 Task: Font style For heading Use Arabic Typesetting with dark grey 1 1 colour & bold. font size for heading '26 Pt. 'Change the font style of data to Arabic Typesettingand font size to  9 Pt. Change the alignment of both headline & data to   center vertically. In the sheet  BankTransactions logbookbook
Action: Mouse moved to (16, 29)
Screenshot: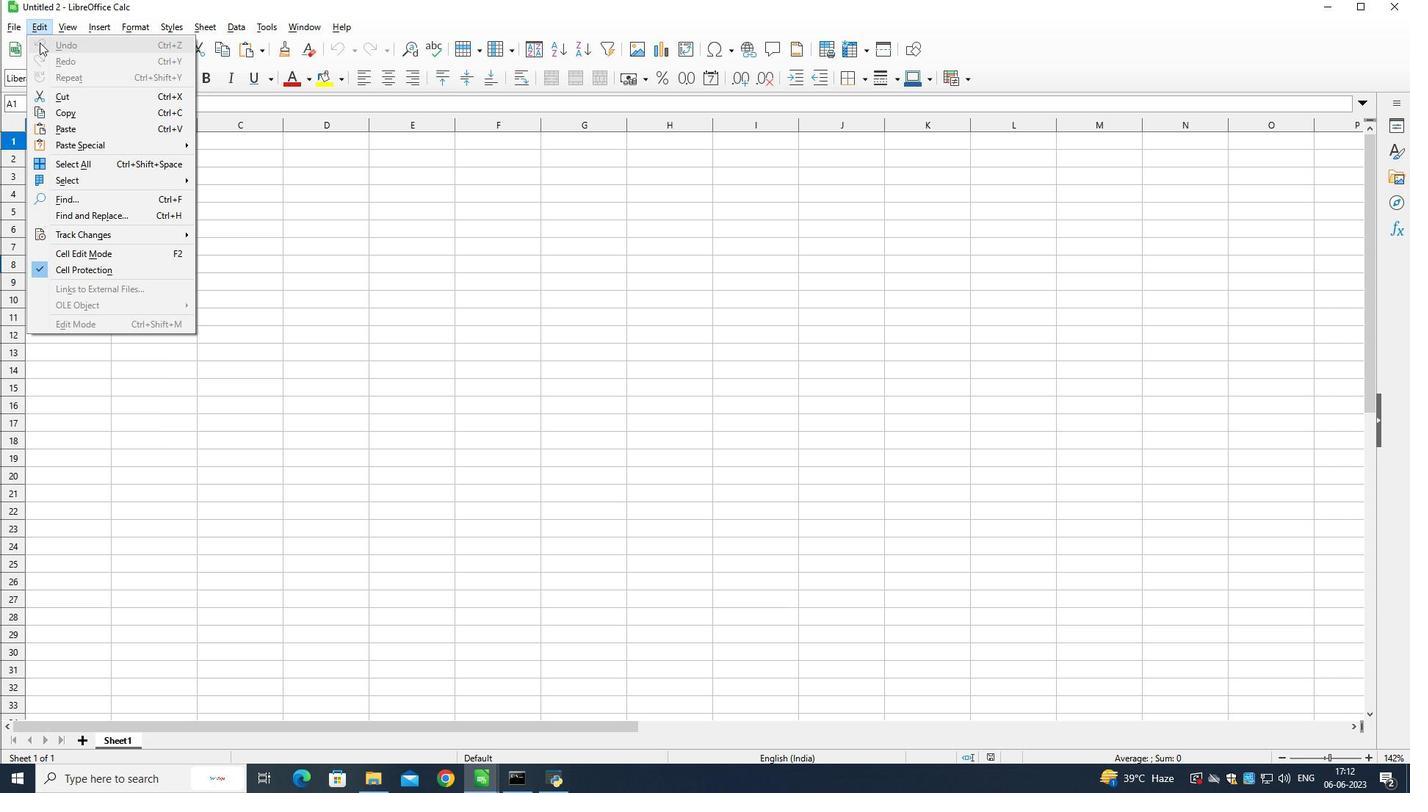 
Action: Mouse pressed left at (16, 29)
Screenshot: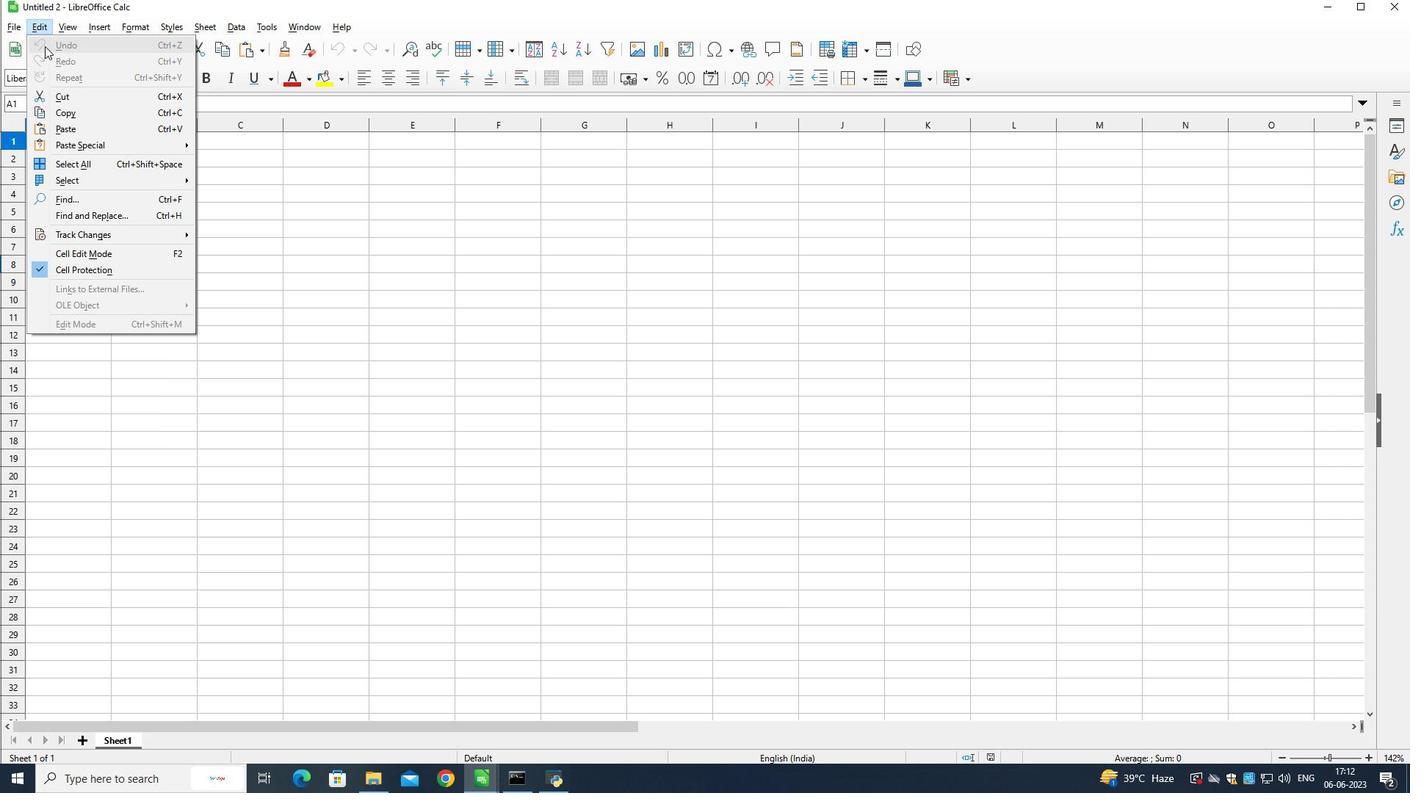 
Action: Mouse moved to (32, 63)
Screenshot: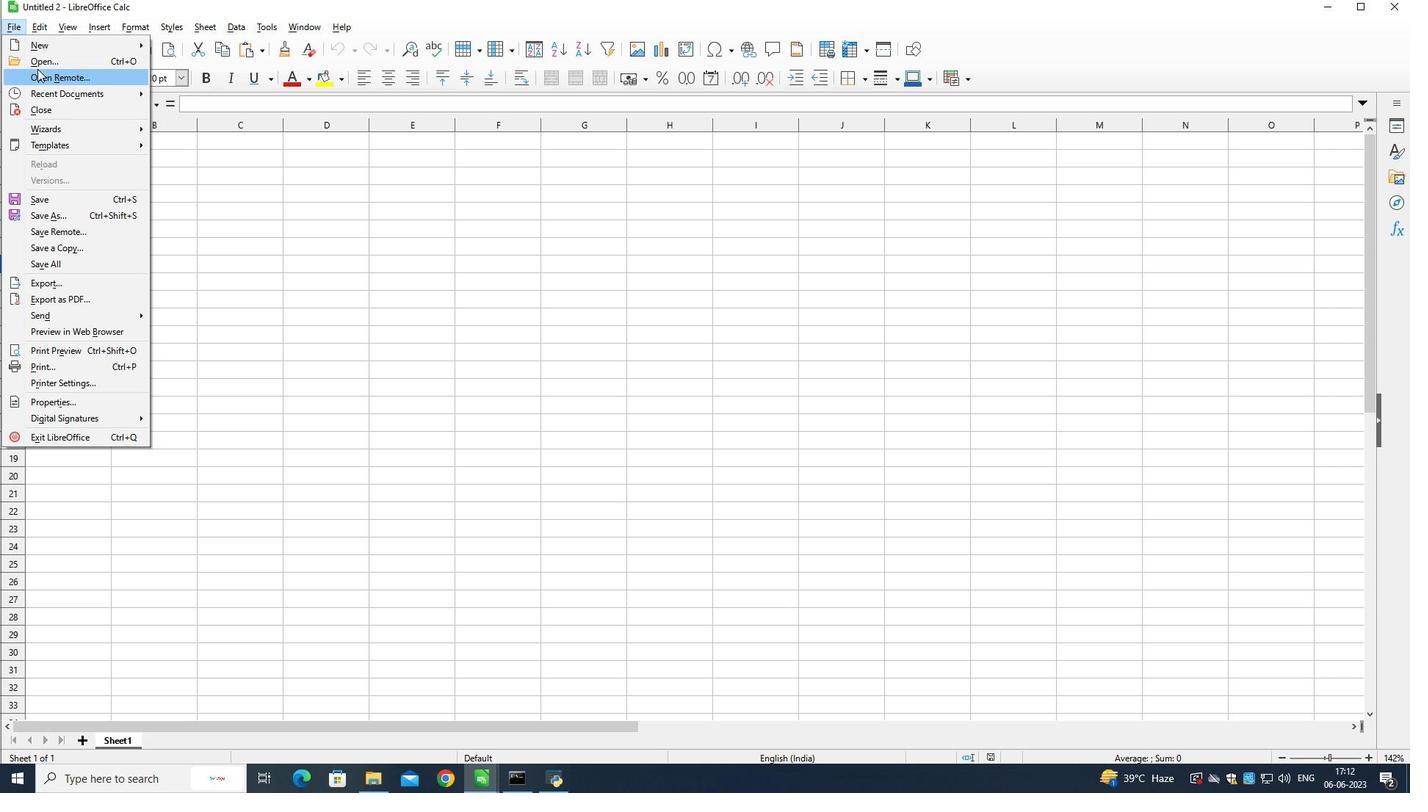 
Action: Mouse pressed left at (32, 63)
Screenshot: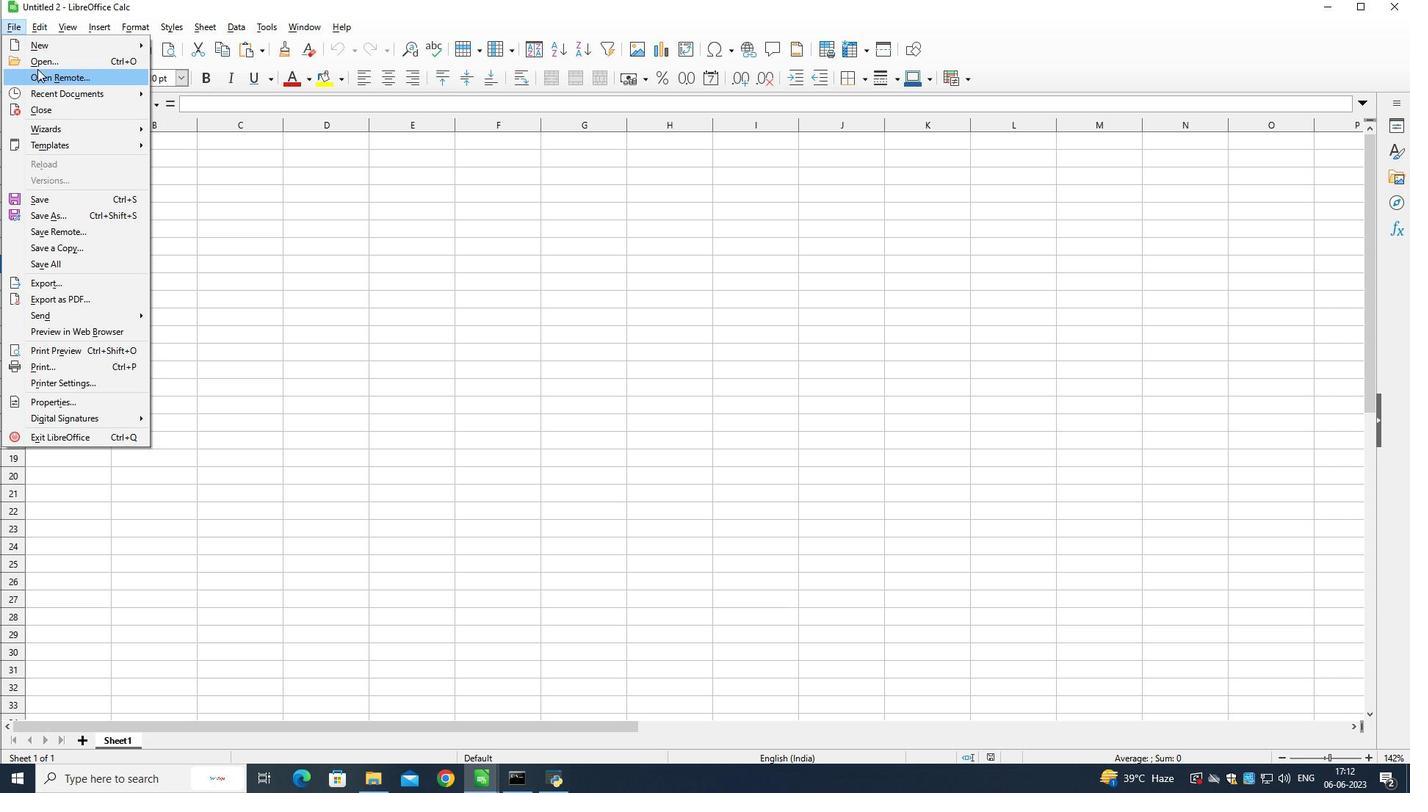 
Action: Mouse moved to (101, 172)
Screenshot: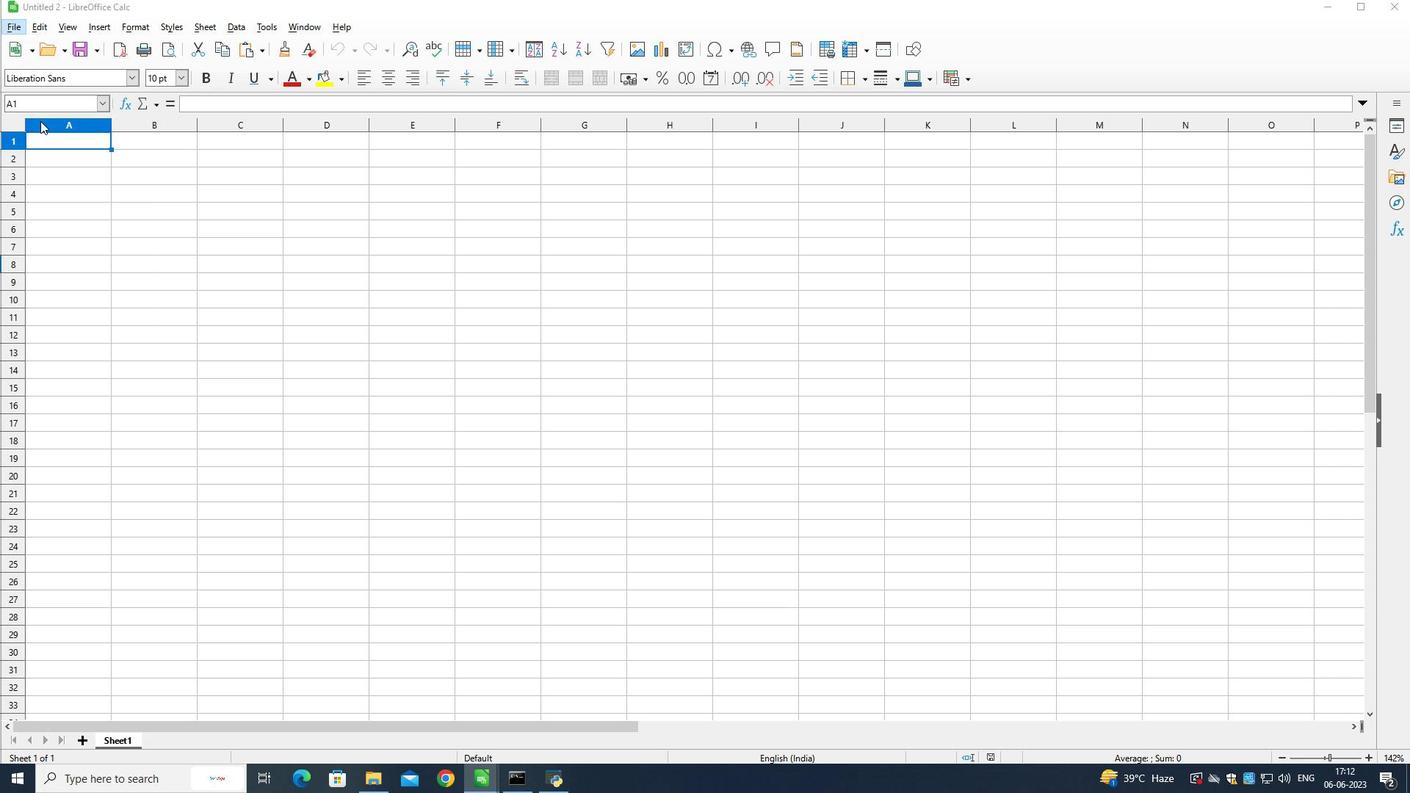 
Action: Mouse scrolled (101, 173) with delta (0, 0)
Screenshot: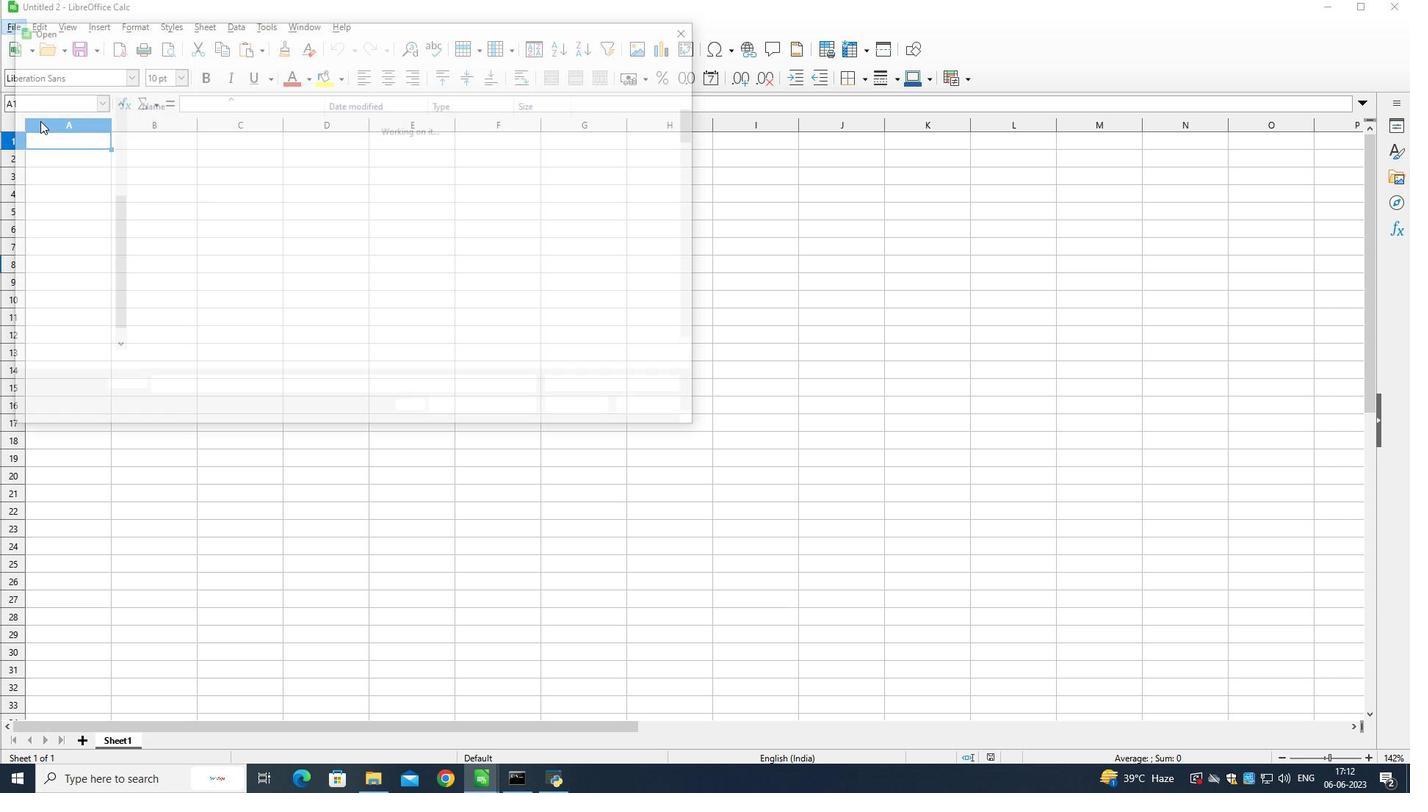 
Action: Mouse scrolled (101, 173) with delta (0, 0)
Screenshot: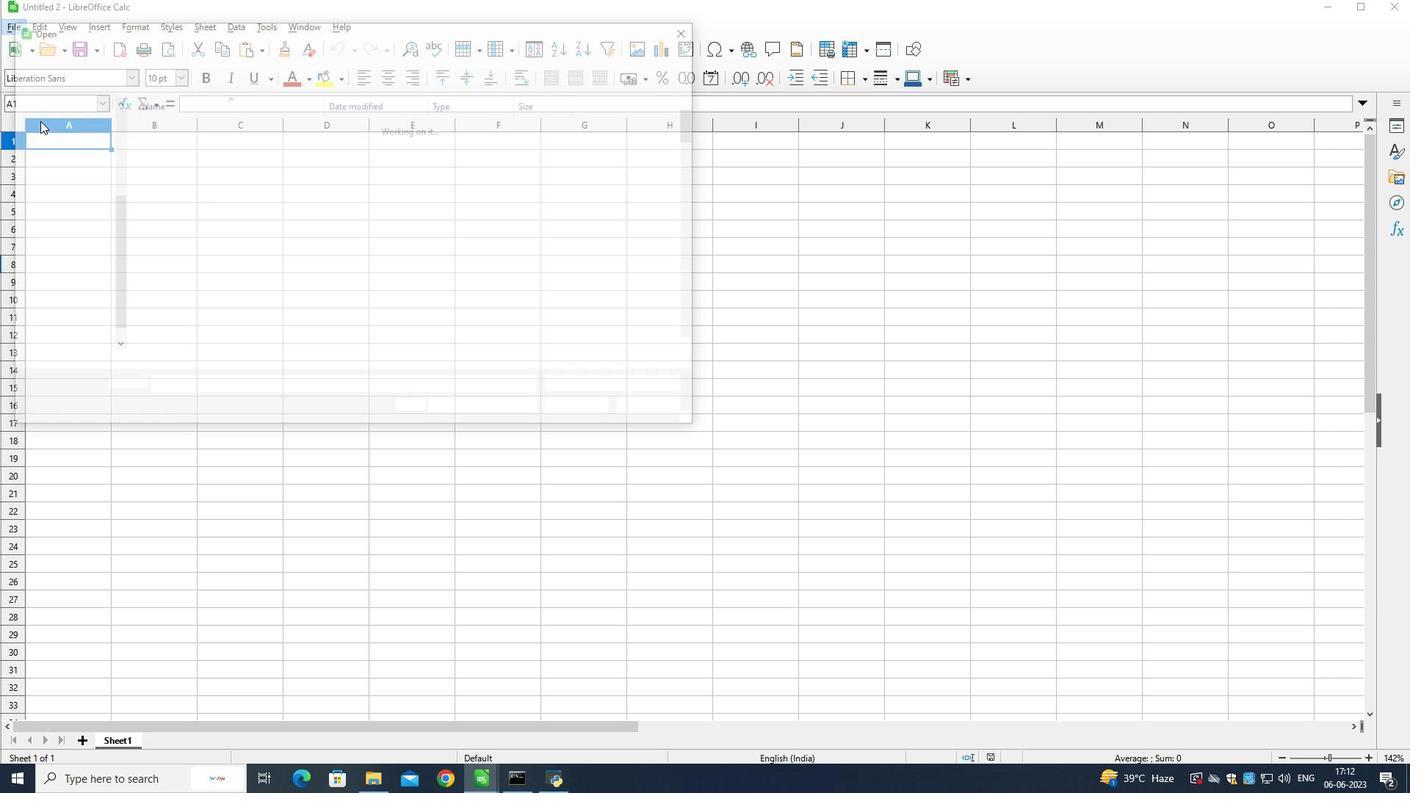 
Action: Mouse scrolled (101, 173) with delta (0, 0)
Screenshot: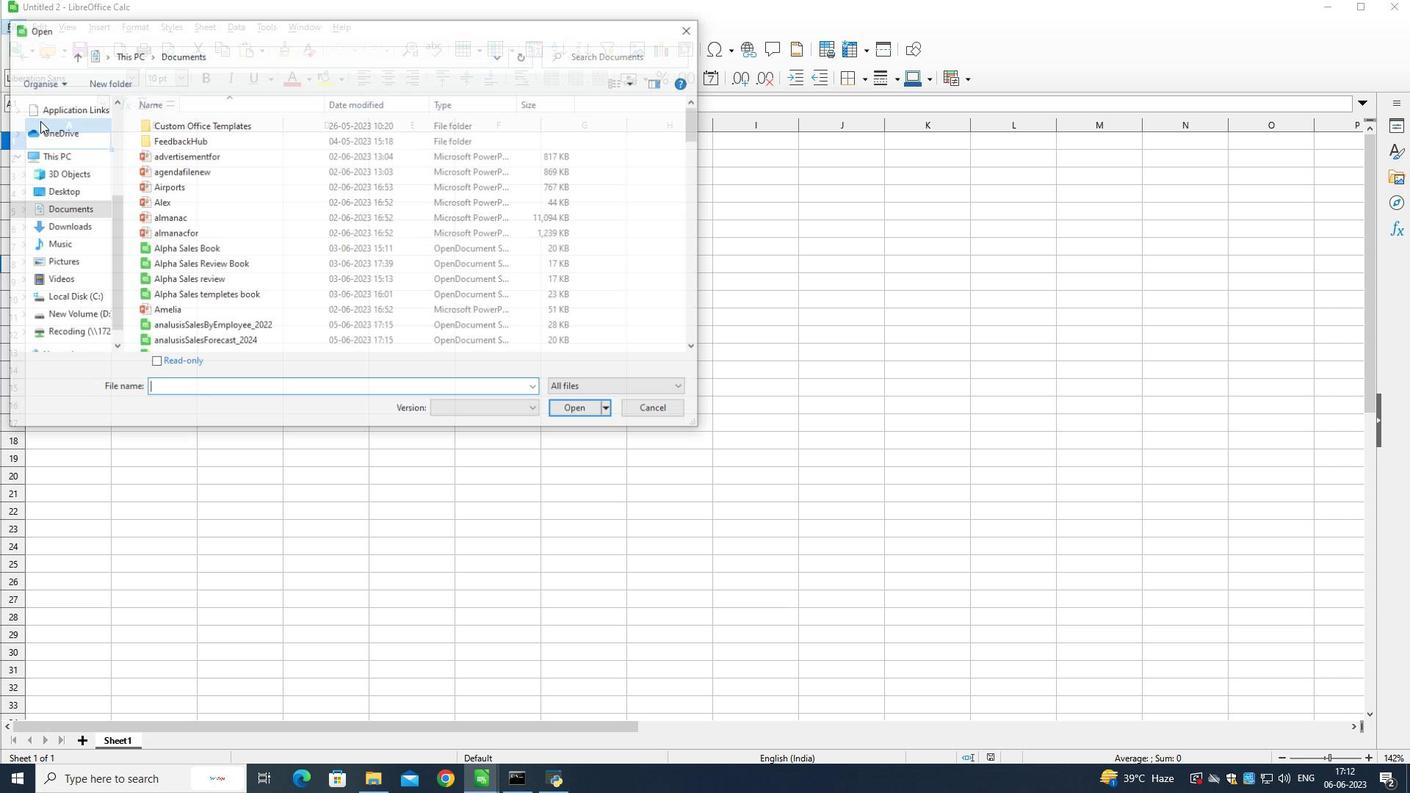 
Action: Mouse scrolled (101, 173) with delta (0, 0)
Screenshot: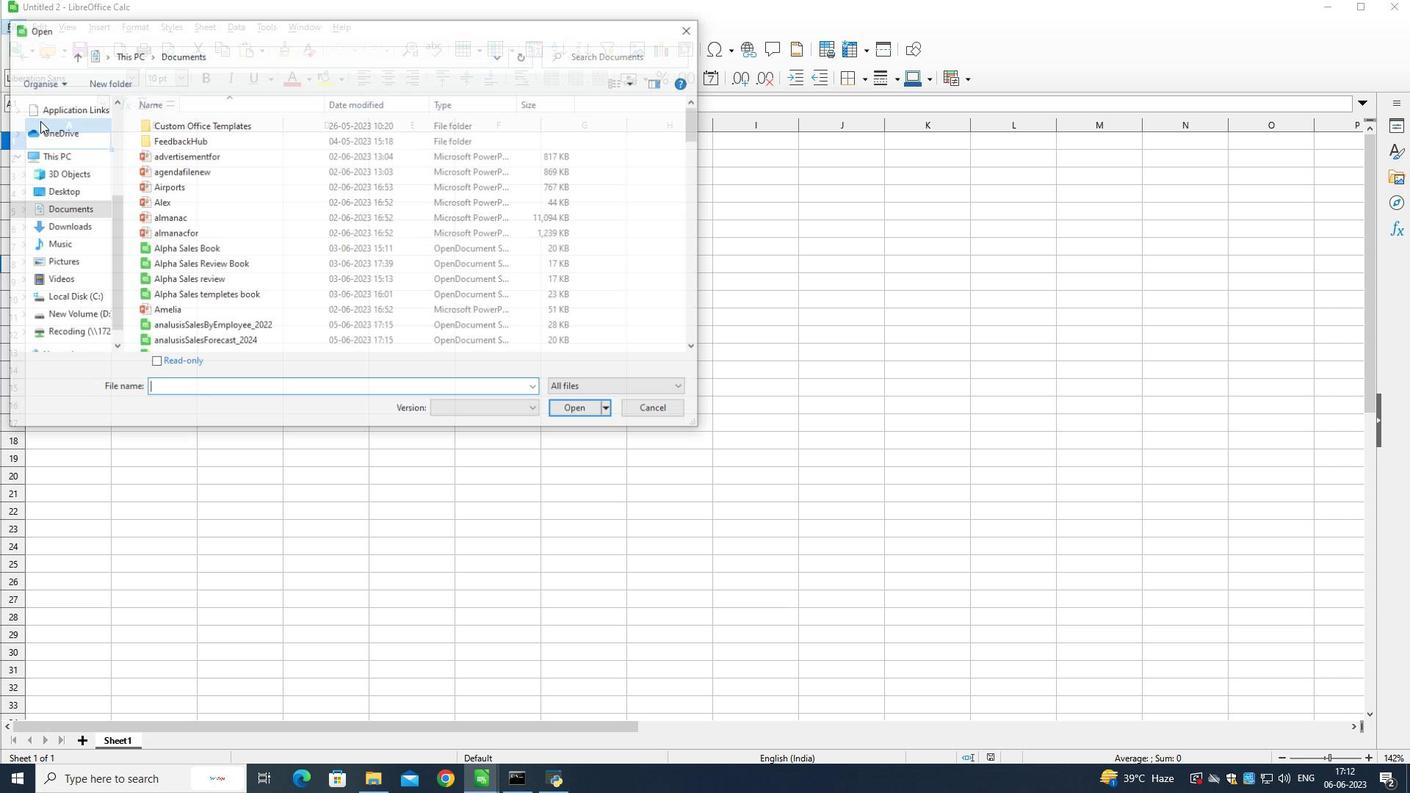 
Action: Mouse scrolled (101, 173) with delta (0, 0)
Screenshot: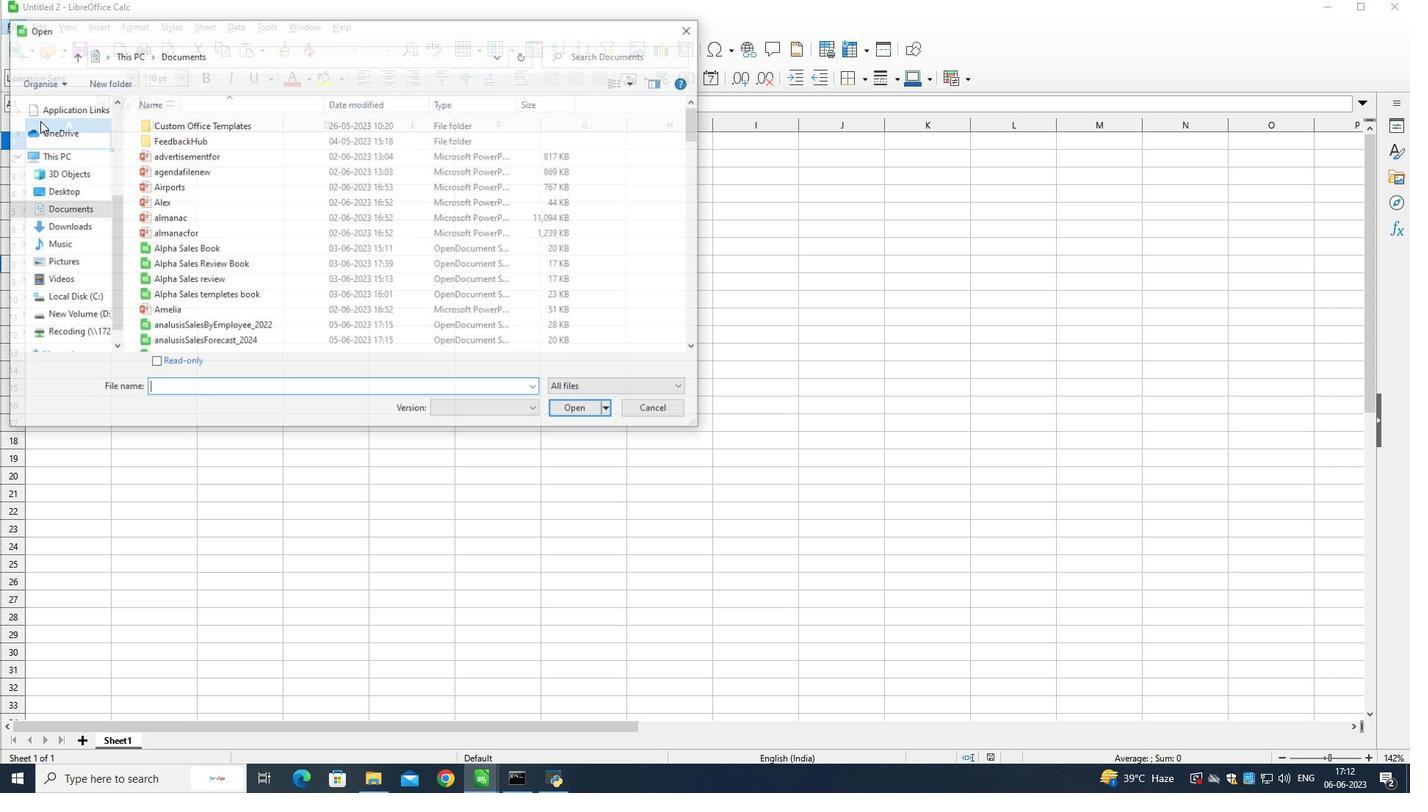 
Action: Mouse scrolled (101, 173) with delta (0, 0)
Screenshot: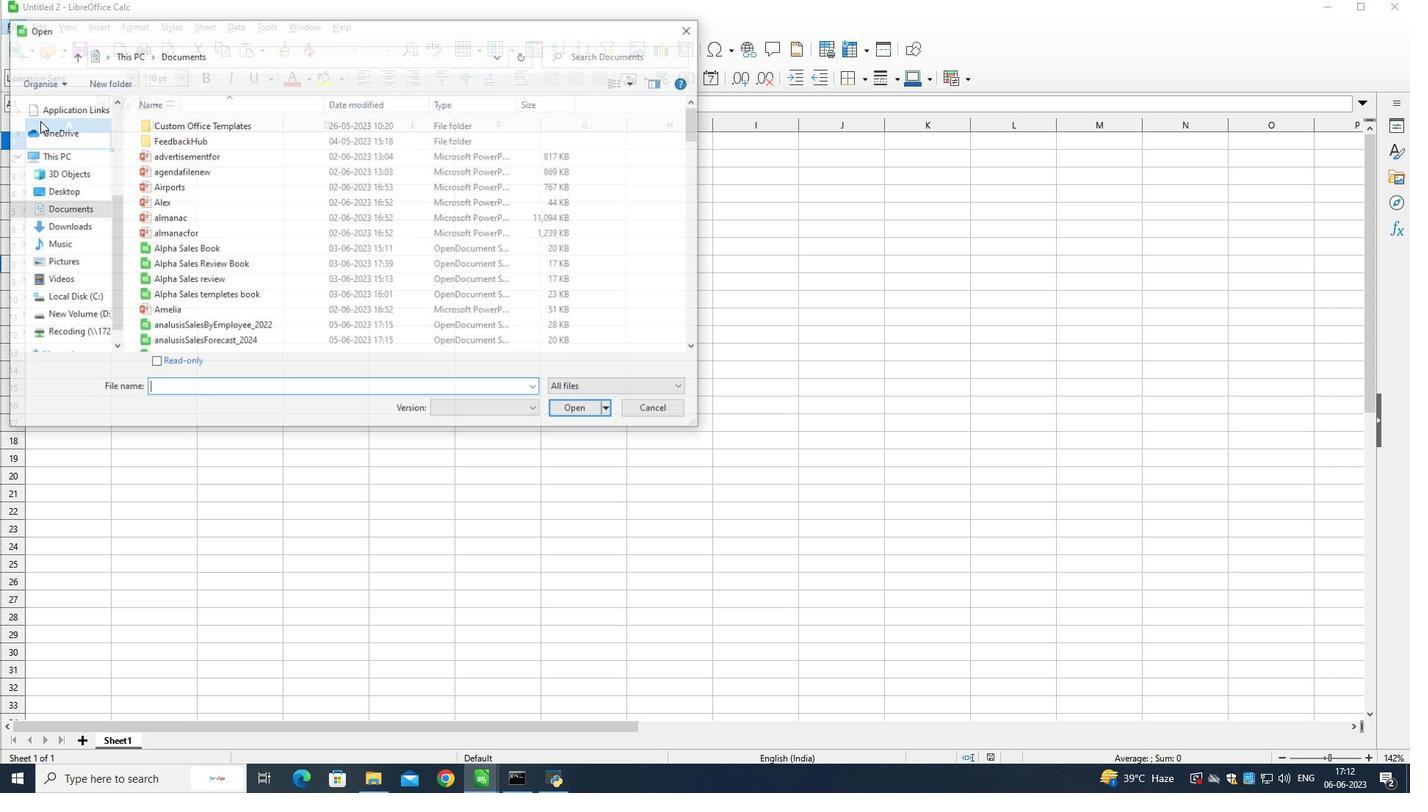 
Action: Mouse scrolled (101, 173) with delta (0, 0)
Screenshot: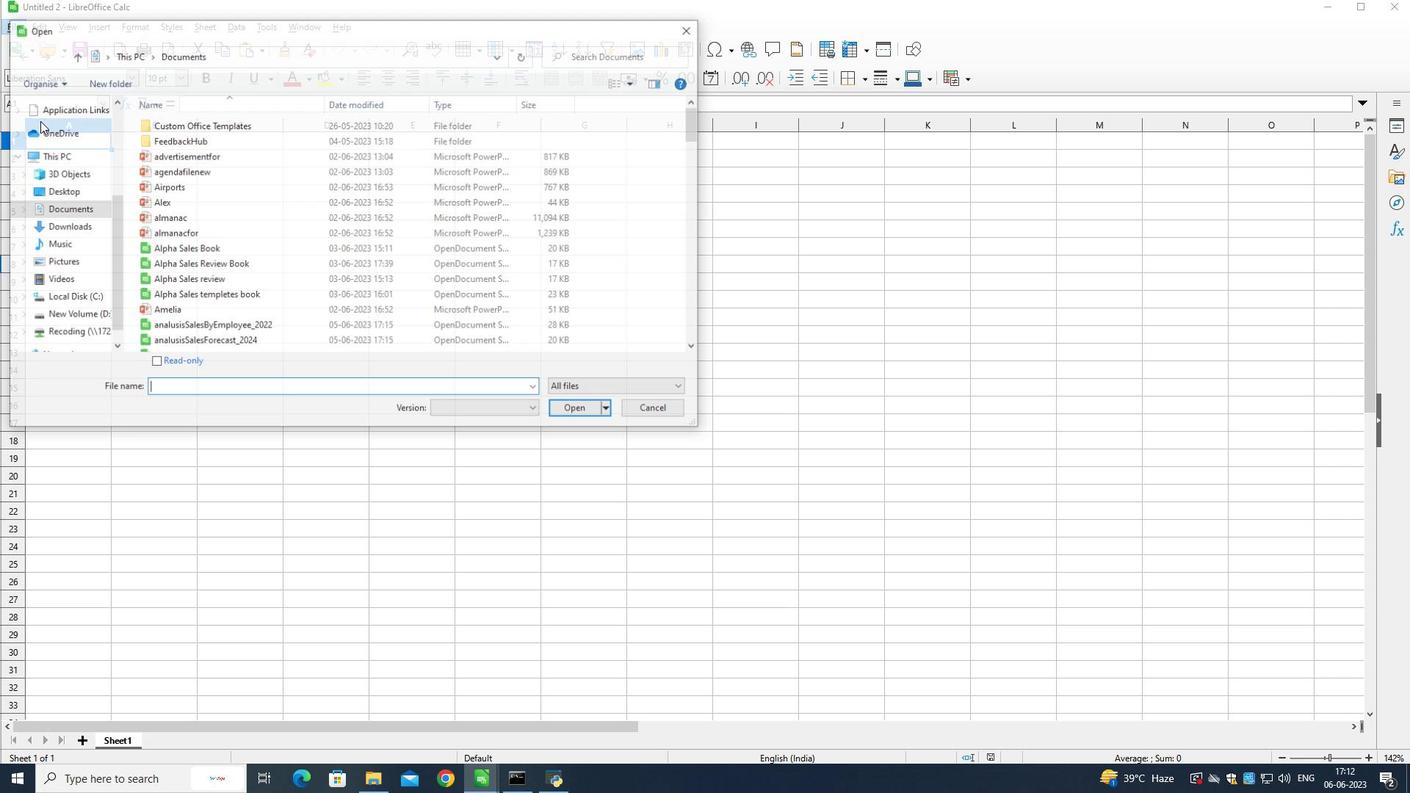 
Action: Mouse moved to (63, 115)
Screenshot: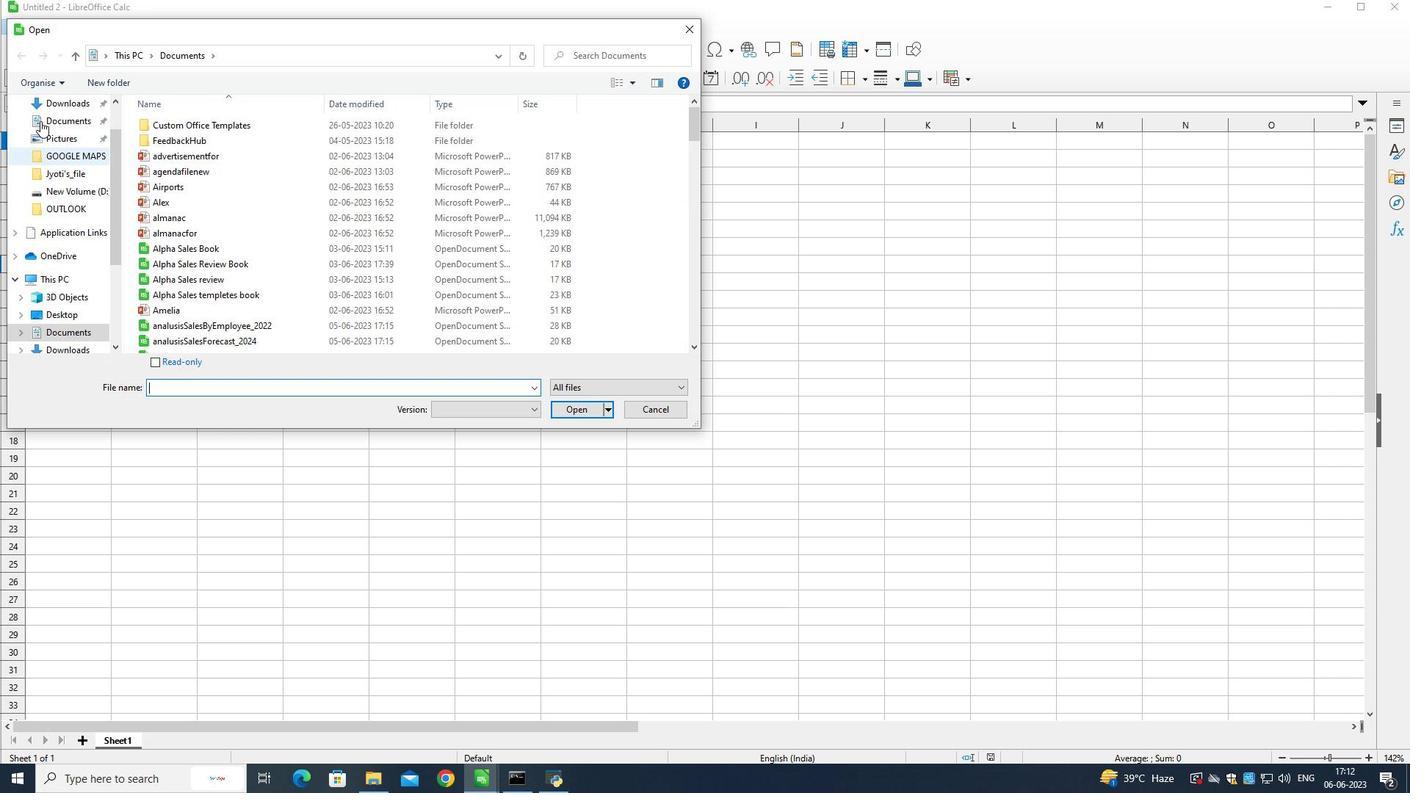 
Action: Mouse pressed left at (63, 115)
Screenshot: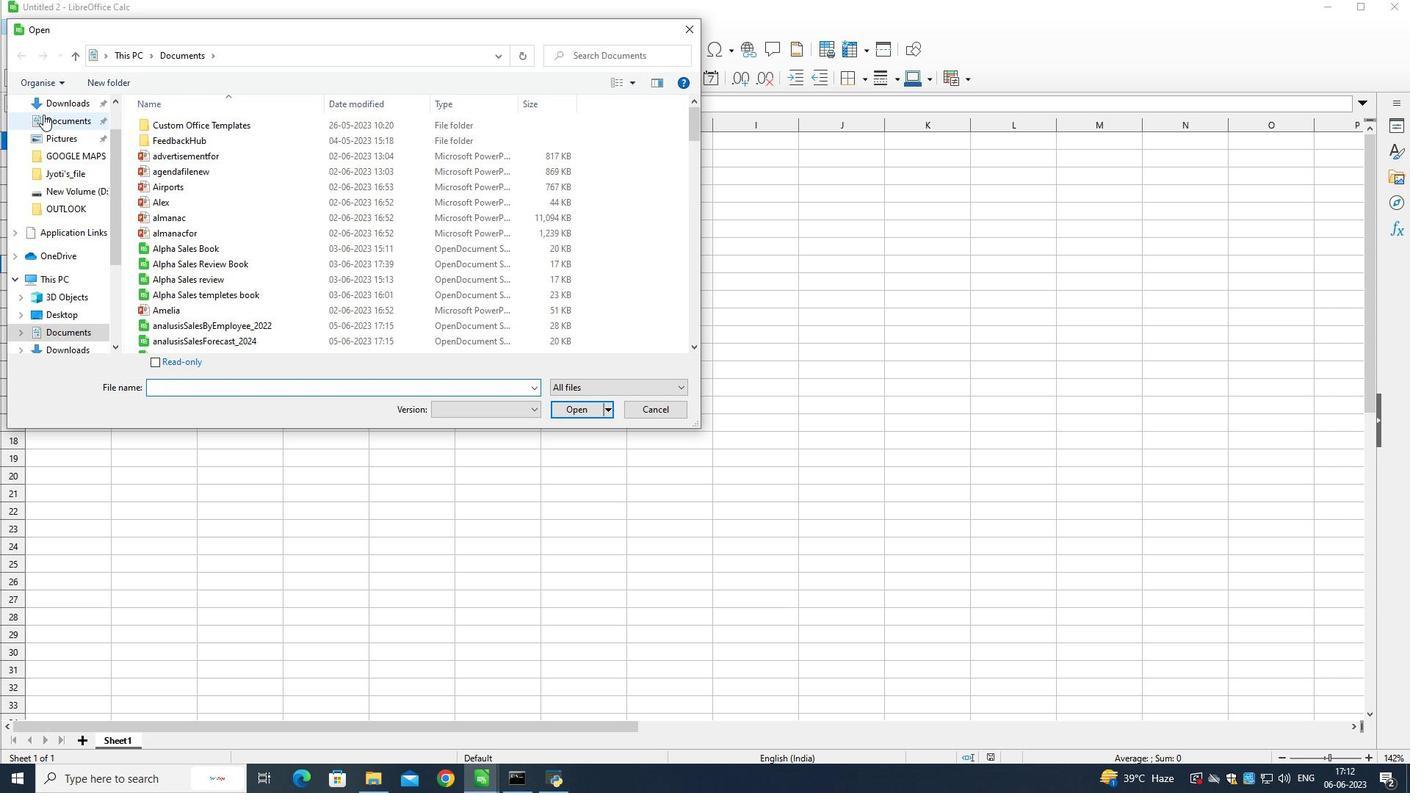 
Action: Mouse moved to (238, 310)
Screenshot: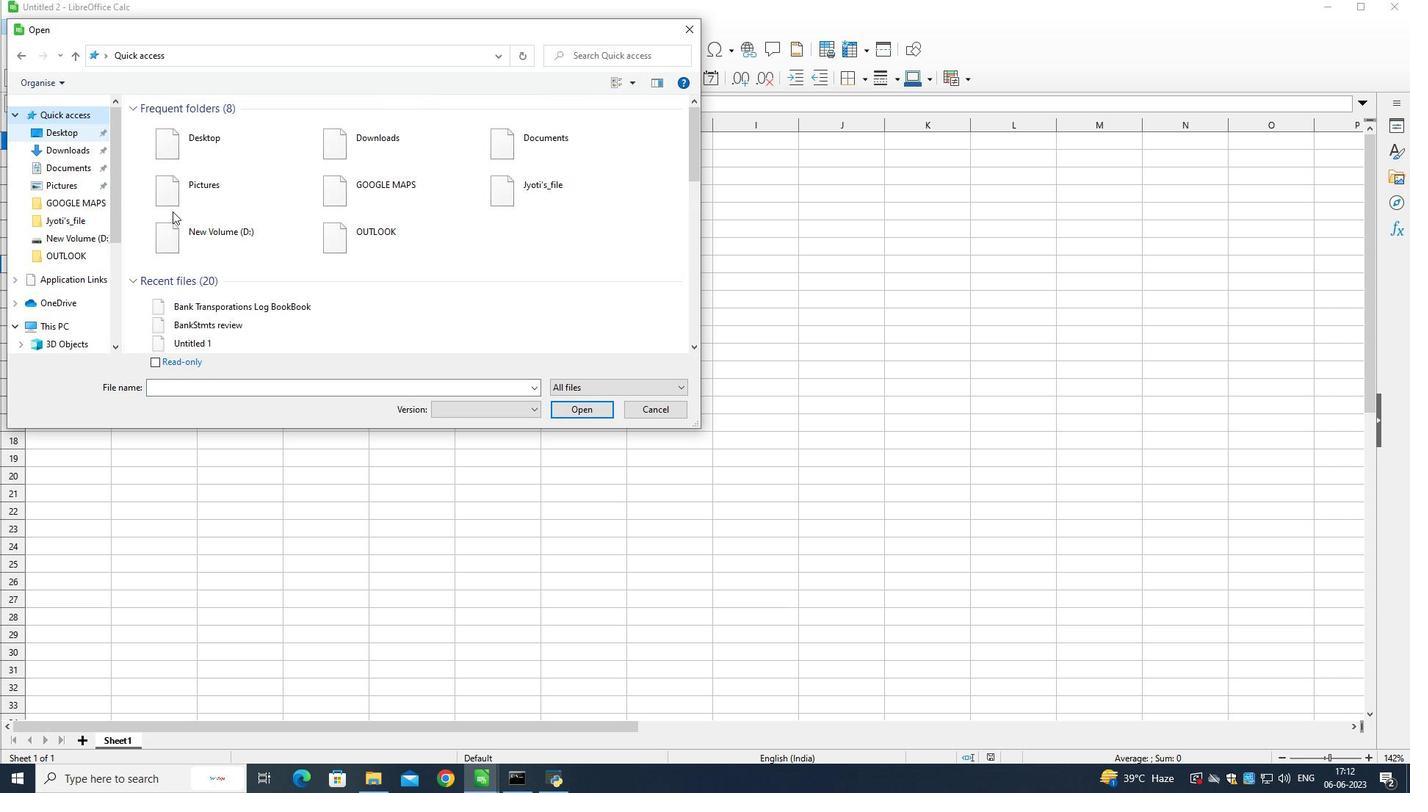 
Action: Mouse pressed left at (238, 310)
Screenshot: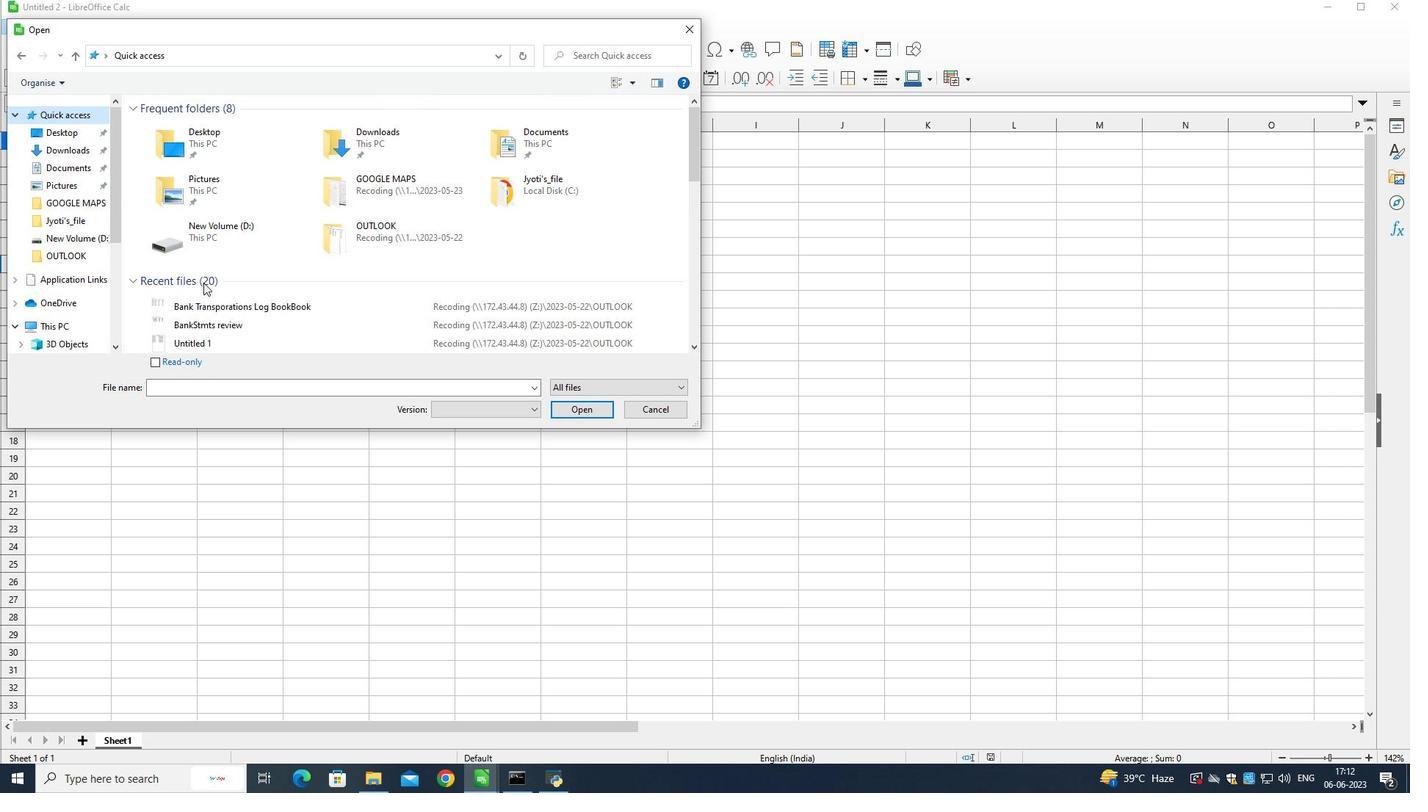 
Action: Mouse moved to (574, 410)
Screenshot: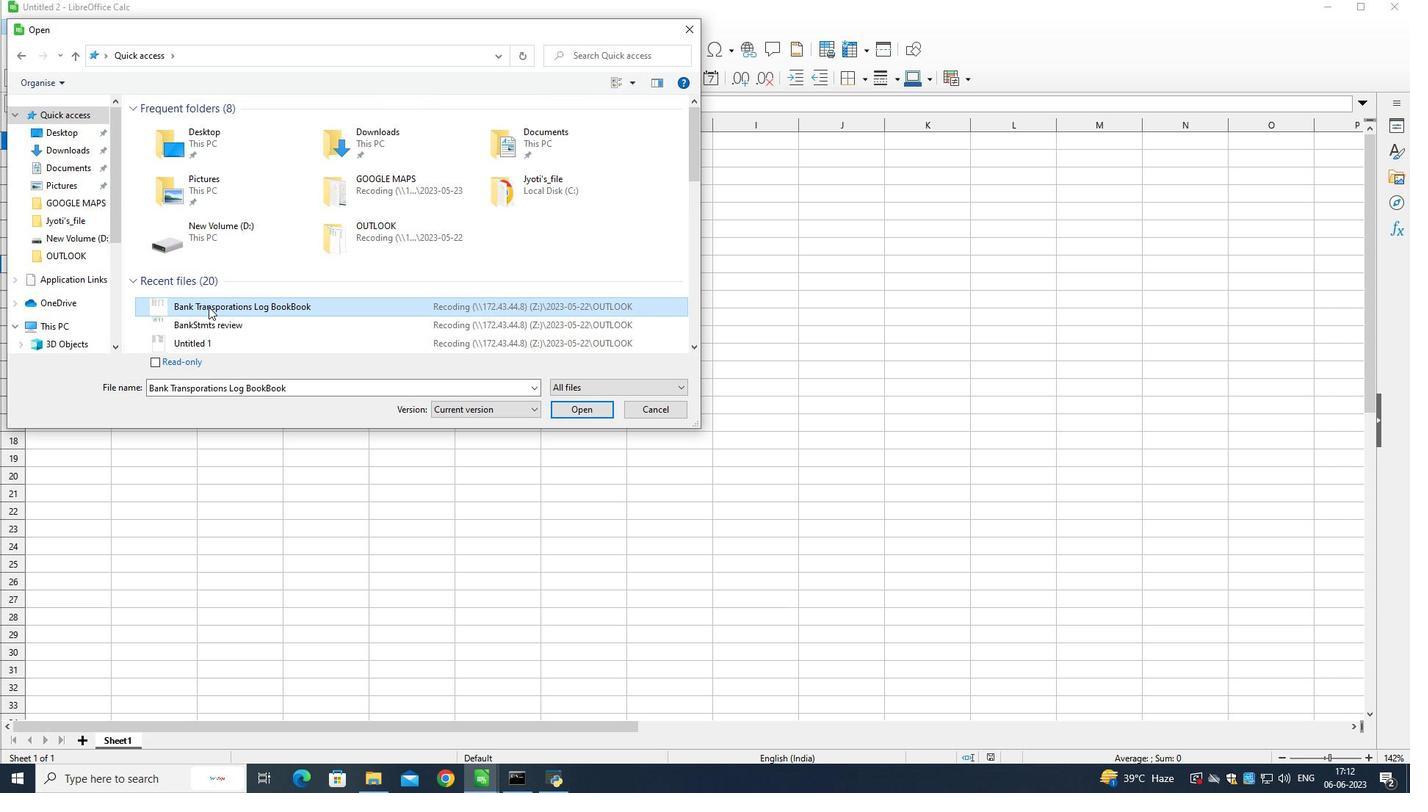 
Action: Mouse pressed left at (574, 410)
Screenshot: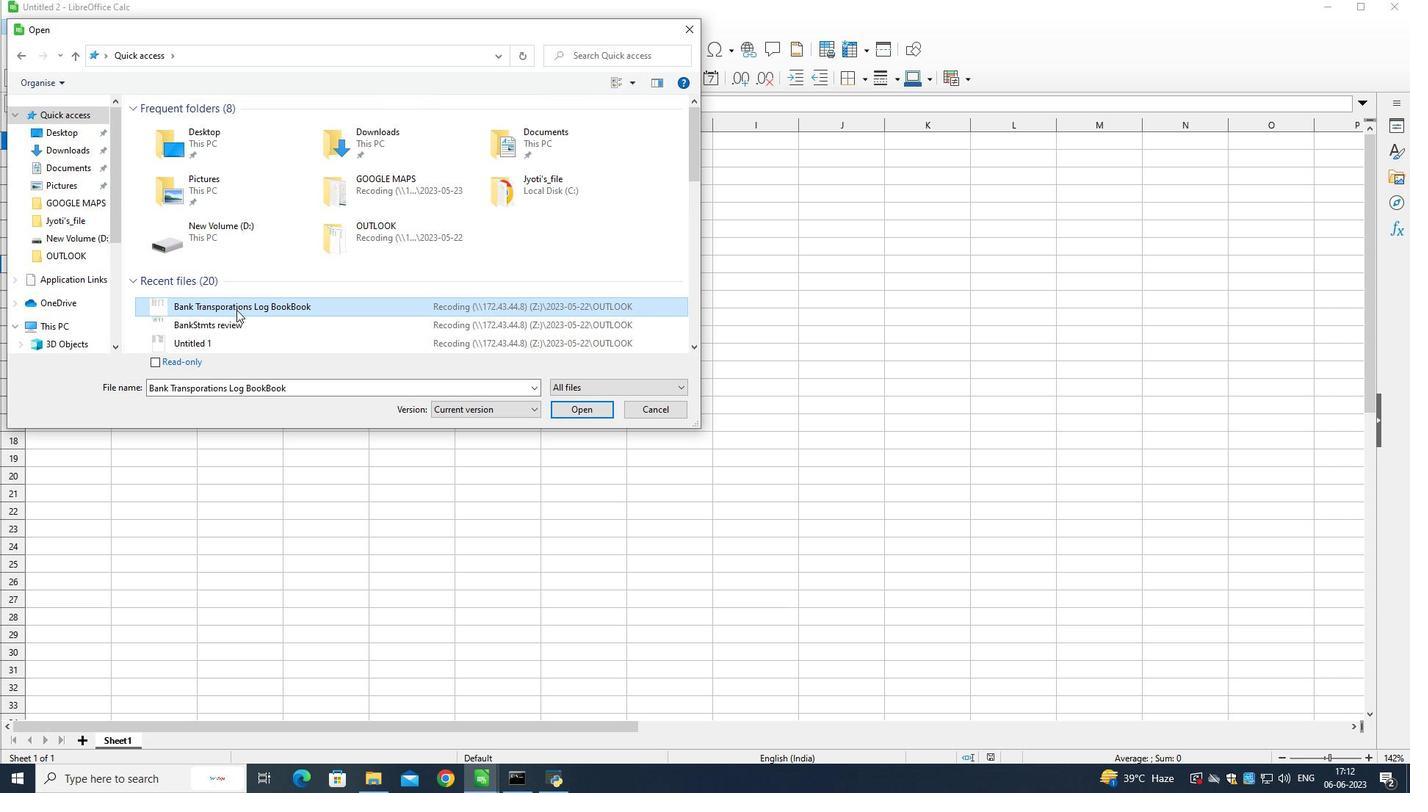 
Action: Mouse moved to (83, 143)
Screenshot: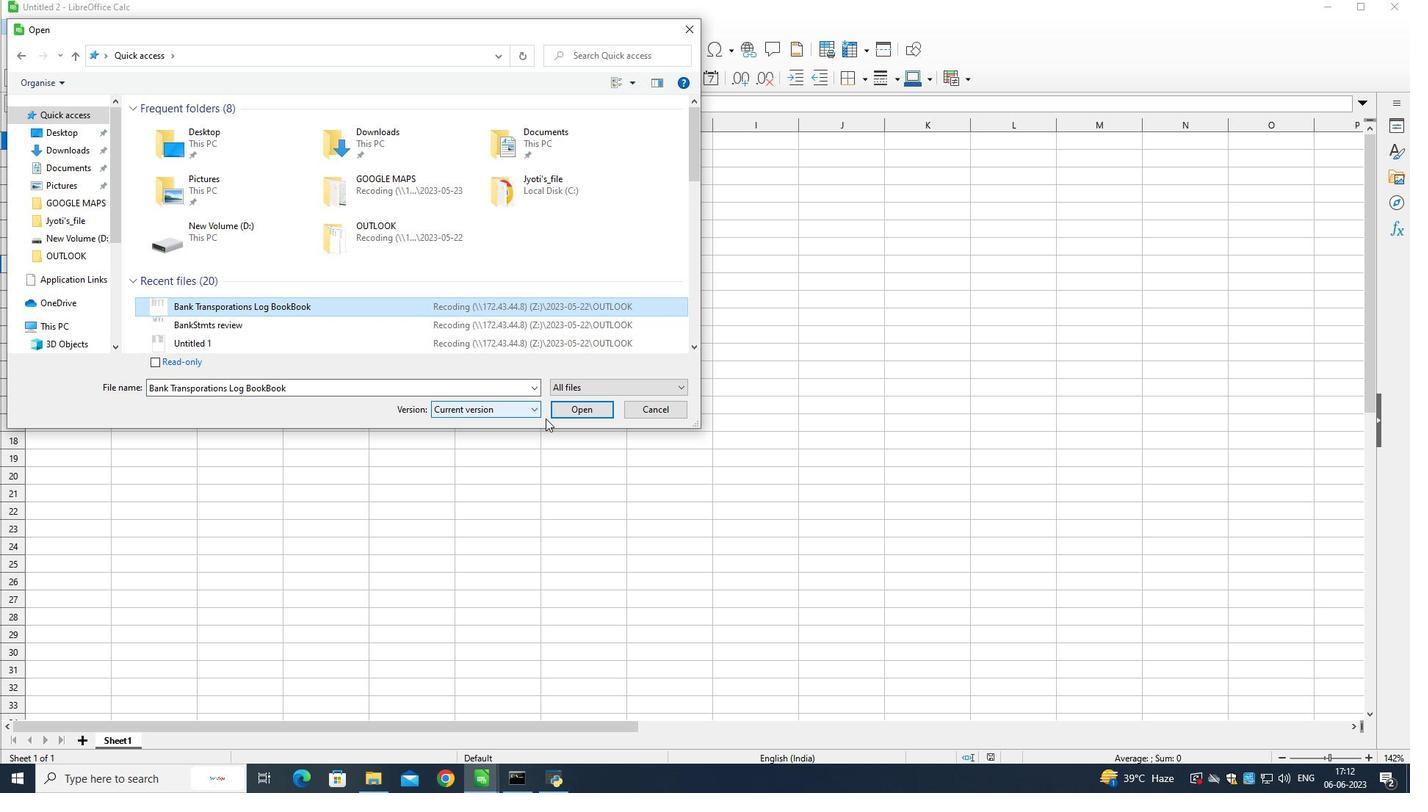 
Action: Mouse pressed left at (83, 143)
Screenshot: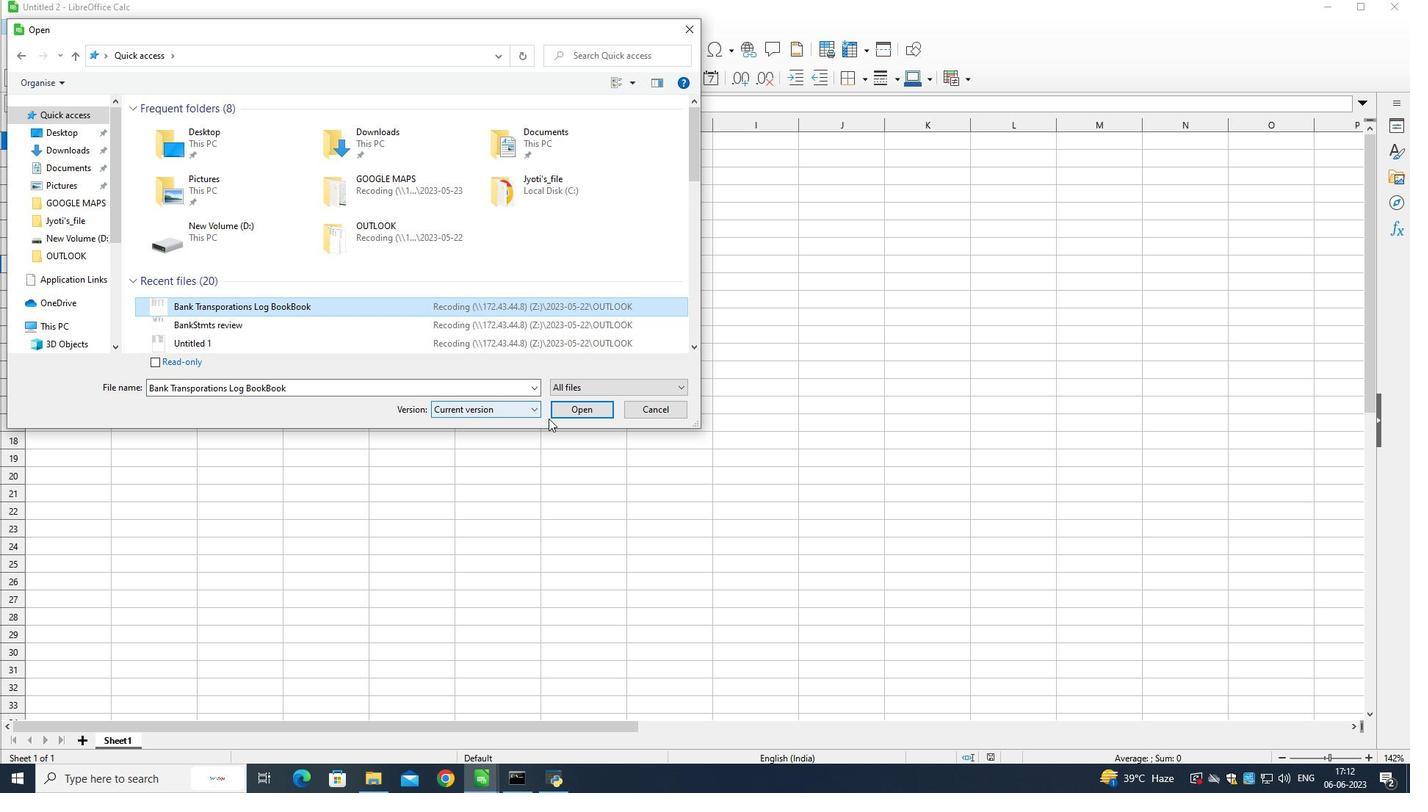 
Action: Mouse pressed left at (83, 143)
Screenshot: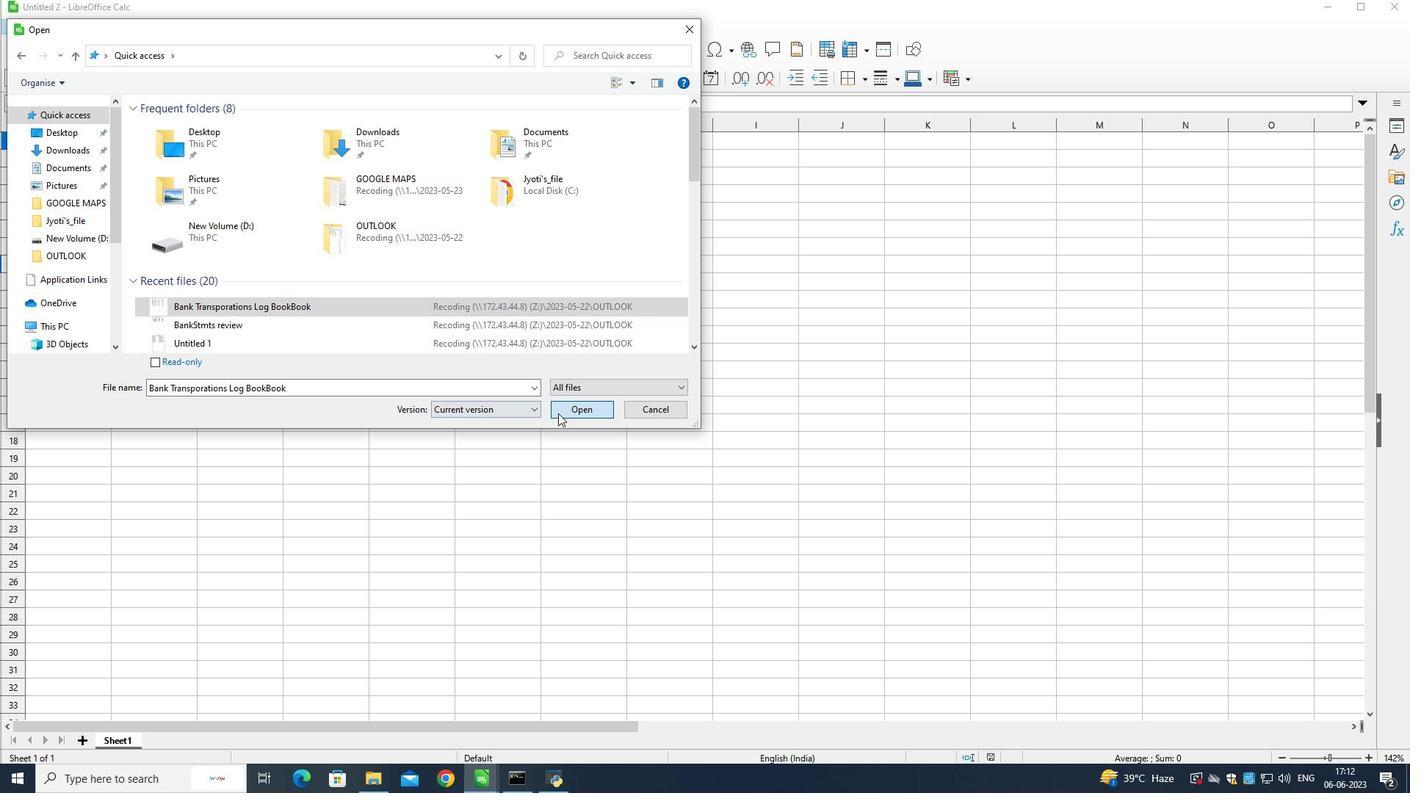 
Action: Mouse pressed left at (83, 143)
Screenshot: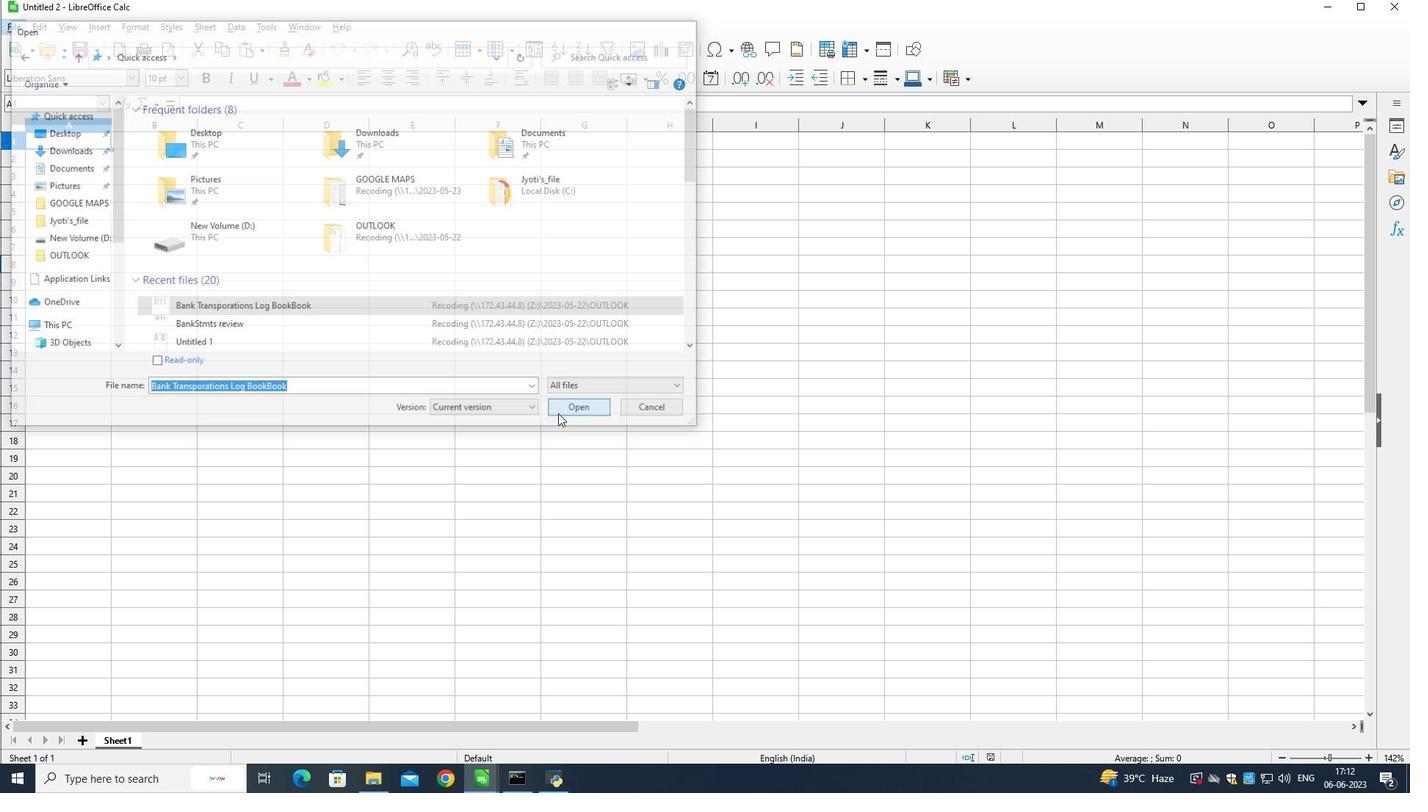 
Action: Mouse moved to (71, 78)
Screenshot: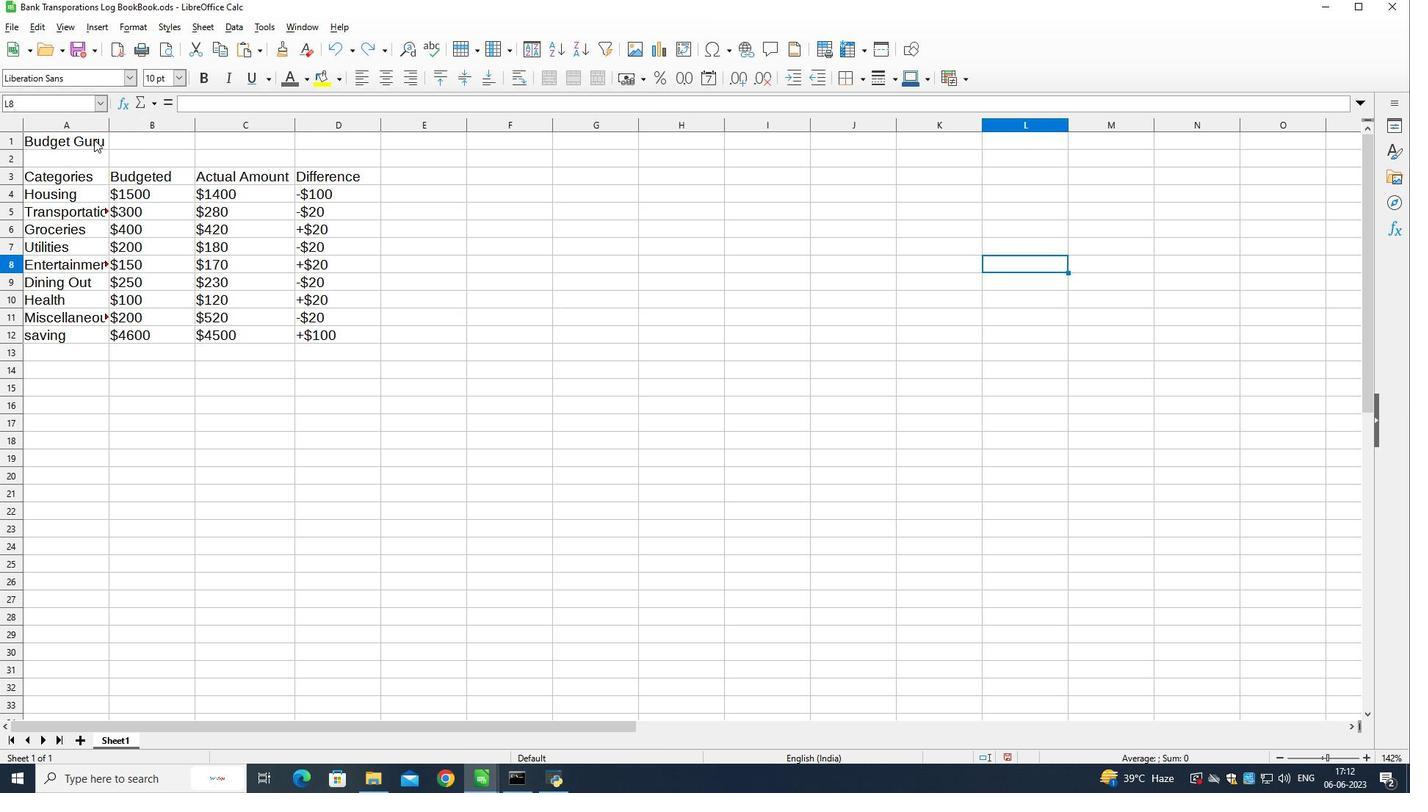 
Action: Mouse pressed left at (71, 78)
Screenshot: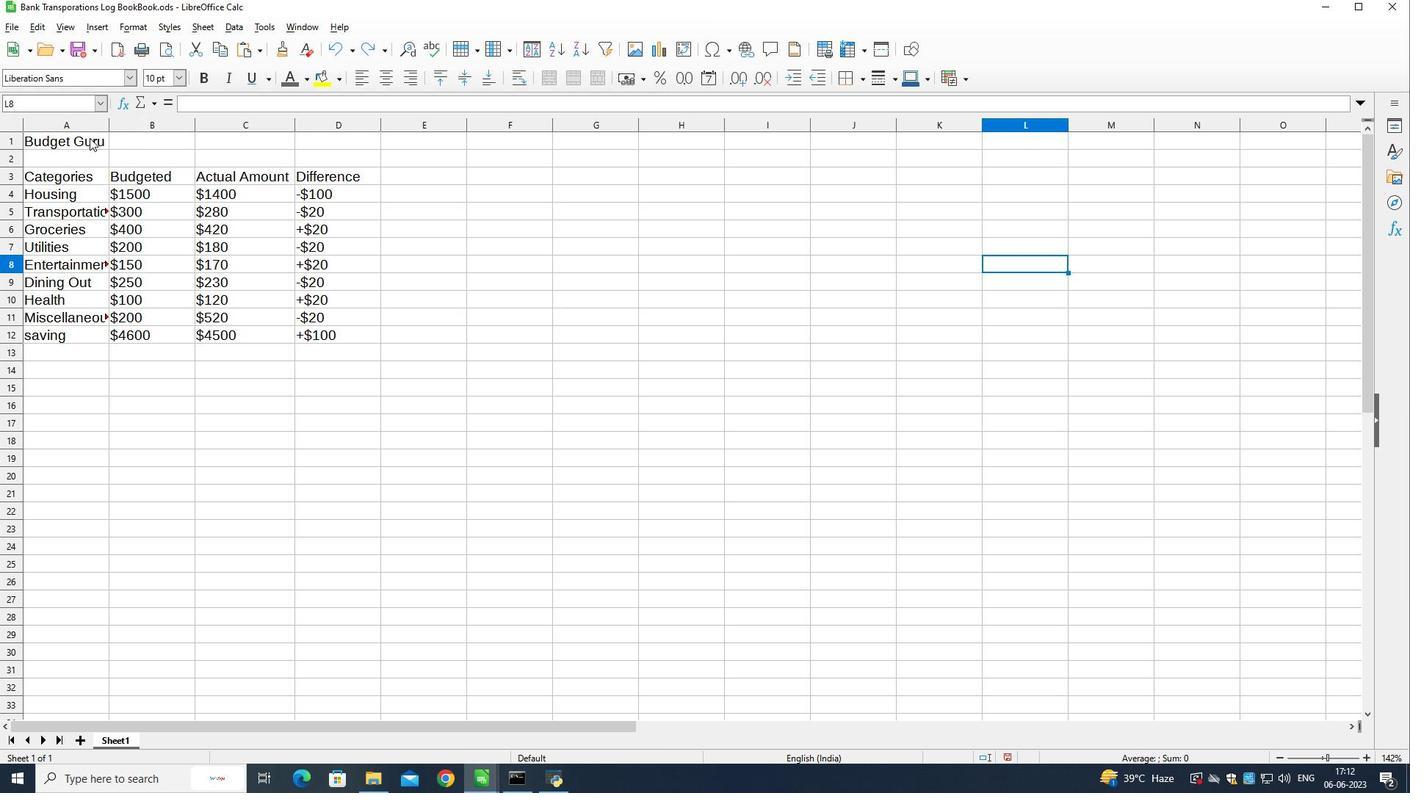 
Action: Mouse pressed left at (71, 78)
Screenshot: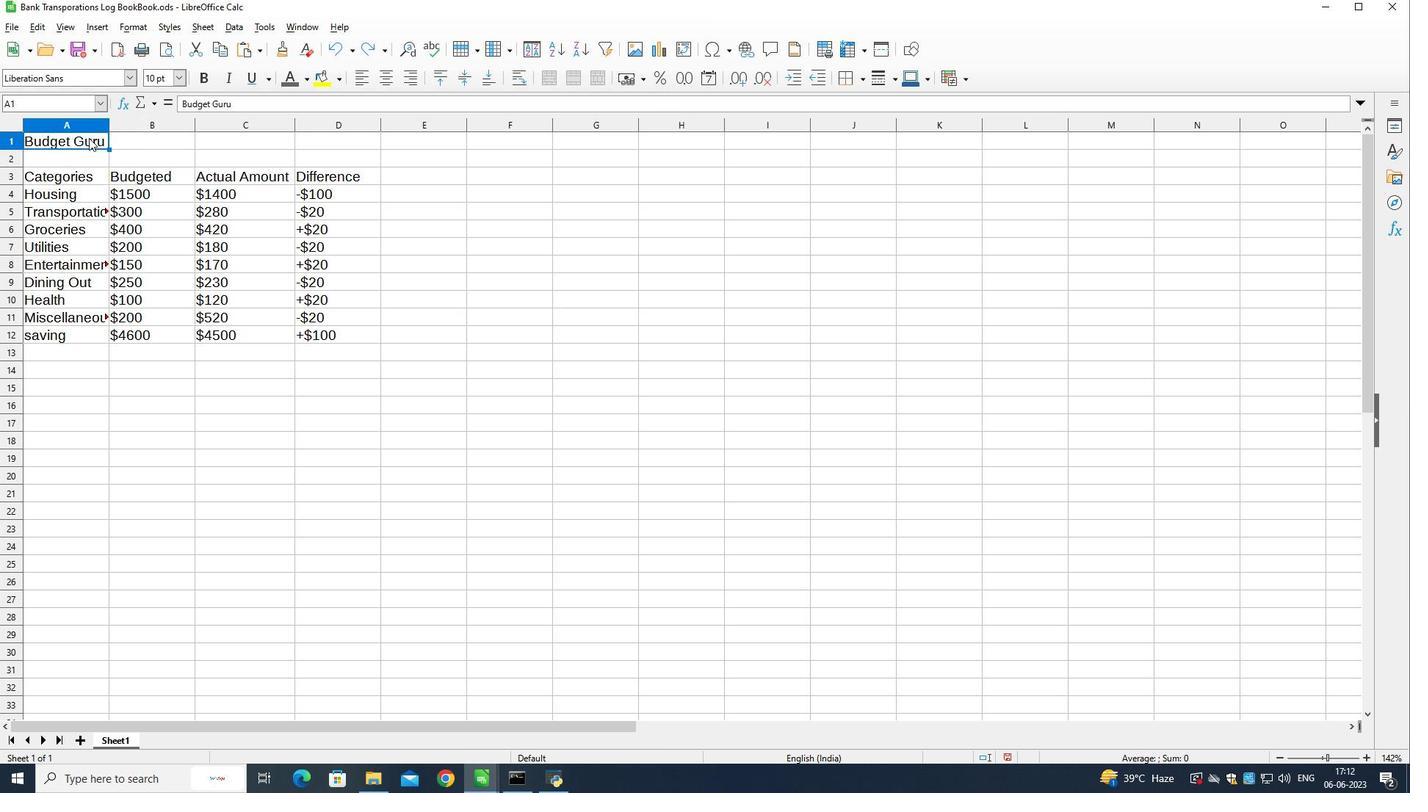 
Action: Mouse pressed left at (71, 78)
Screenshot: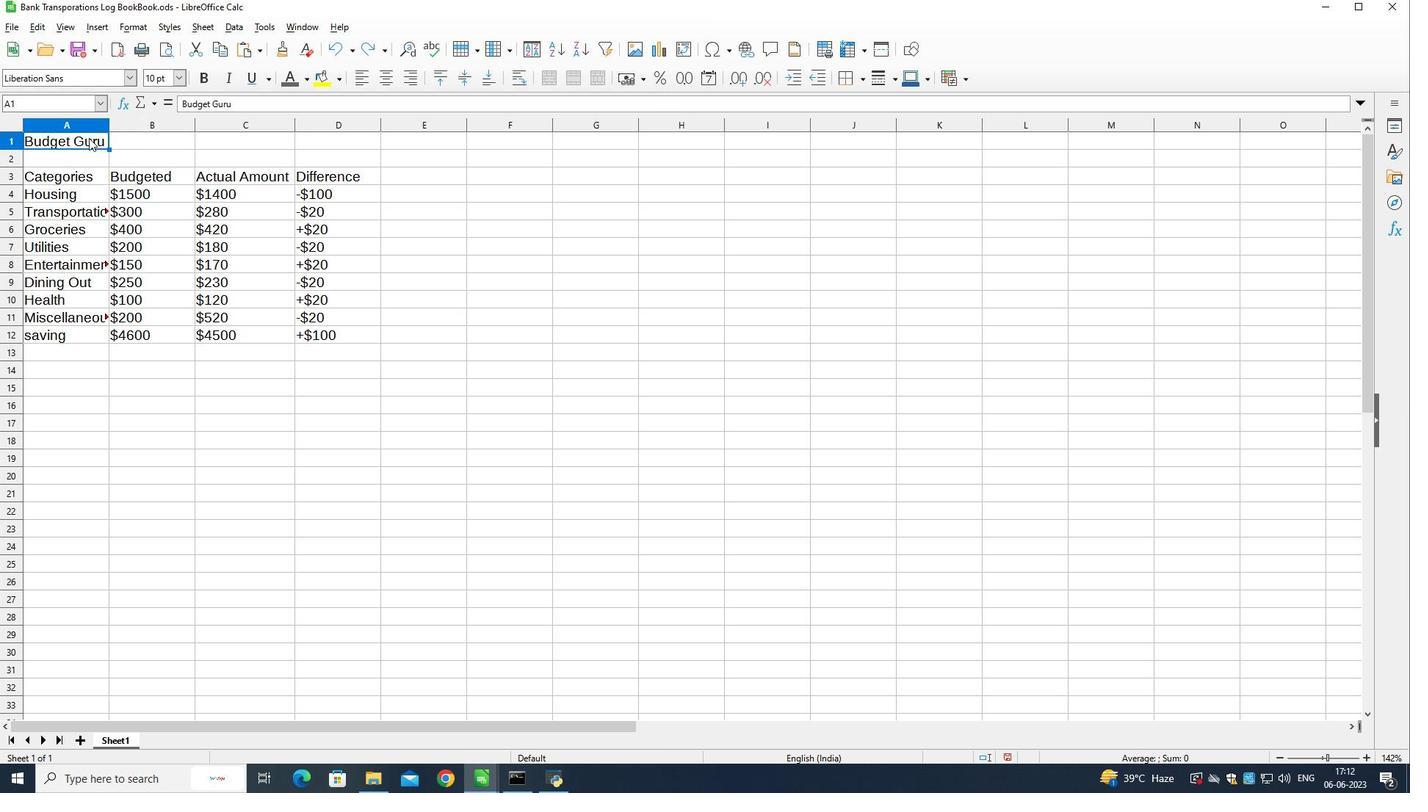 
Action: Key pressed <Key.shift>Arbic<Key.space>type<Key.enter>
Screenshot: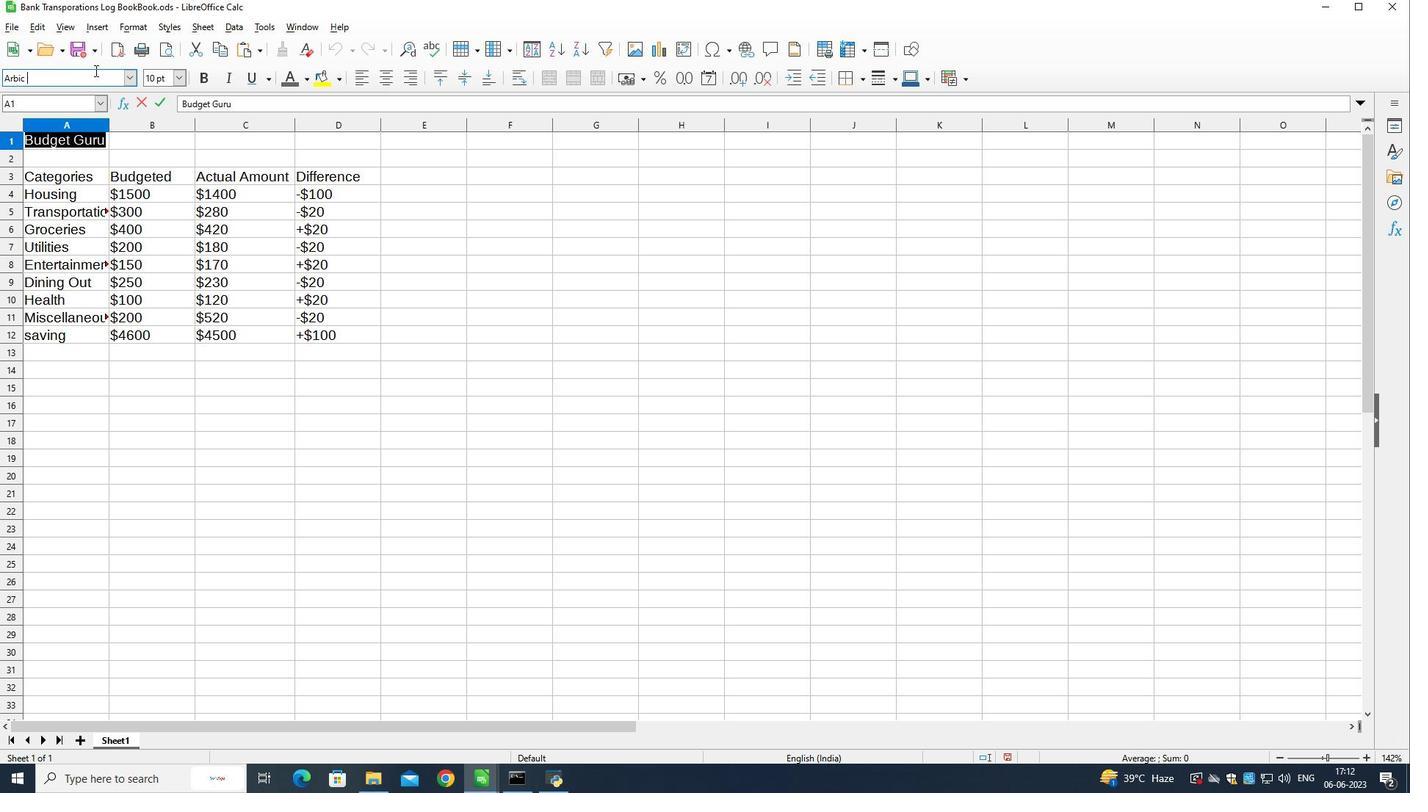 
Action: Mouse moved to (308, 78)
Screenshot: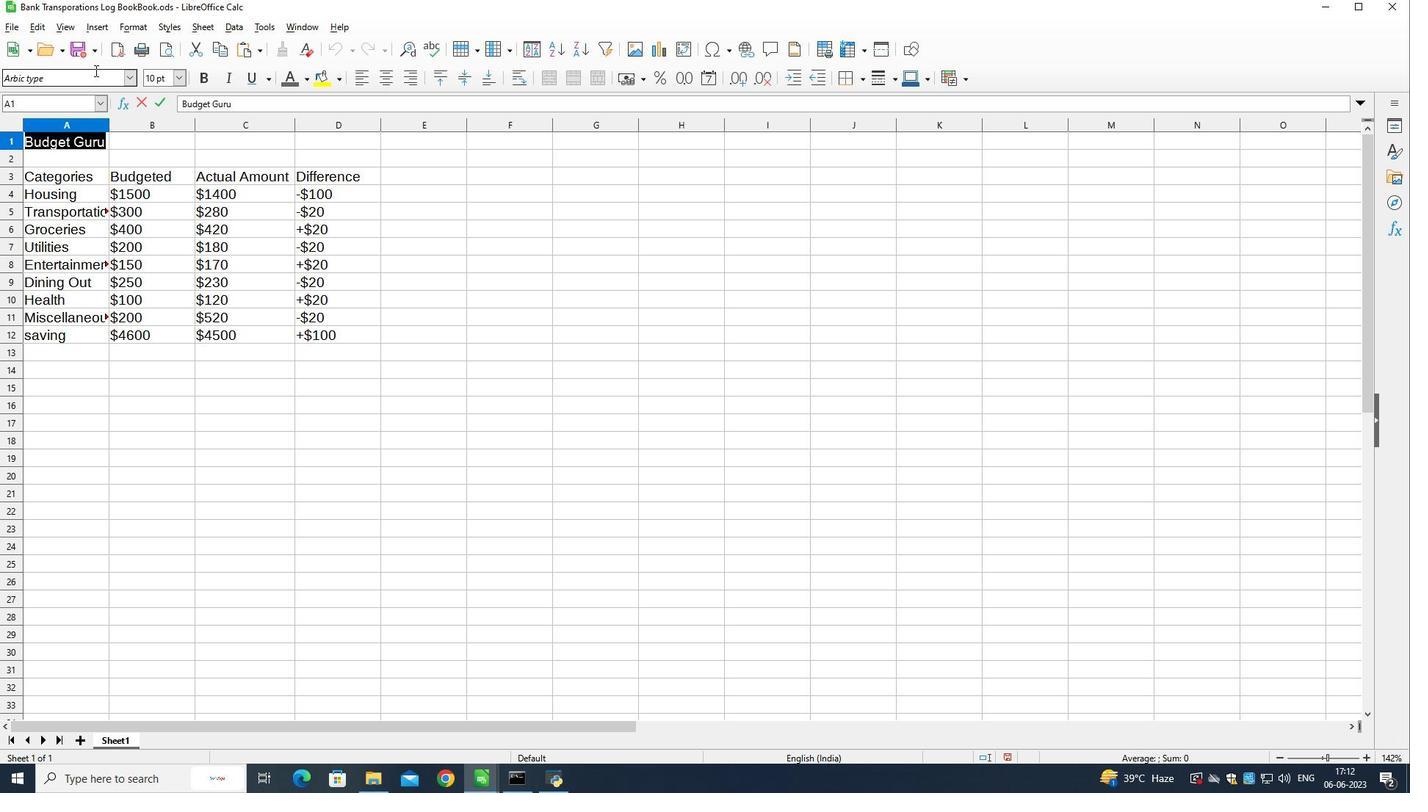 
Action: Mouse pressed left at (308, 78)
Screenshot: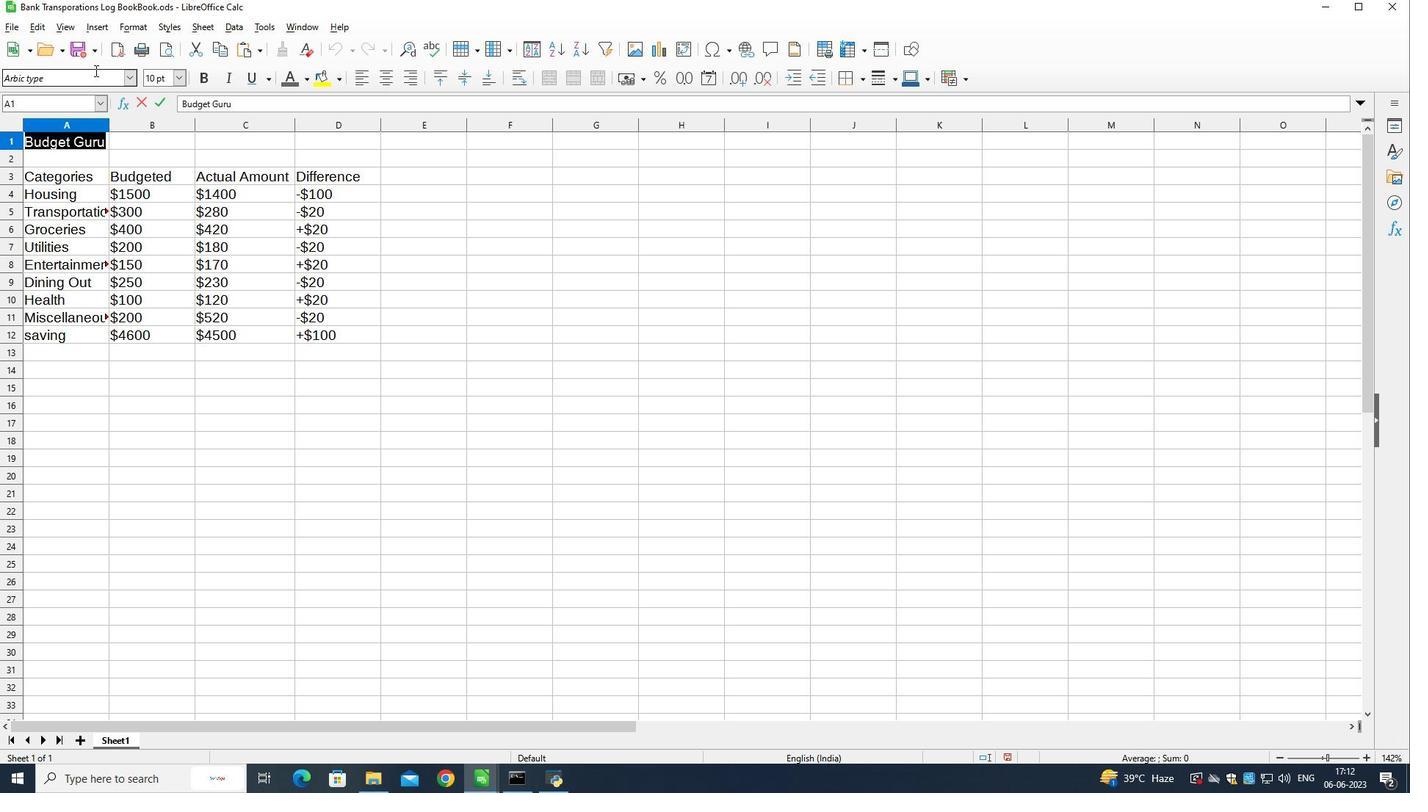 
Action: Mouse moved to (353, 346)
Screenshot: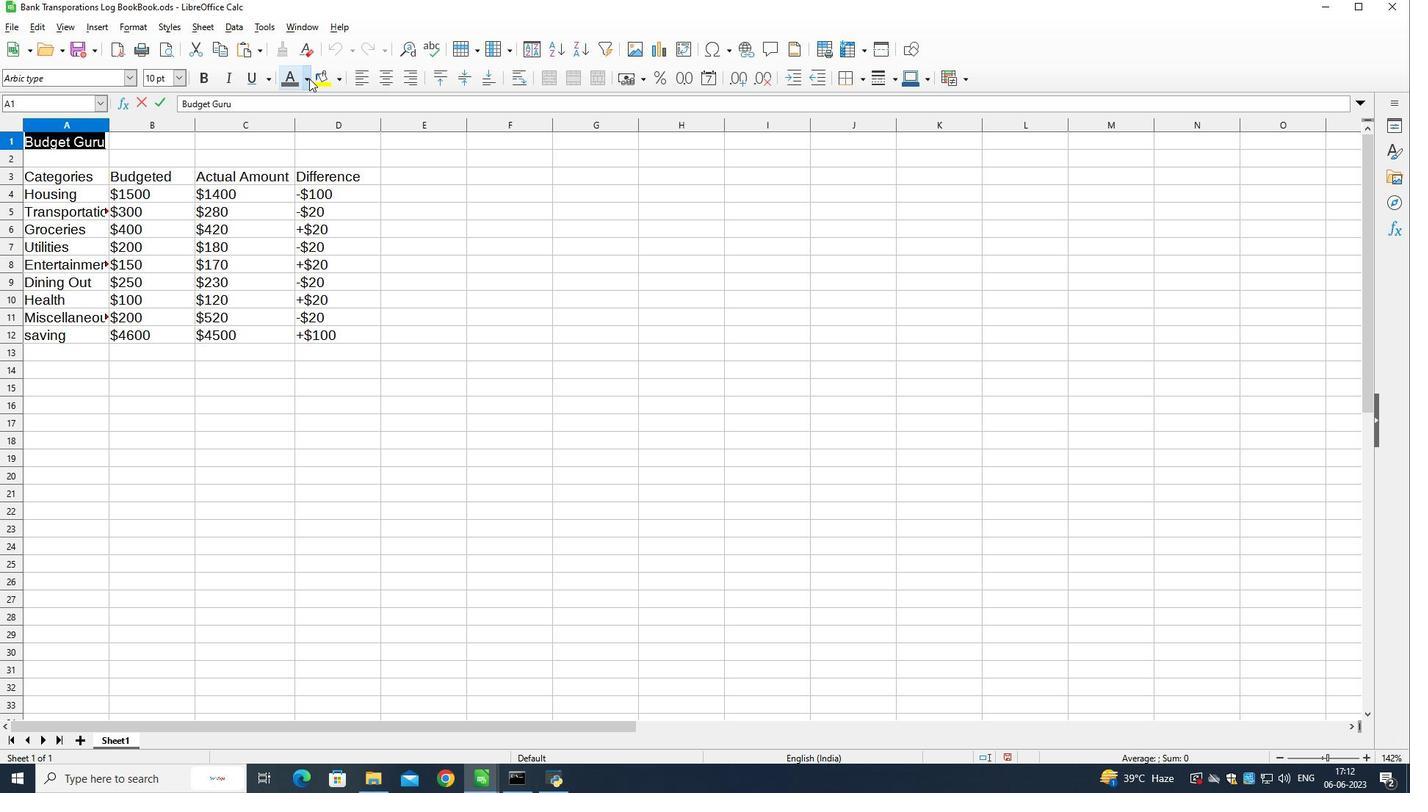 
Action: Mouse pressed left at (353, 346)
Screenshot: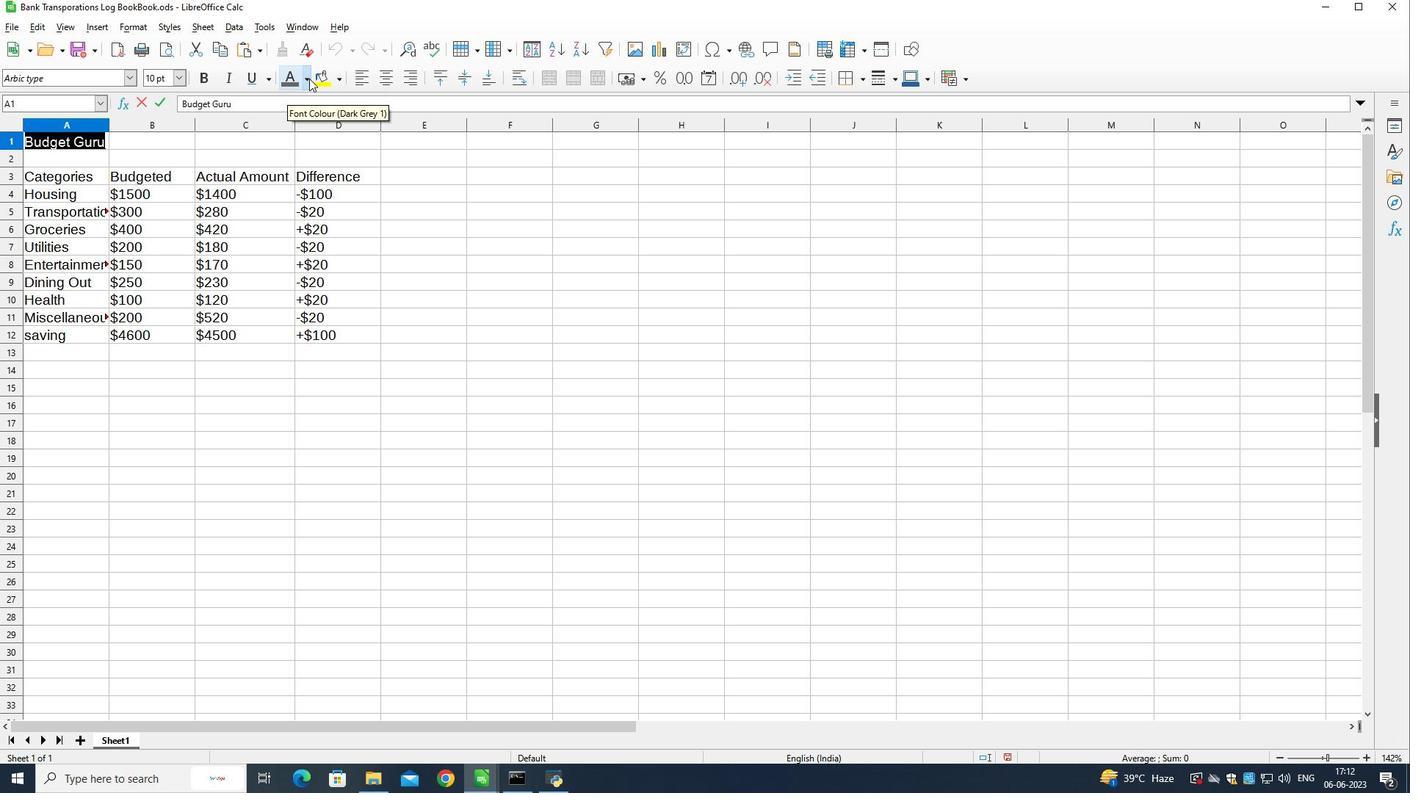 
Action: Mouse moved to (659, 413)
Screenshot: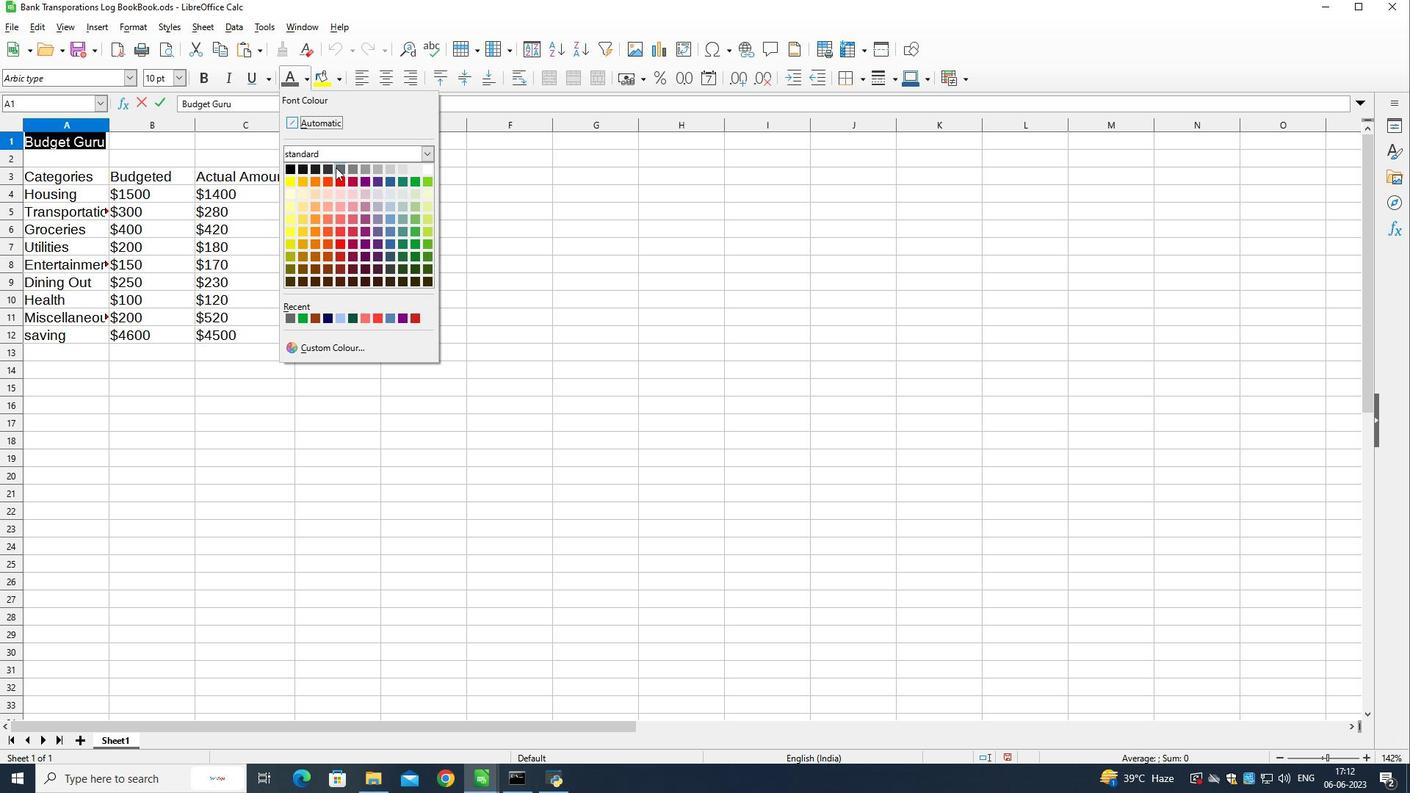 
Action: Mouse pressed left at (666, 402)
Screenshot: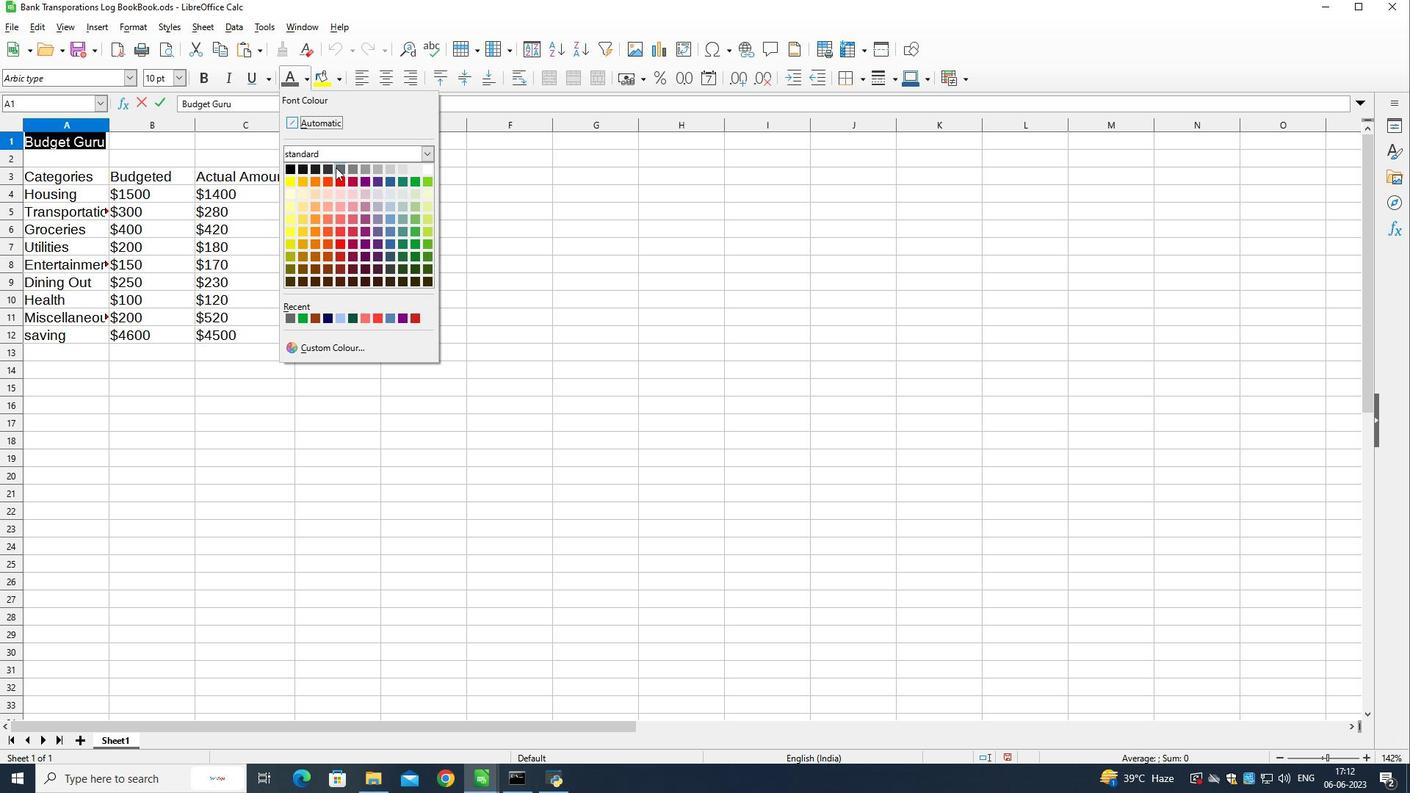 
Action: Mouse moved to (733, 301)
Screenshot: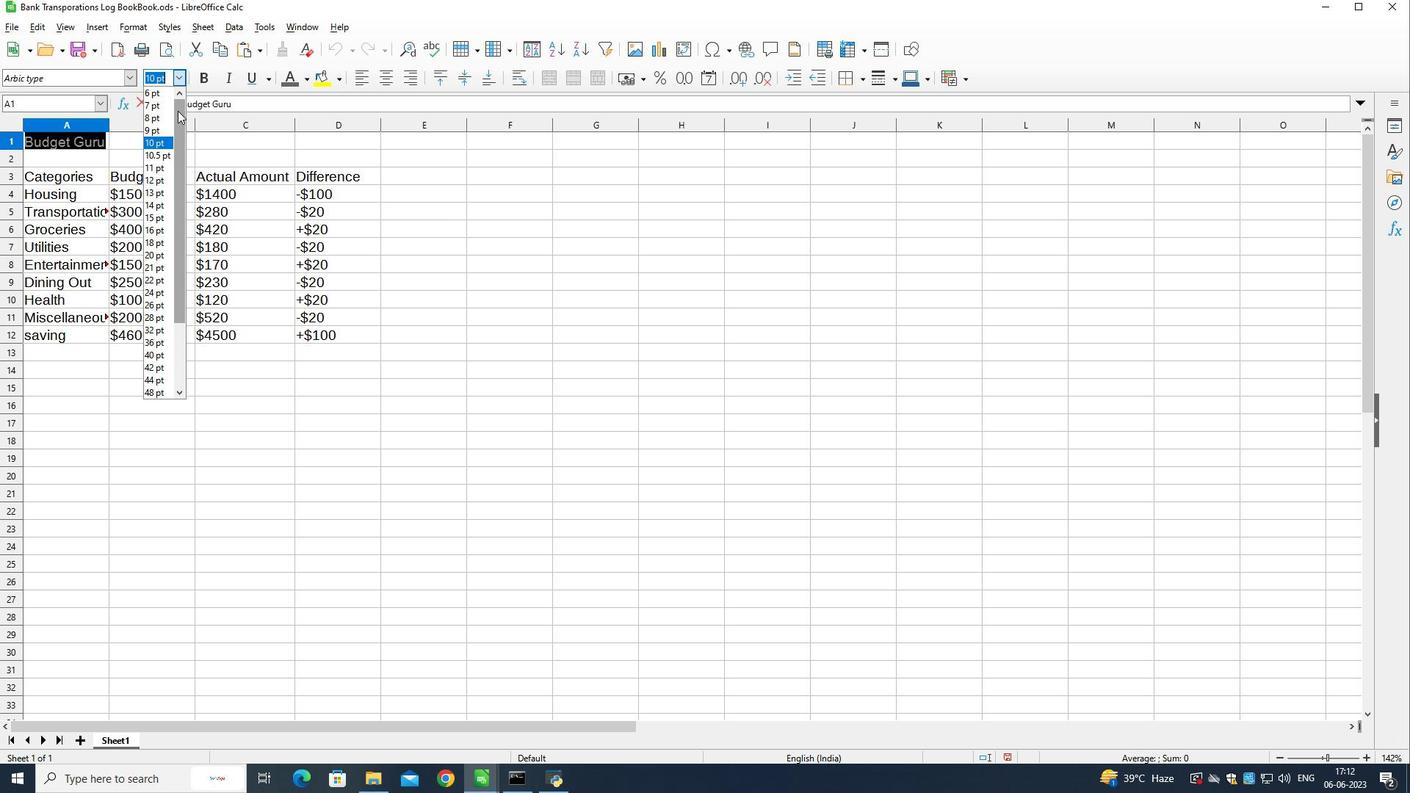 
Action: Mouse pressed left at (733, 301)
Screenshot: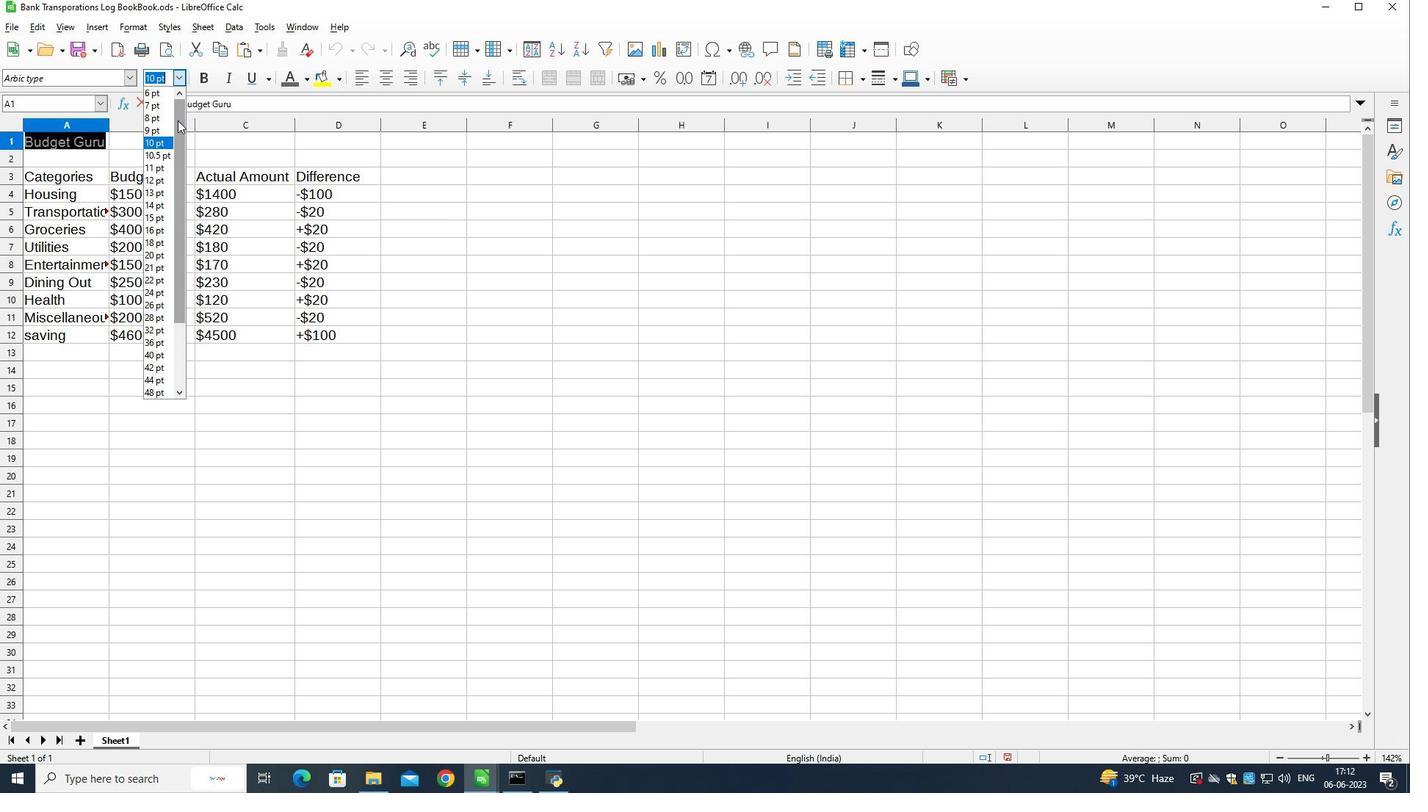 
Action: Mouse moved to (727, 316)
Screenshot: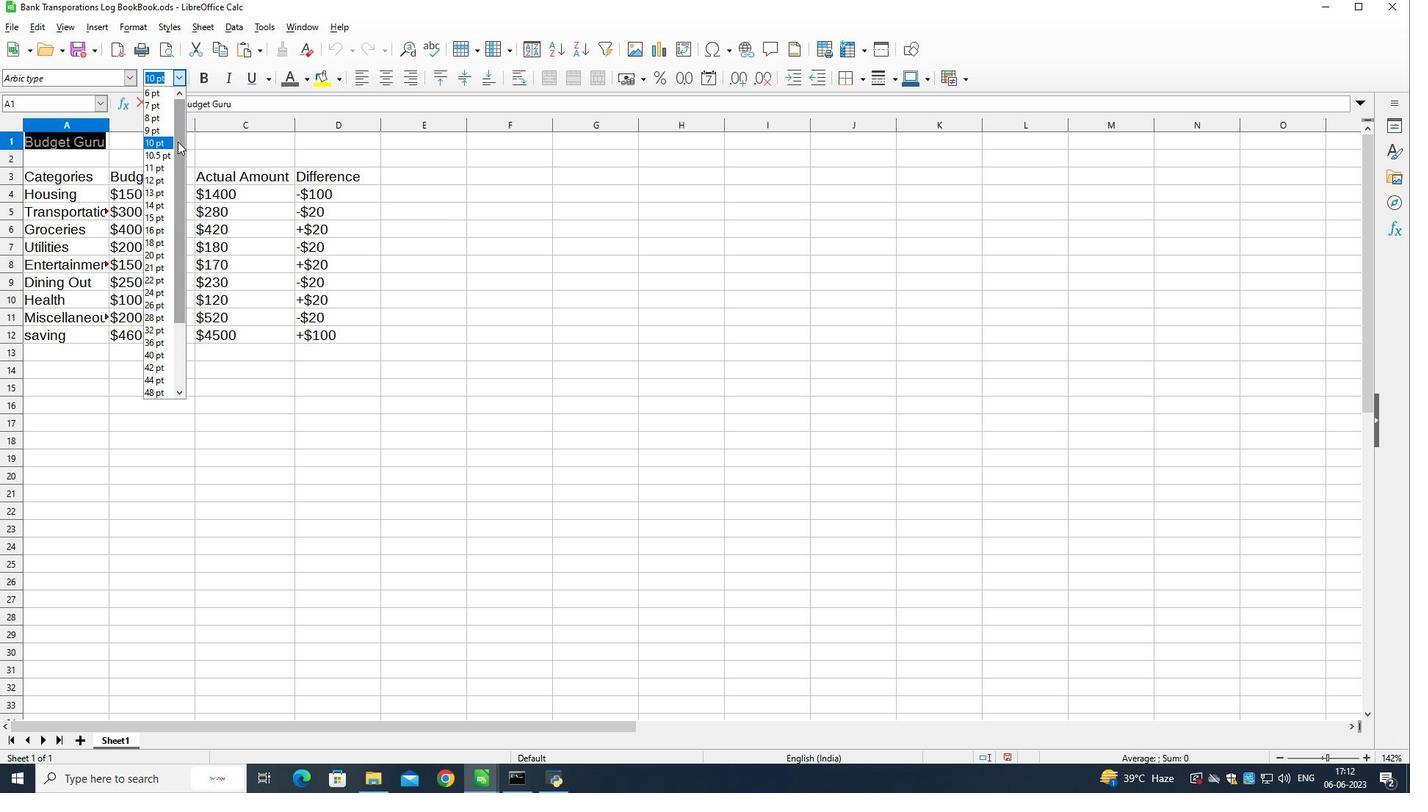 
Action: Mouse pressed left at (727, 316)
Screenshot: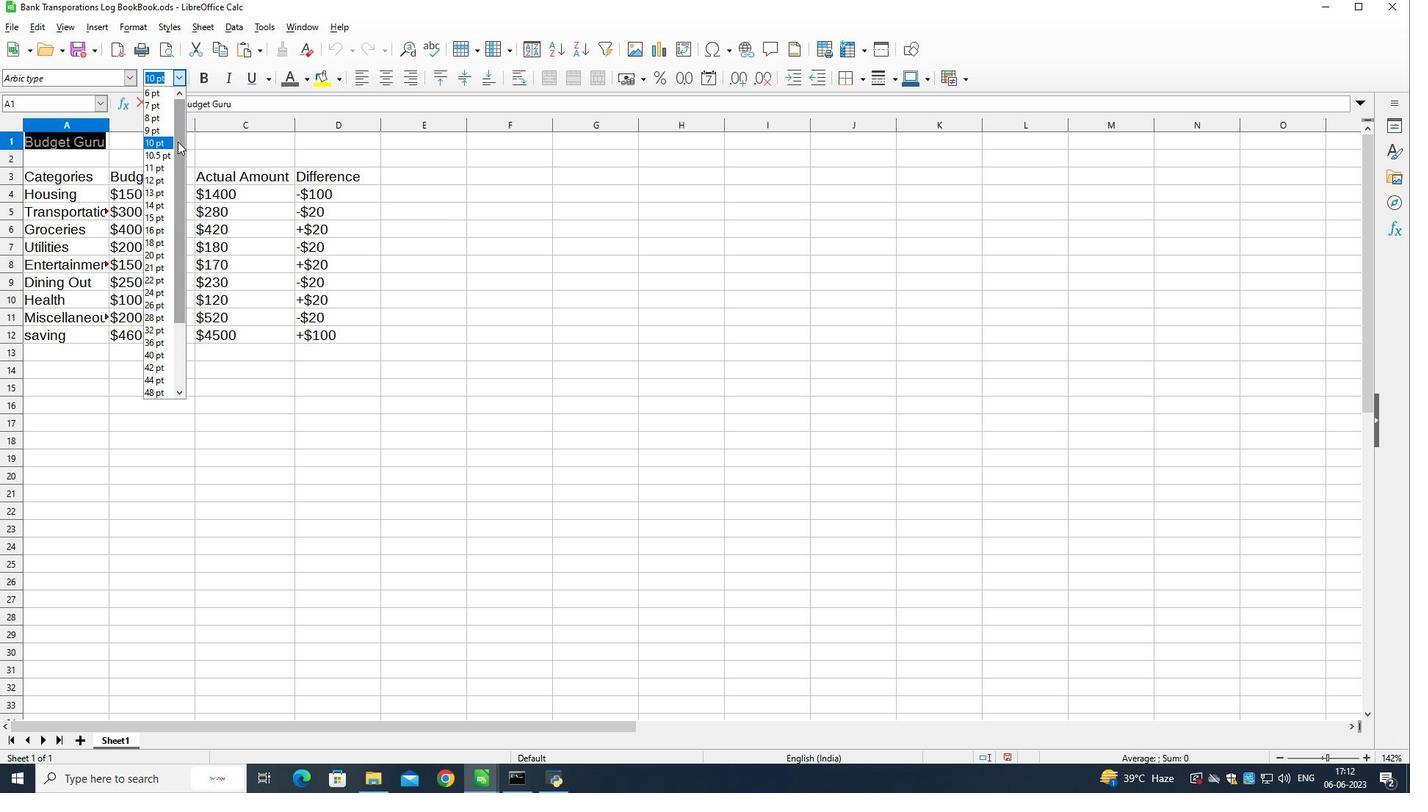 
Action: Mouse moved to (727, 331)
Screenshot: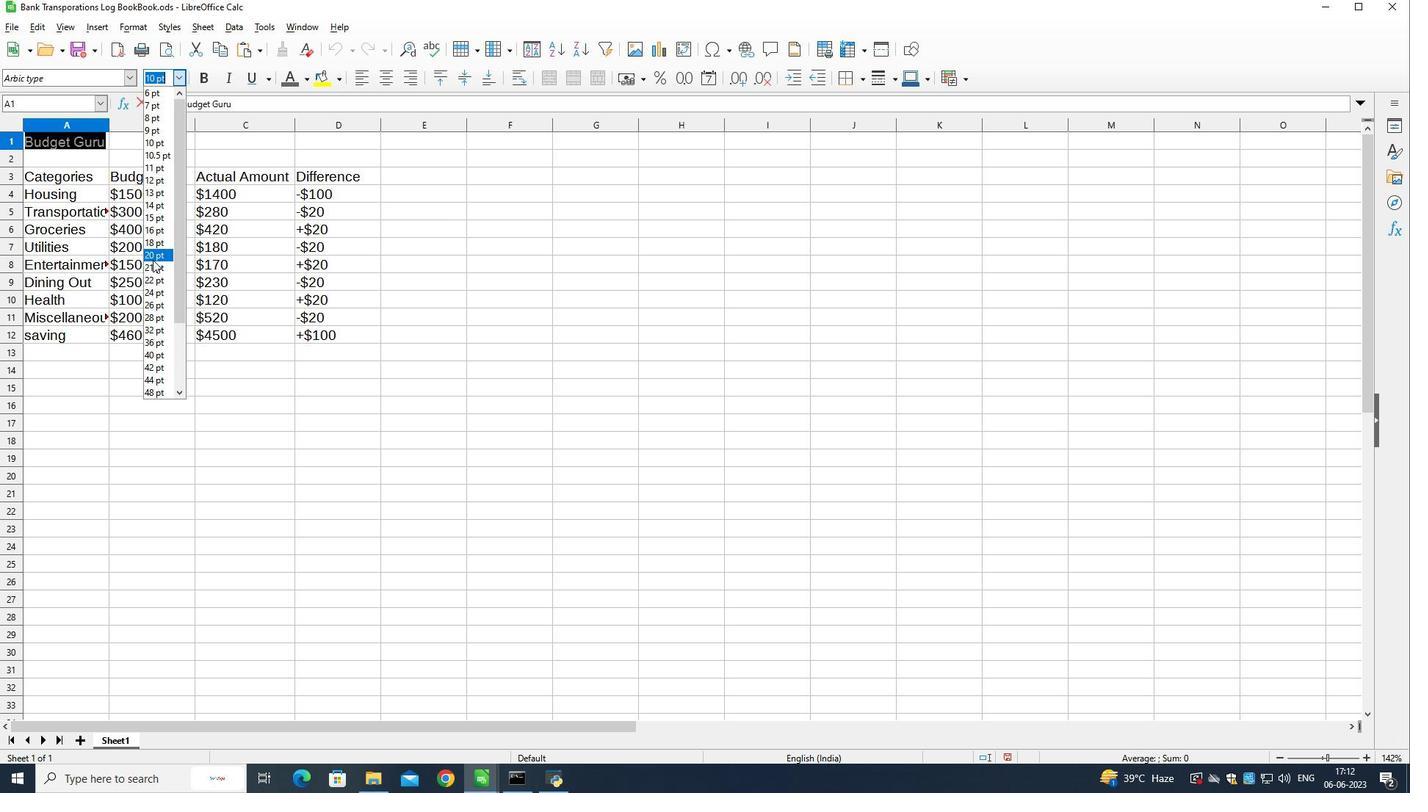 
Action: Mouse pressed left at (727, 331)
Screenshot: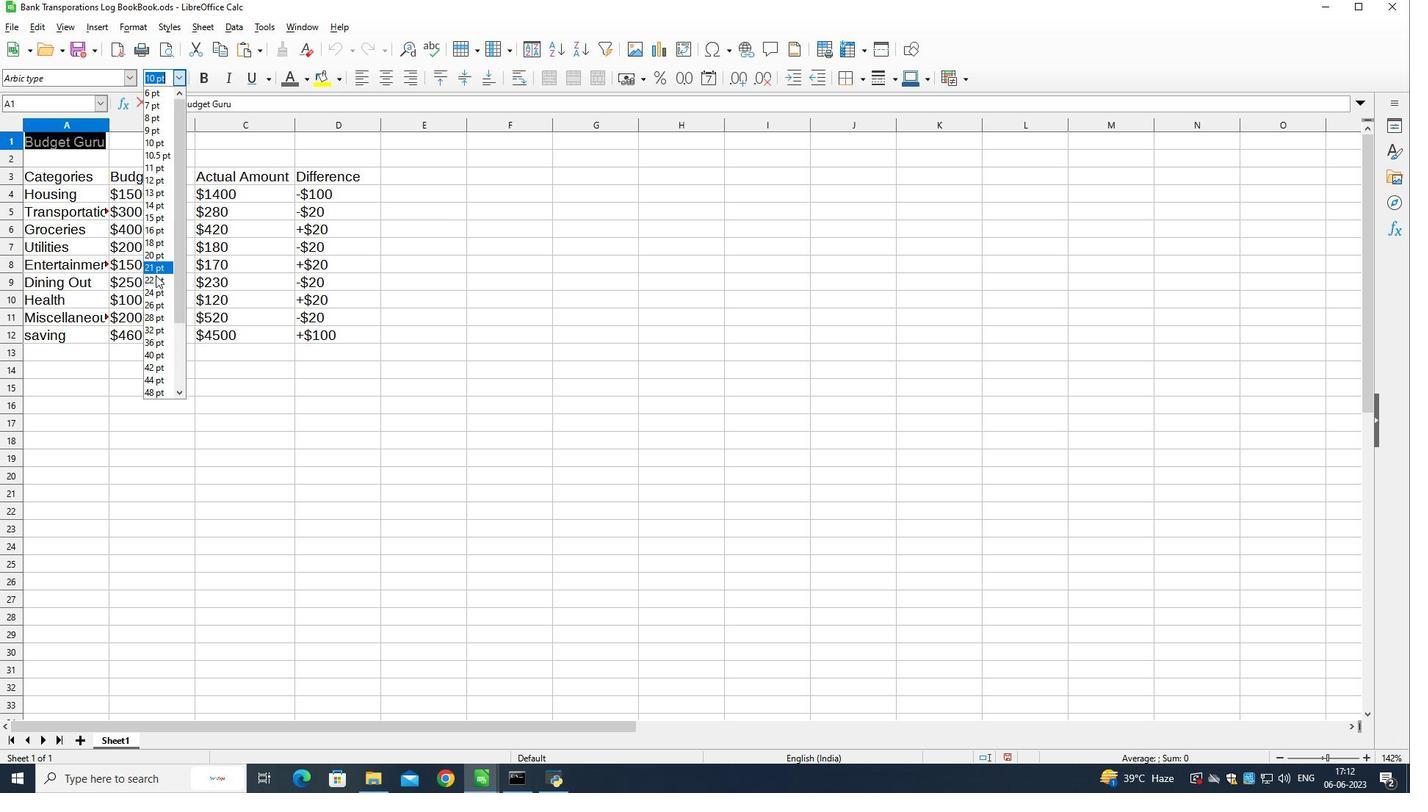 
Action: Mouse moved to (727, 345)
Screenshot: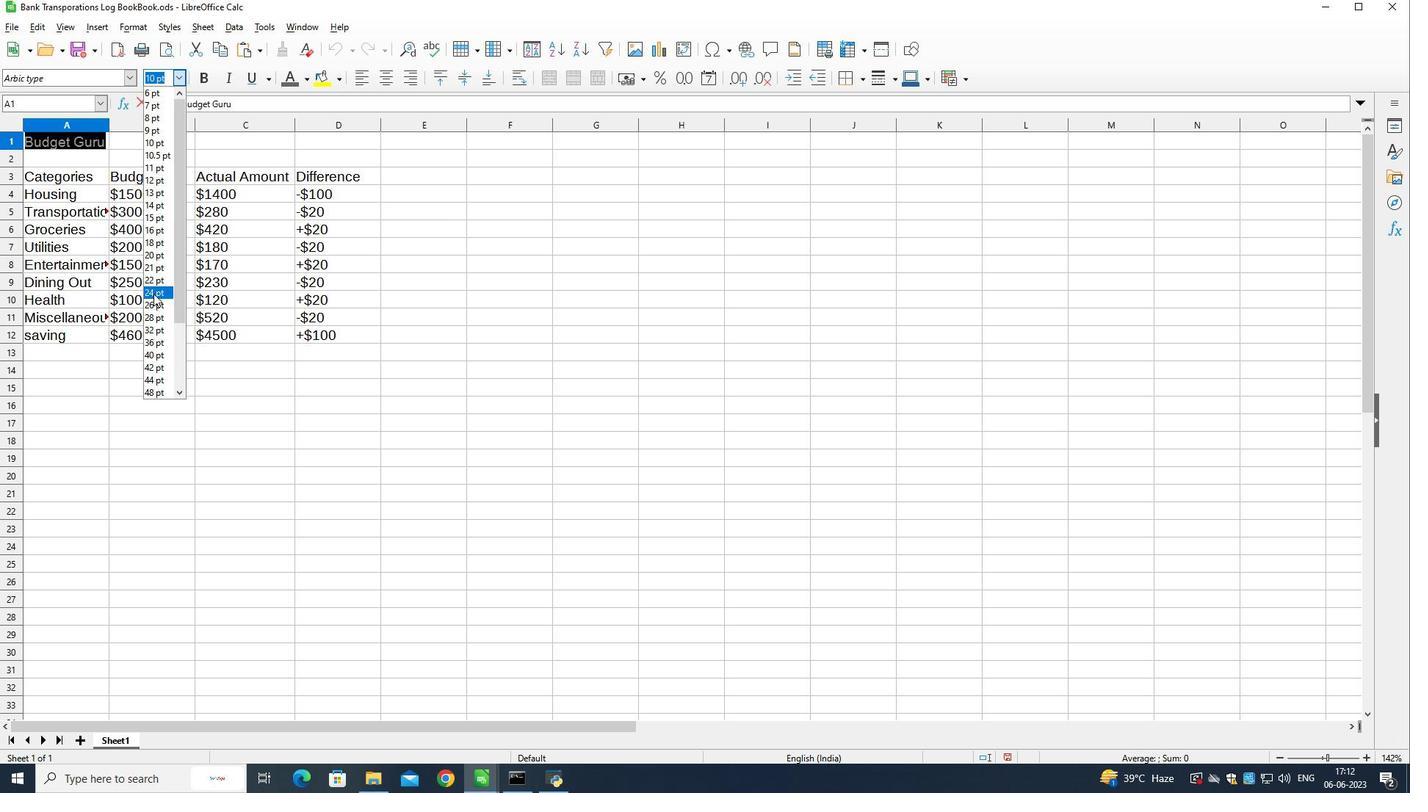 
Action: Mouse pressed left at (727, 345)
Screenshot: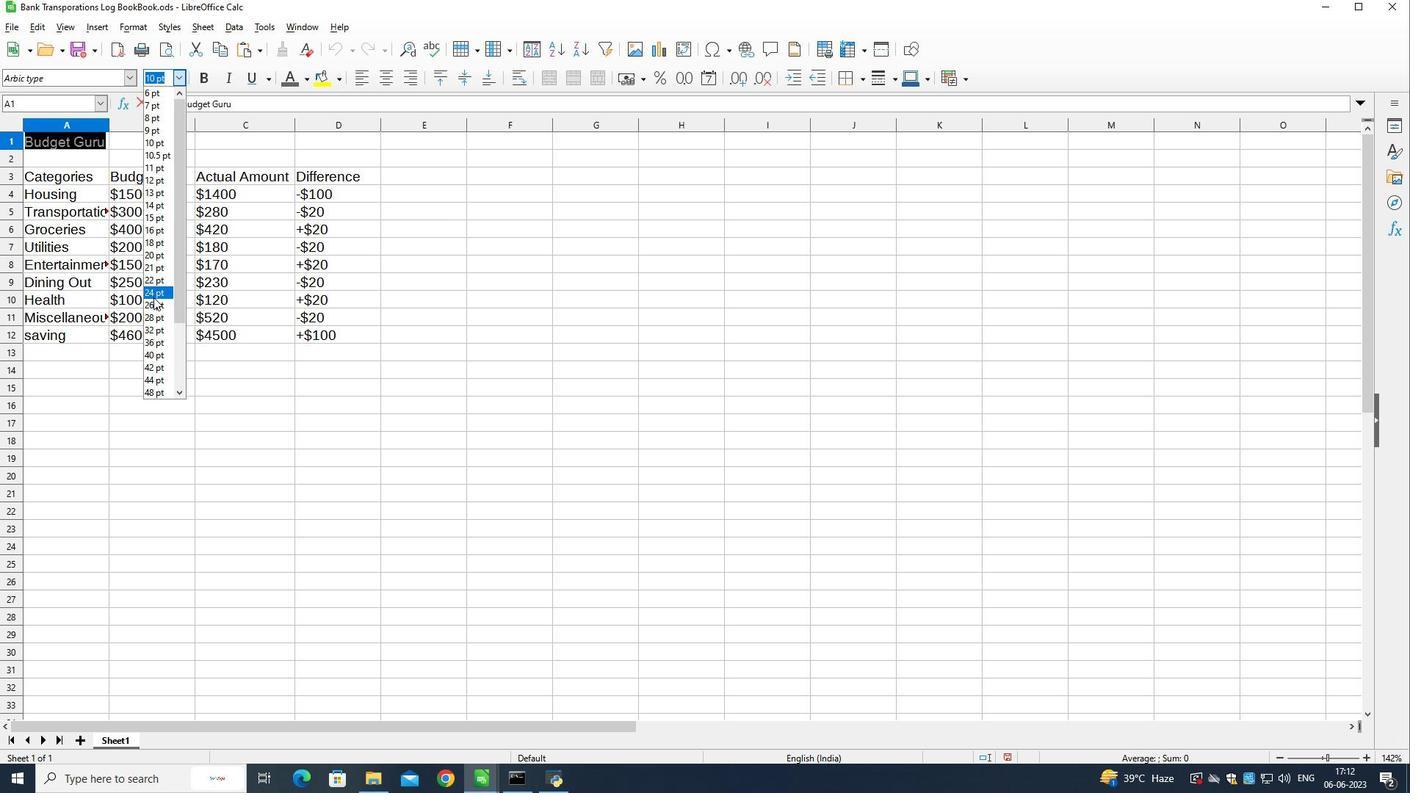 
Action: Mouse moved to (727, 354)
Screenshot: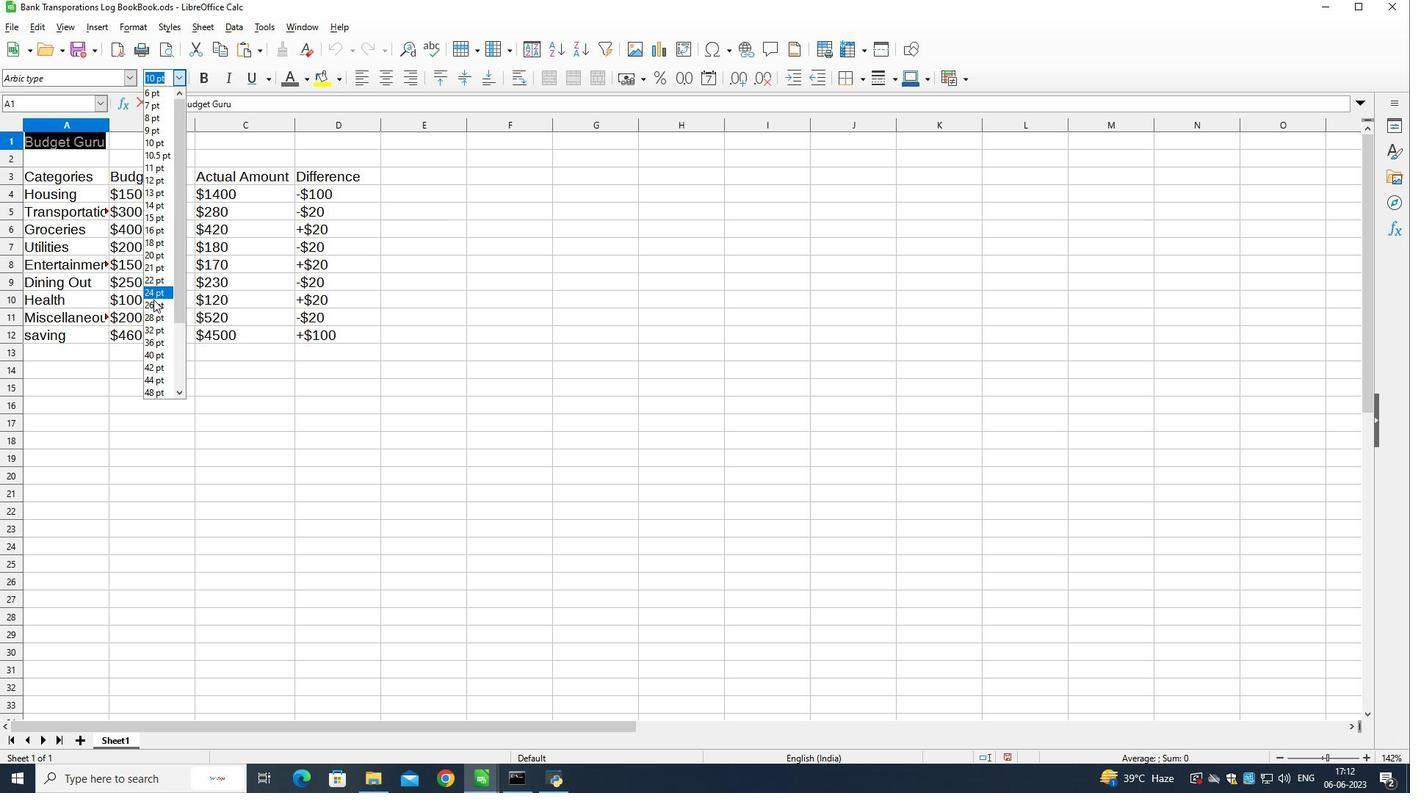 
Action: Mouse pressed left at (727, 354)
Screenshot: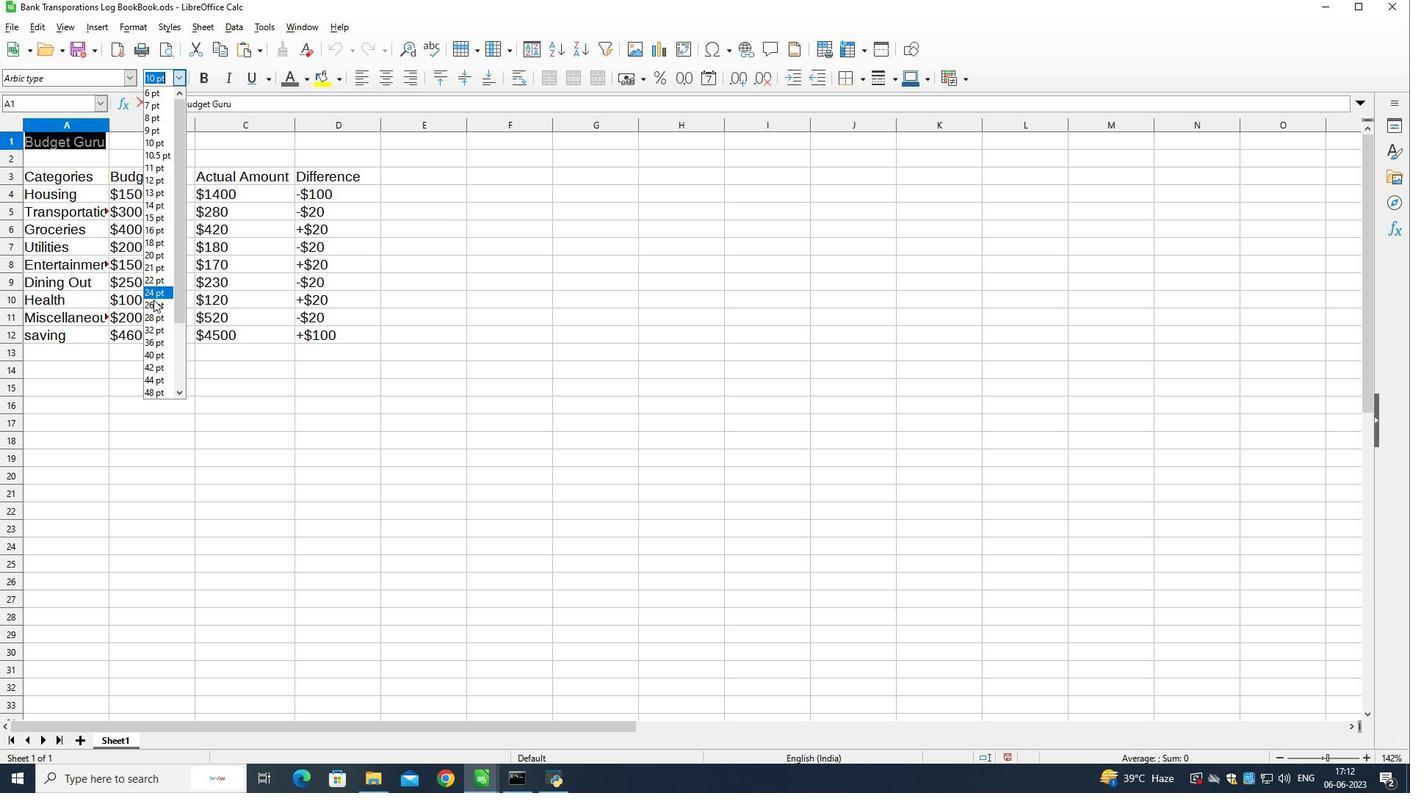 
Action: Mouse moved to (697, 440)
Screenshot: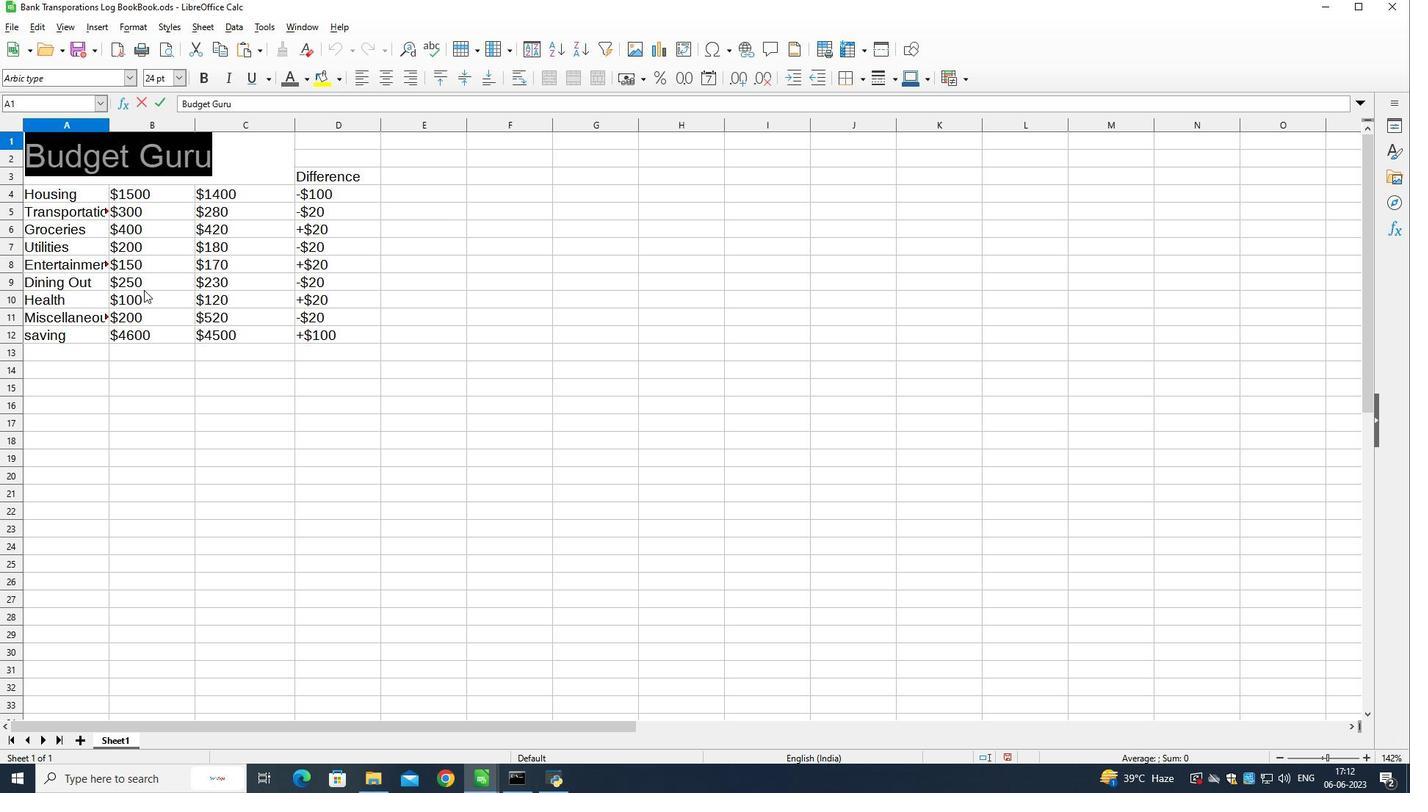 
Action: Mouse pressed left at (697, 440)
Screenshot: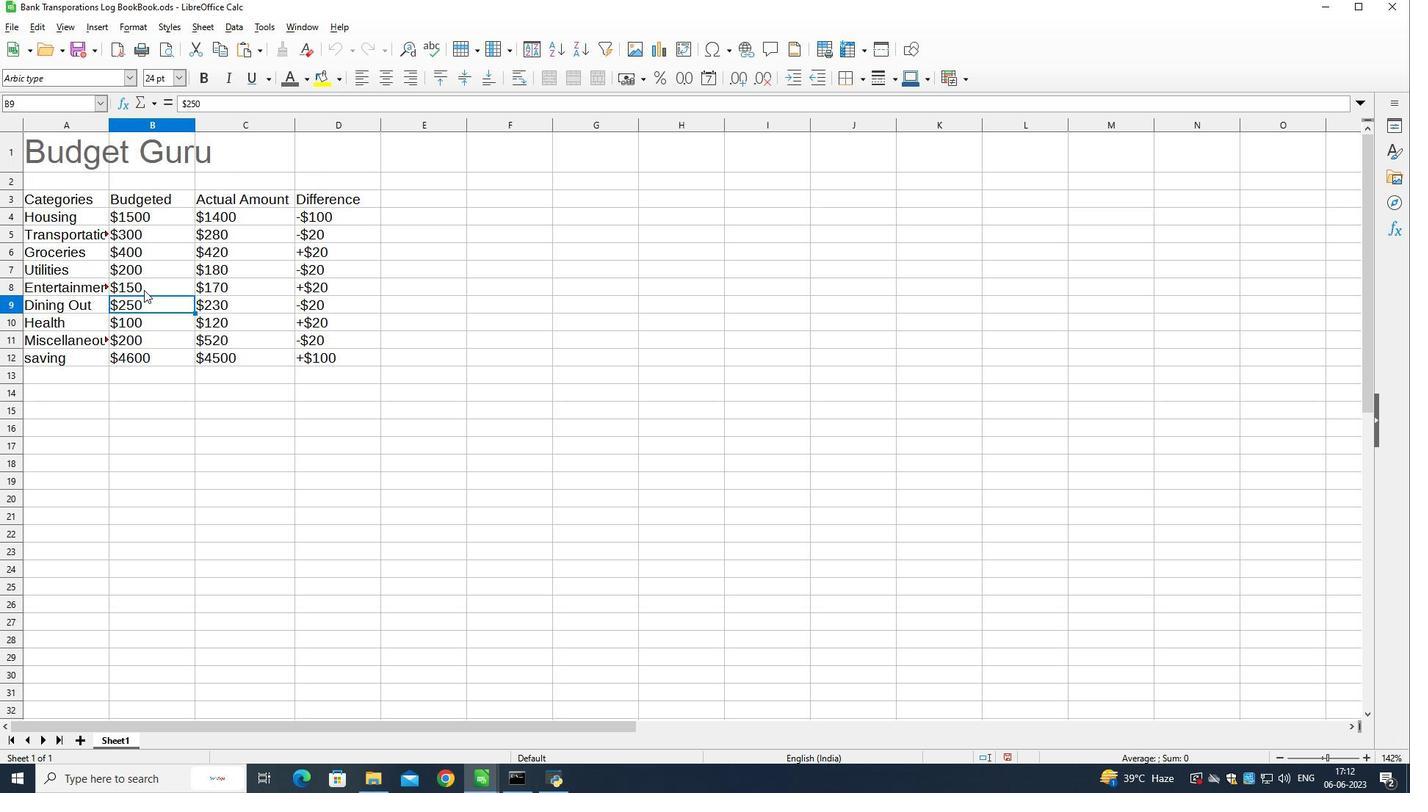 
Action: Mouse moved to (674, 448)
Screenshot: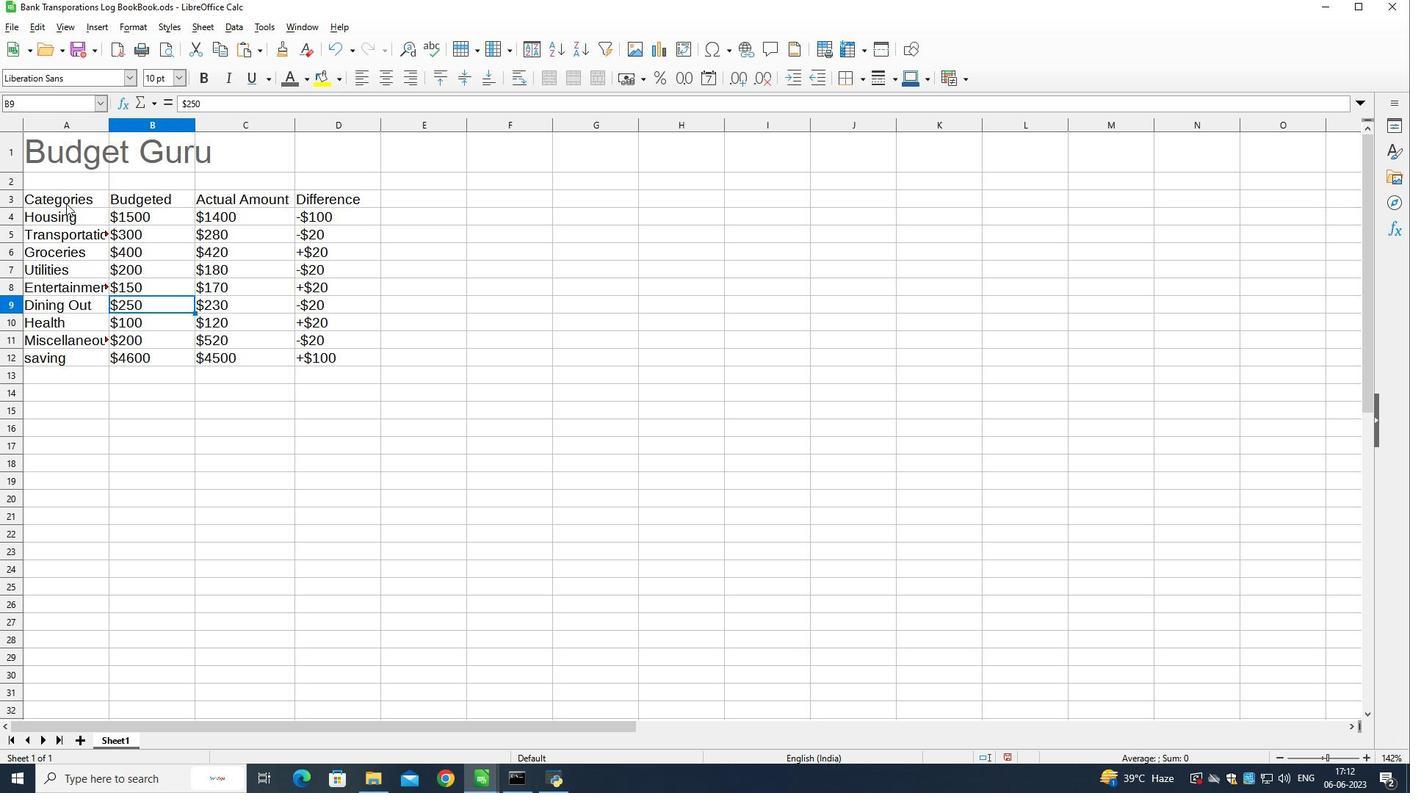 
Action: Mouse pressed left at (674, 448)
Screenshot: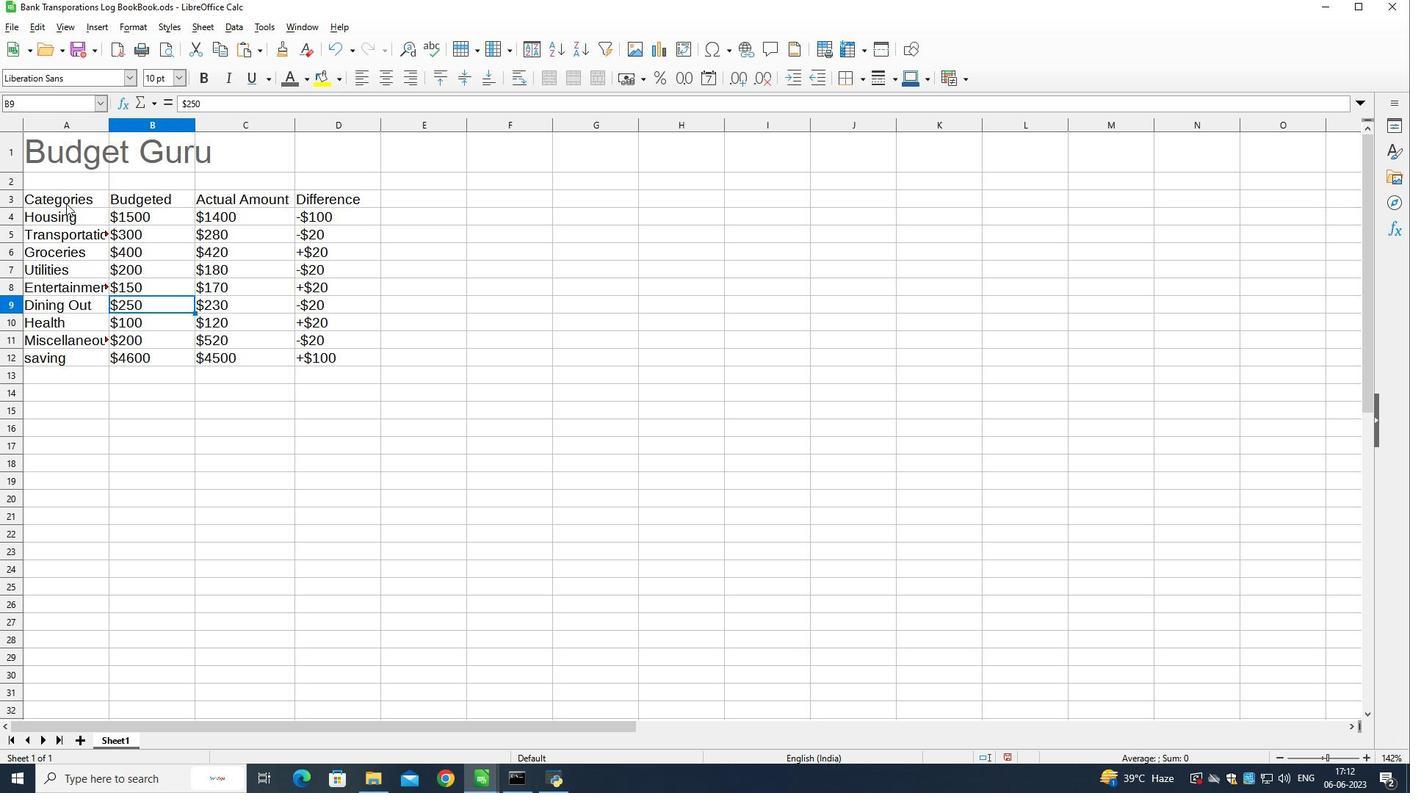 
Action: Mouse moved to (639, 458)
Screenshot: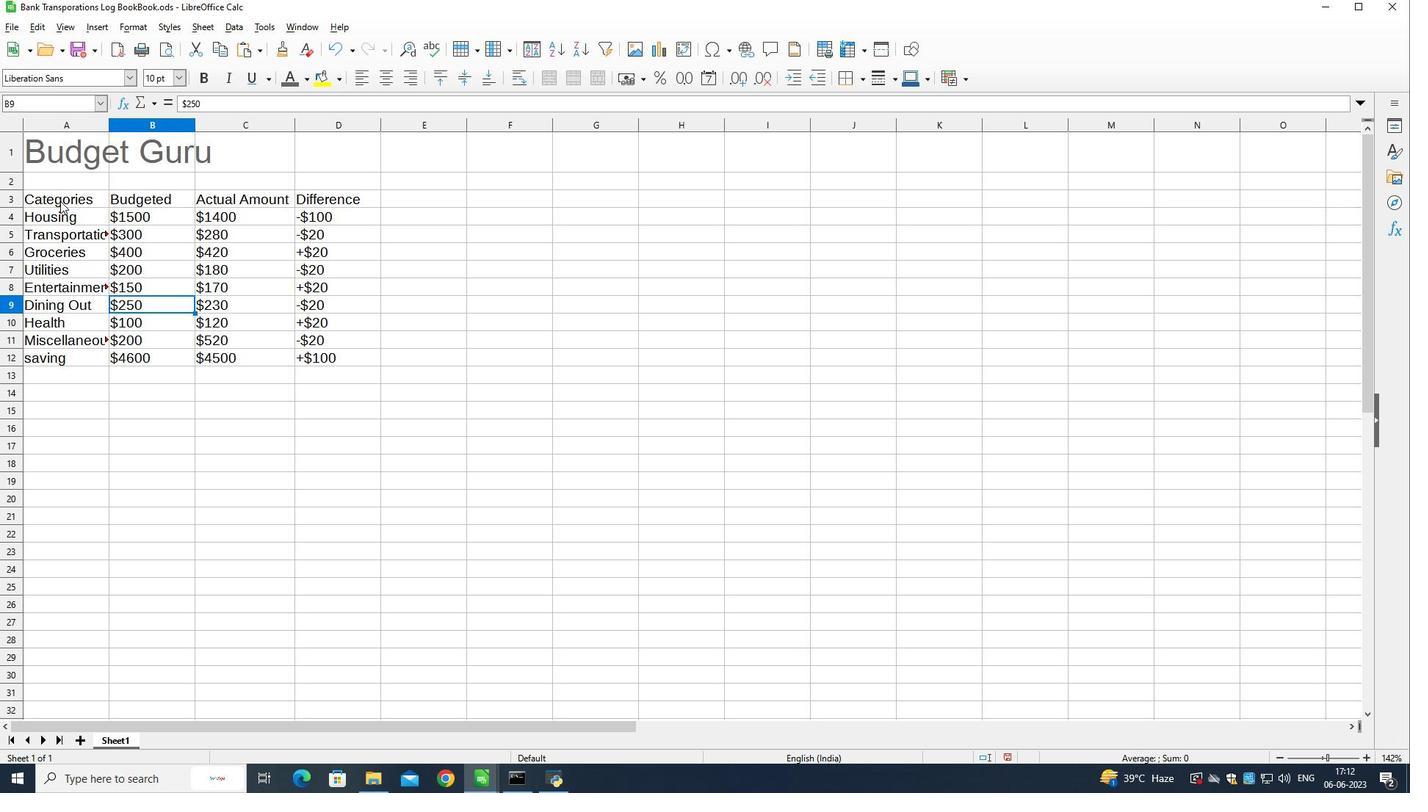 
Action: Mouse pressed left at (639, 458)
Screenshot: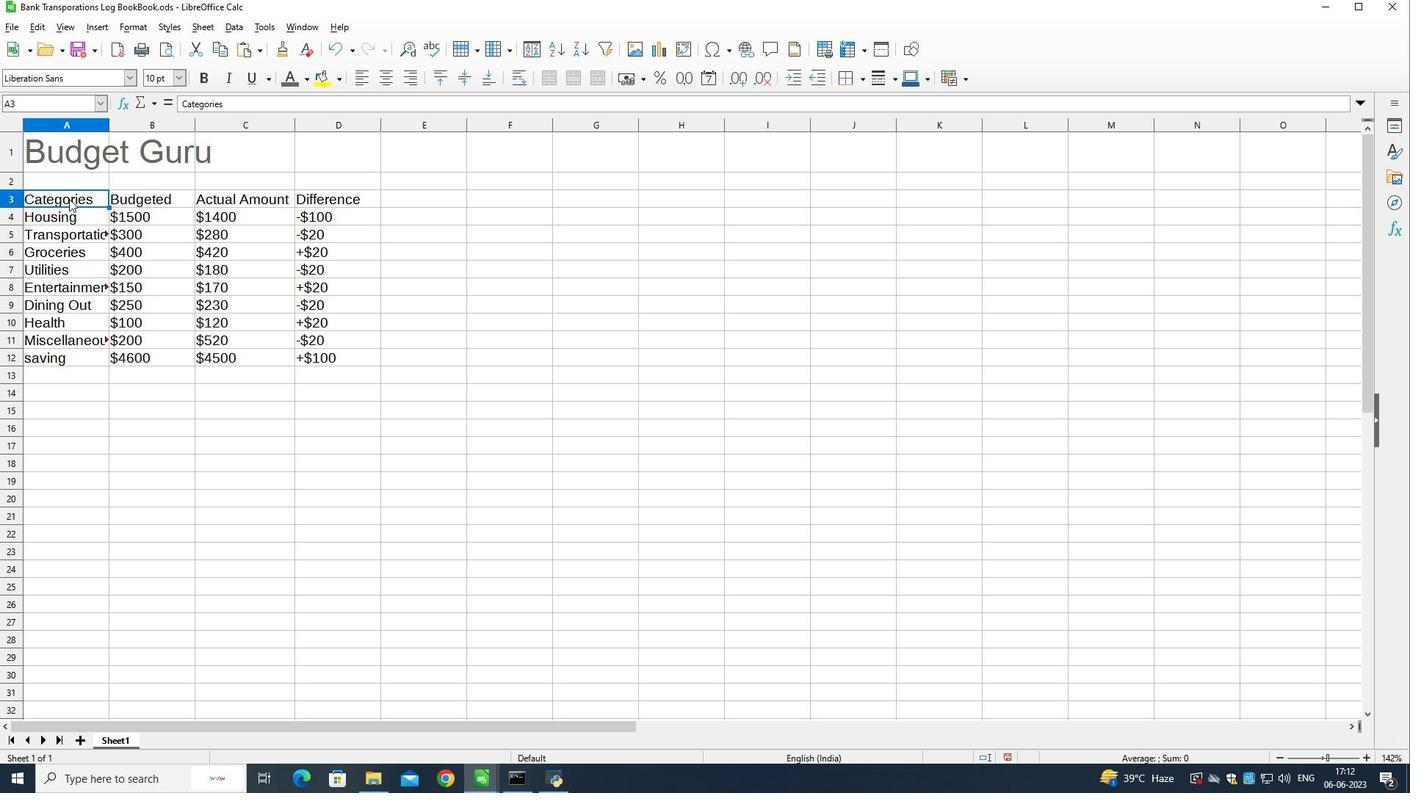 
Action: Mouse moved to (827, 529)
Screenshot: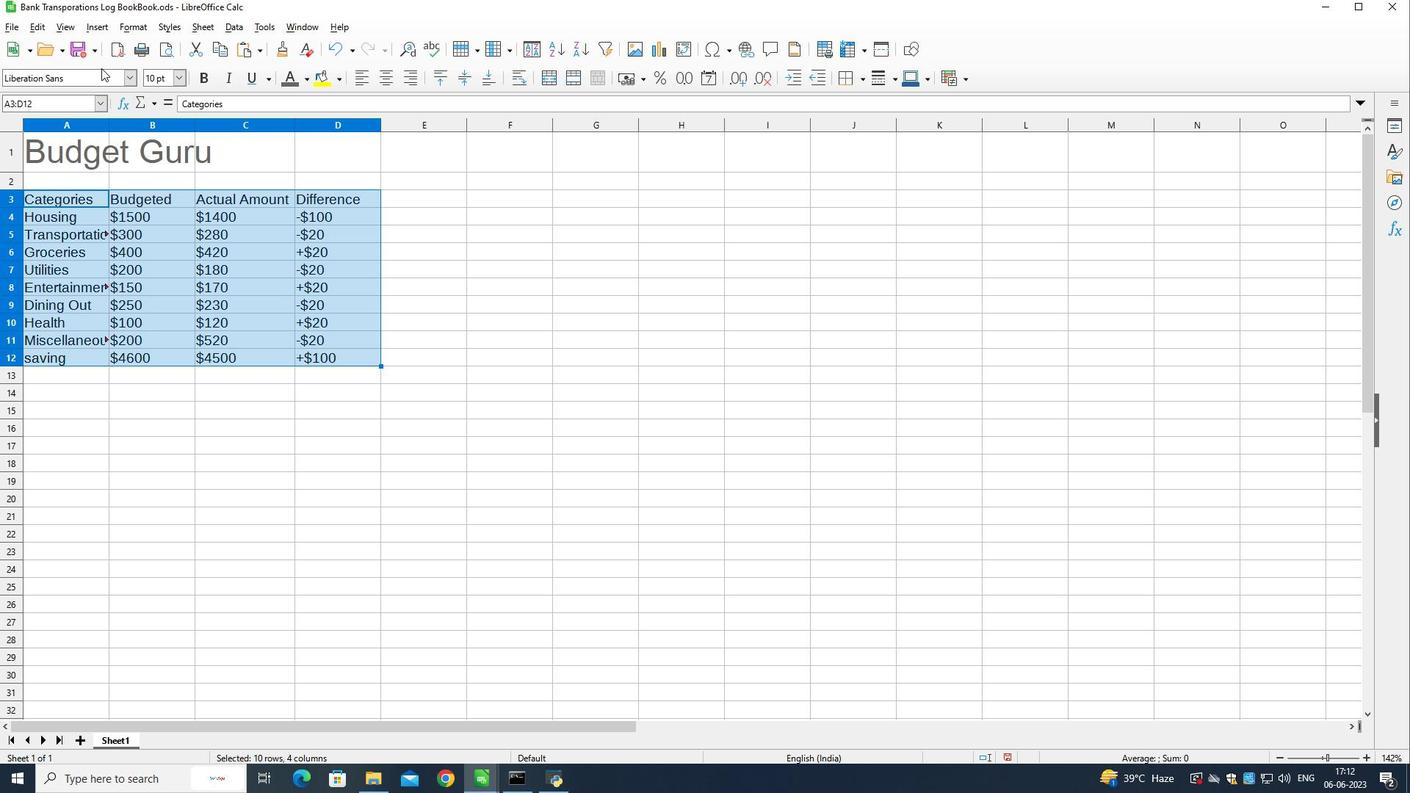 
Action: Mouse pressed left at (827, 529)
Screenshot: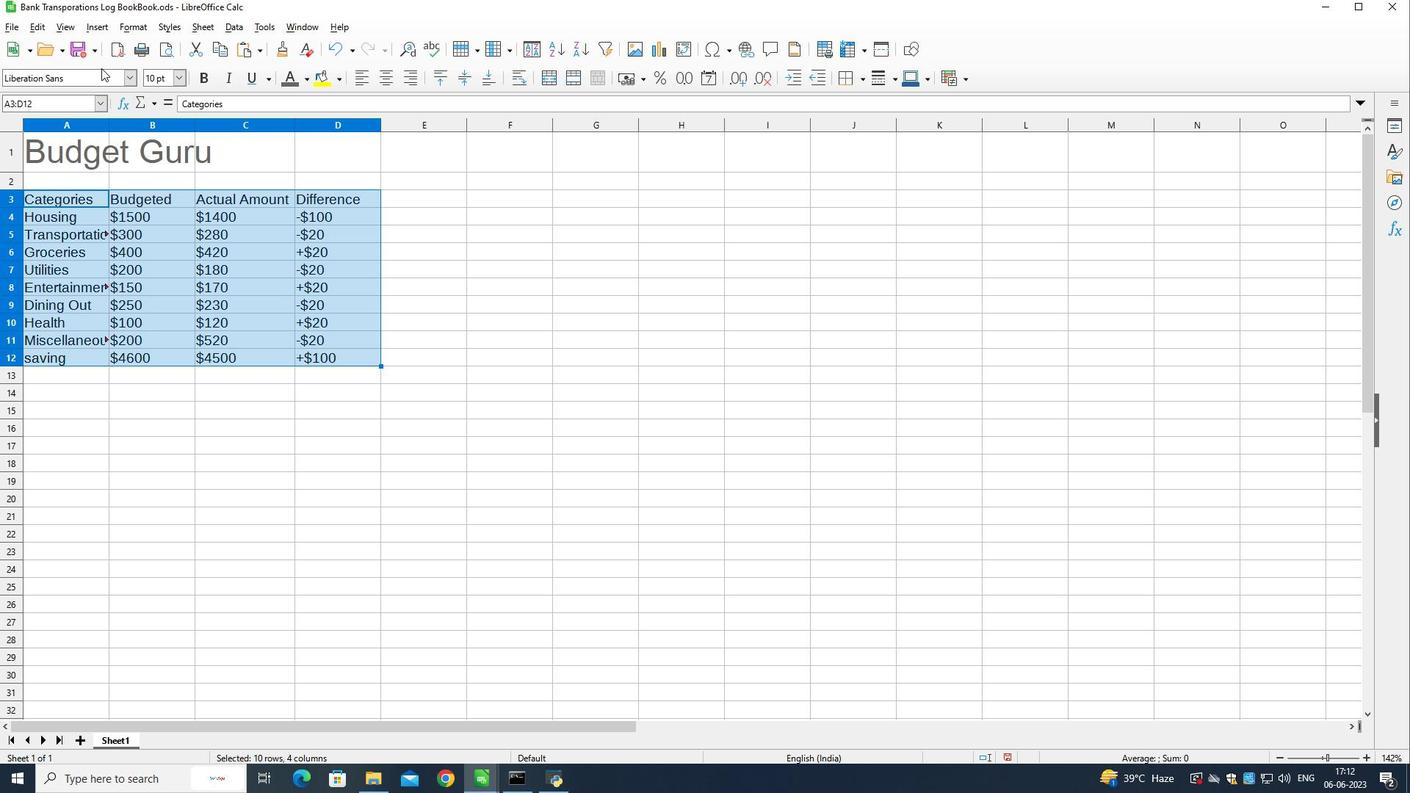 
Action: Mouse moved to (310, 85)
Screenshot: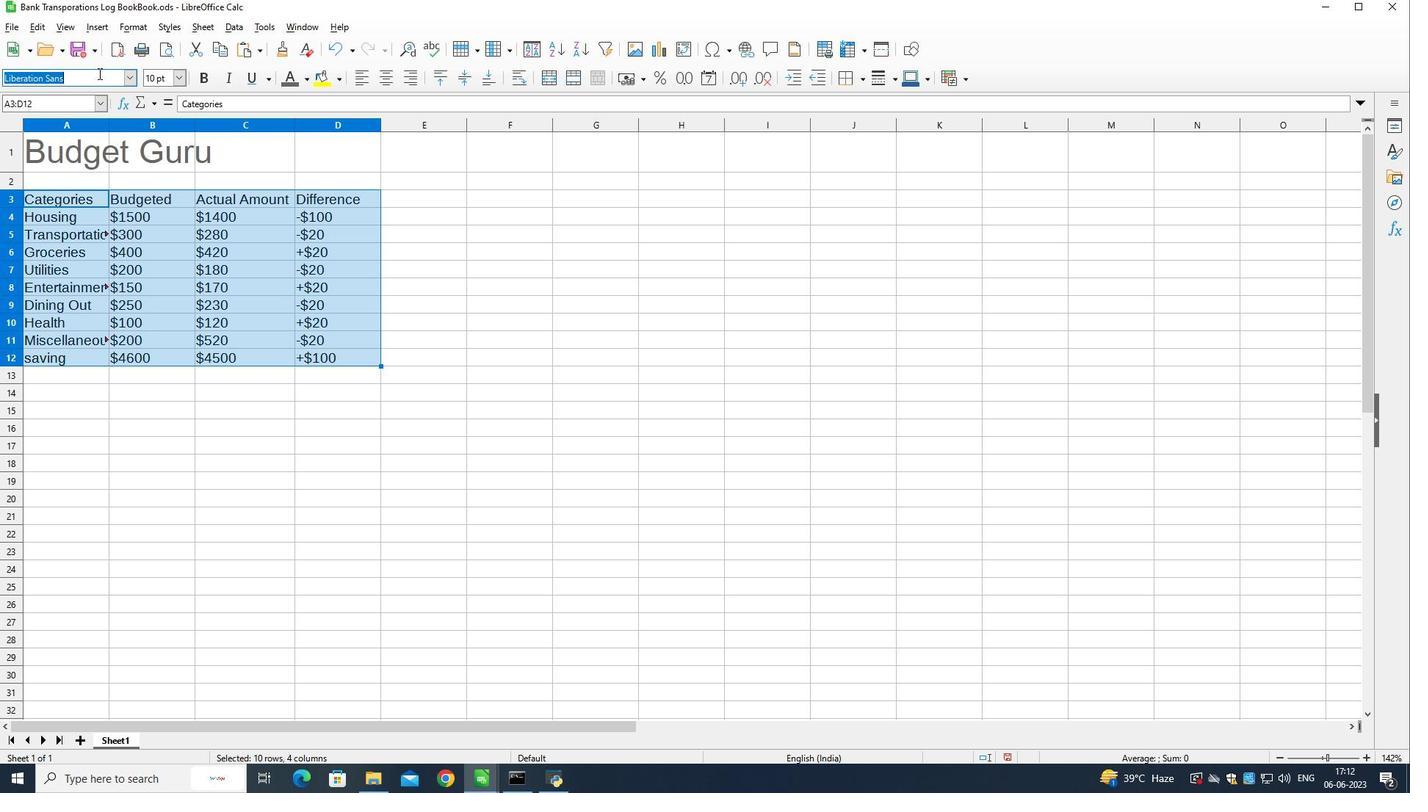 
Action: Mouse pressed left at (310, 85)
Screenshot: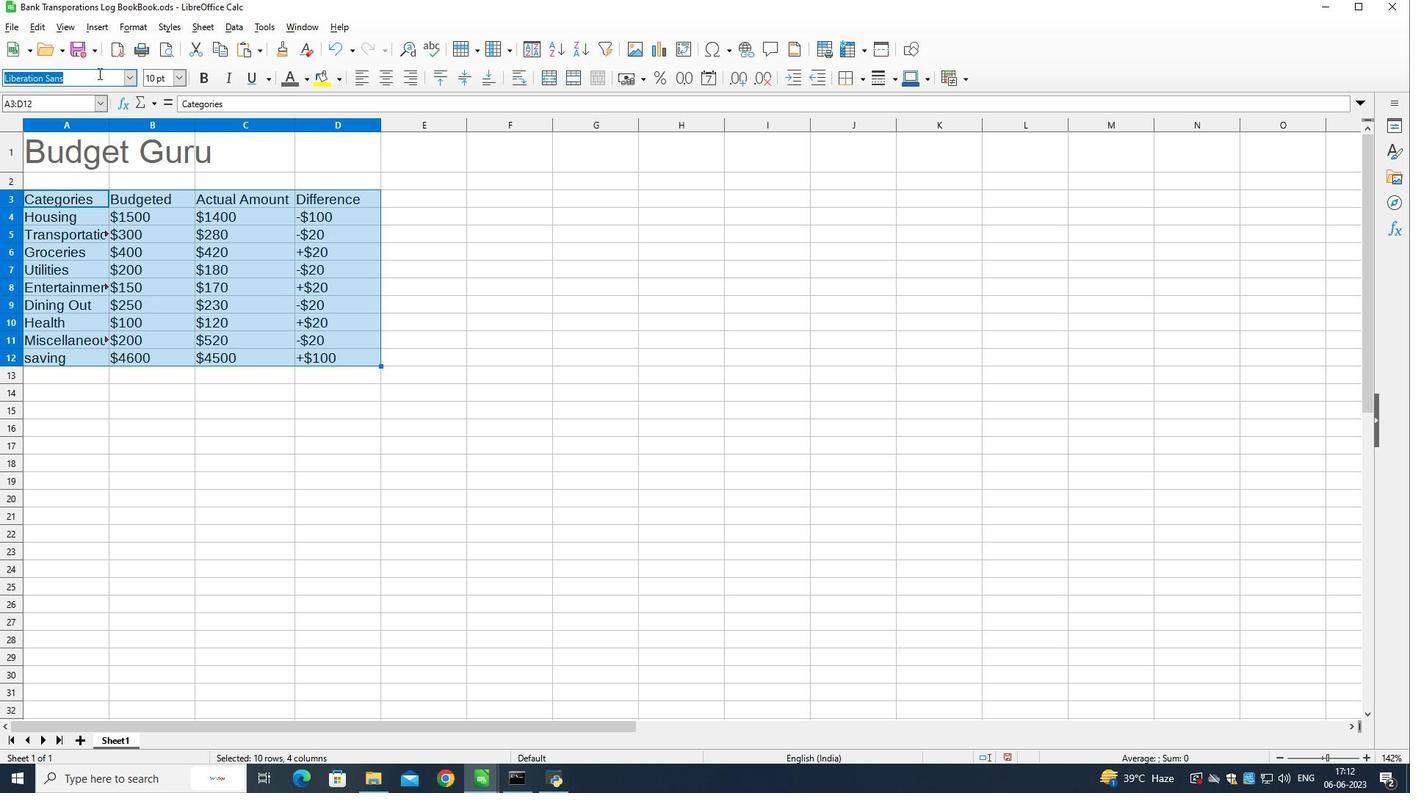 
Action: Mouse moved to (340, 171)
Screenshot: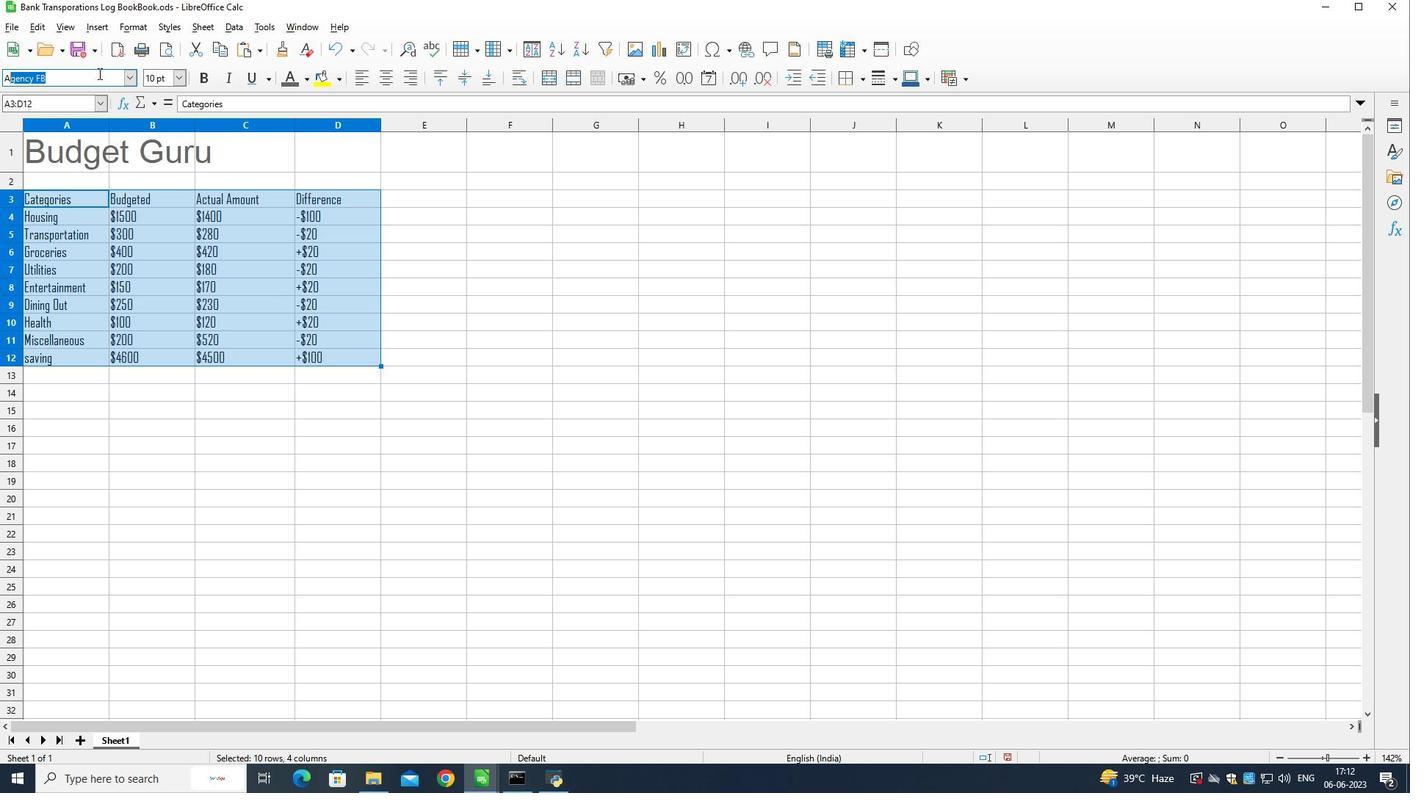 
Action: Mouse pressed left at (340, 171)
Screenshot: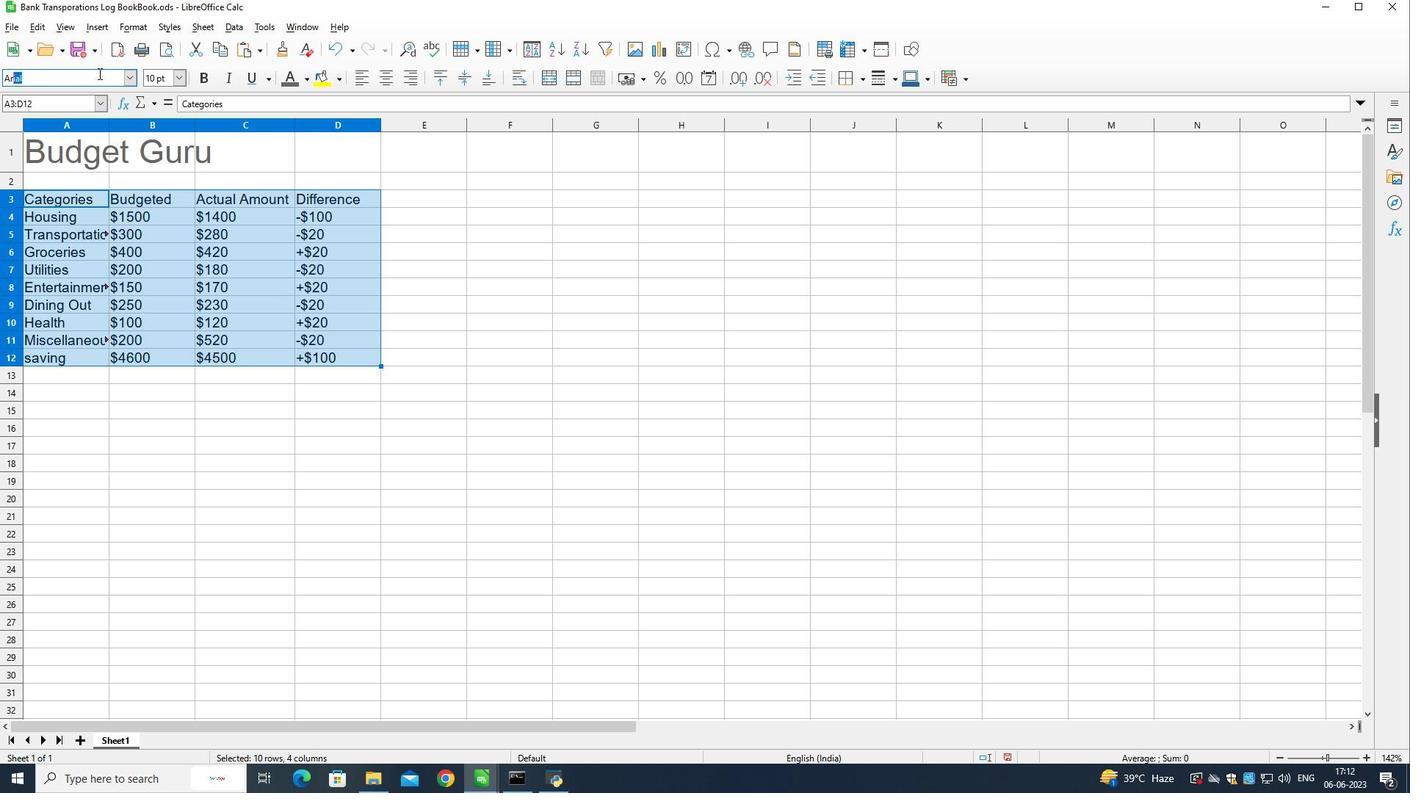 
Action: Mouse moved to (206, 80)
Screenshot: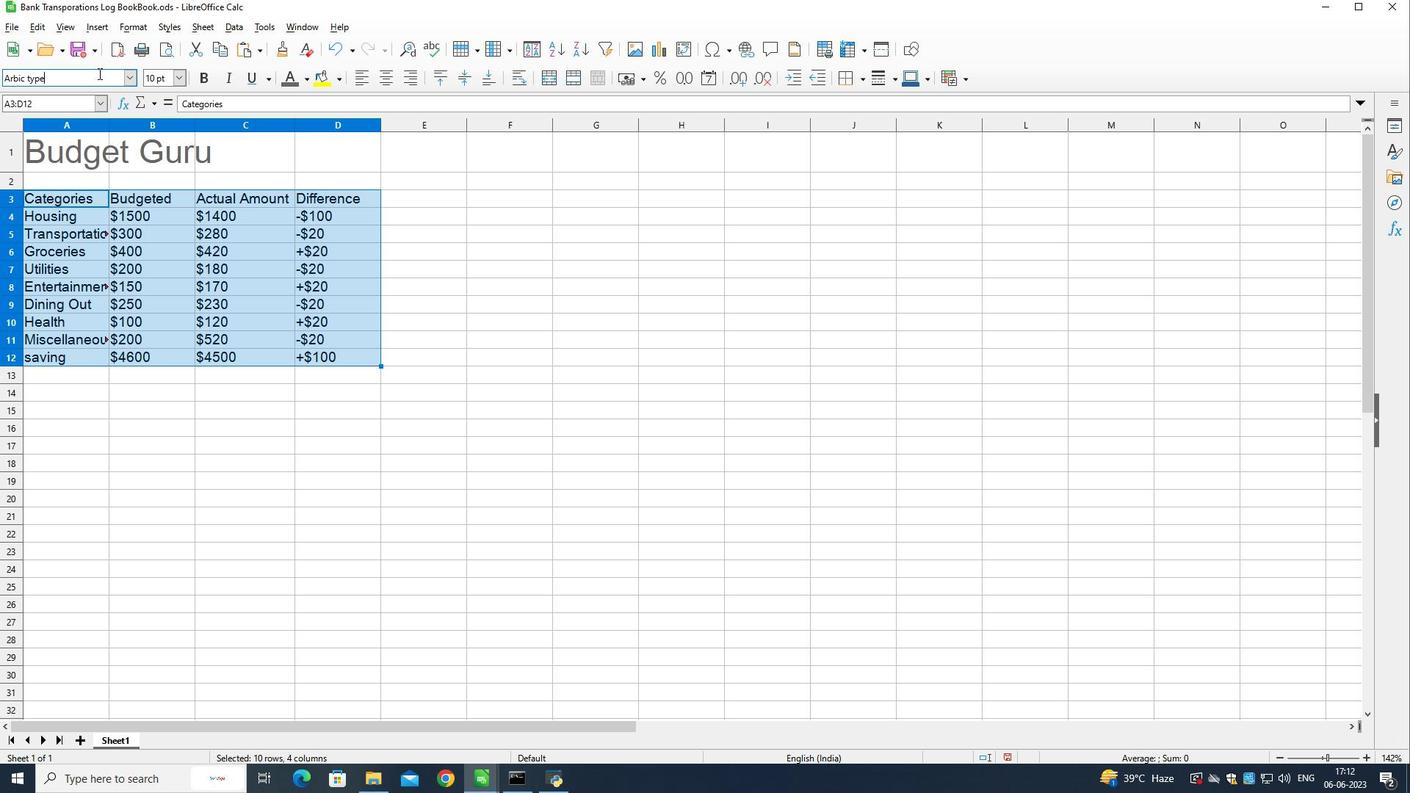 
Action: Mouse pressed left at (206, 80)
Screenshot: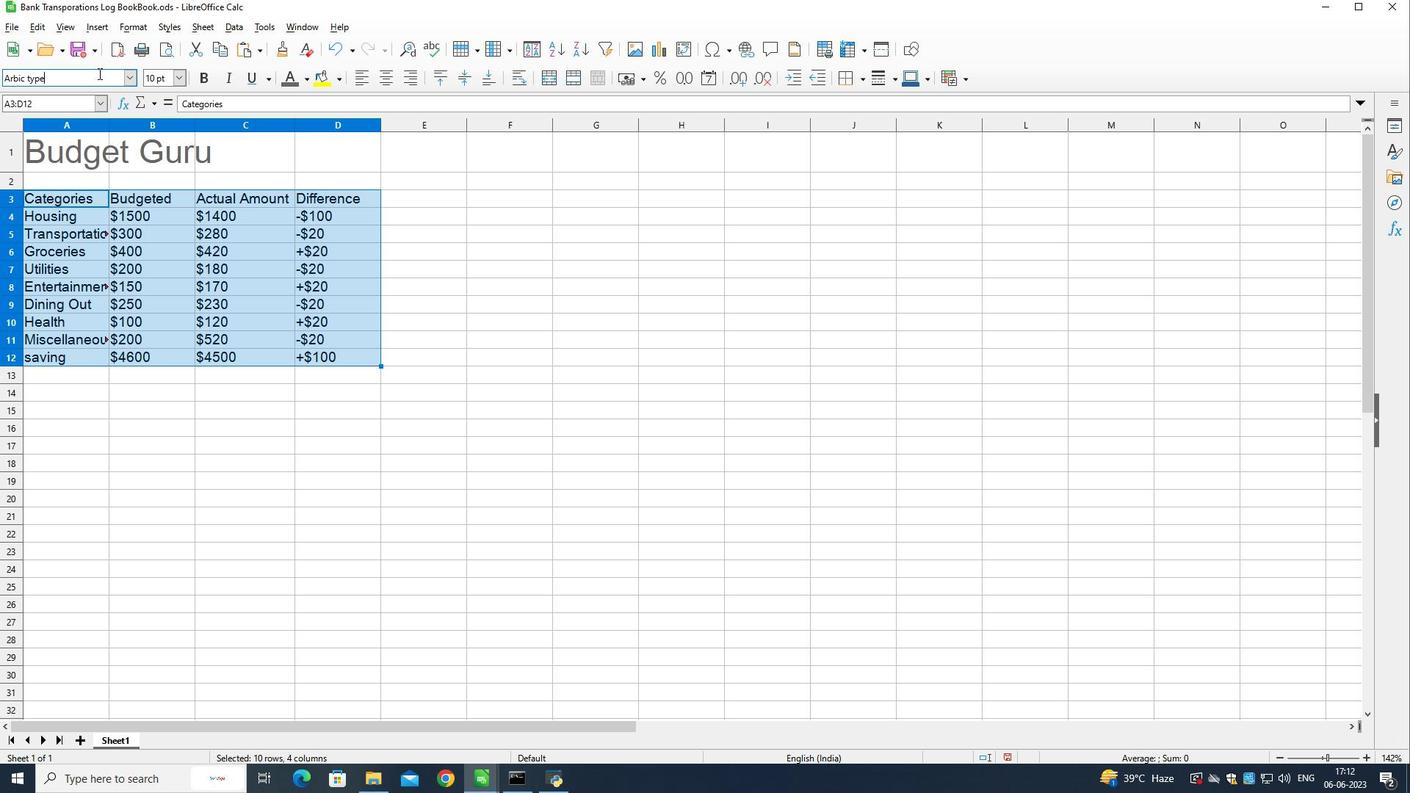 
Action: Mouse moved to (182, 85)
Screenshot: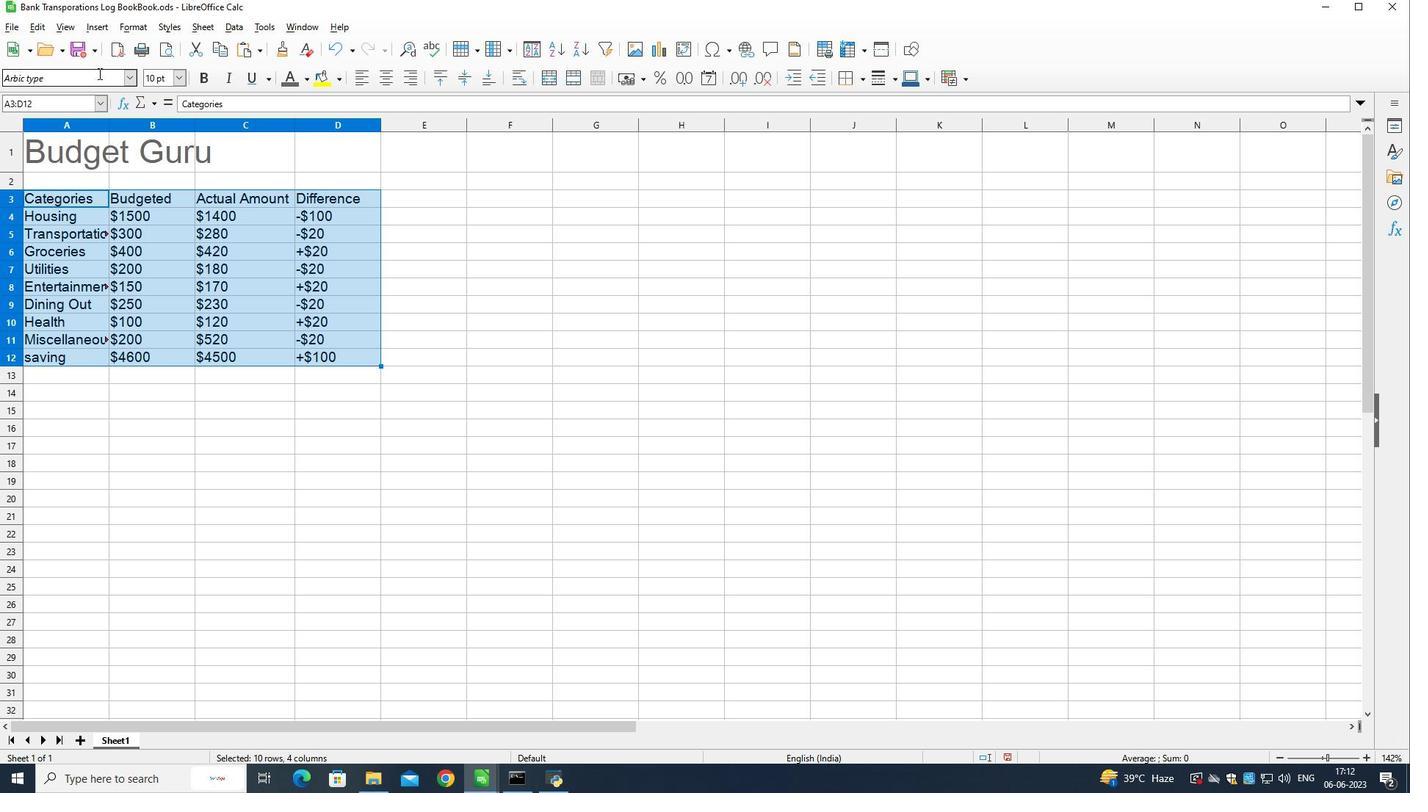 
Action: Mouse pressed left at (182, 85)
Screenshot: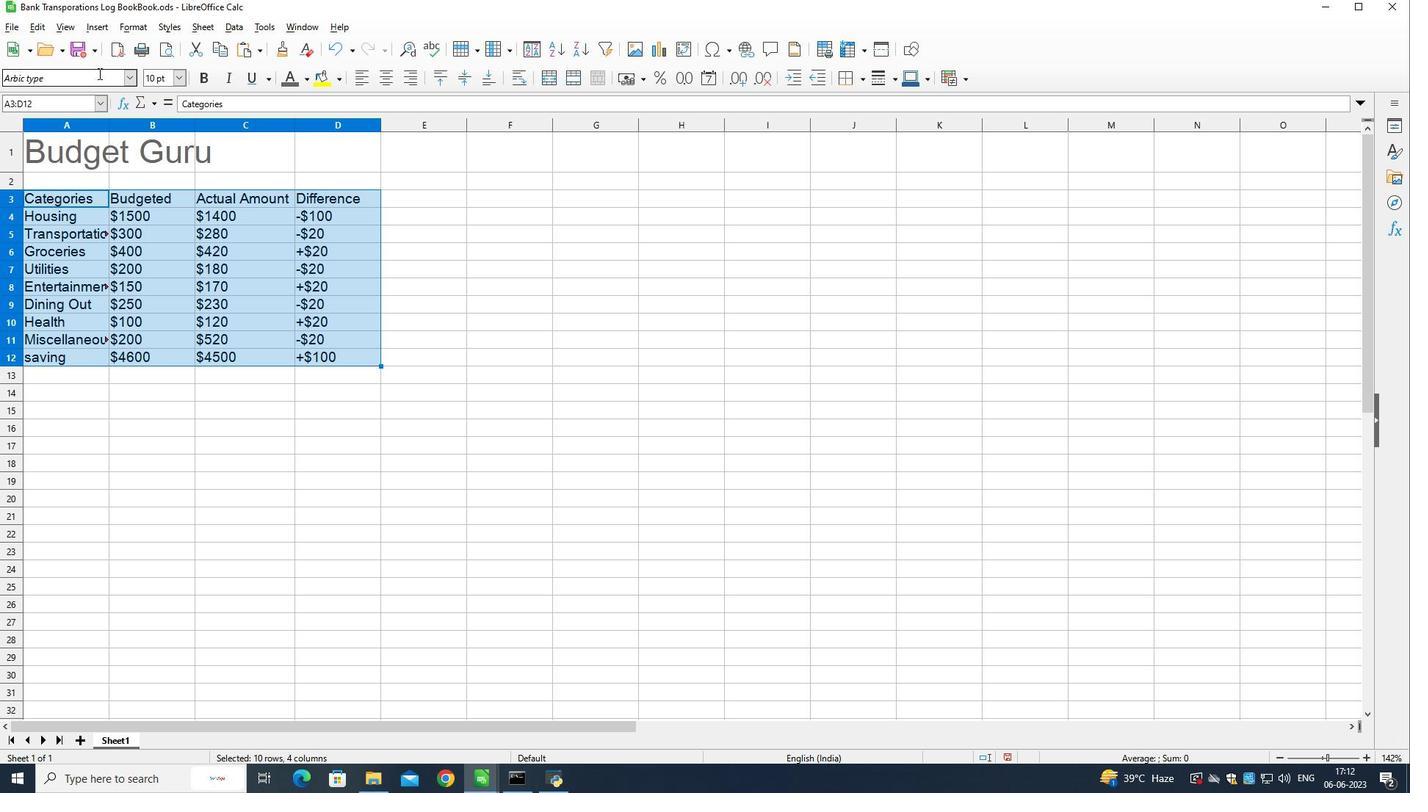 
Action: Mouse moved to (165, 304)
Screenshot: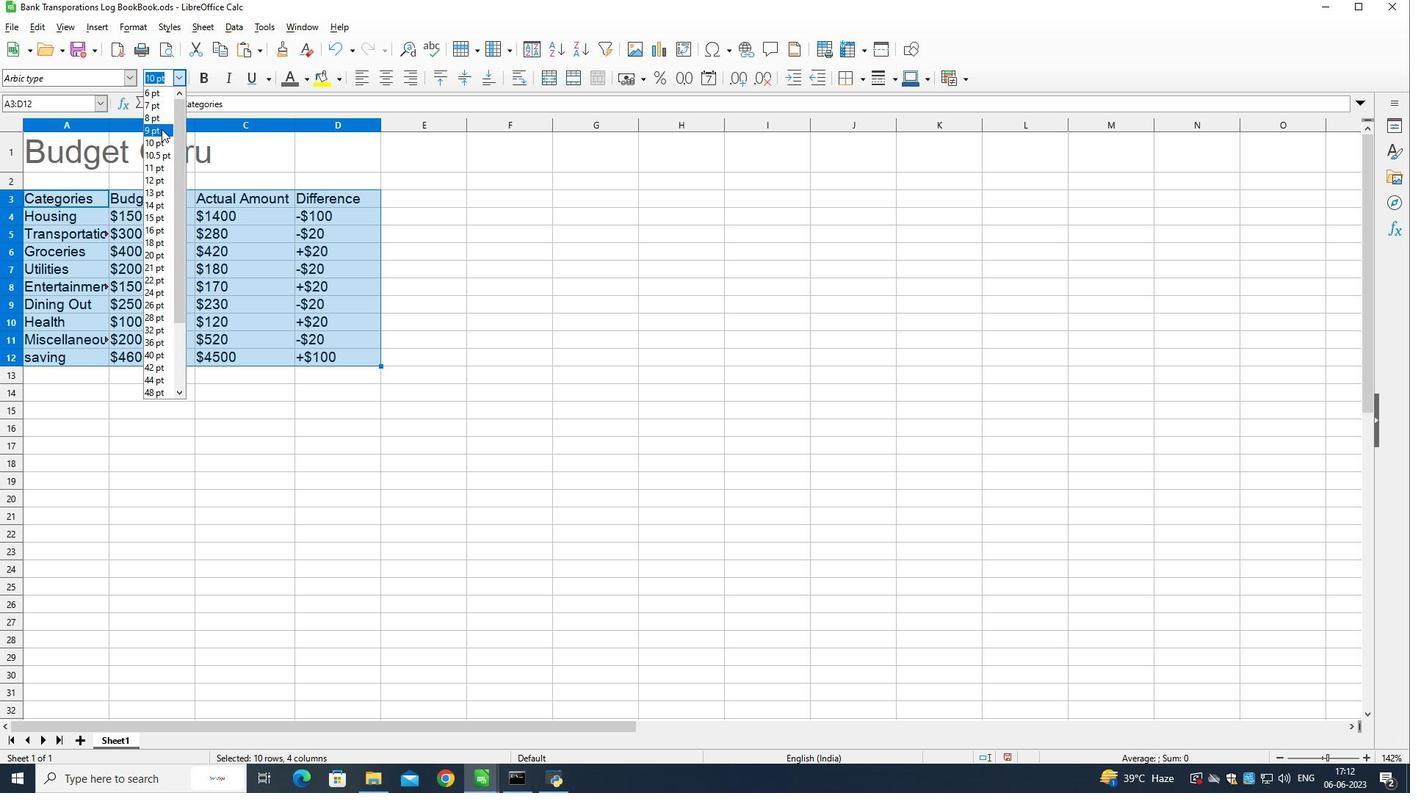 
Action: Mouse pressed left at (165, 304)
Screenshot: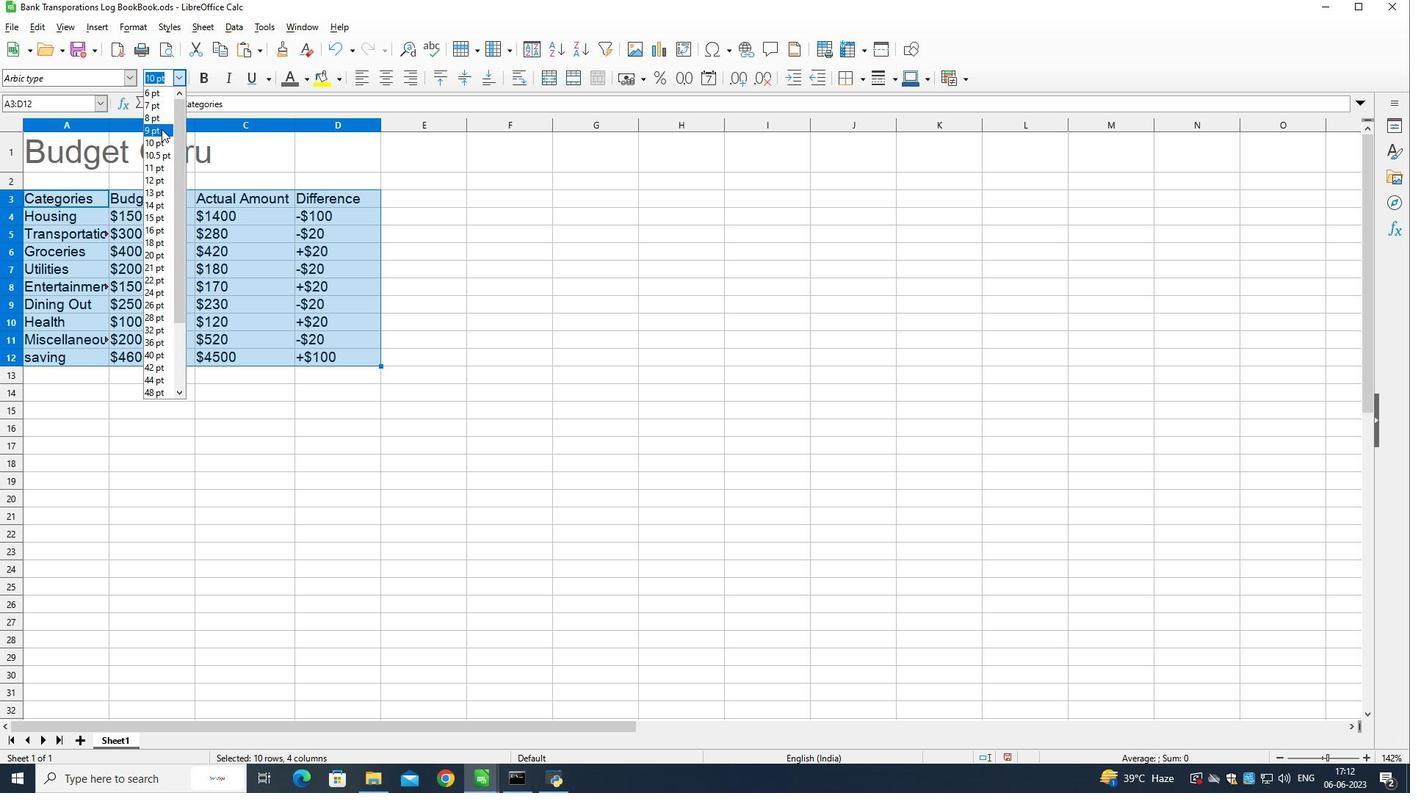 
Action: Mouse pressed left at (165, 304)
Screenshot: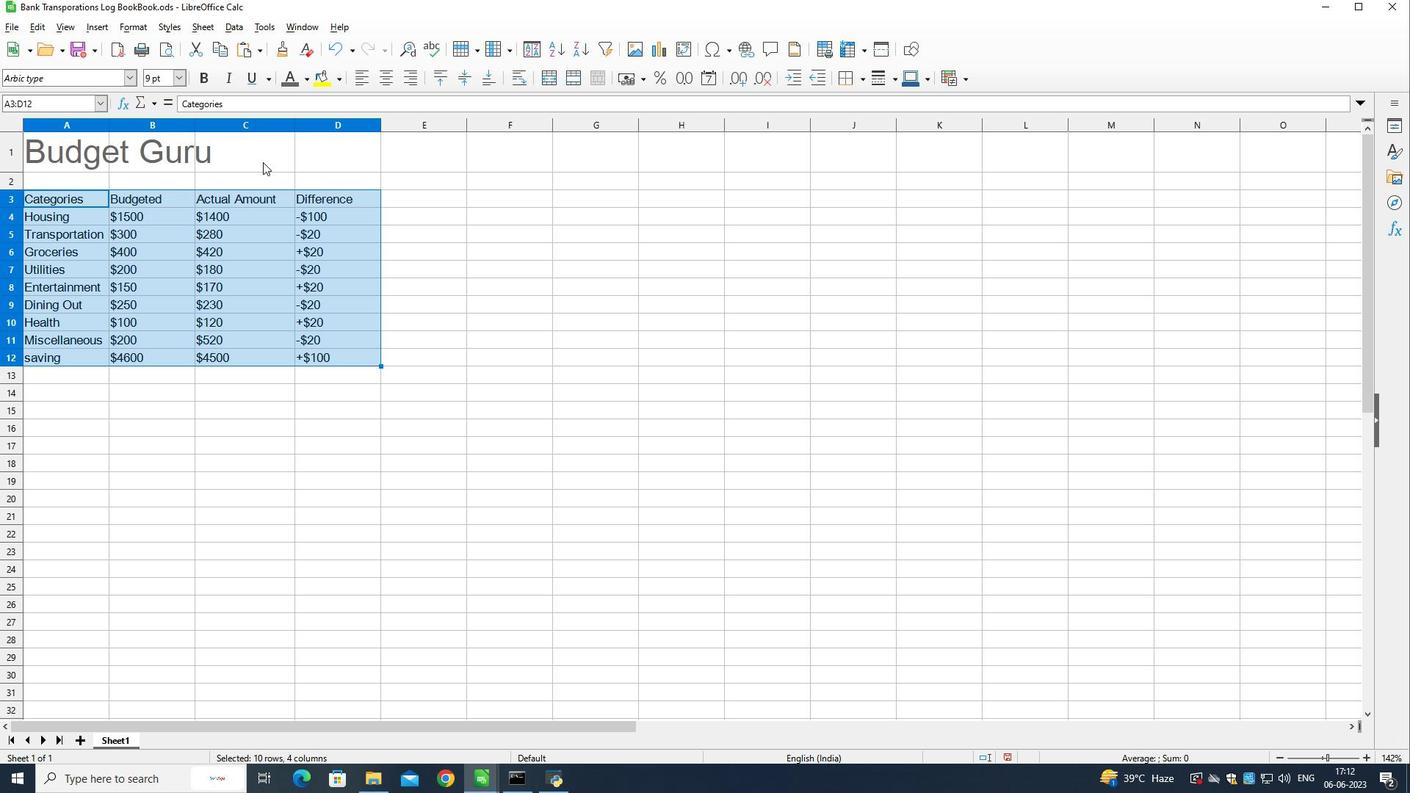 
Action: Mouse moved to (47, 205)
Screenshot: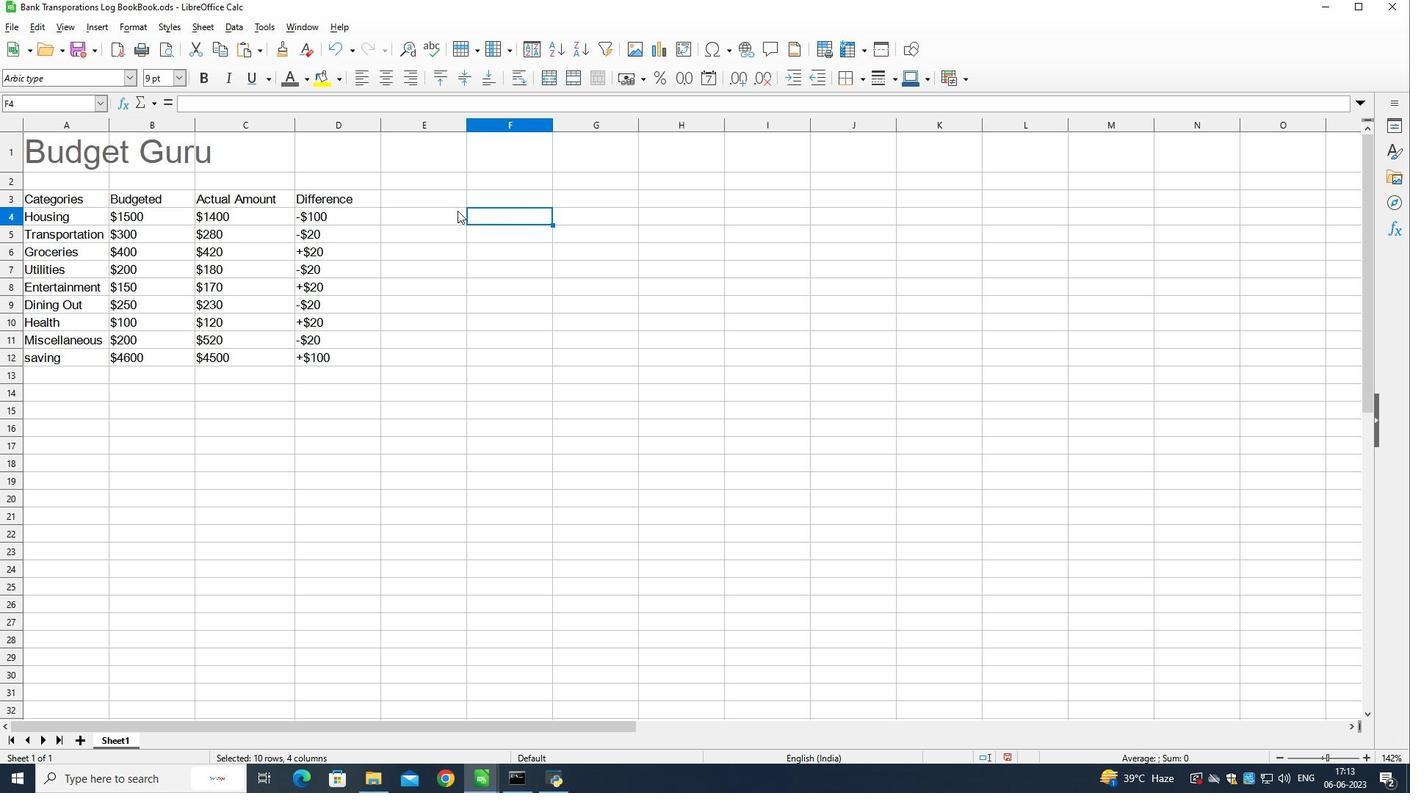 
Action: Mouse pressed left at (47, 205)
Screenshot: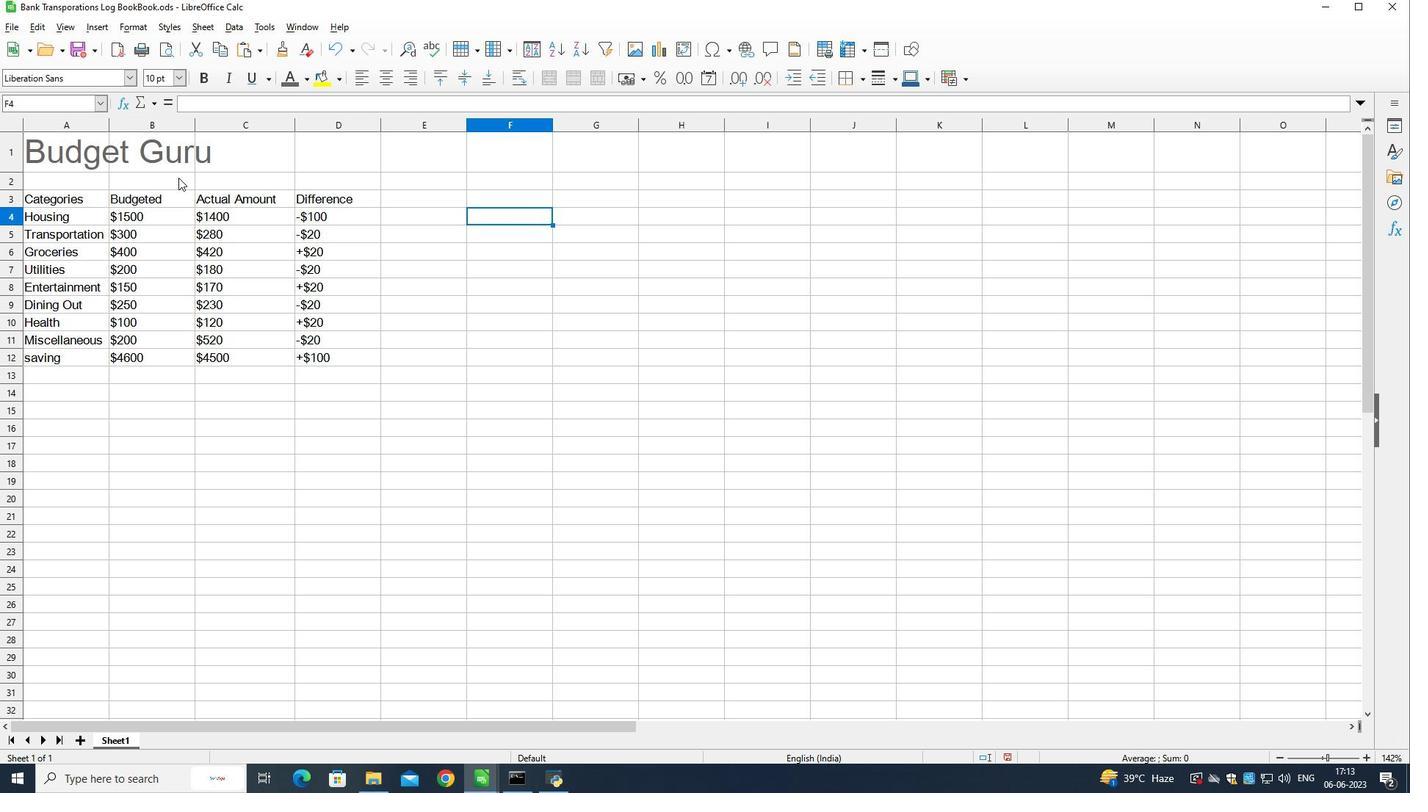 
Action: Mouse moved to (79, 80)
Screenshot: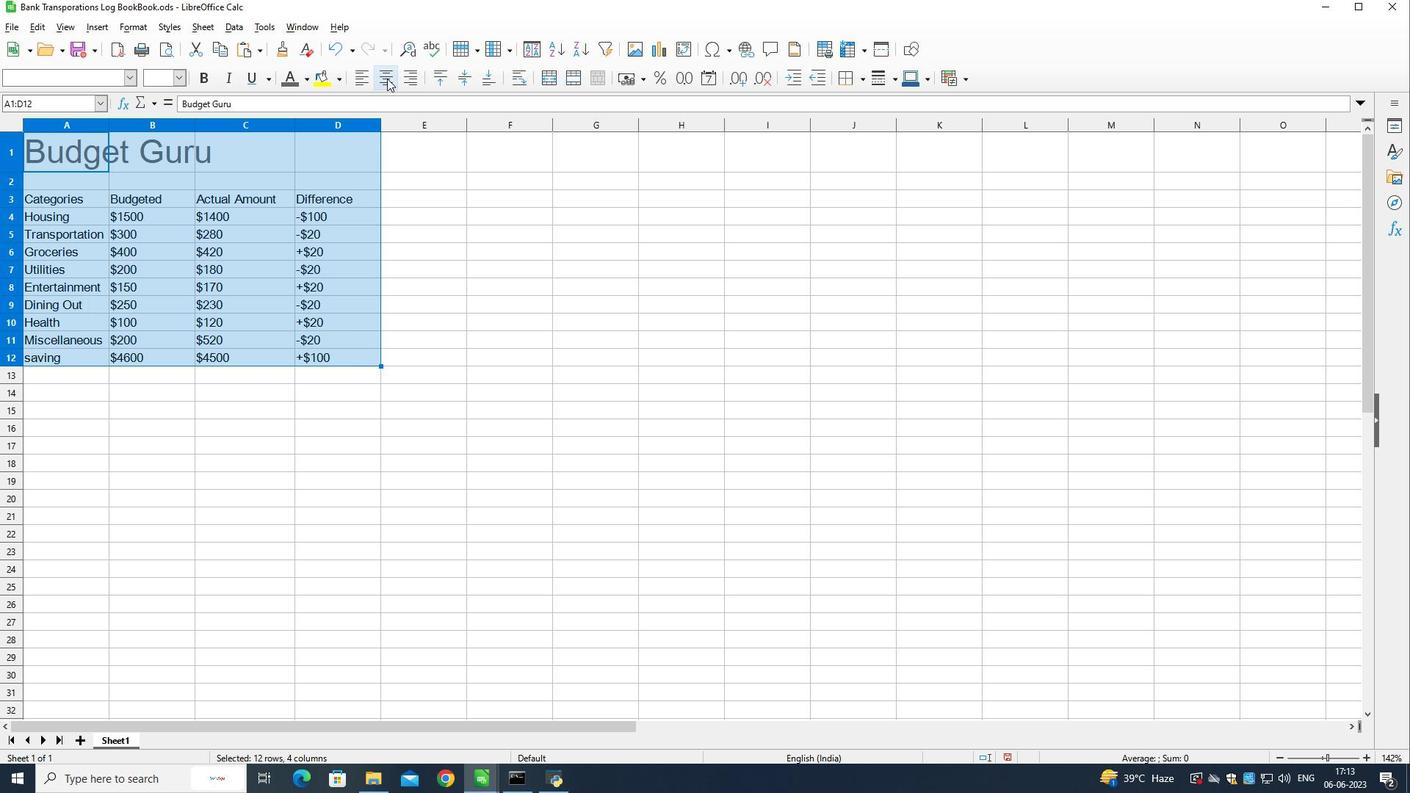 
Action: Mouse pressed left at (79, 80)
Screenshot: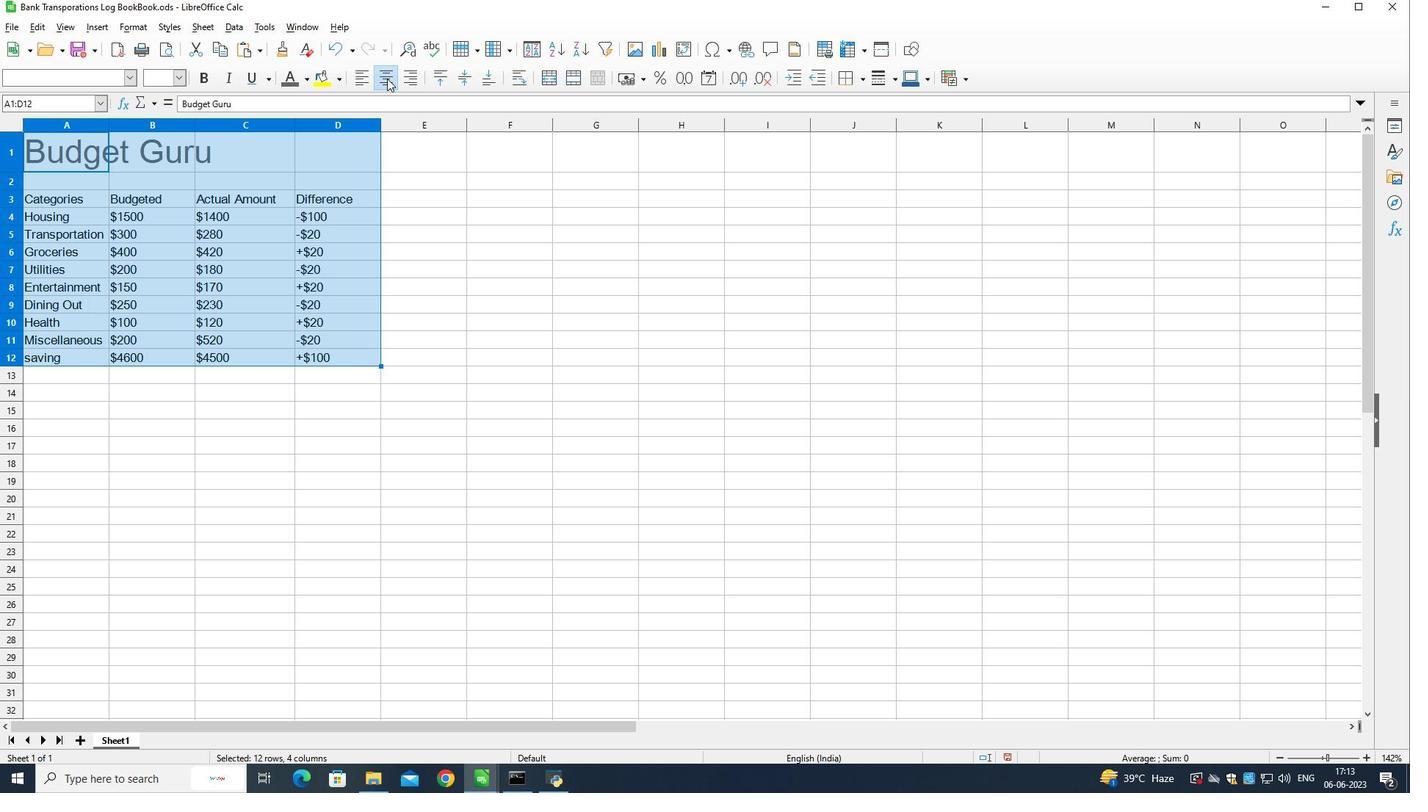 
Action: Mouse pressed left at (79, 80)
Screenshot: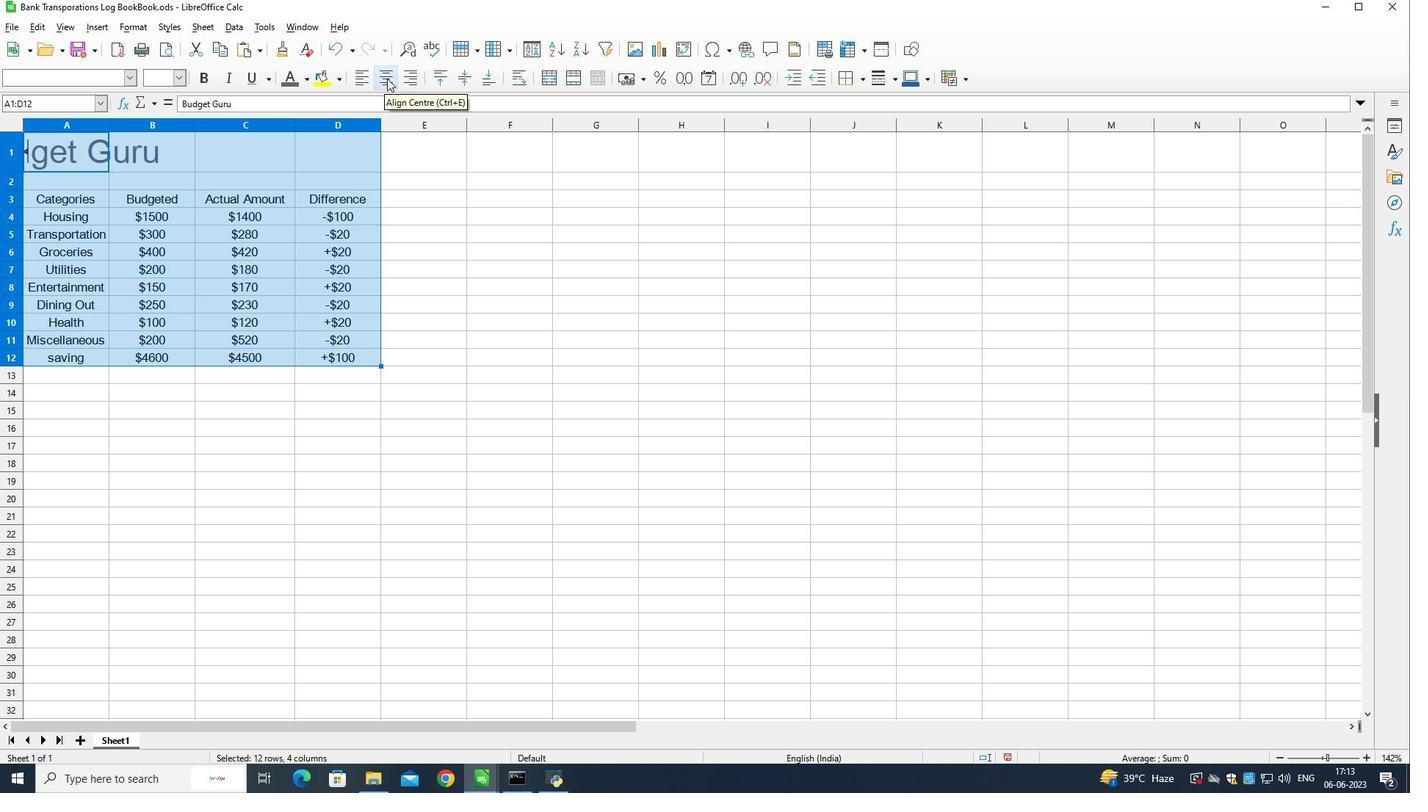 
Action: Mouse pressed left at (79, 80)
Screenshot: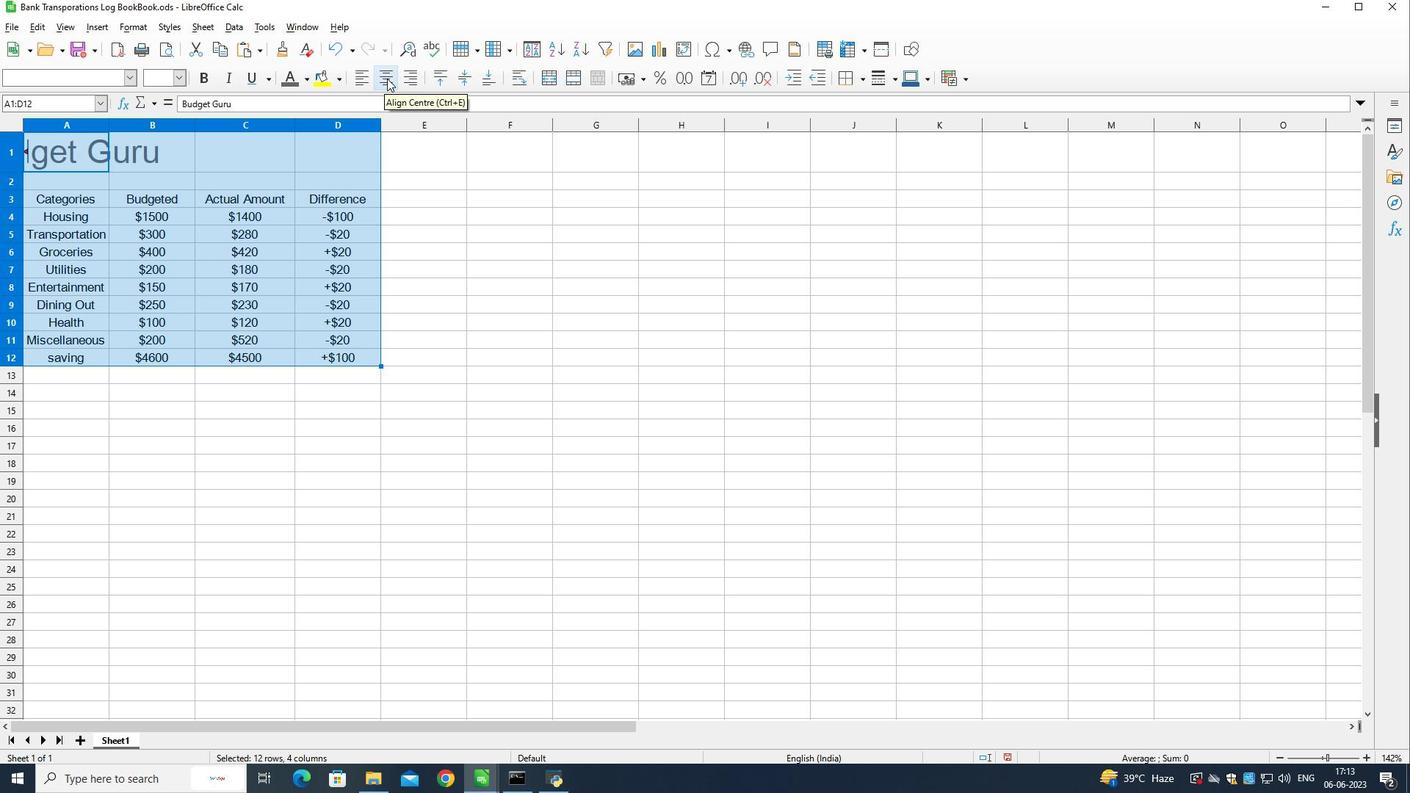
Action: Mouse pressed left at (79, 80)
Screenshot: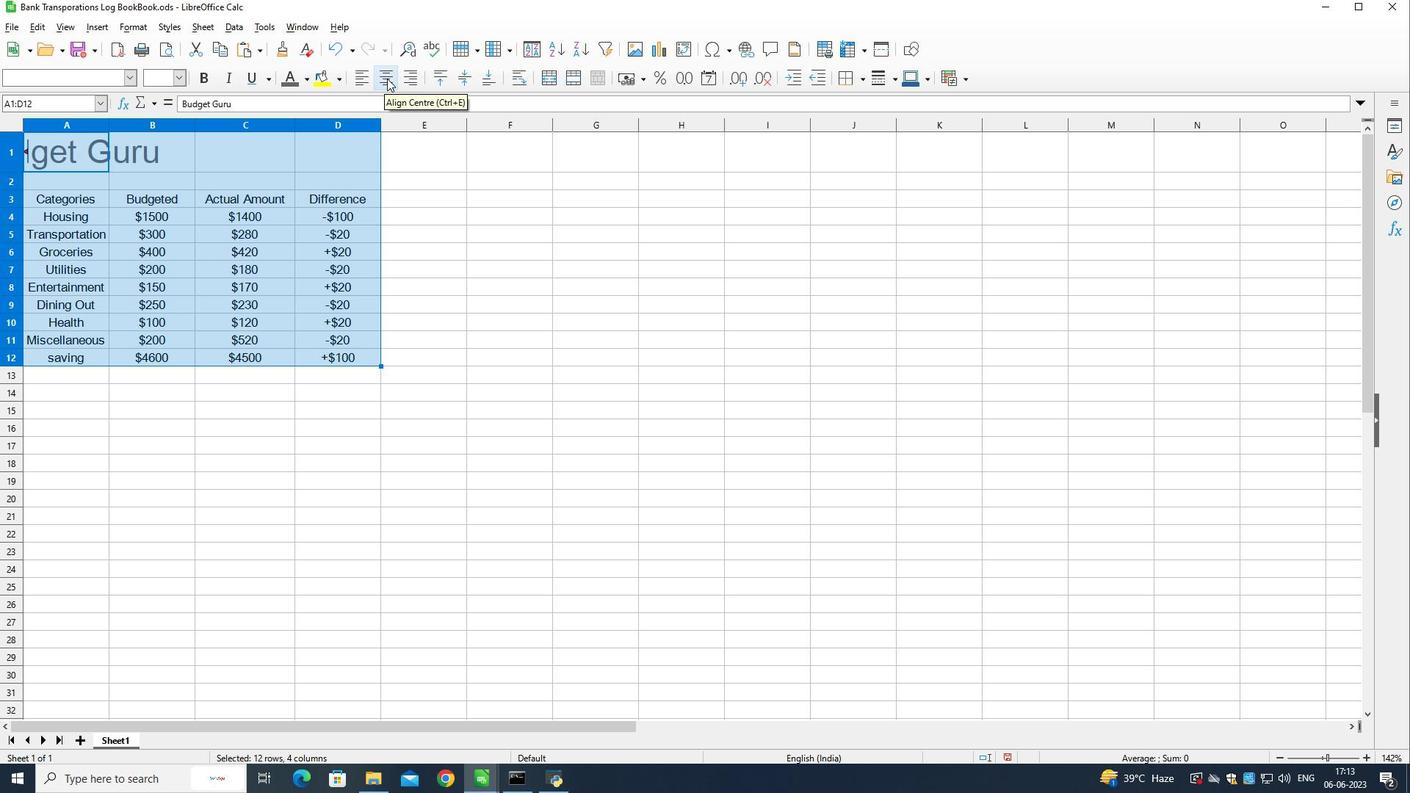 
Action: Key pressed <Key.shift>Arbic<Key.space>type<Key.enter>
Screenshot: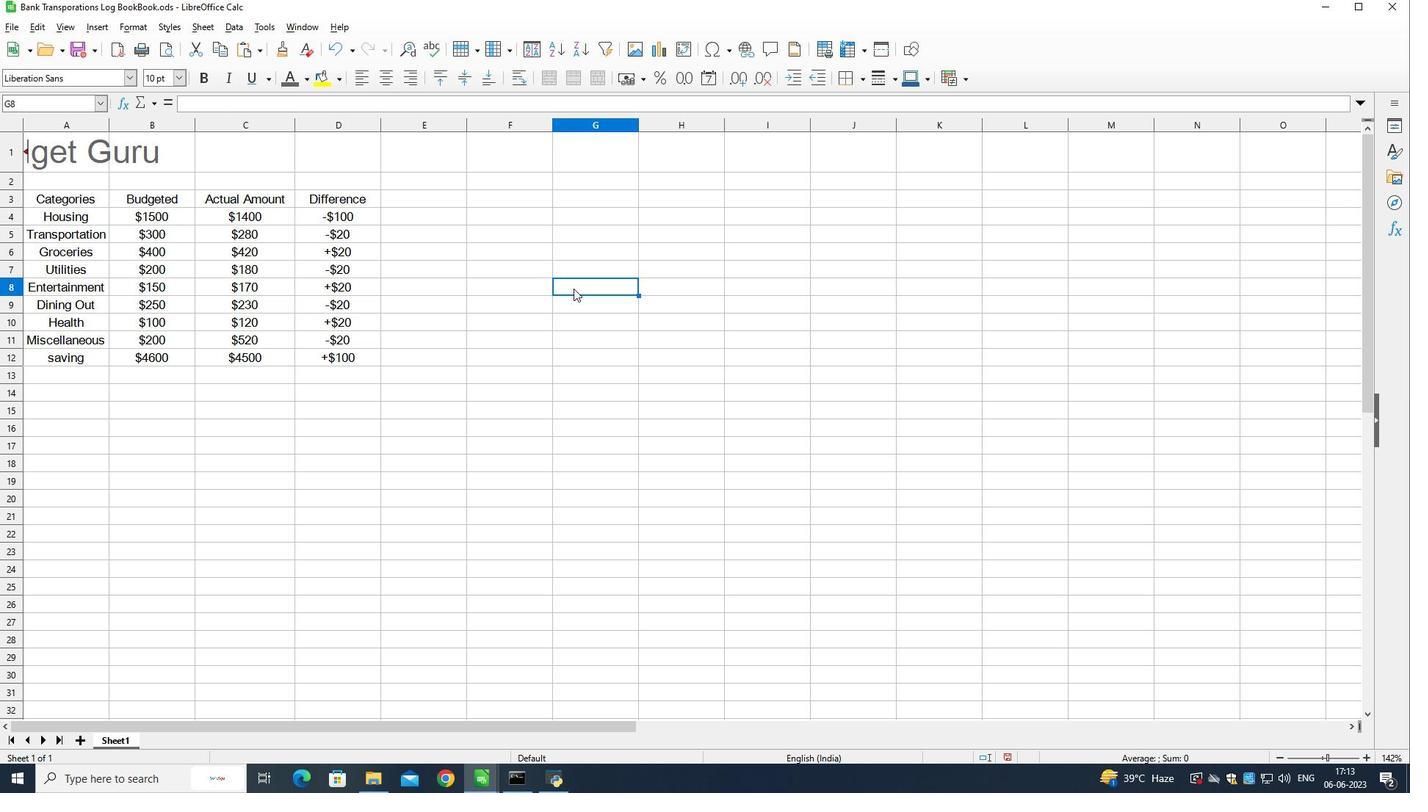 
Action: Mouse moved to (185, 75)
Screenshot: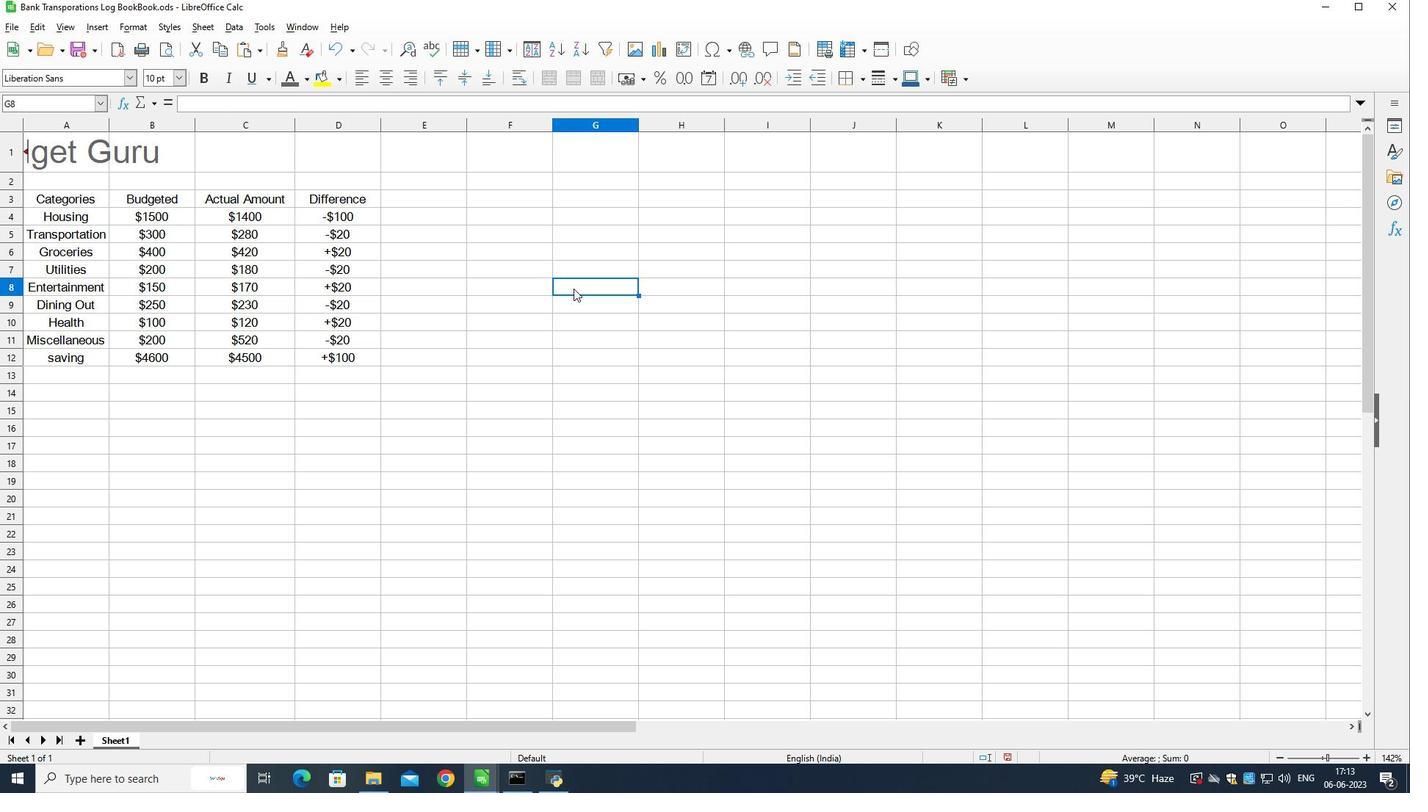 
Action: Mouse pressed left at (185, 75)
Screenshot: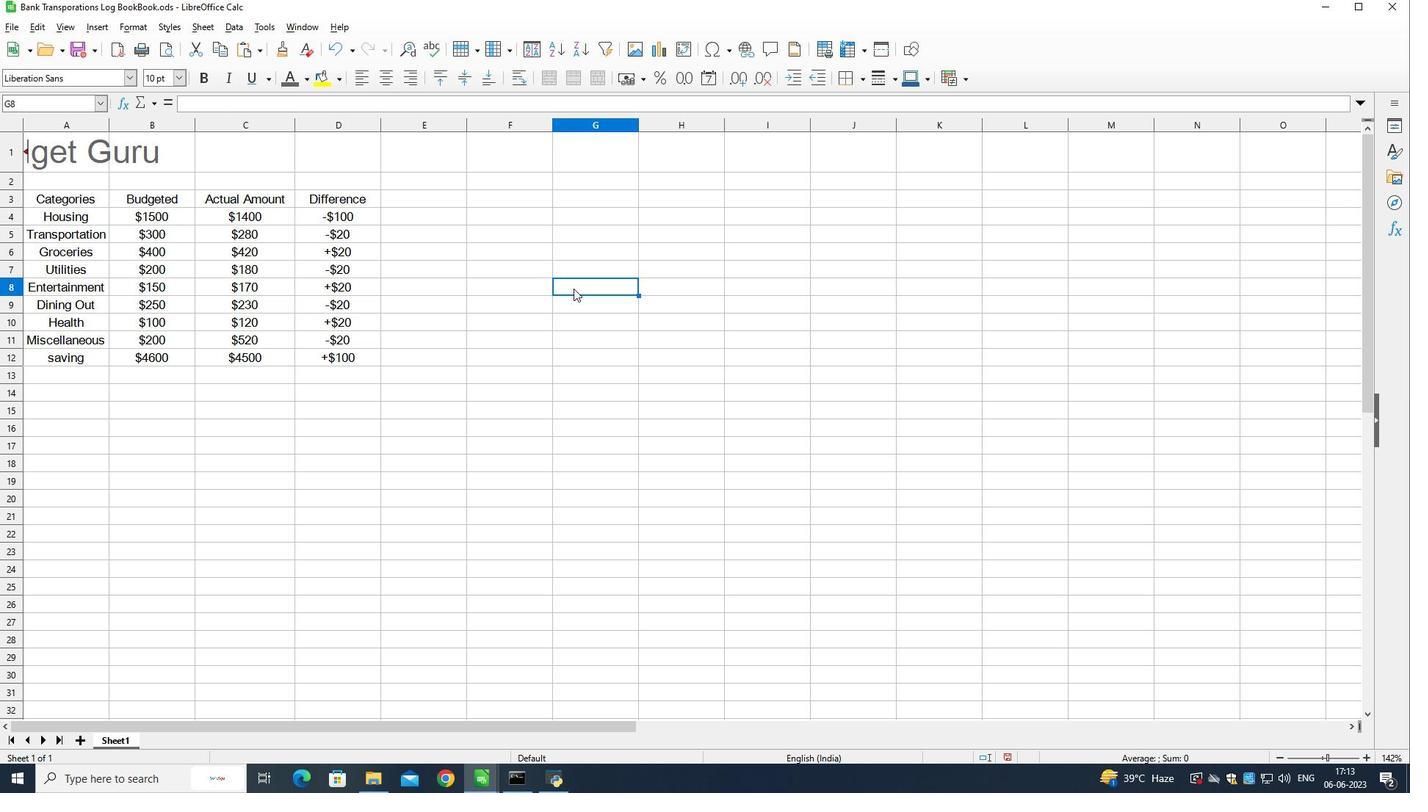 
Action: Mouse moved to (160, 132)
Screenshot: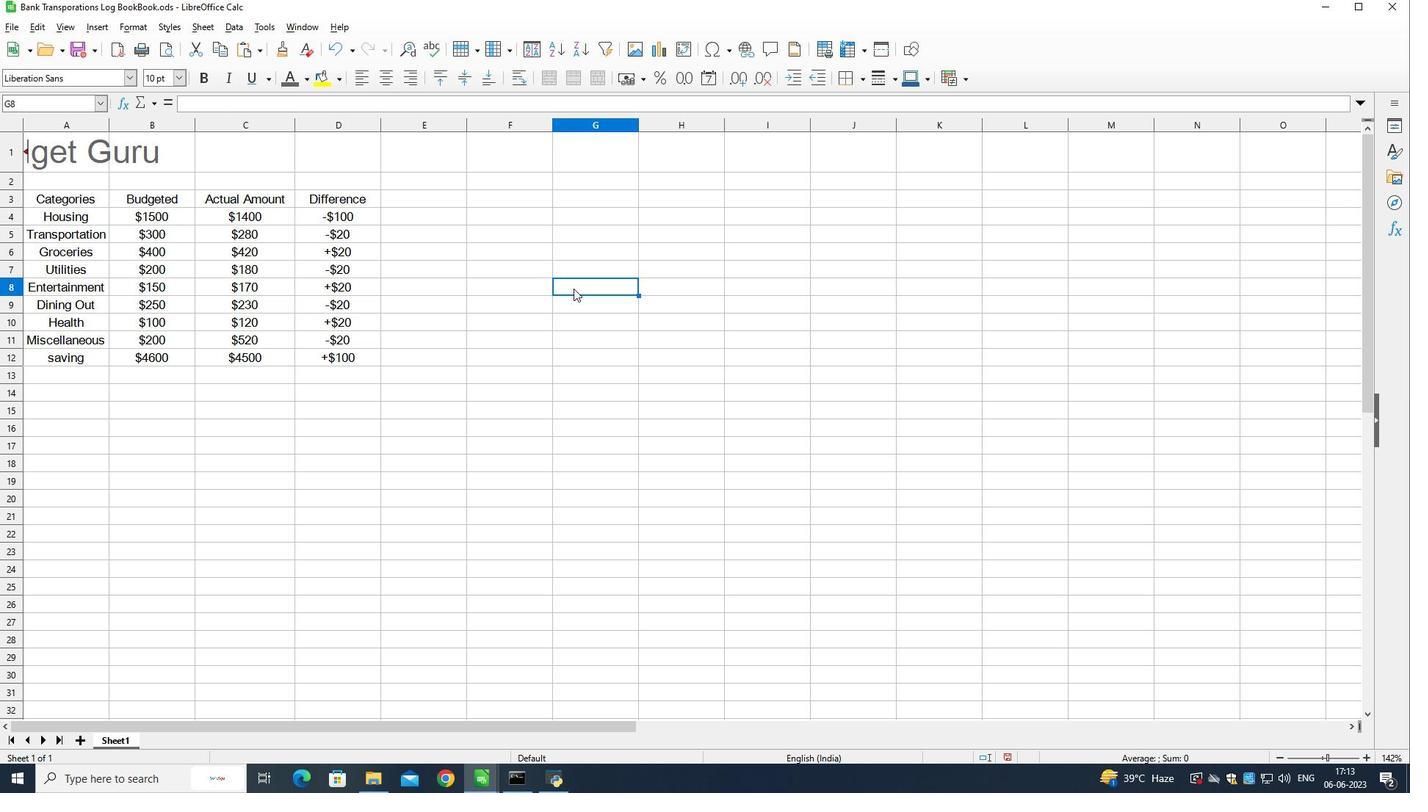 
Action: Mouse pressed left at (160, 132)
Screenshot: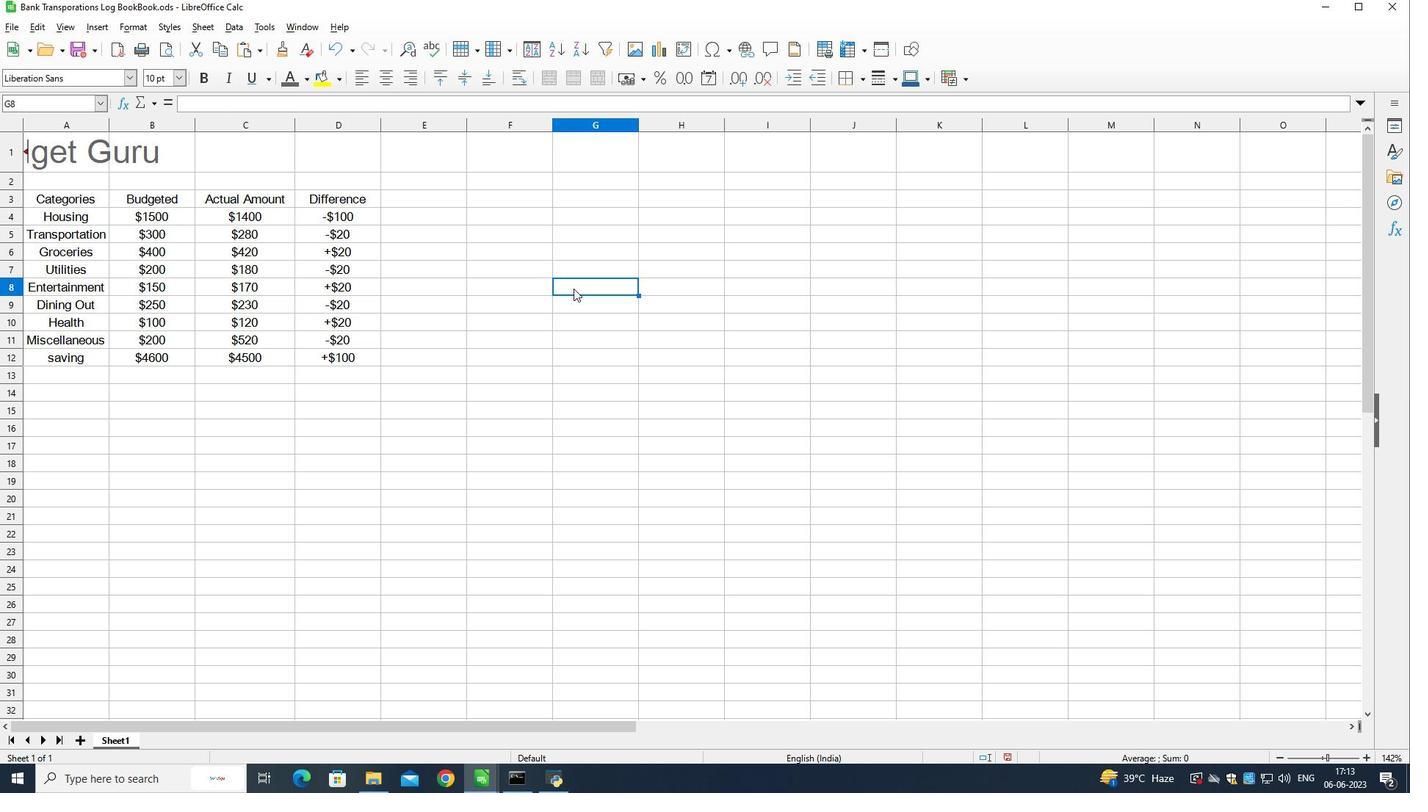 
Action: Mouse moved to (17, 22)
Screenshot: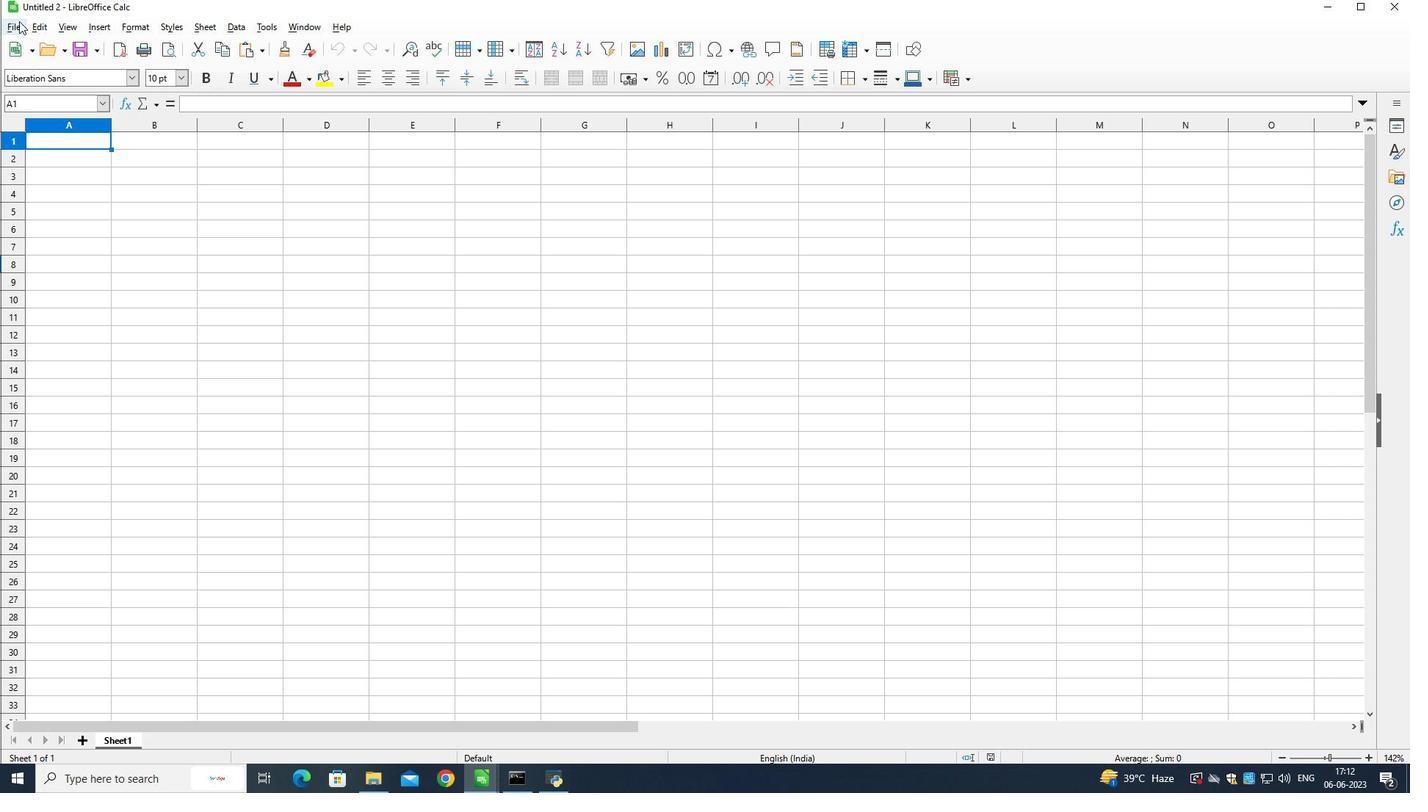 
Action: Mouse pressed left at (17, 22)
Screenshot: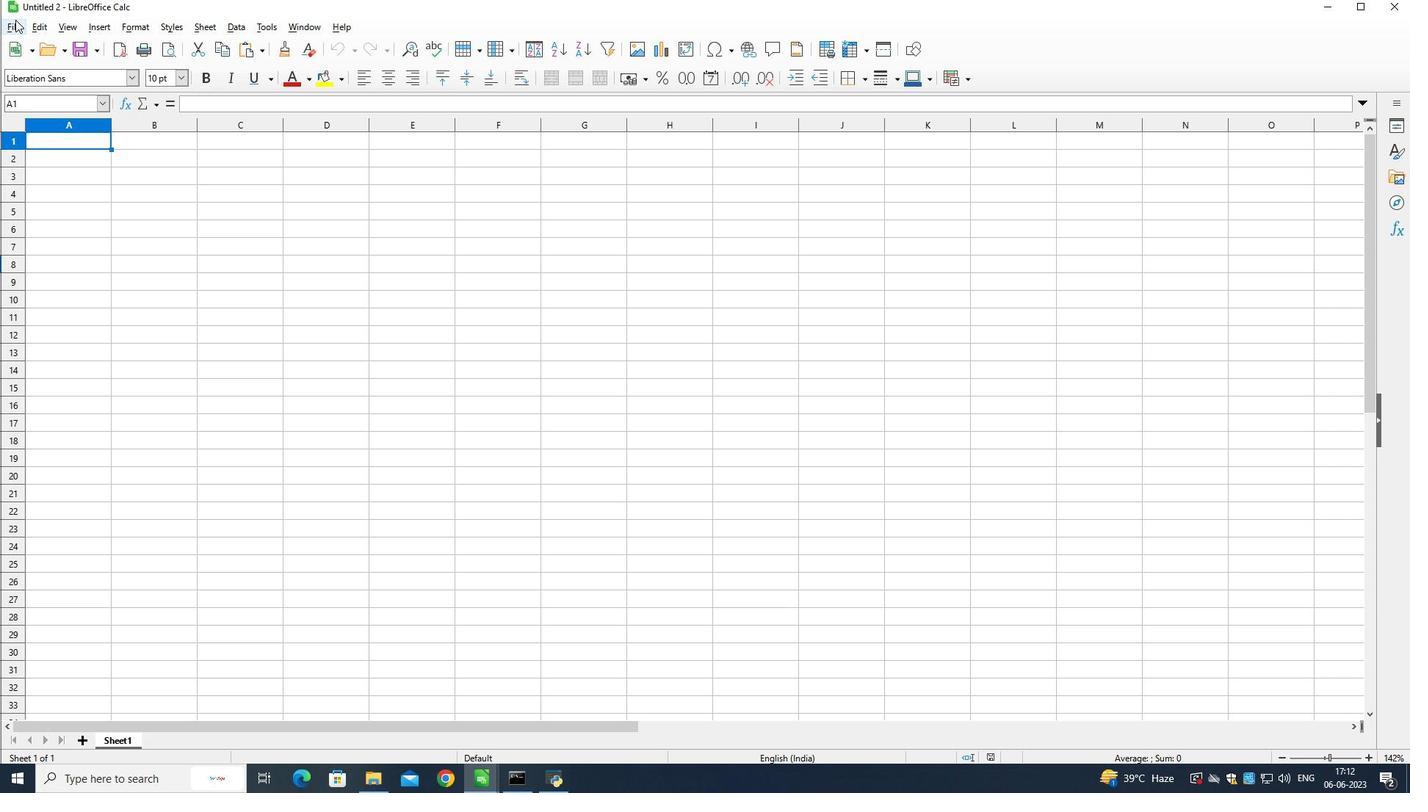 
Action: Mouse moved to (38, 67)
Screenshot: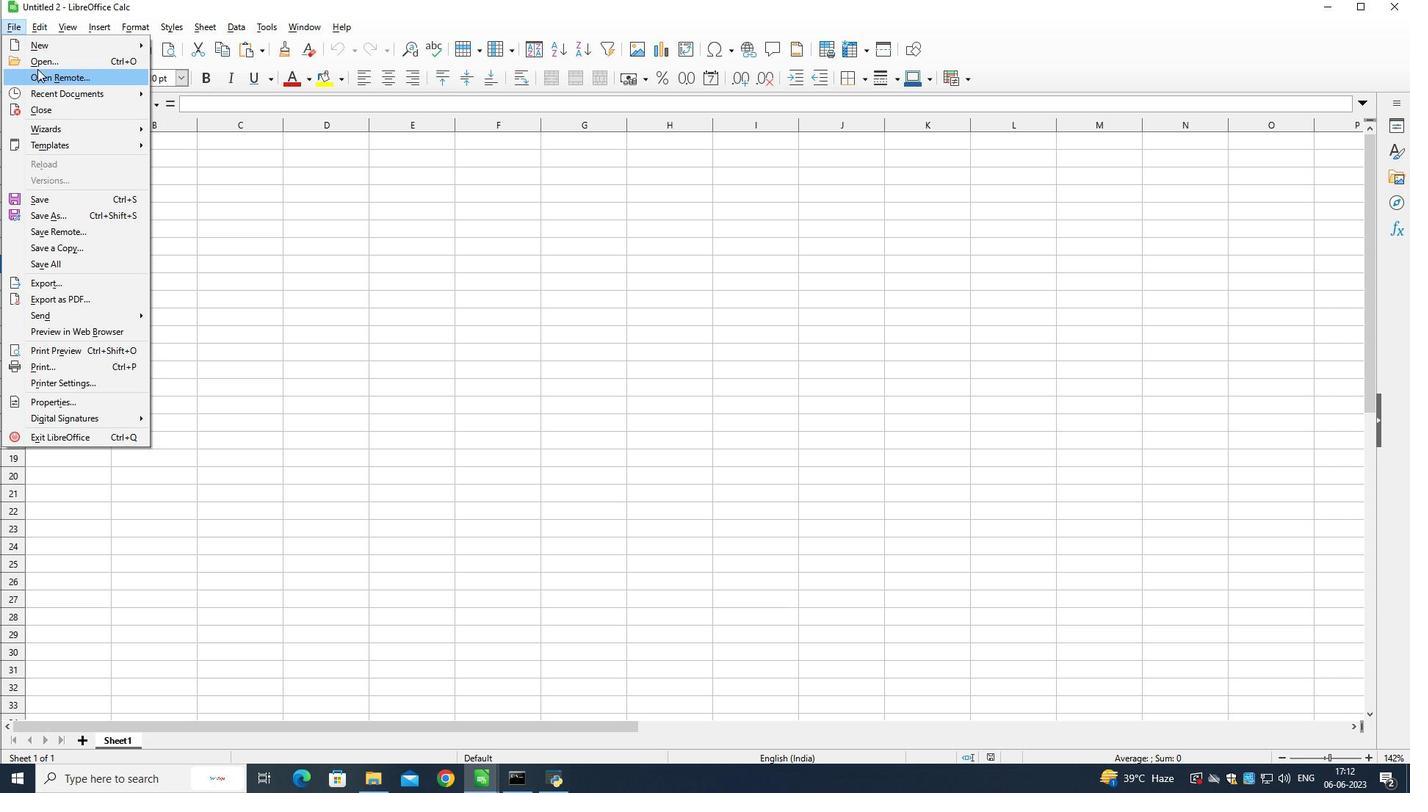 
Action: Mouse pressed left at (38, 67)
Screenshot: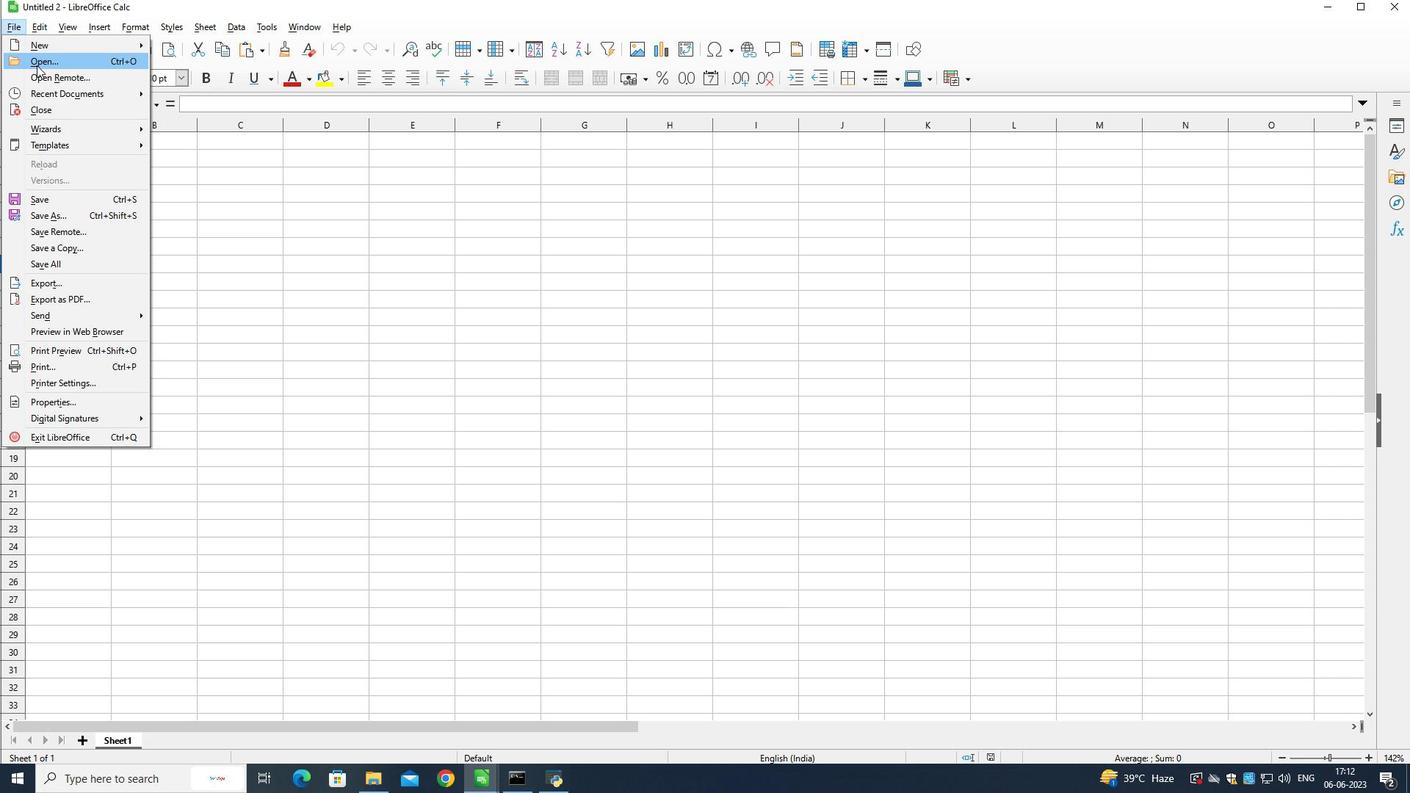 
Action: Mouse moved to (42, 123)
Screenshot: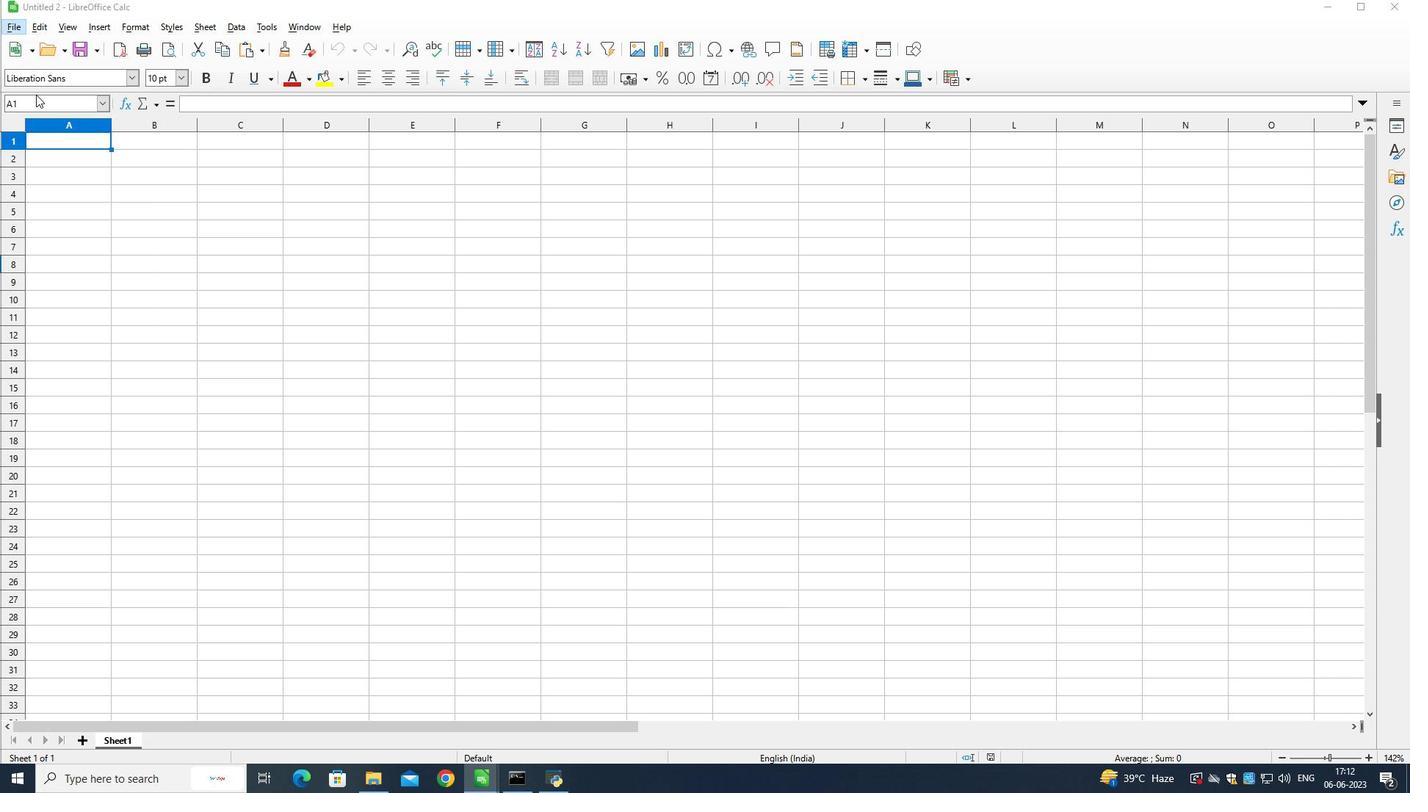 
Action: Mouse scrolled (42, 124) with delta (0, 0)
Screenshot: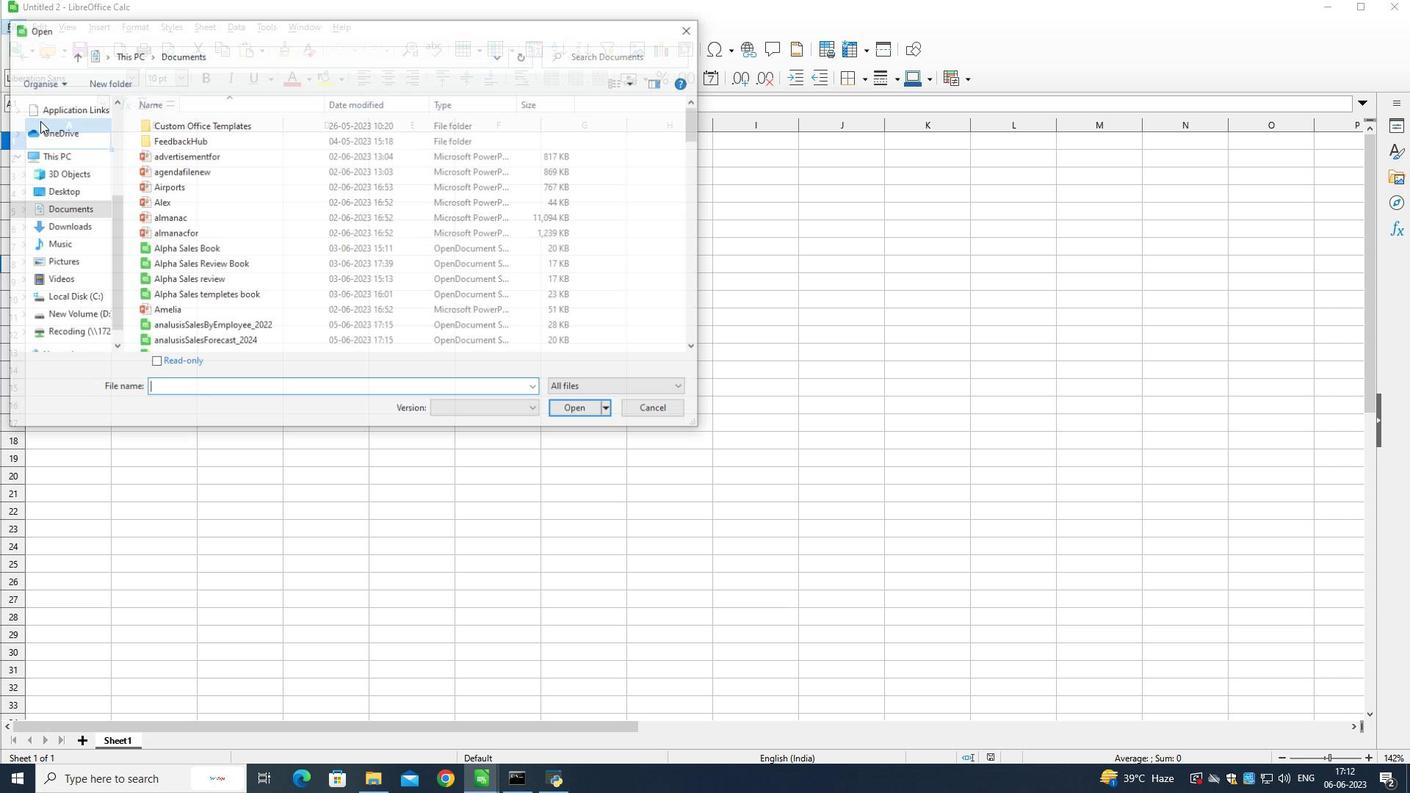 
Action: Mouse scrolled (42, 124) with delta (0, 0)
Screenshot: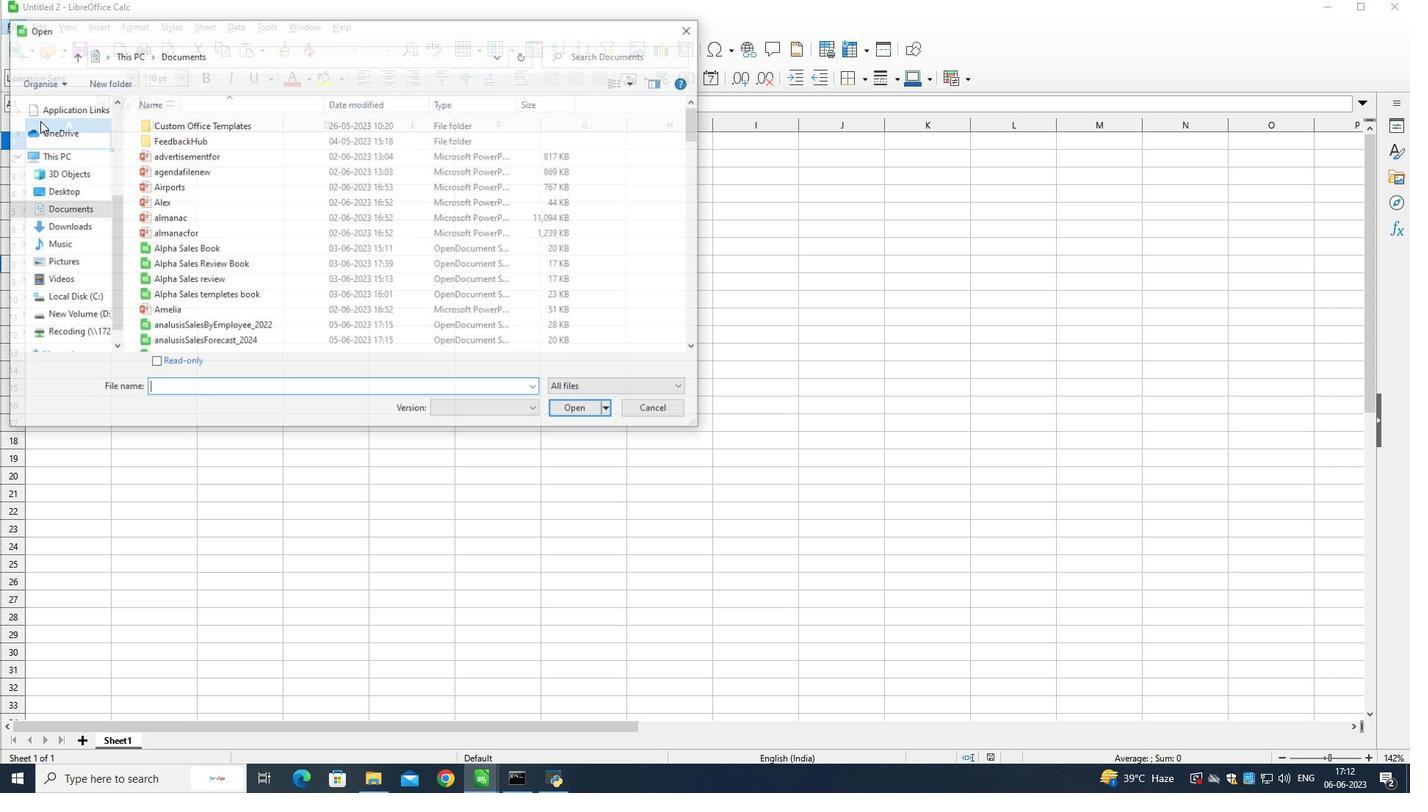 
Action: Mouse scrolled (42, 124) with delta (0, 0)
Screenshot: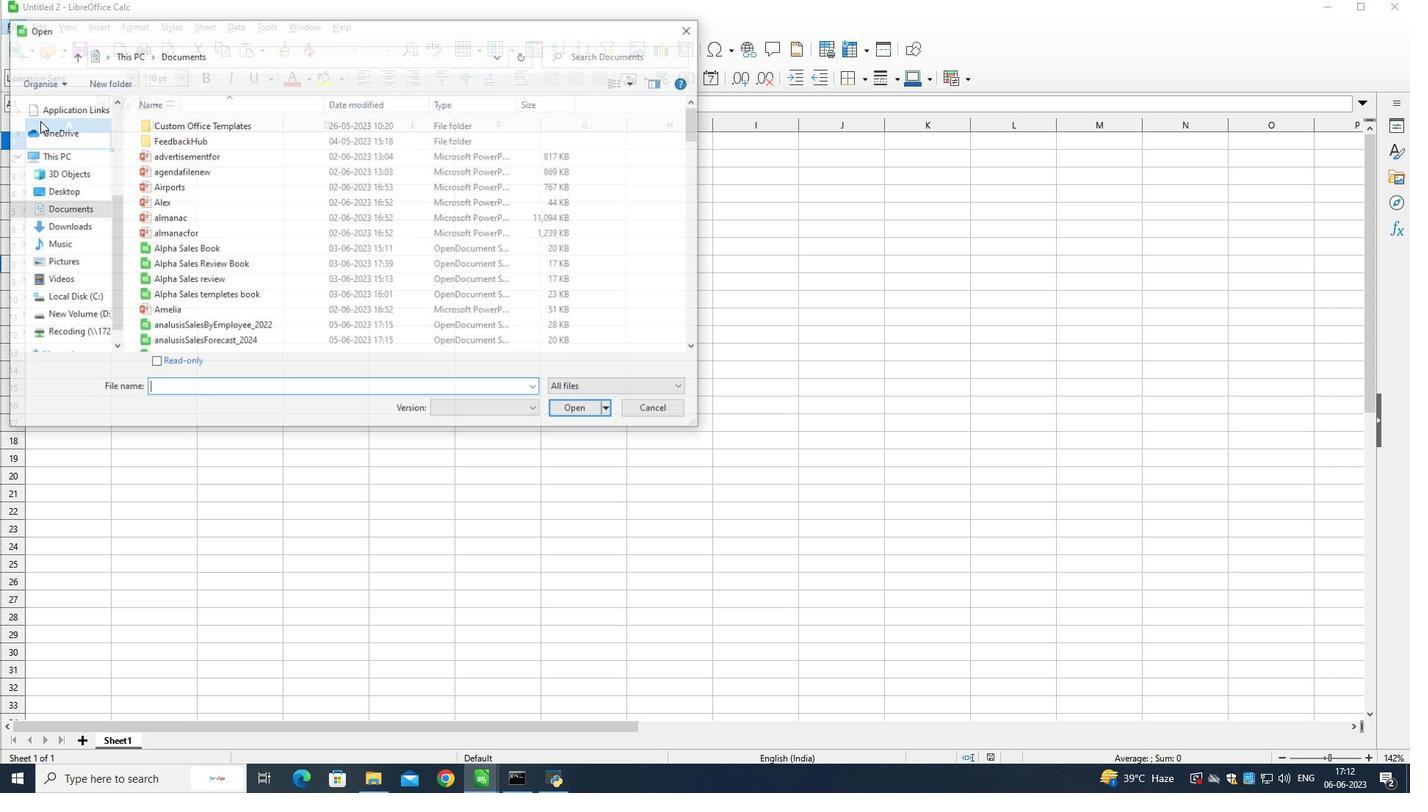 
Action: Mouse scrolled (42, 124) with delta (0, 0)
Screenshot: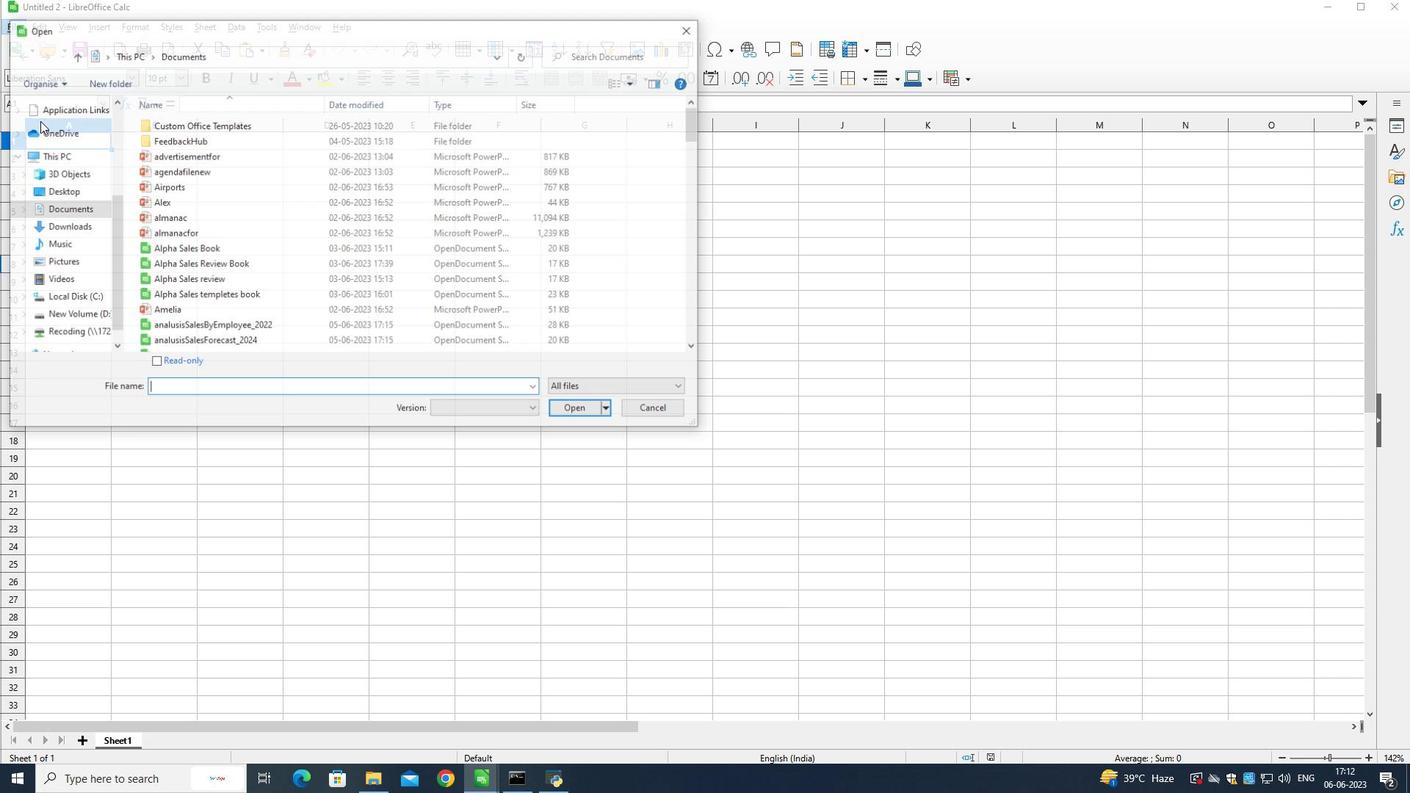 
Action: Mouse scrolled (42, 124) with delta (0, 0)
Screenshot: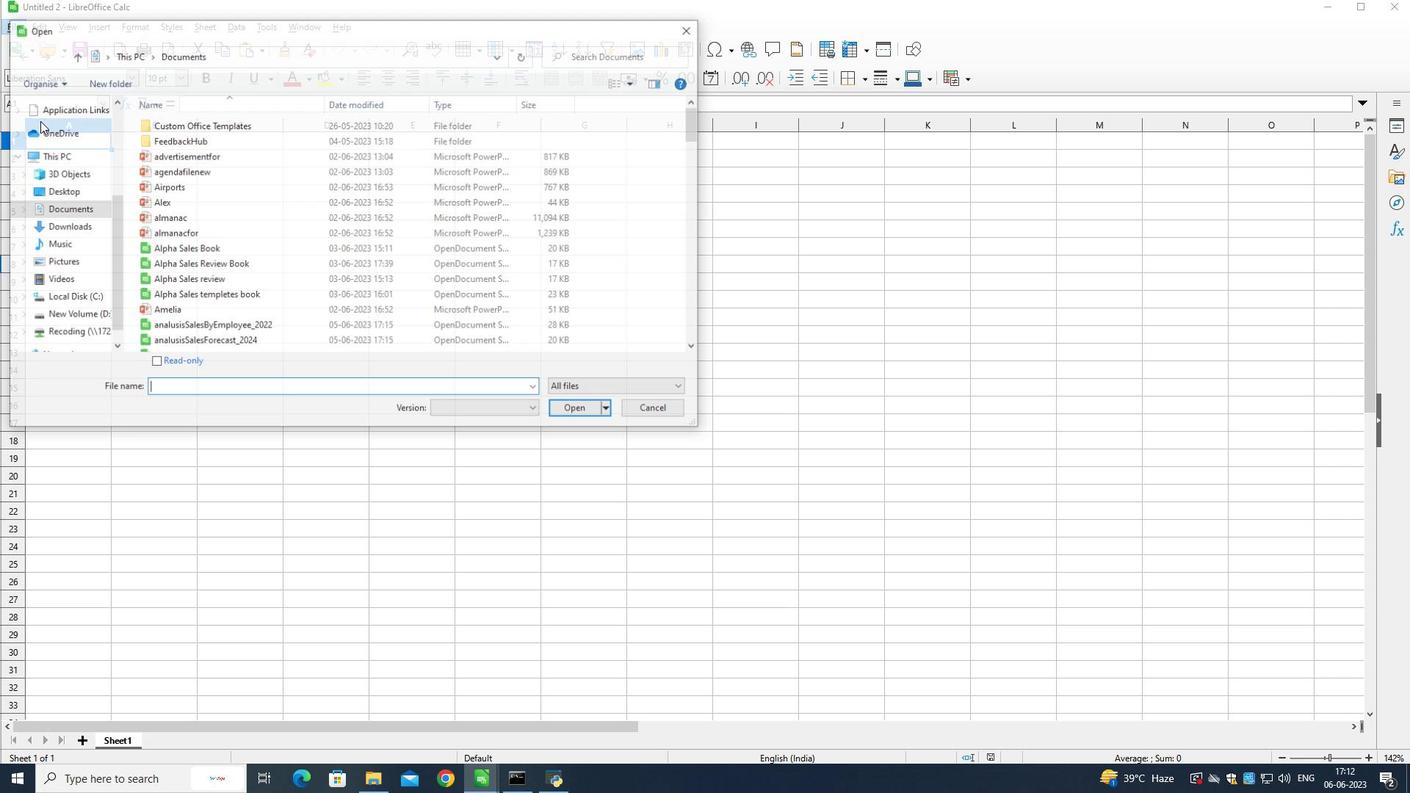 
Action: Mouse scrolled (42, 124) with delta (0, 0)
Screenshot: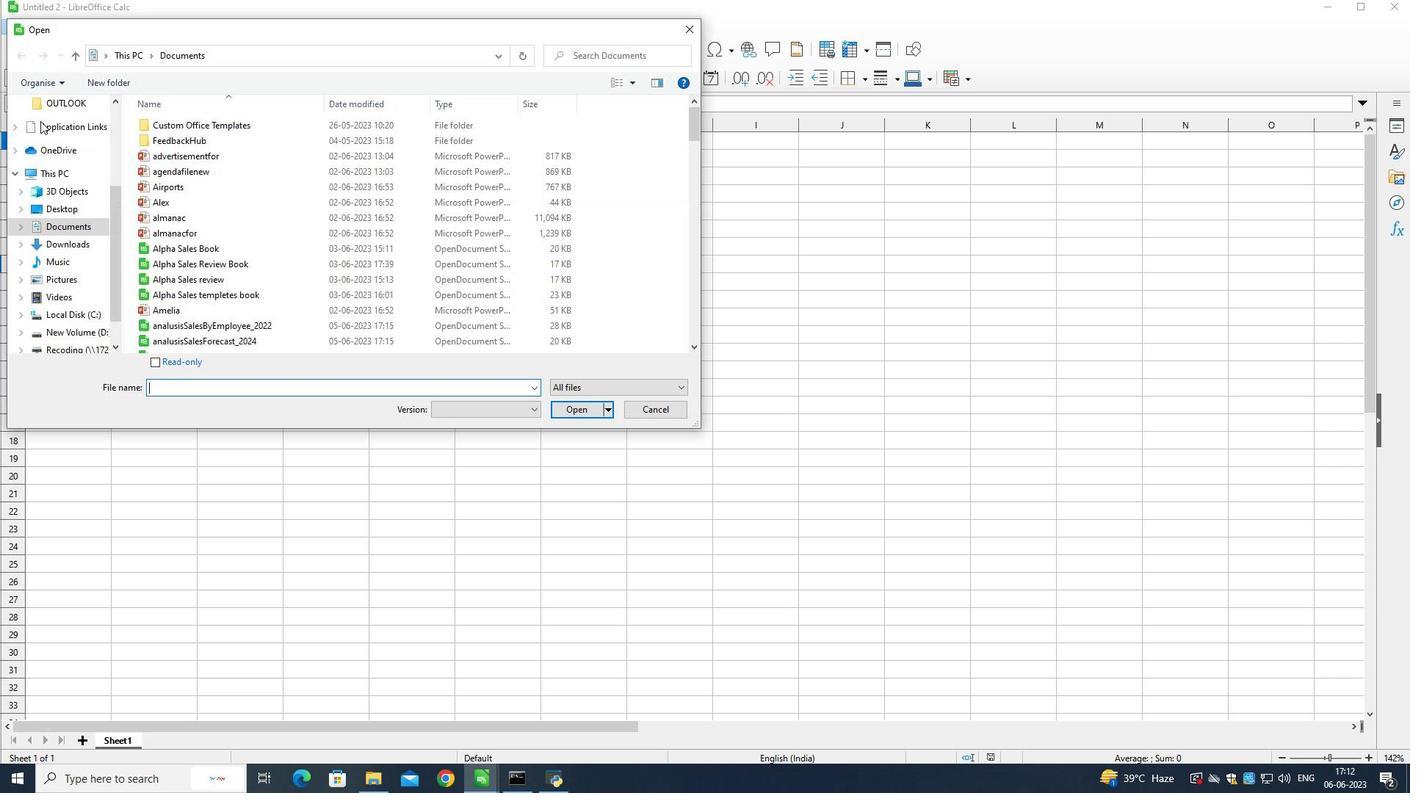 
Action: Mouse scrolled (42, 124) with delta (0, 0)
Screenshot: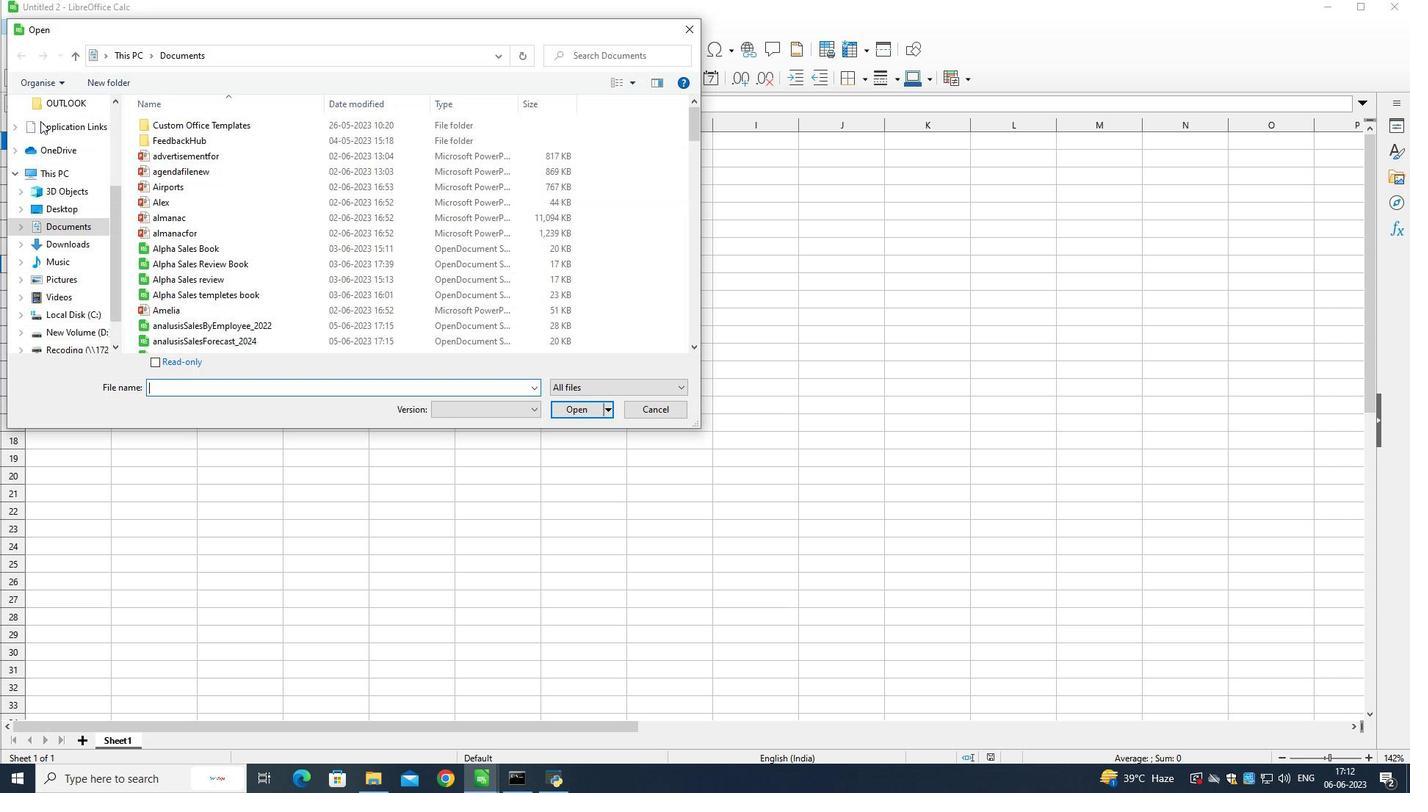 
Action: Mouse moved to (45, 116)
Screenshot: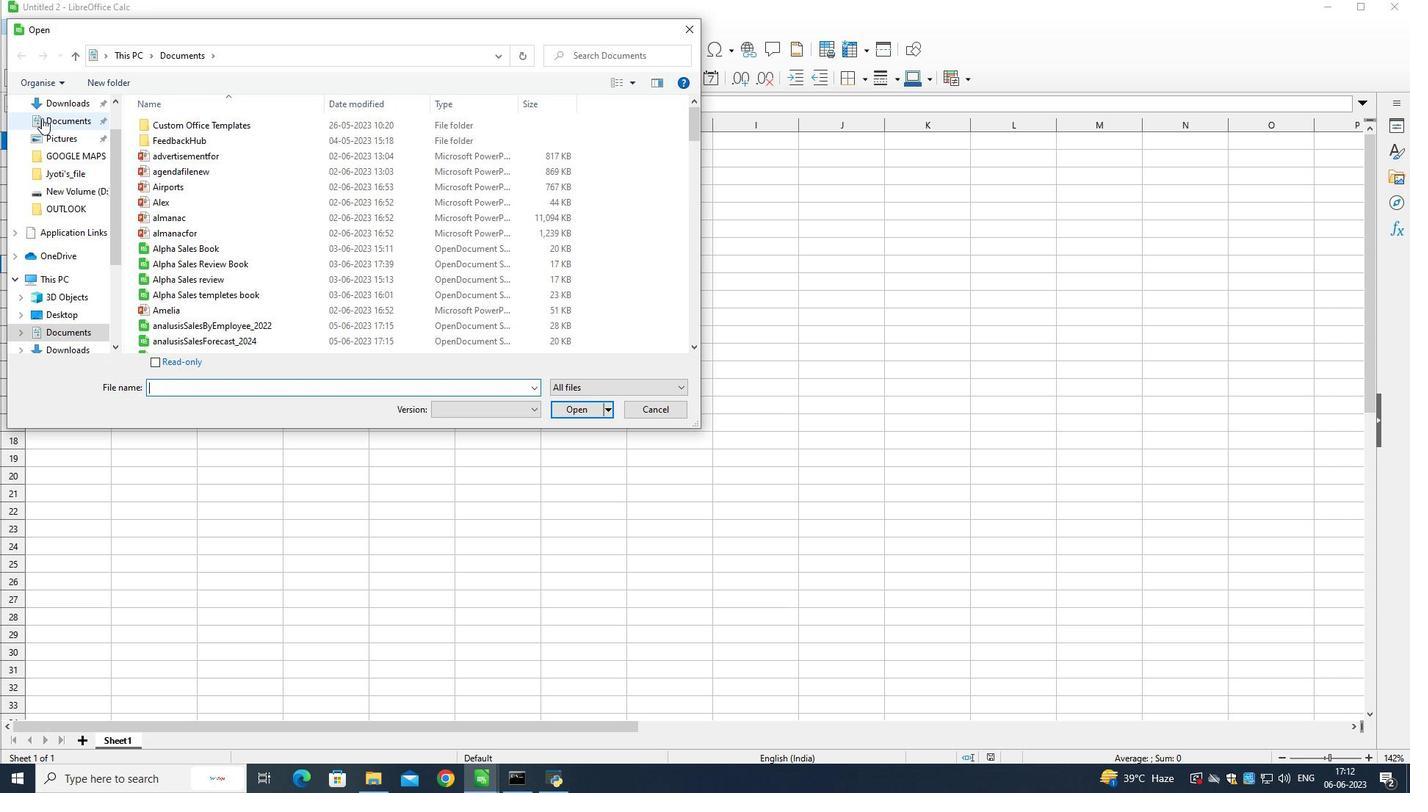 
Action: Mouse scrolled (45, 117) with delta (0, 0)
Screenshot: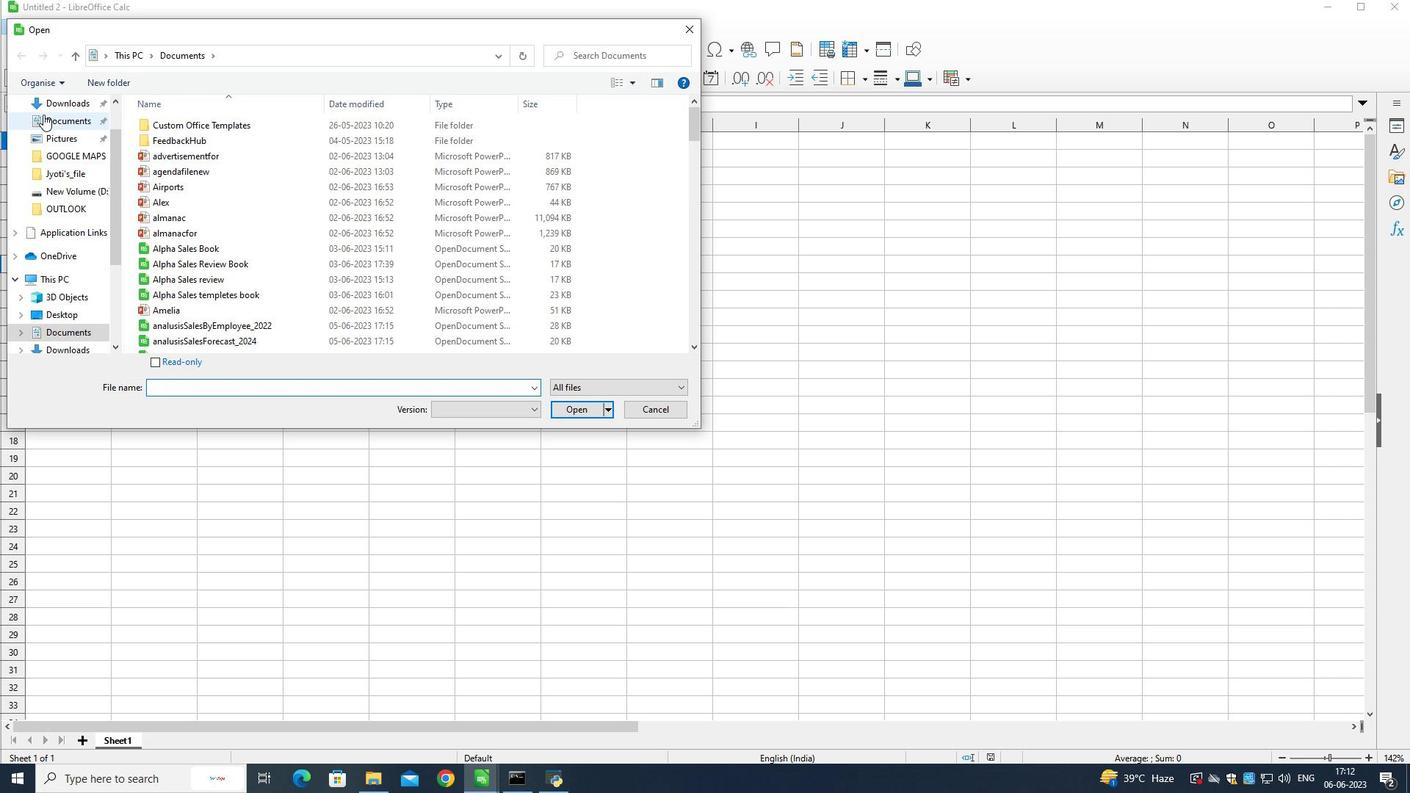 
Action: Mouse scrolled (45, 117) with delta (0, 0)
Screenshot: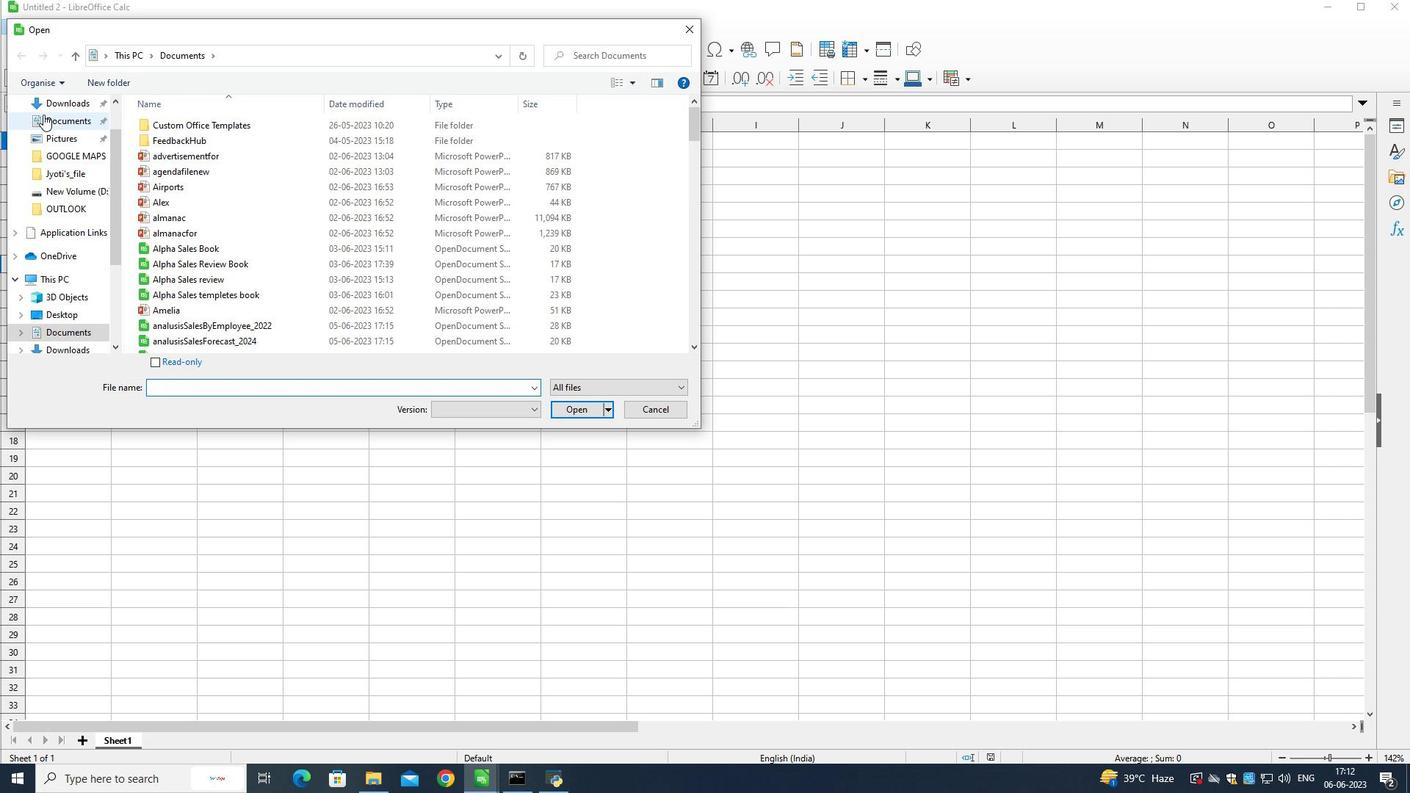 
Action: Mouse scrolled (45, 117) with delta (0, 0)
Screenshot: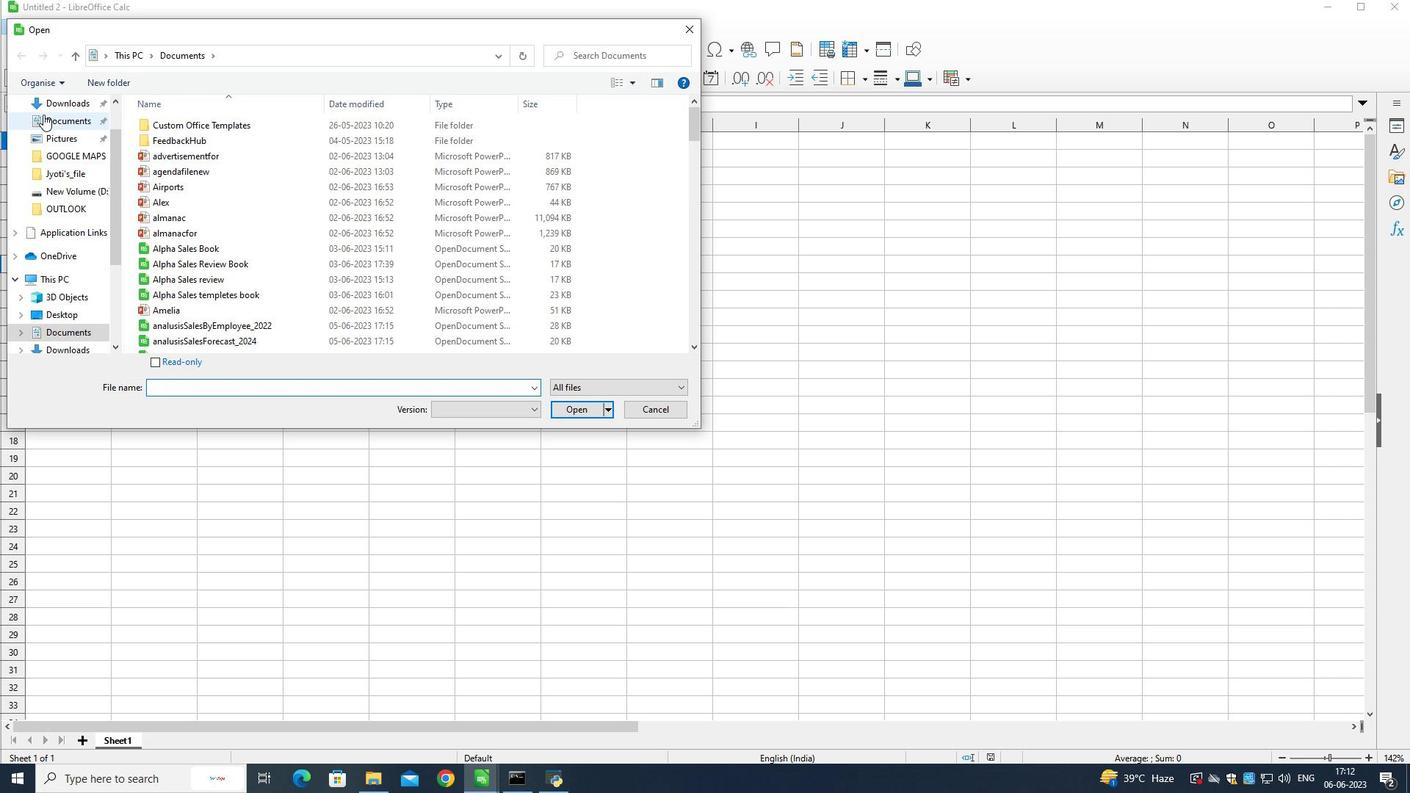 
Action: Mouse pressed left at (45, 116)
Screenshot: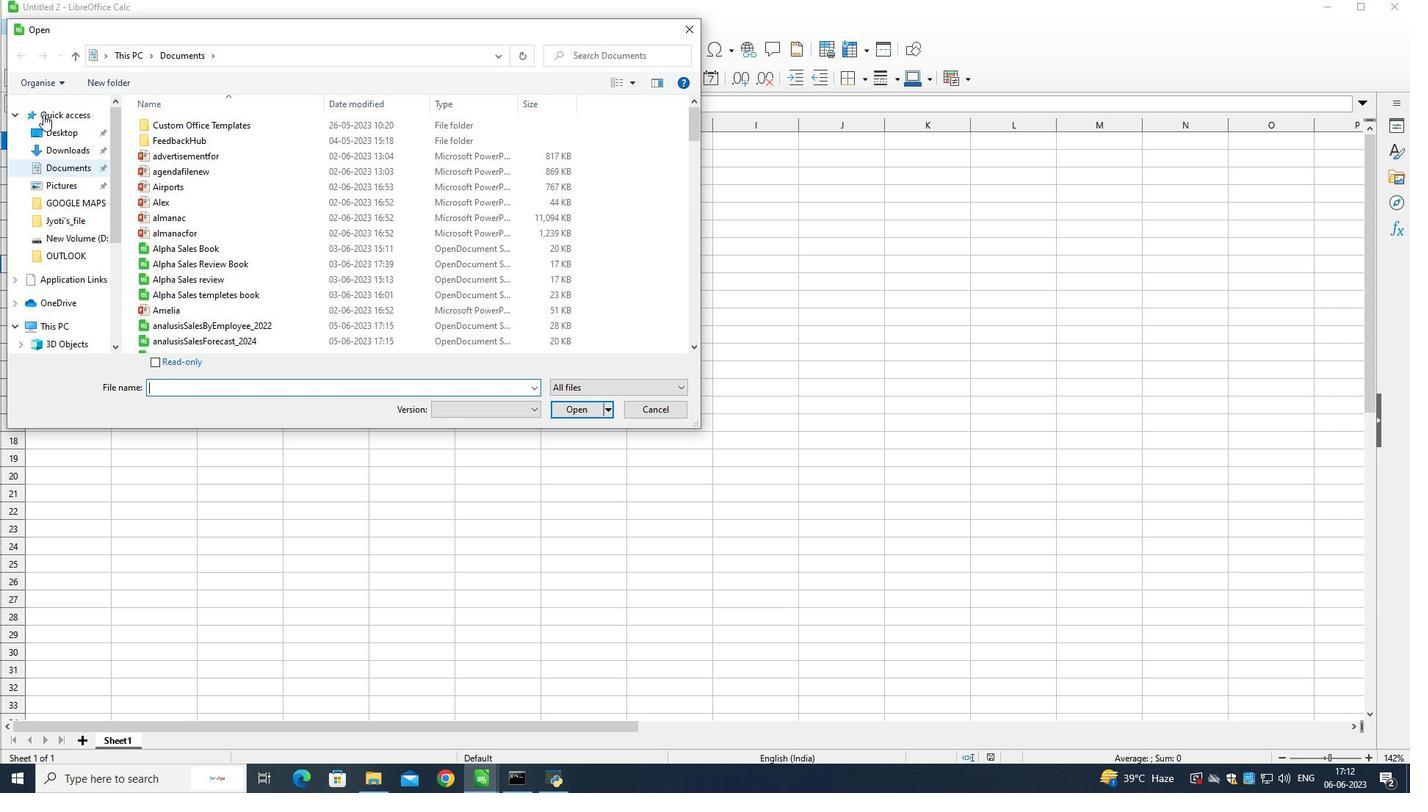 
Action: Mouse moved to (210, 309)
Screenshot: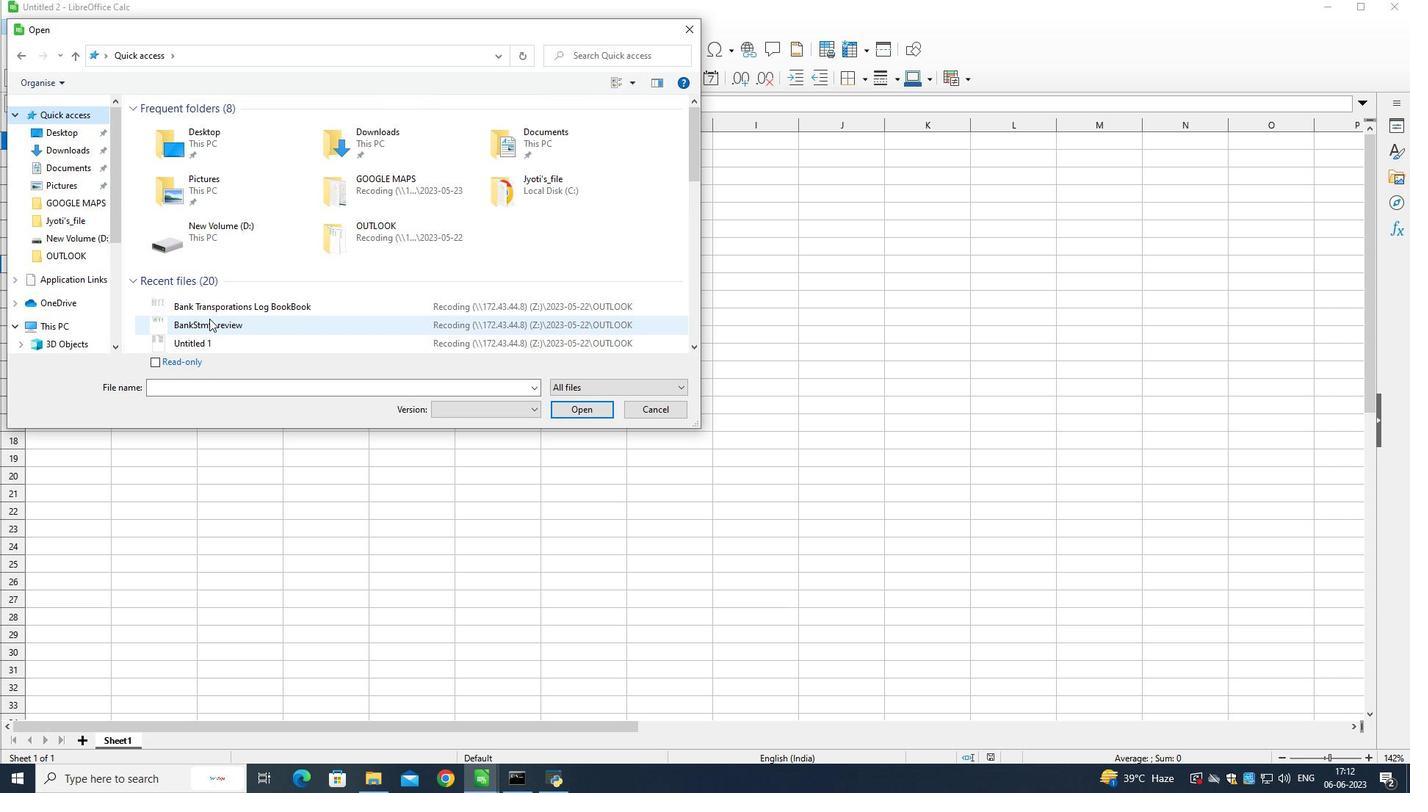 
Action: Mouse pressed left at (210, 309)
Screenshot: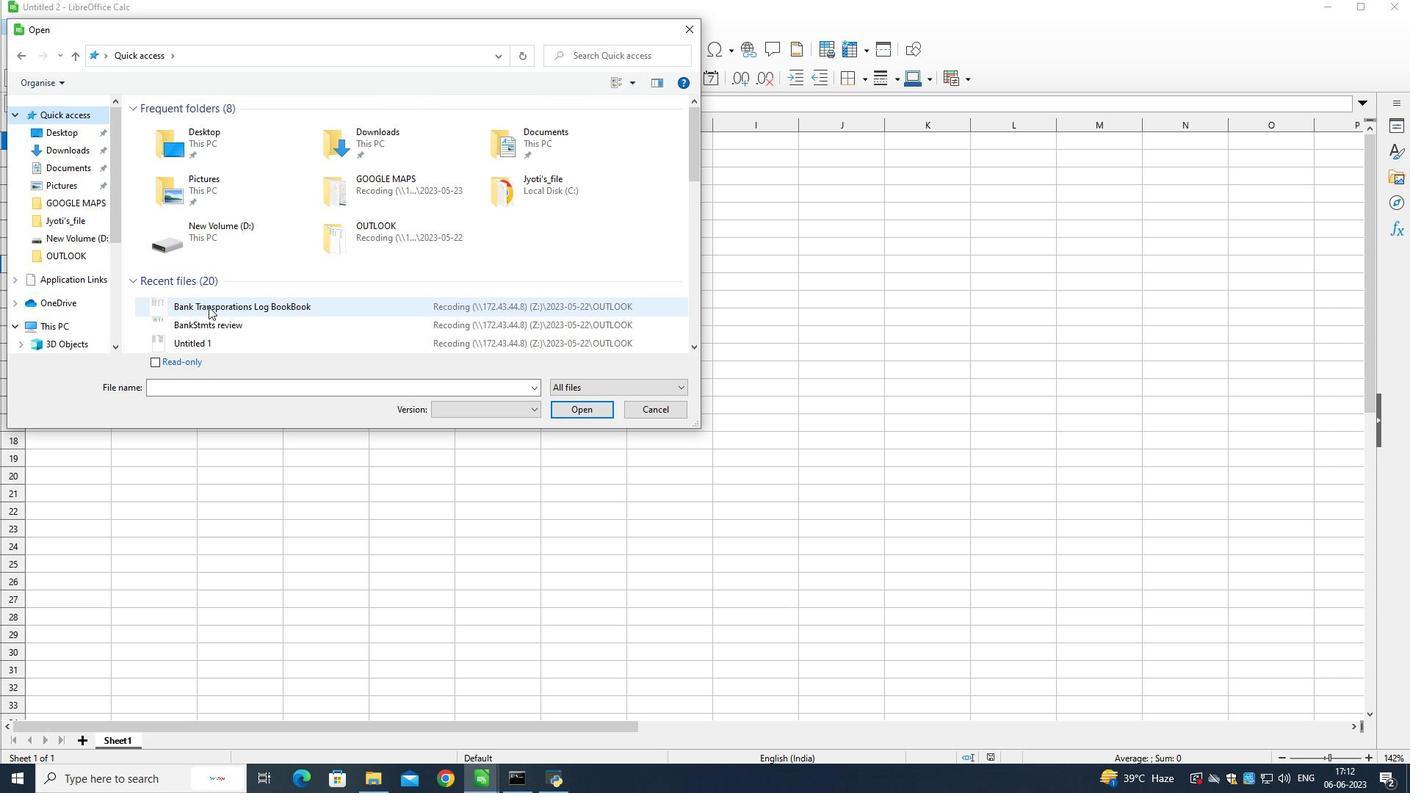 
Action: Mouse moved to (560, 415)
Screenshot: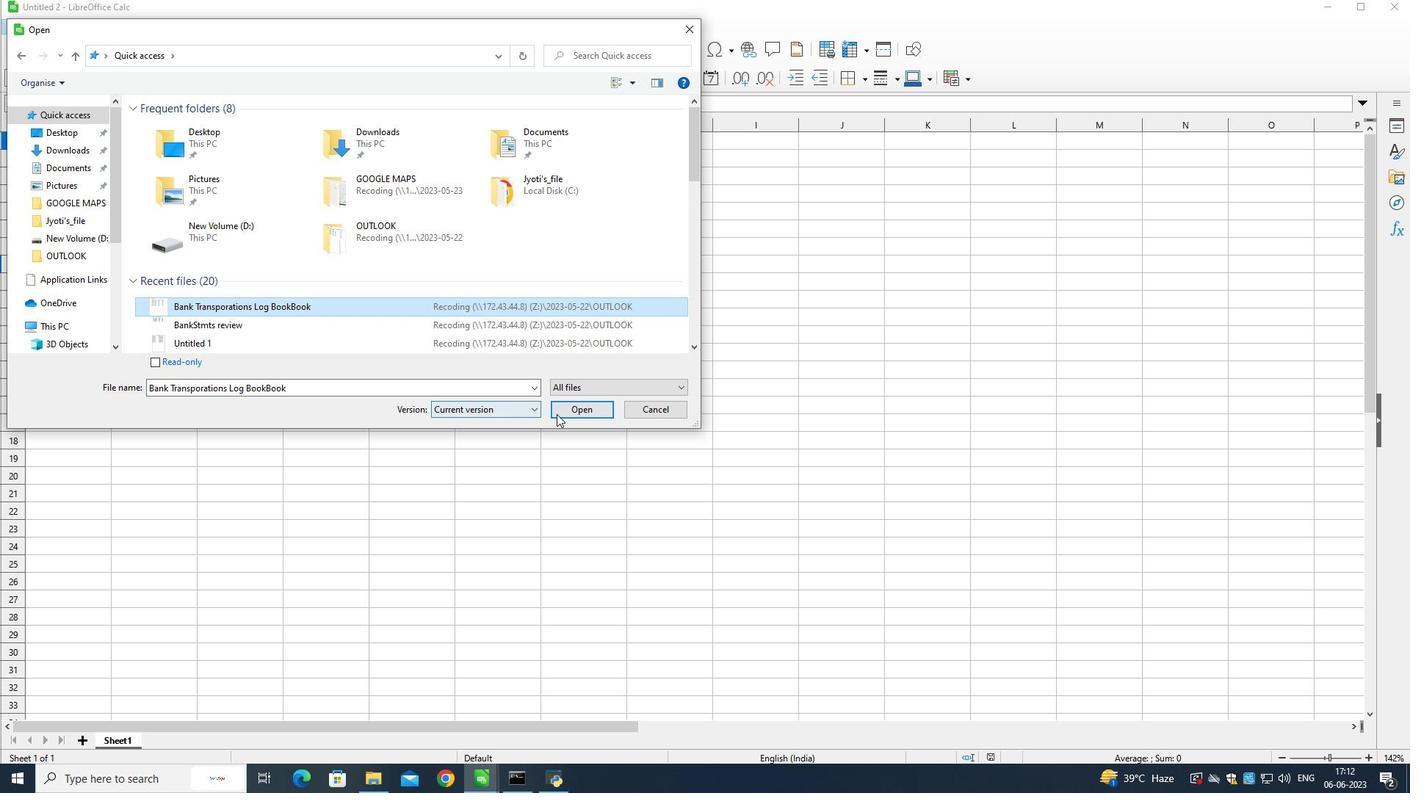
Action: Mouse pressed left at (560, 415)
Screenshot: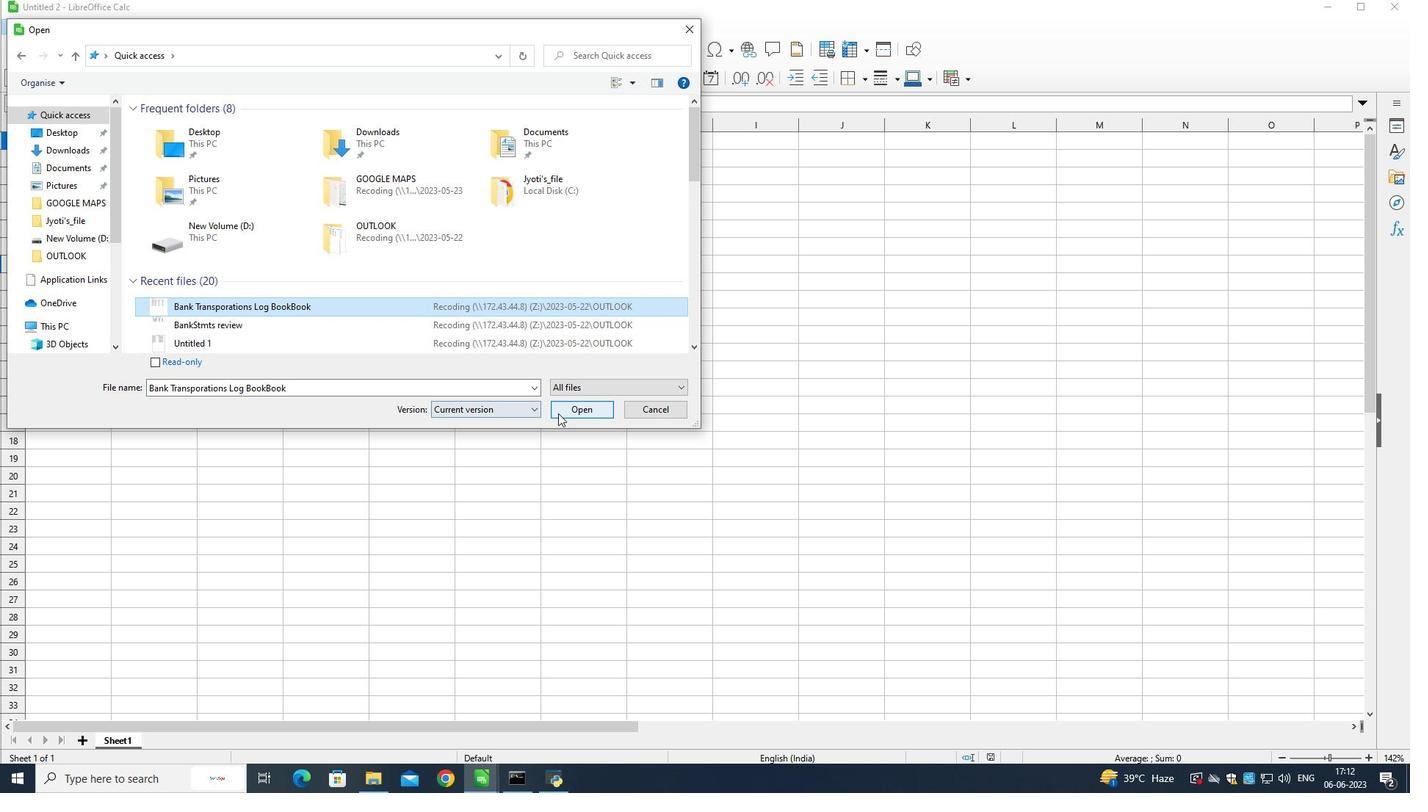
Action: Mouse moved to (91, 140)
Screenshot: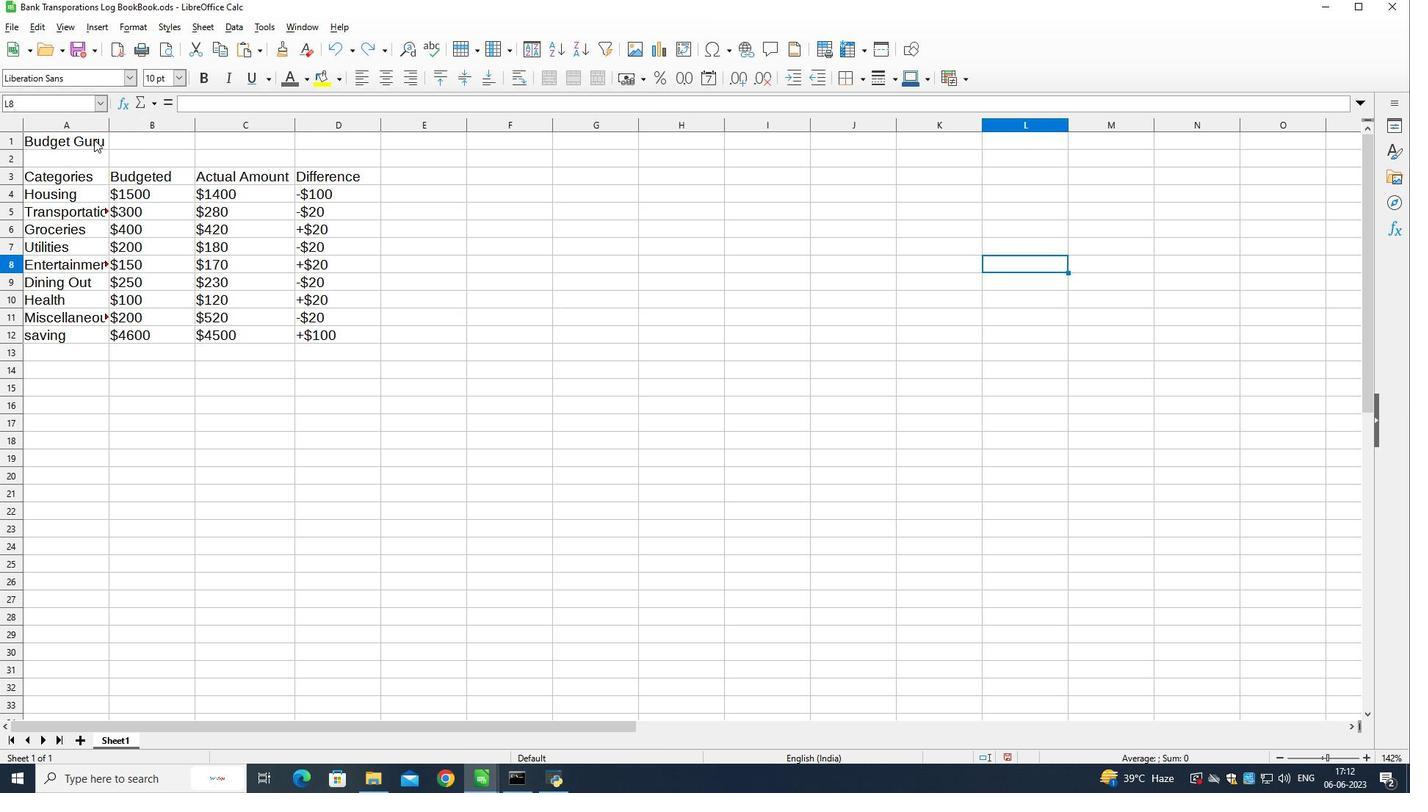 
Action: Mouse pressed left at (91, 140)
Screenshot: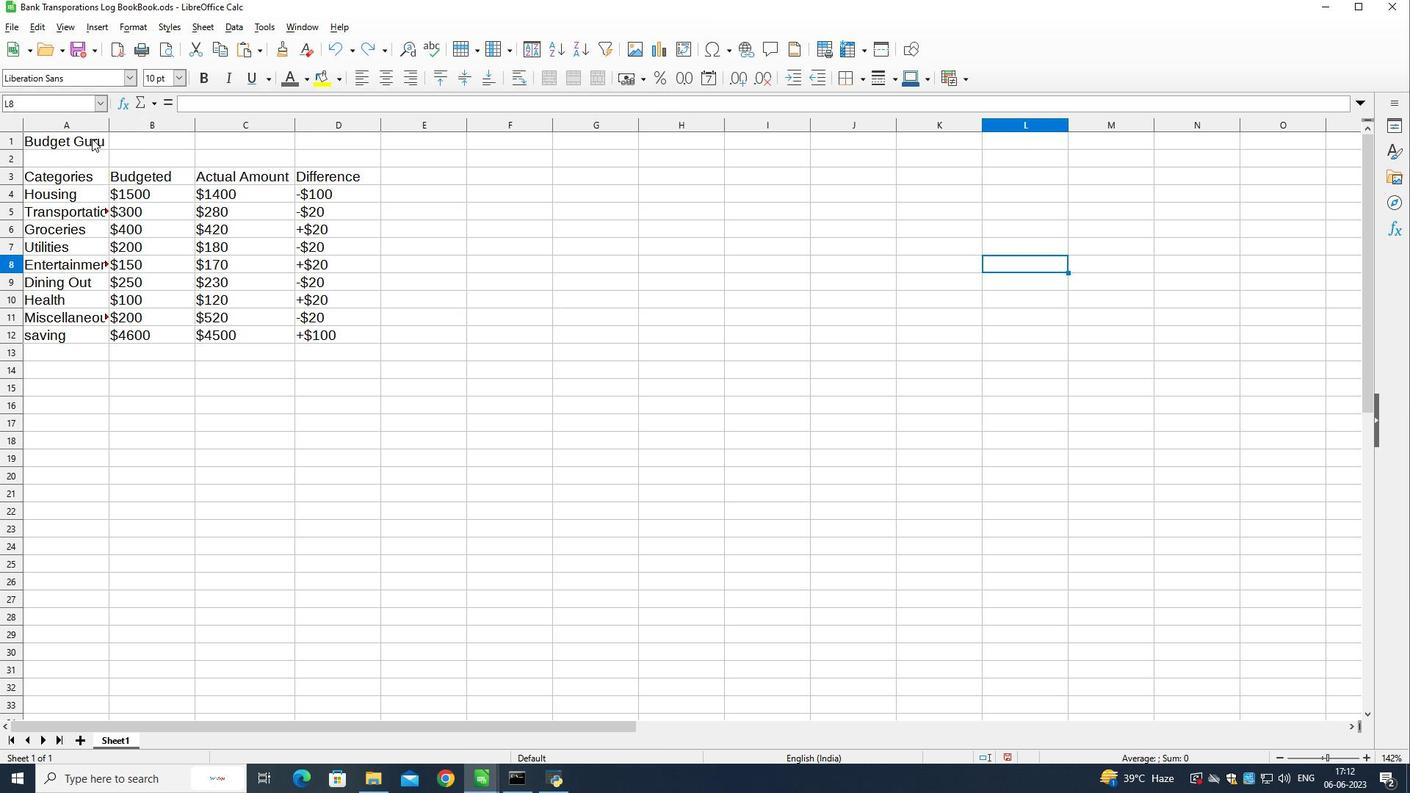 
Action: Mouse pressed left at (91, 140)
Screenshot: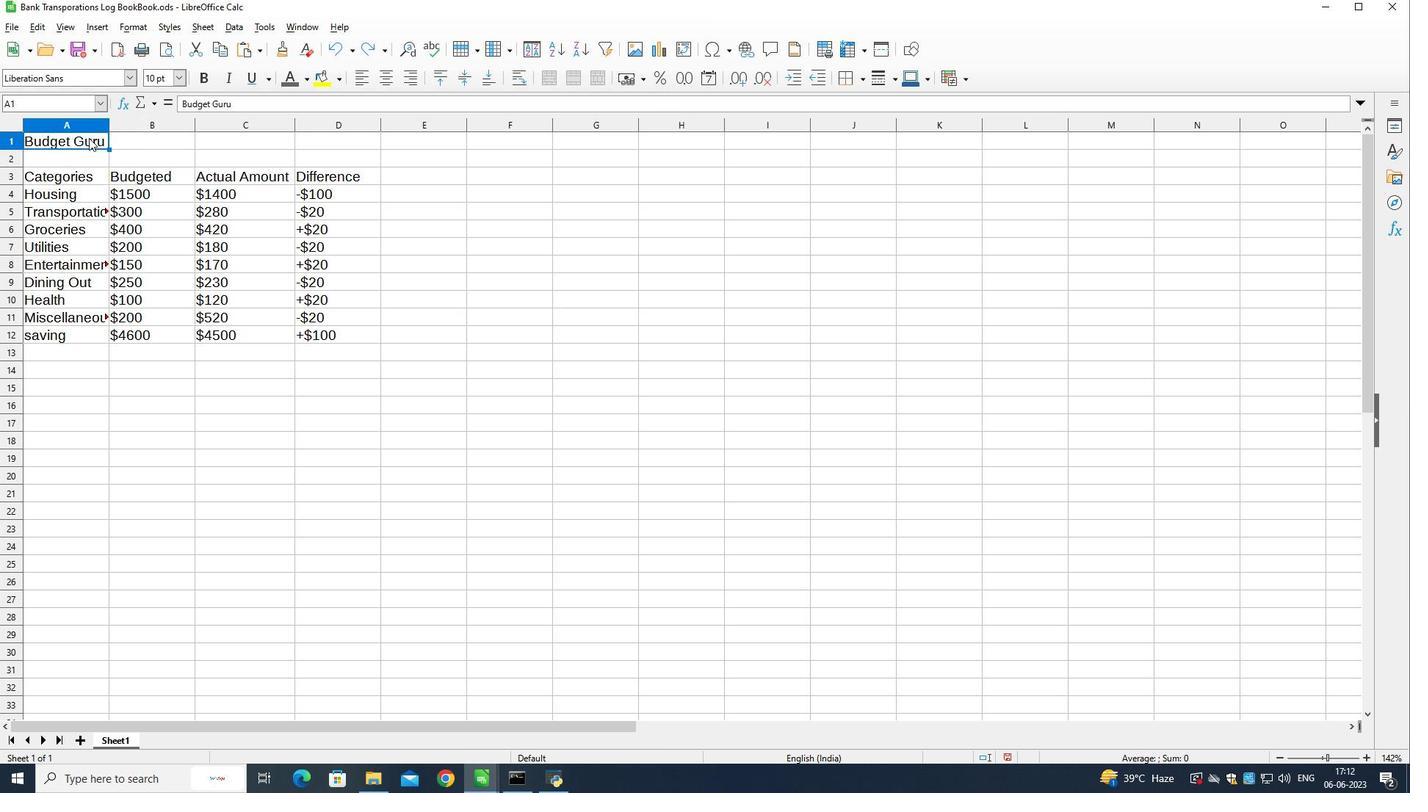 
Action: Mouse pressed left at (91, 140)
Screenshot: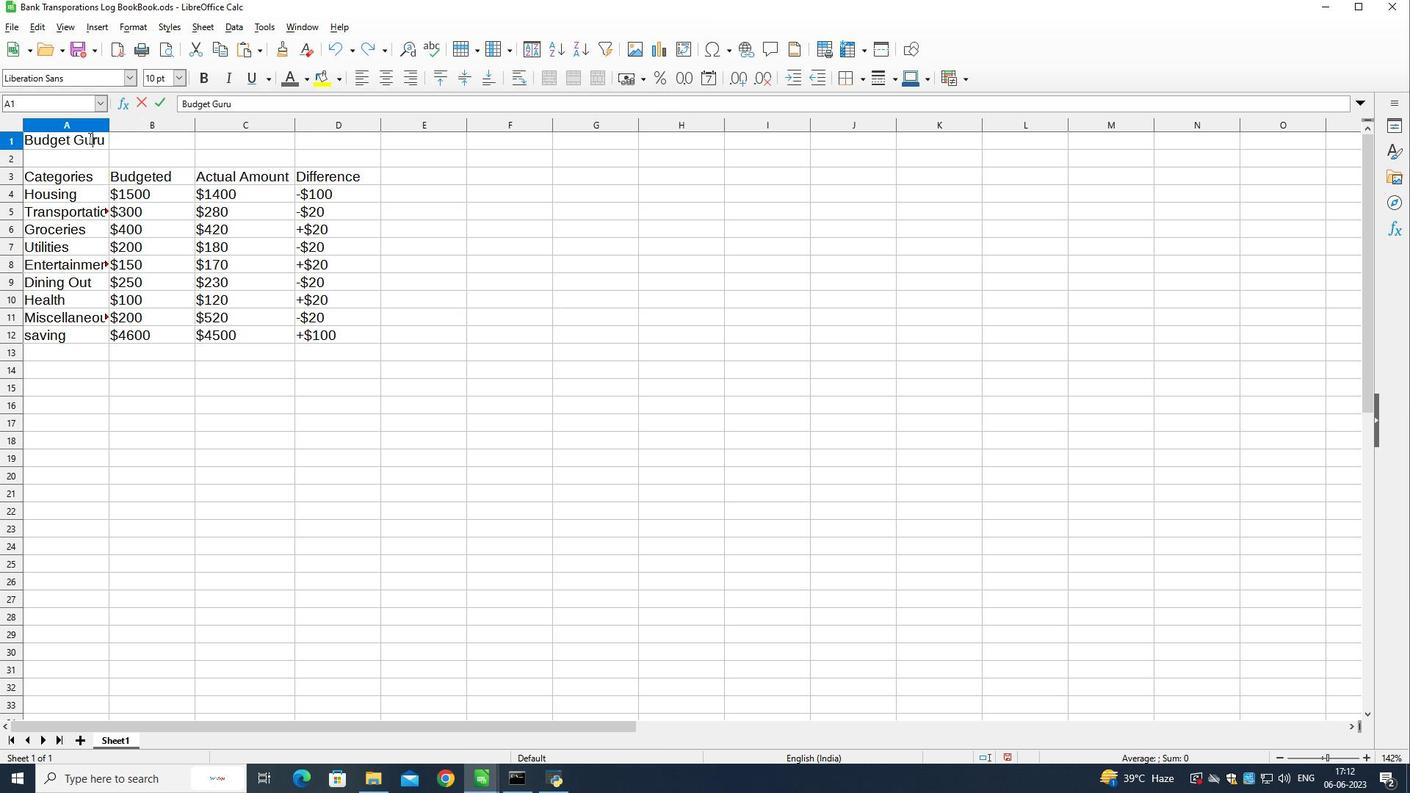 
Action: Mouse moved to (91, 140)
Screenshot: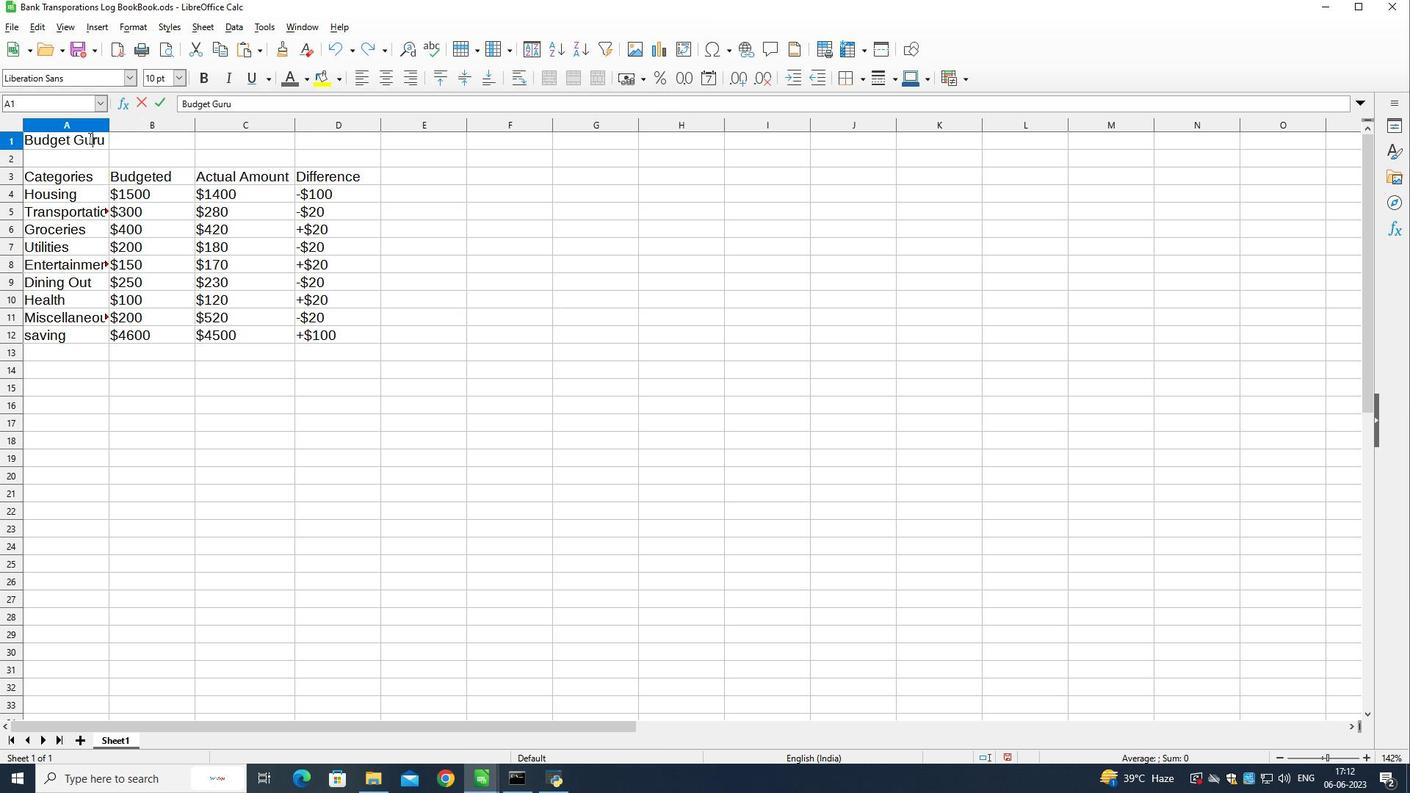 
Action: Mouse pressed left at (91, 140)
Screenshot: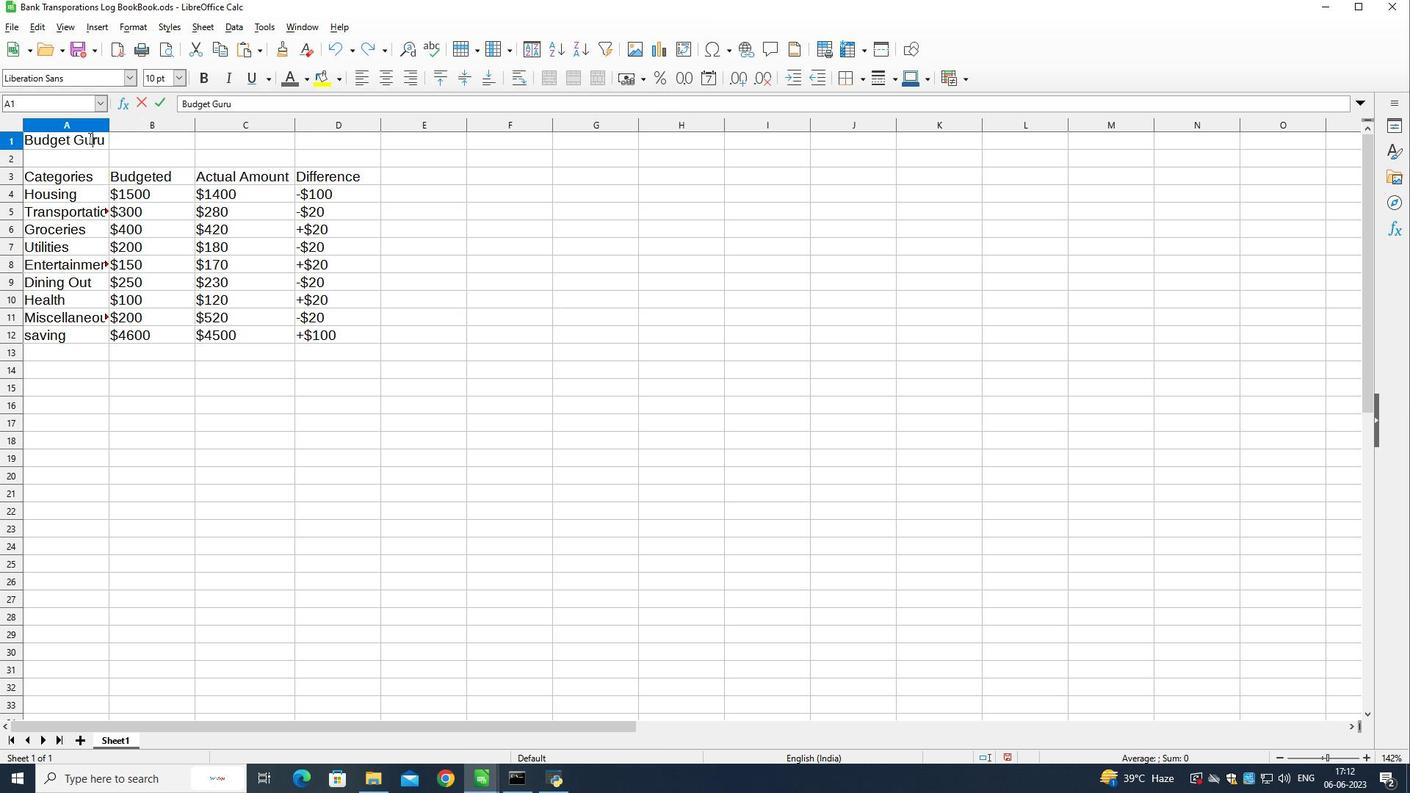 
Action: Mouse pressed left at (91, 140)
Screenshot: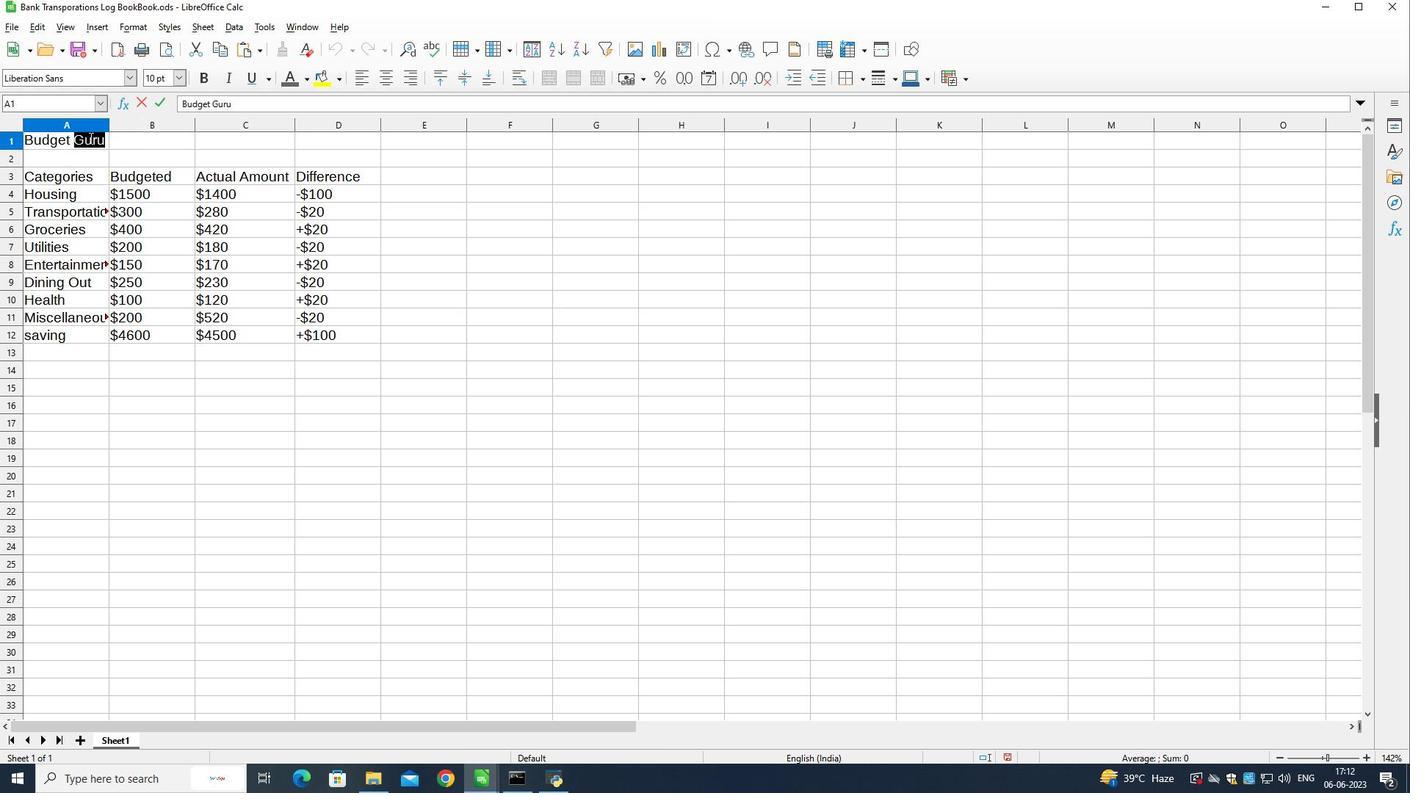 
Action: Mouse pressed left at (91, 140)
Screenshot: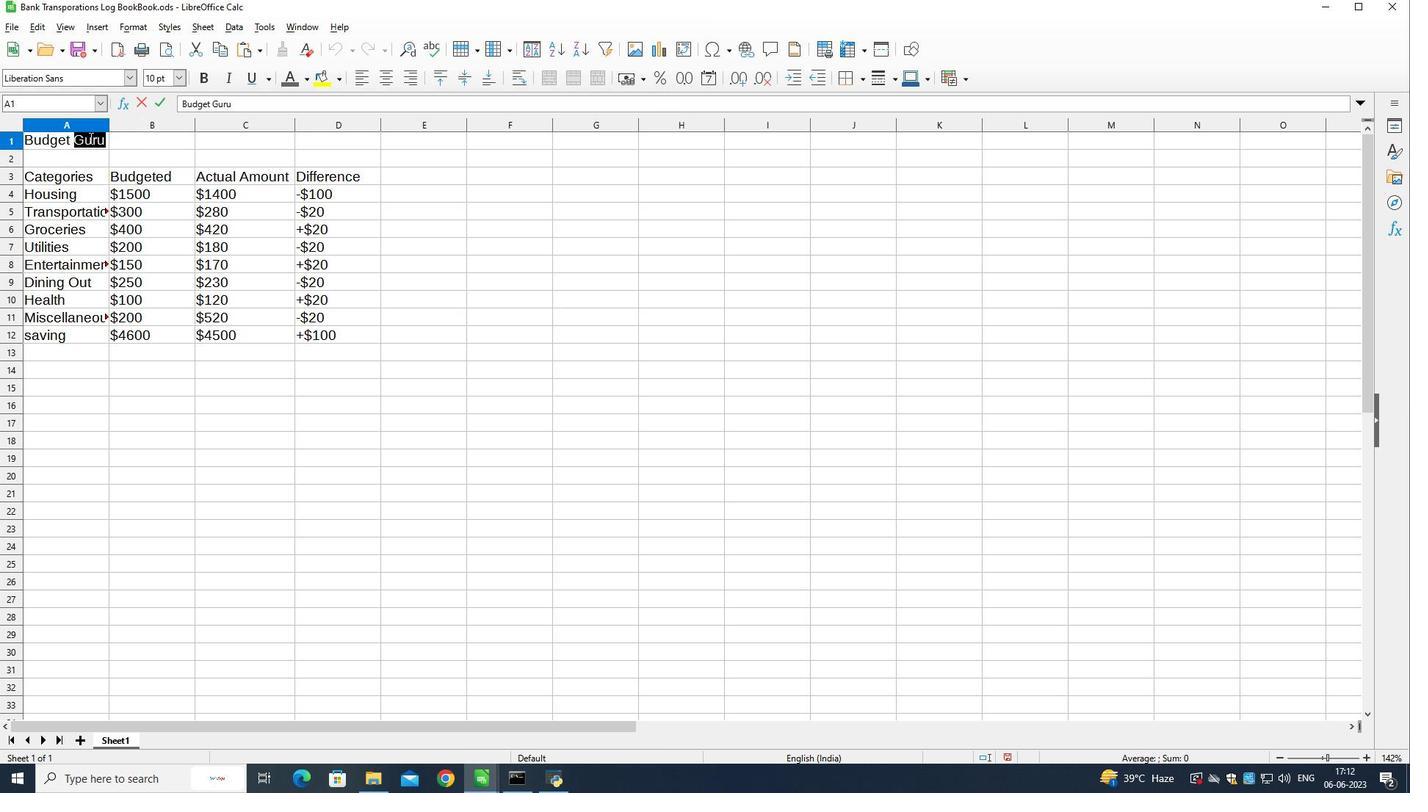 
Action: Mouse moved to (114, 149)
Screenshot: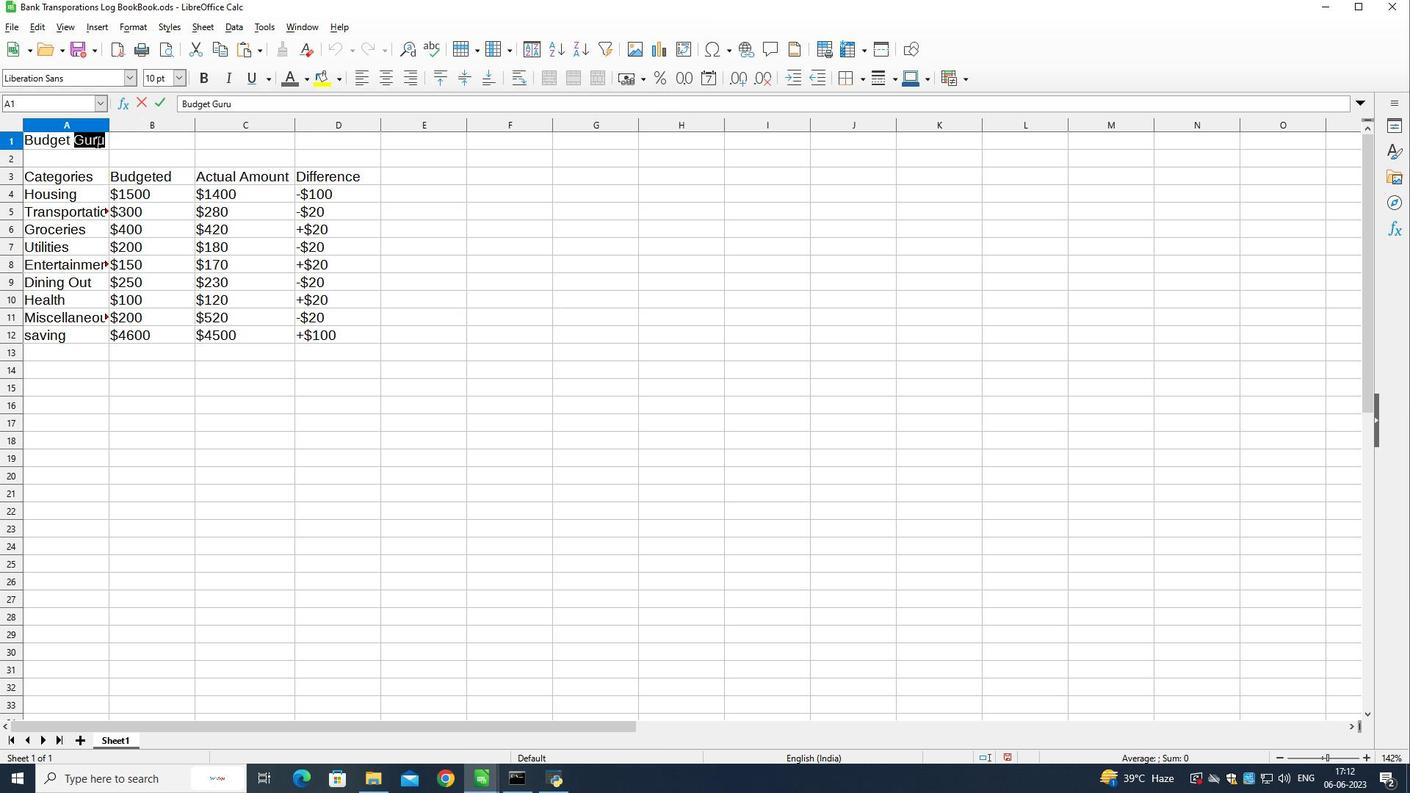 
Action: Mouse pressed left at (114, 149)
Screenshot: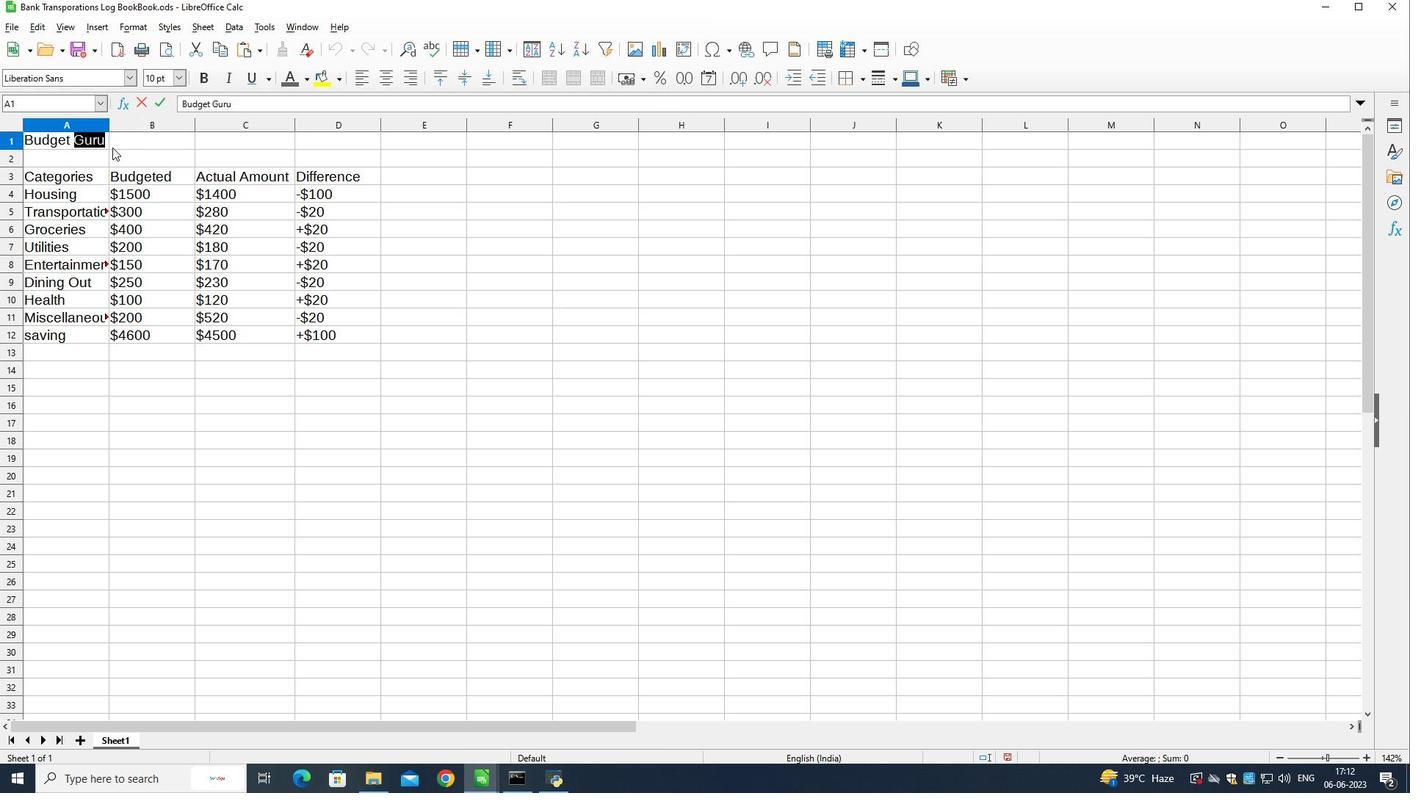 
Action: Mouse moved to (104, 139)
Screenshot: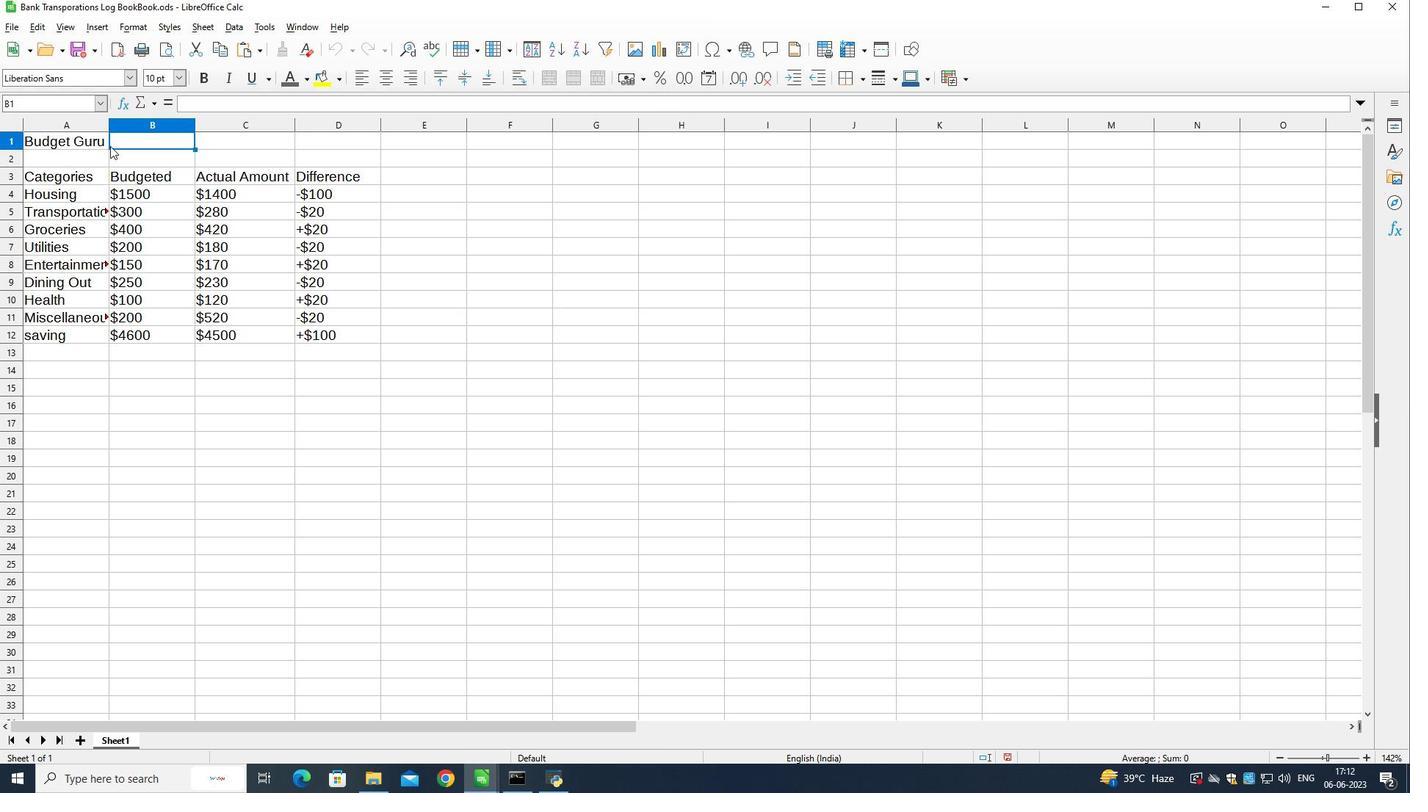 
Action: Mouse pressed left at (104, 139)
Screenshot: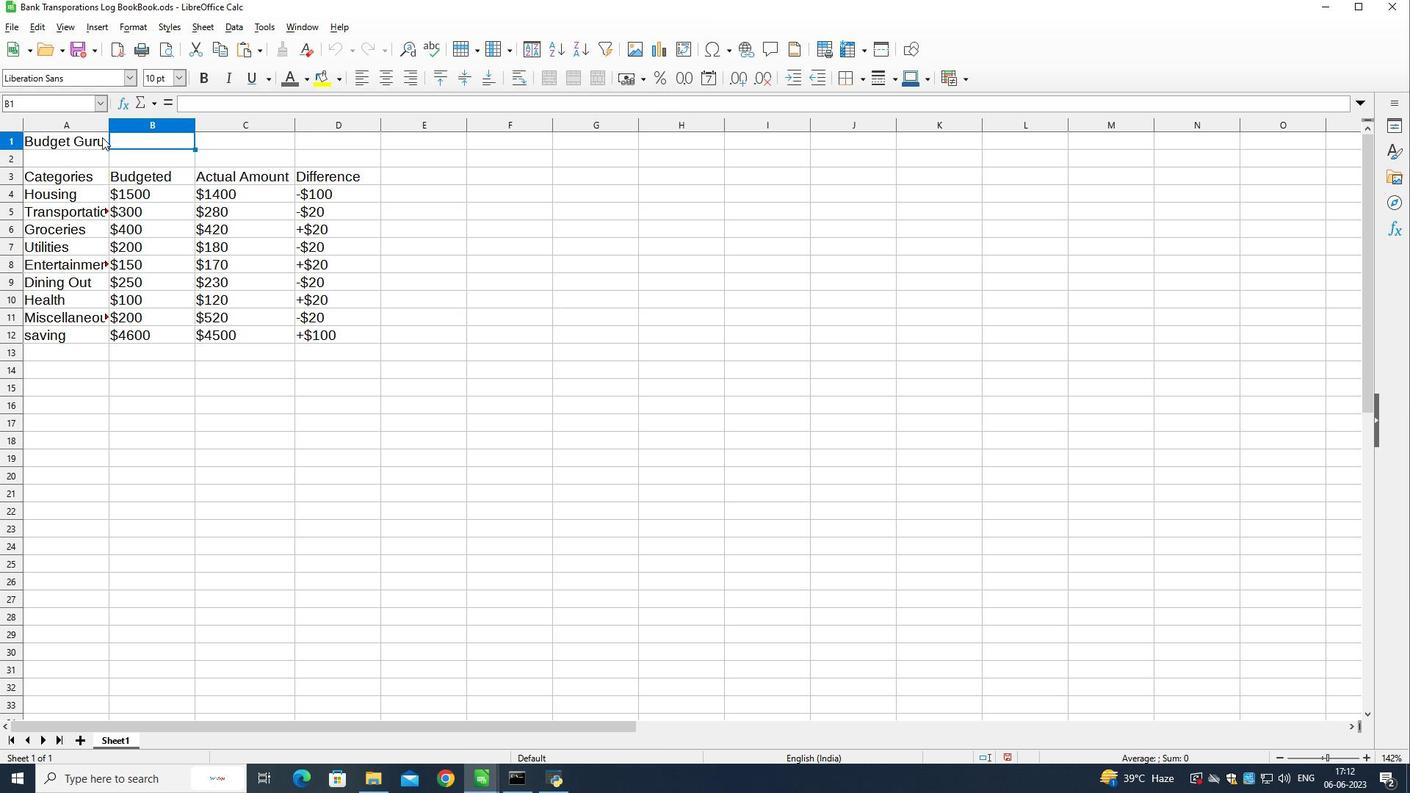 
Action: Mouse moved to (104, 139)
Screenshot: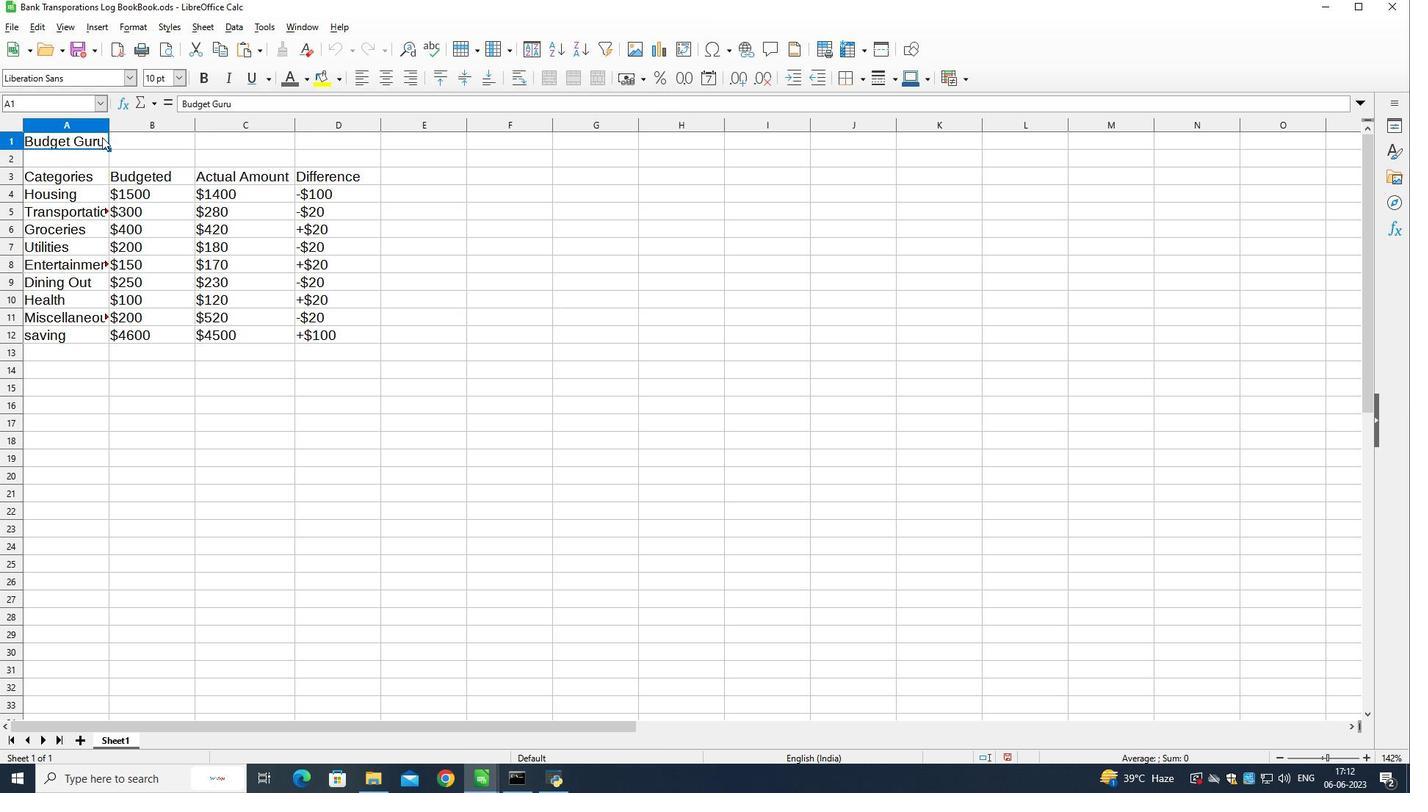 
Action: Mouse pressed left at (104, 139)
Screenshot: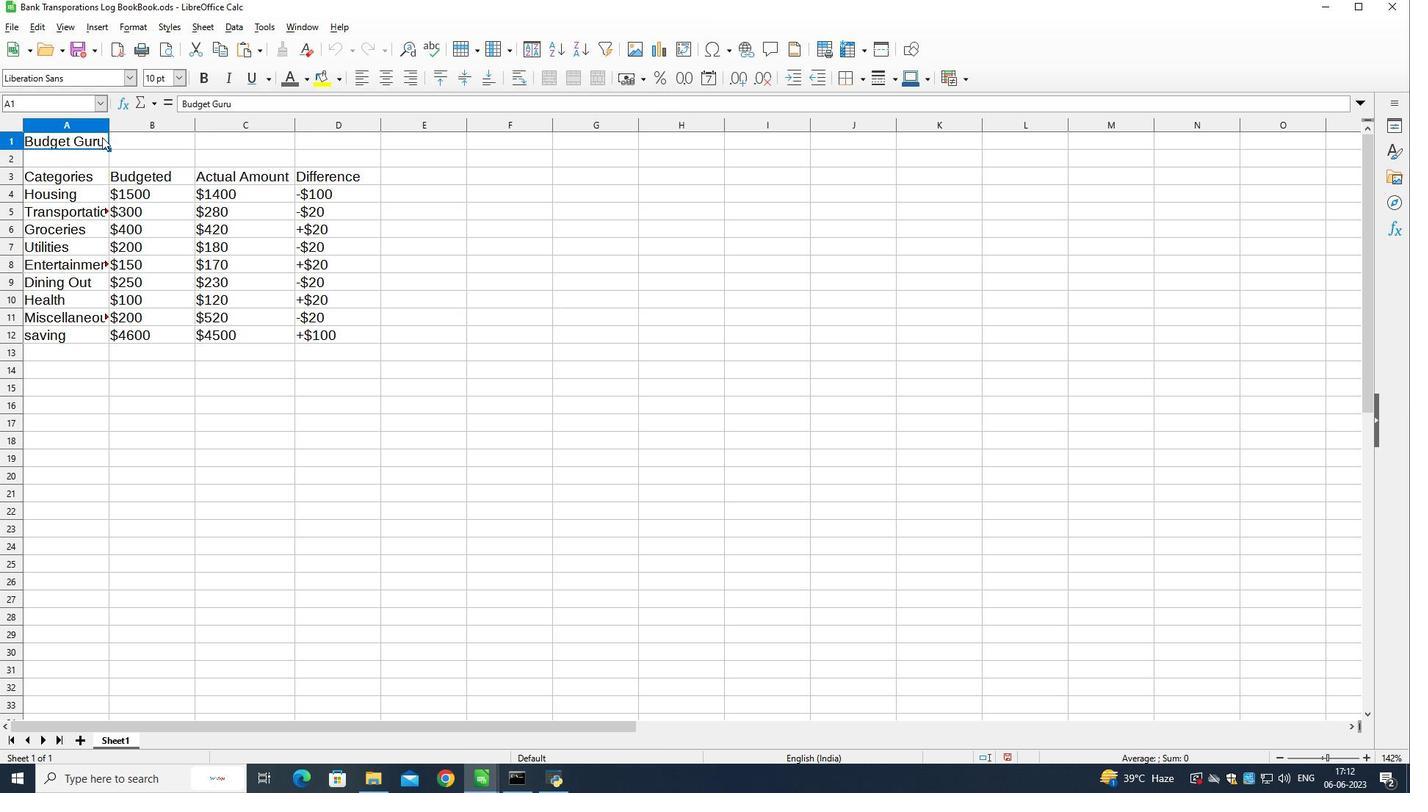 
Action: Mouse moved to (105, 139)
Screenshot: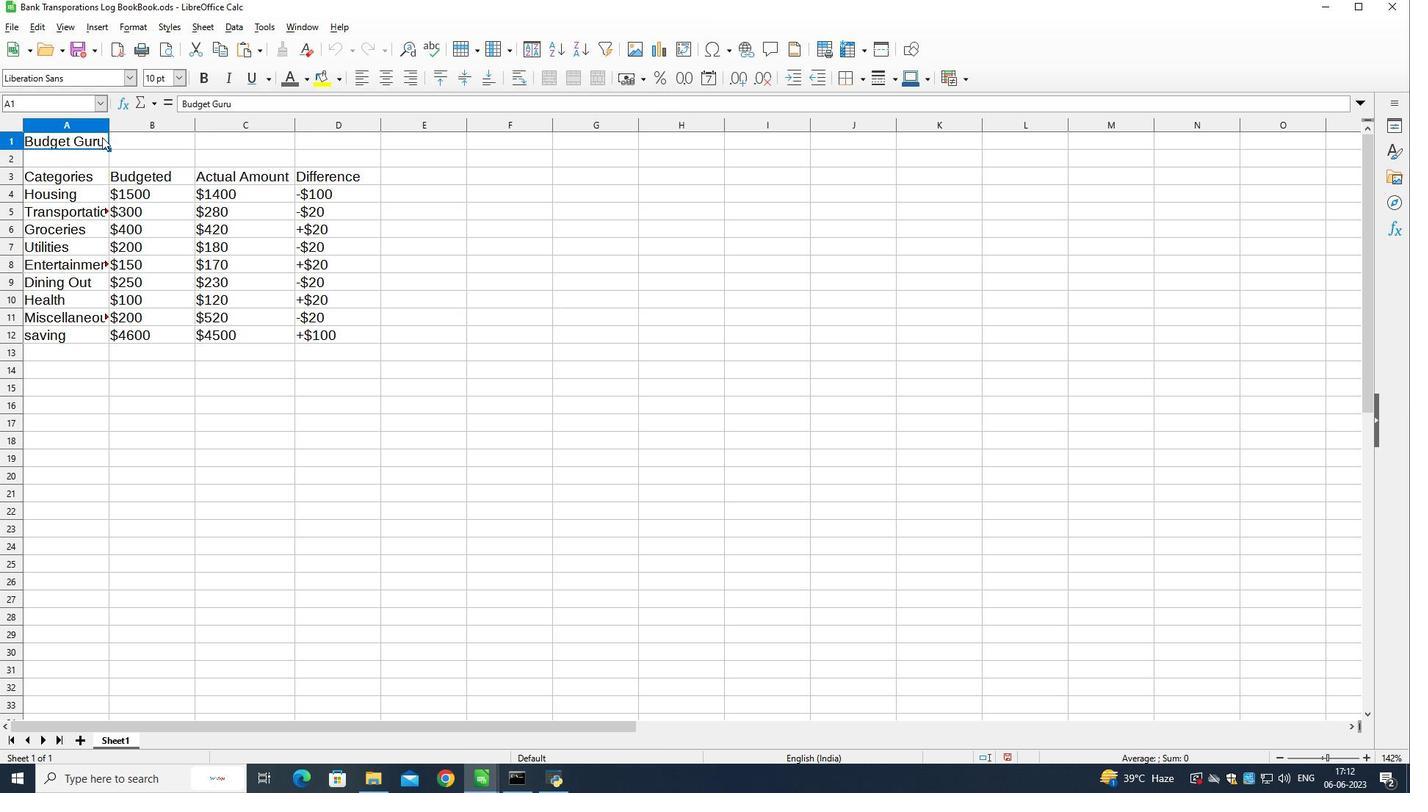 
Action: Mouse pressed left at (105, 139)
Screenshot: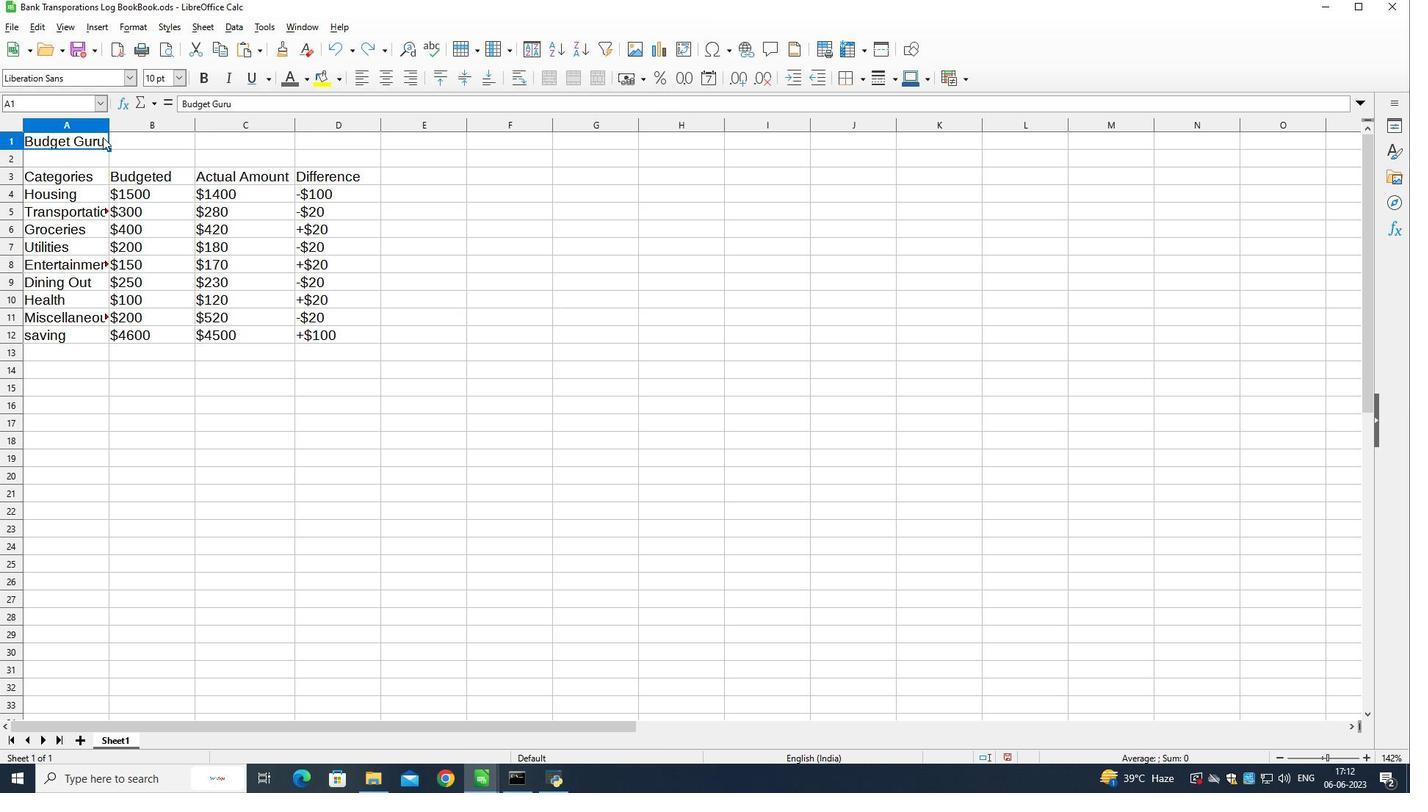 
Action: Mouse moved to (96, 72)
Screenshot: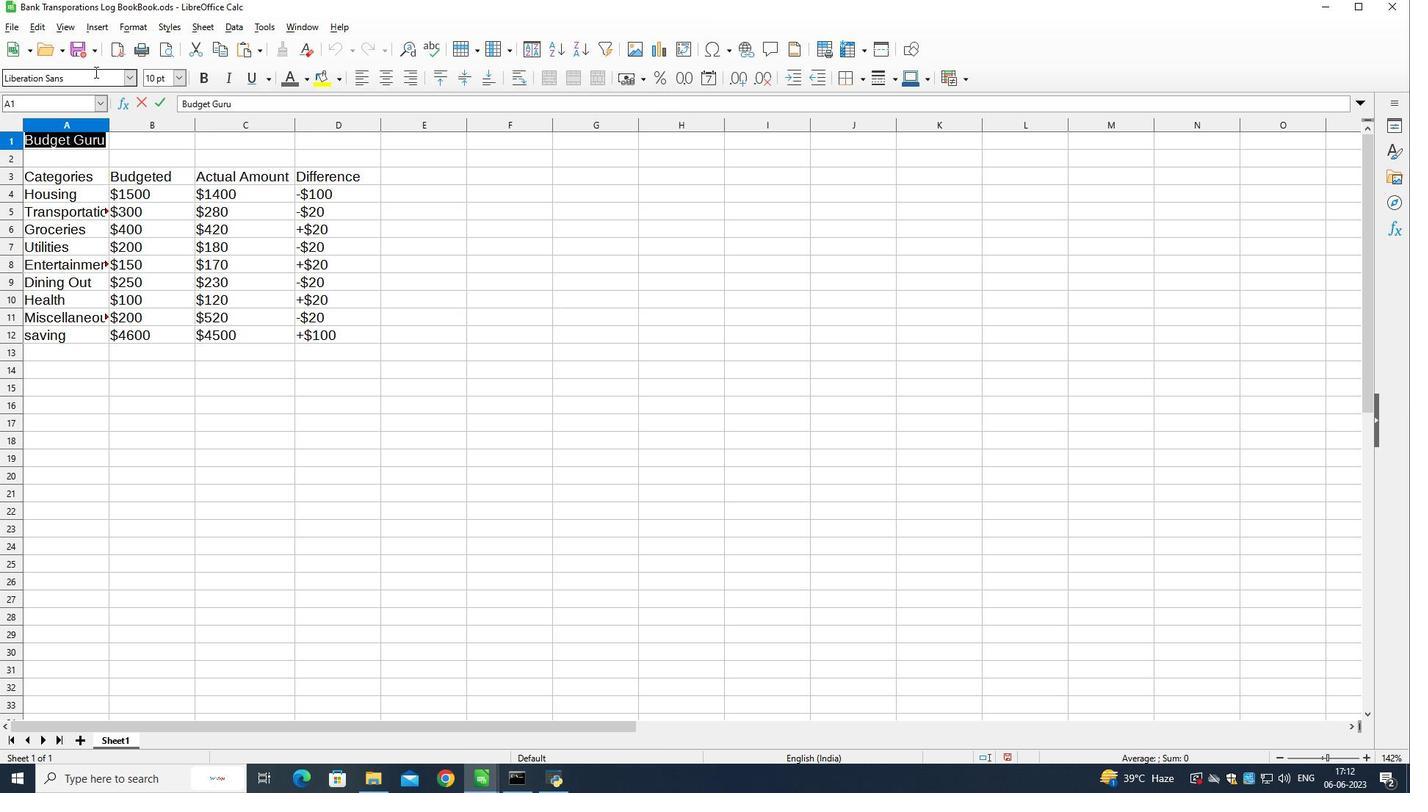 
Action: Mouse pressed left at (96, 72)
Screenshot: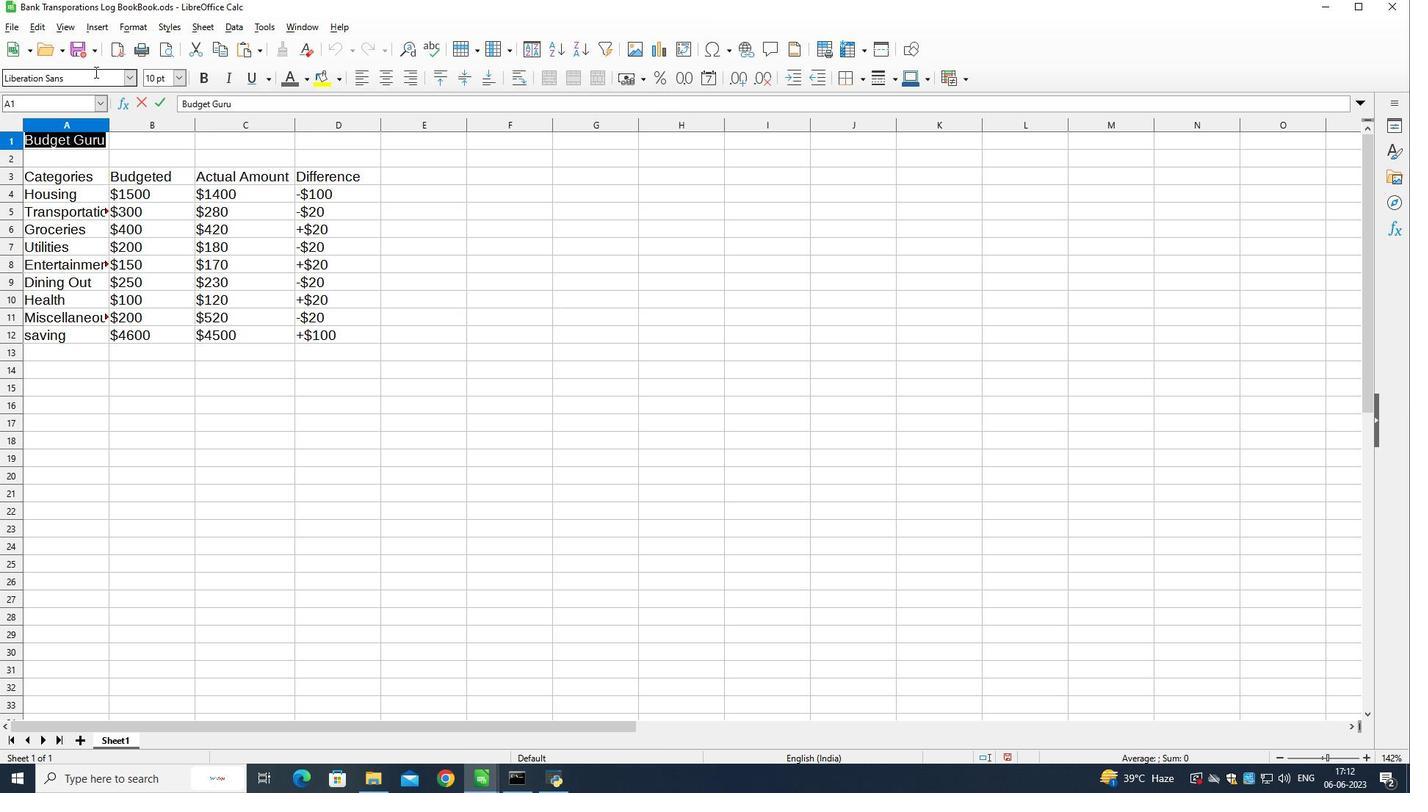 
Action: Mouse pressed left at (96, 72)
Screenshot: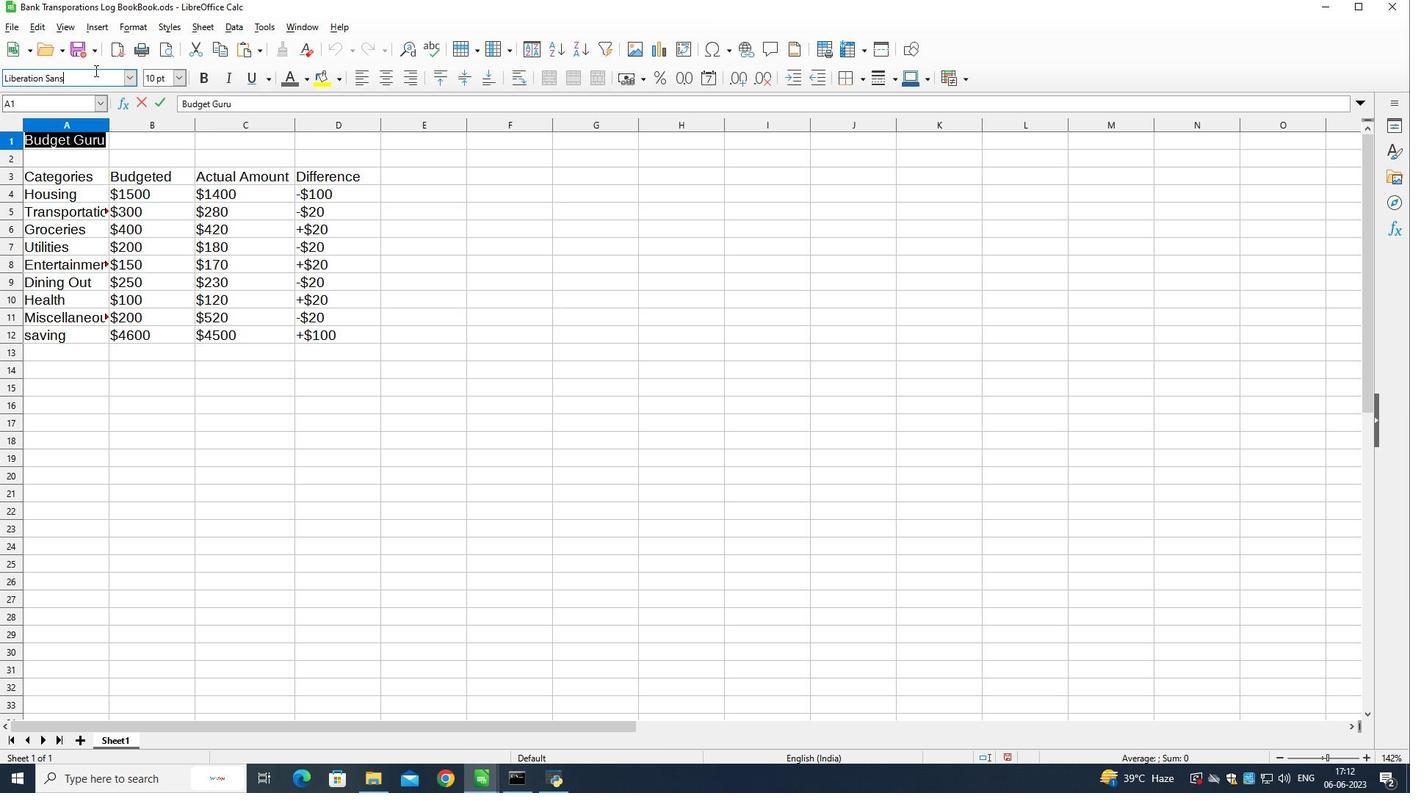 
Action: Mouse pressed left at (96, 72)
Screenshot: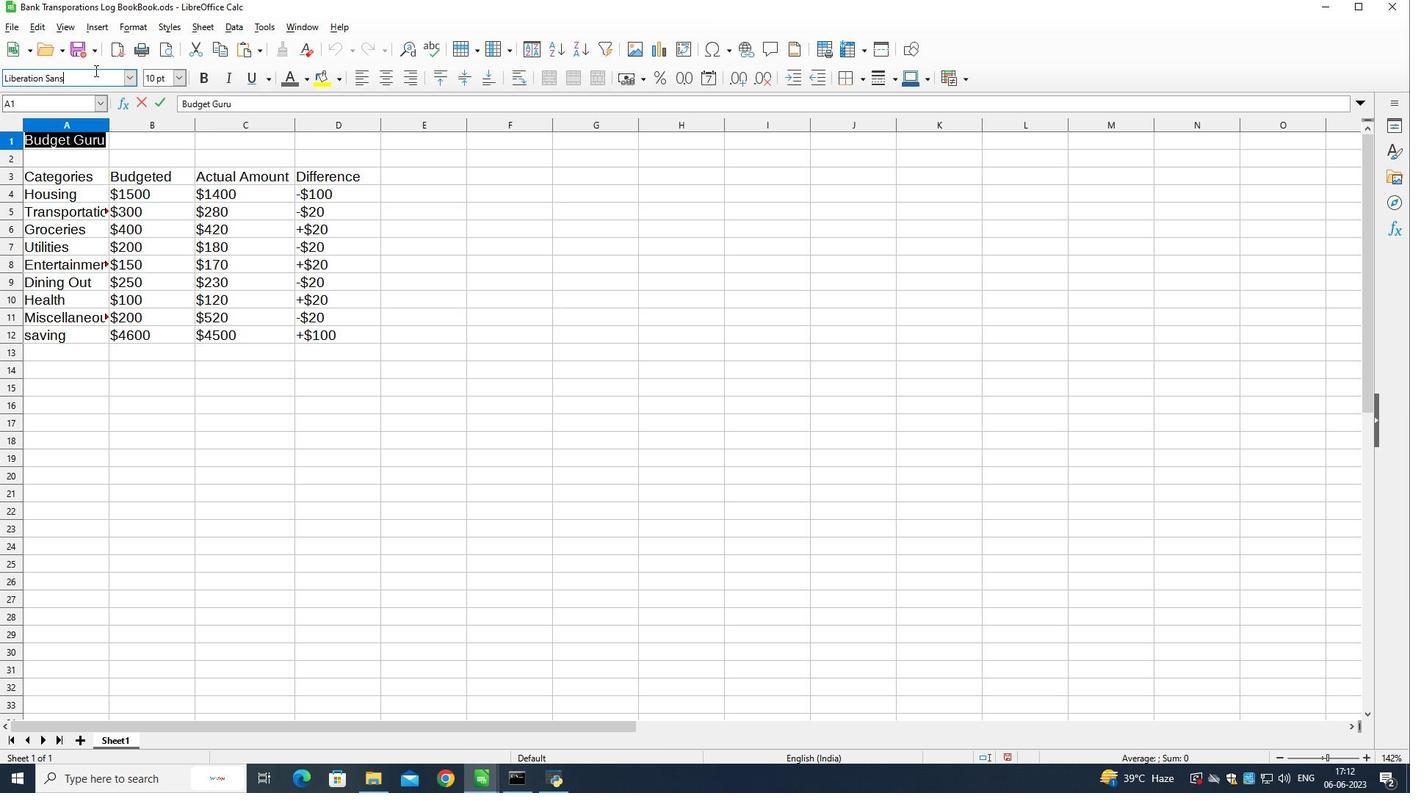 
Action: Key pressed <Key.shift>Arbic<Key.space>type<Key.enter>
Screenshot: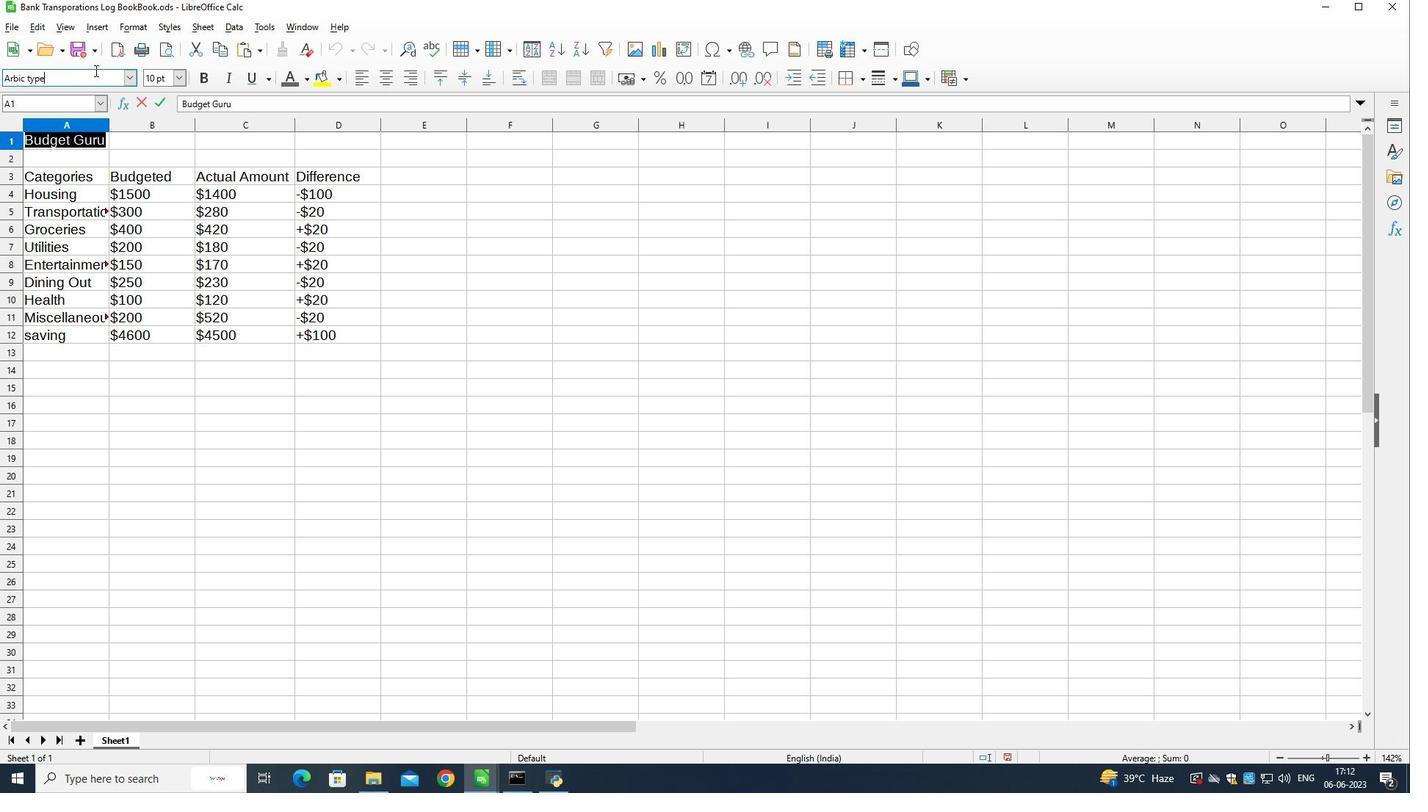 
Action: Mouse moved to (308, 80)
Screenshot: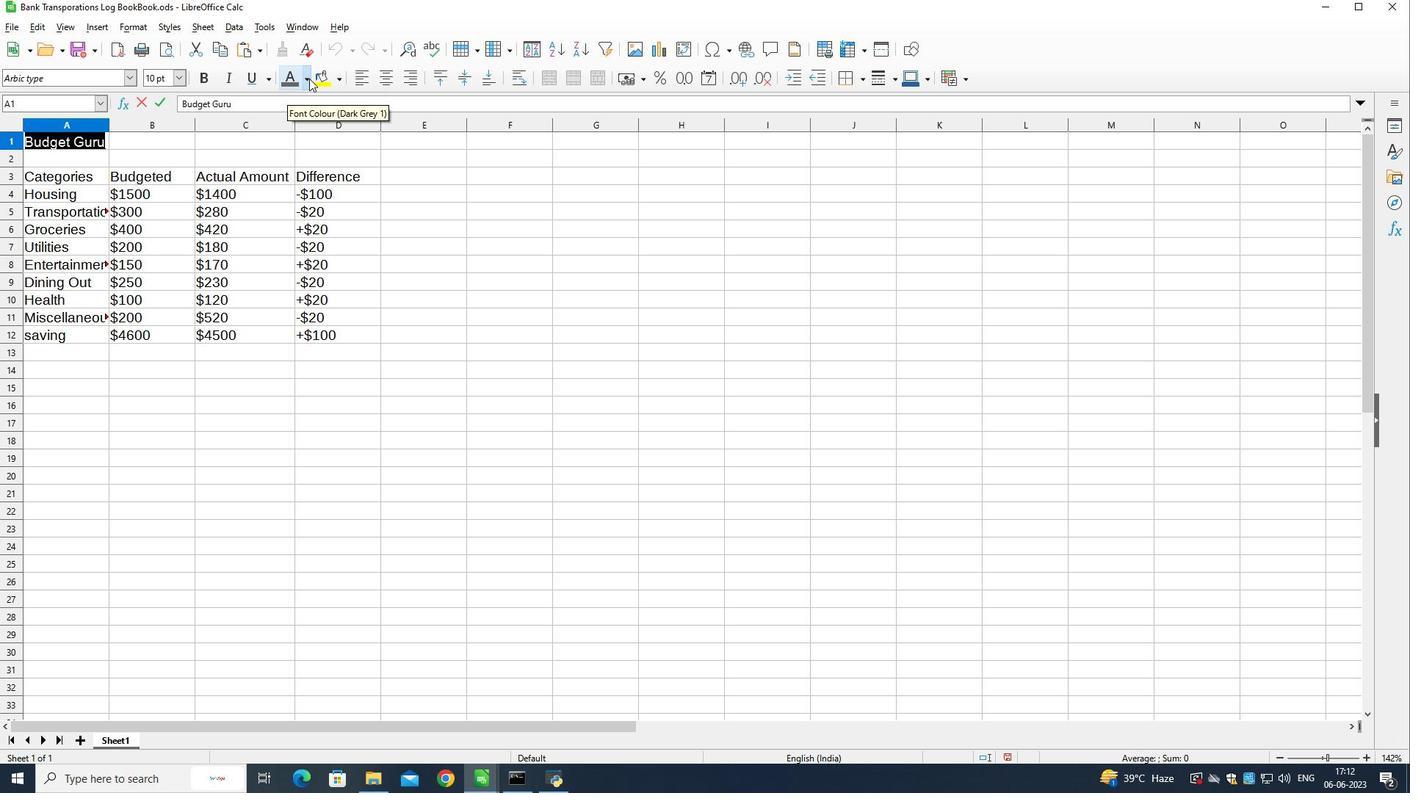 
Action: Mouse pressed left at (308, 80)
Screenshot: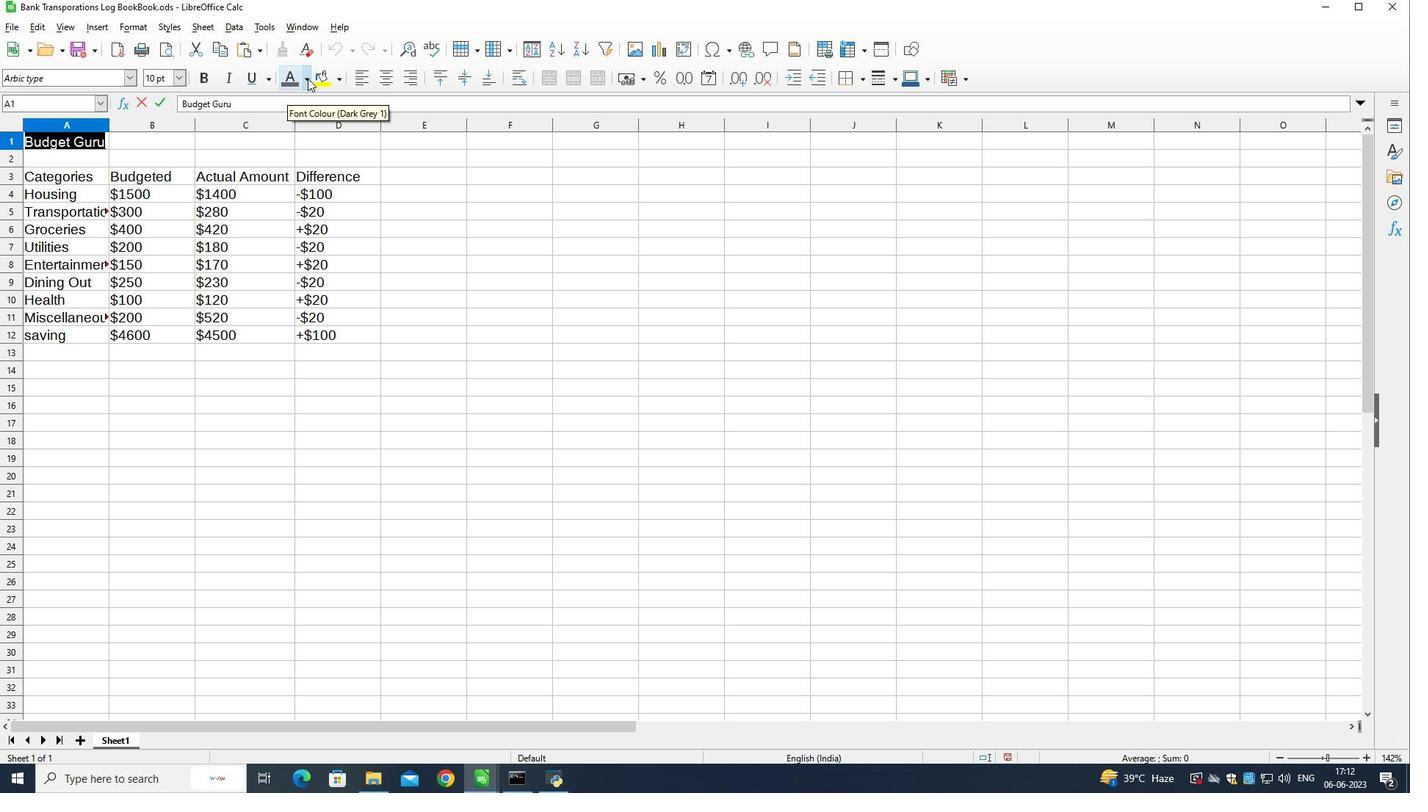 
Action: Mouse moved to (338, 169)
Screenshot: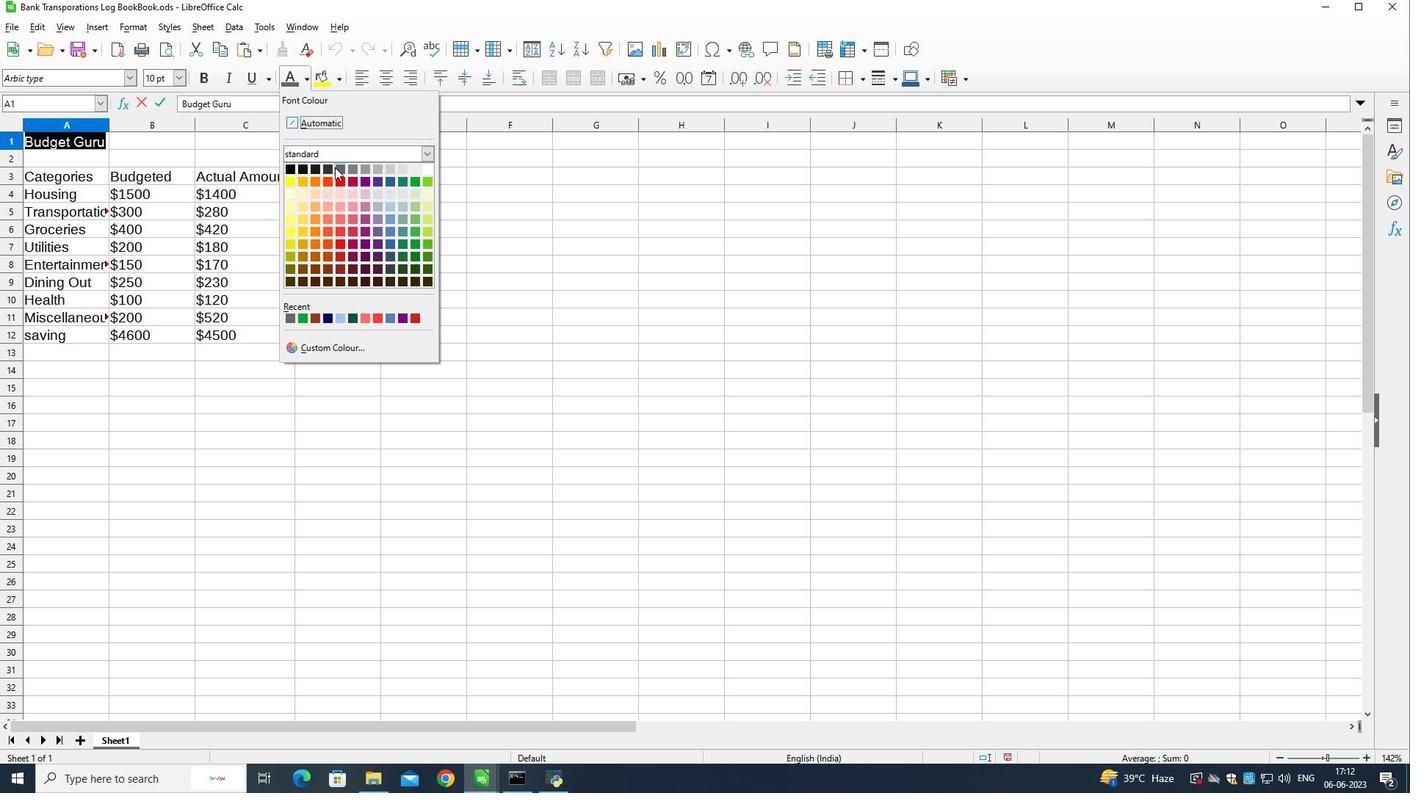 
Action: Mouse pressed left at (338, 169)
Screenshot: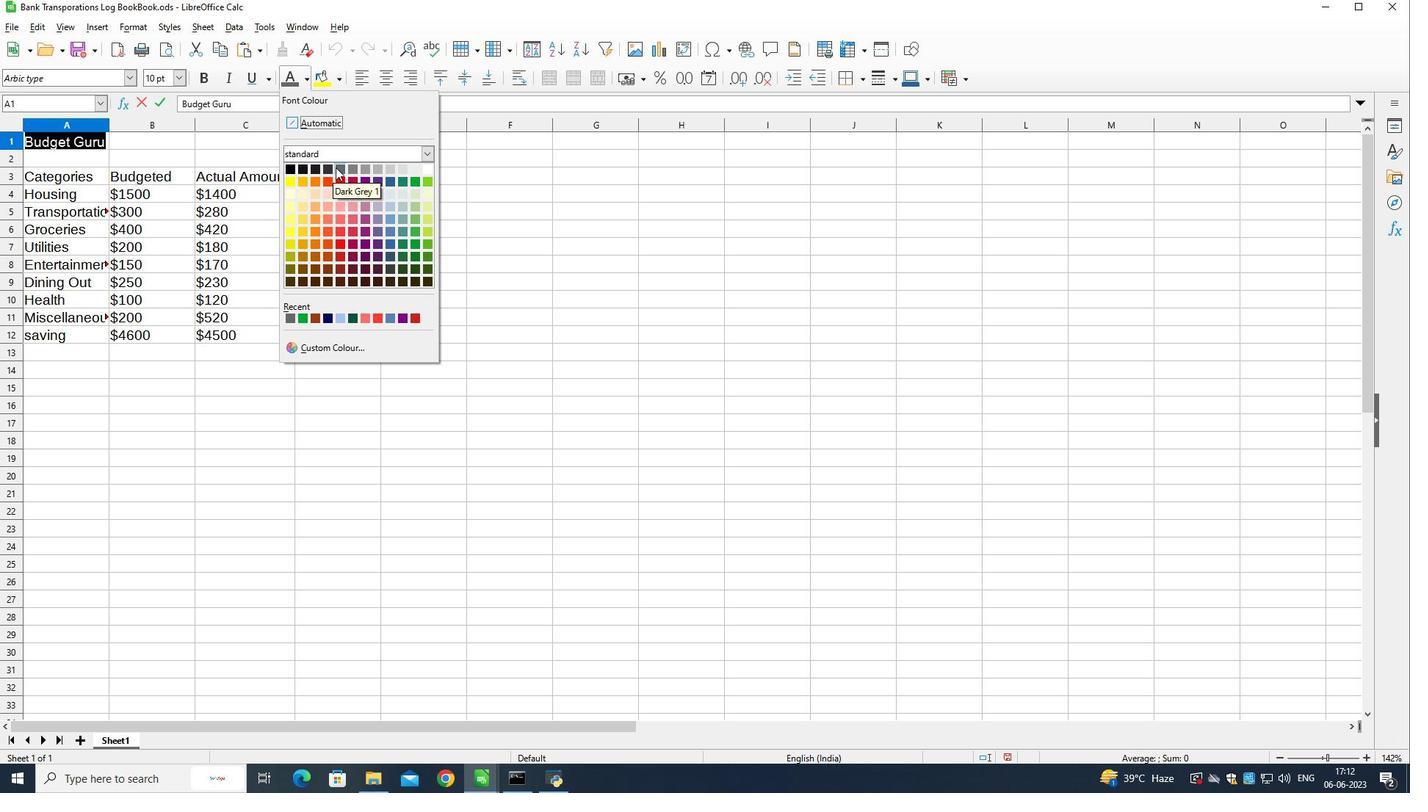 
Action: Mouse moved to (183, 83)
Screenshot: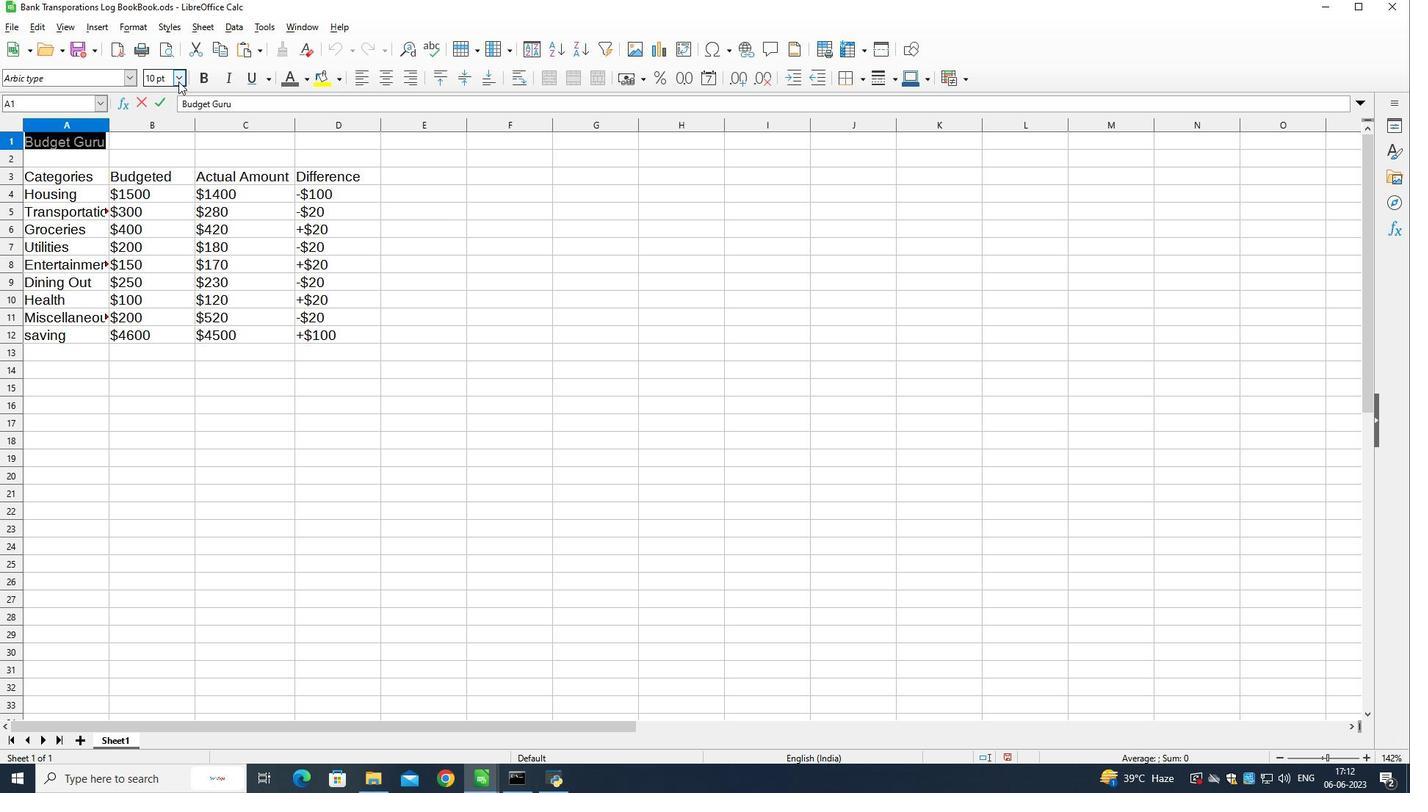 
Action: Mouse pressed left at (183, 83)
Screenshot: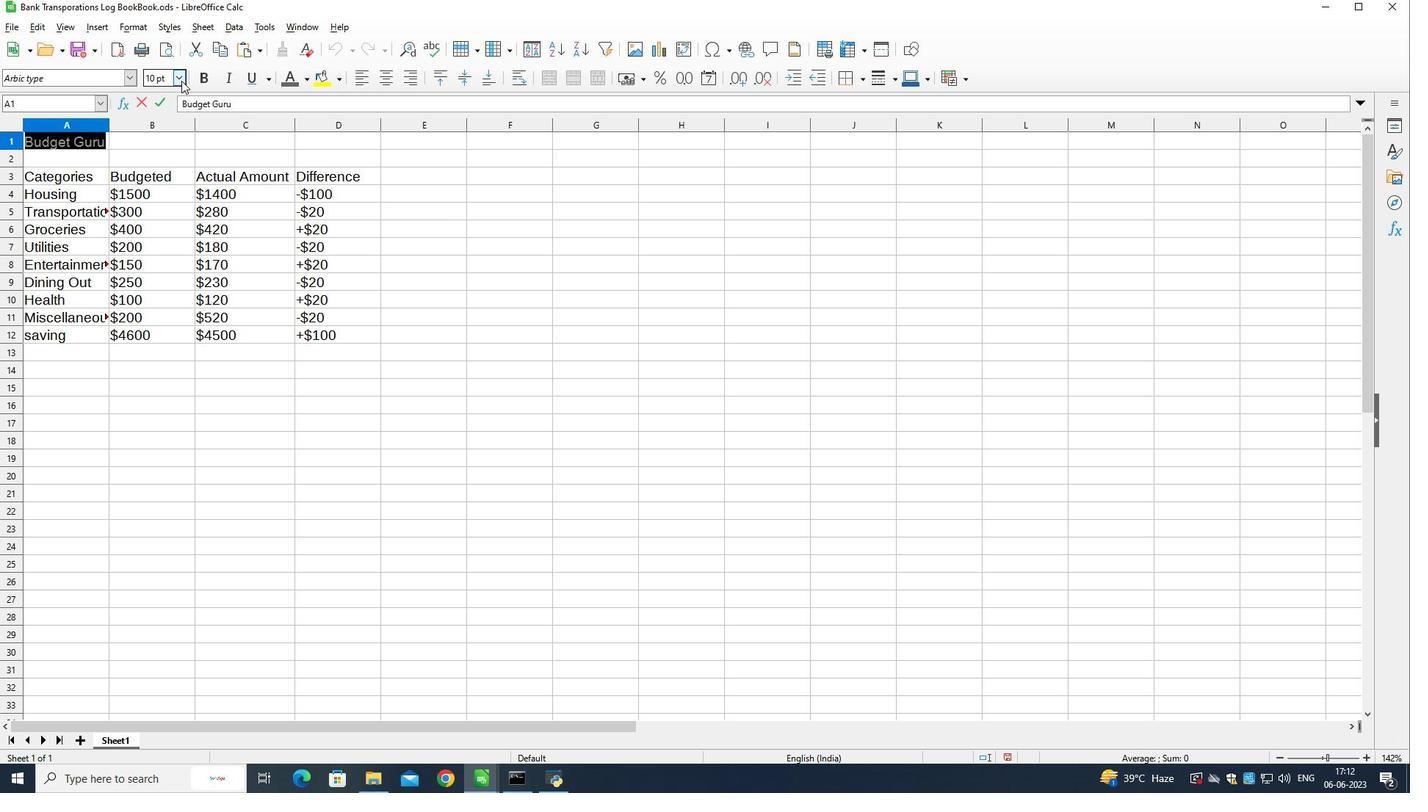 
Action: Mouse moved to (155, 301)
Screenshot: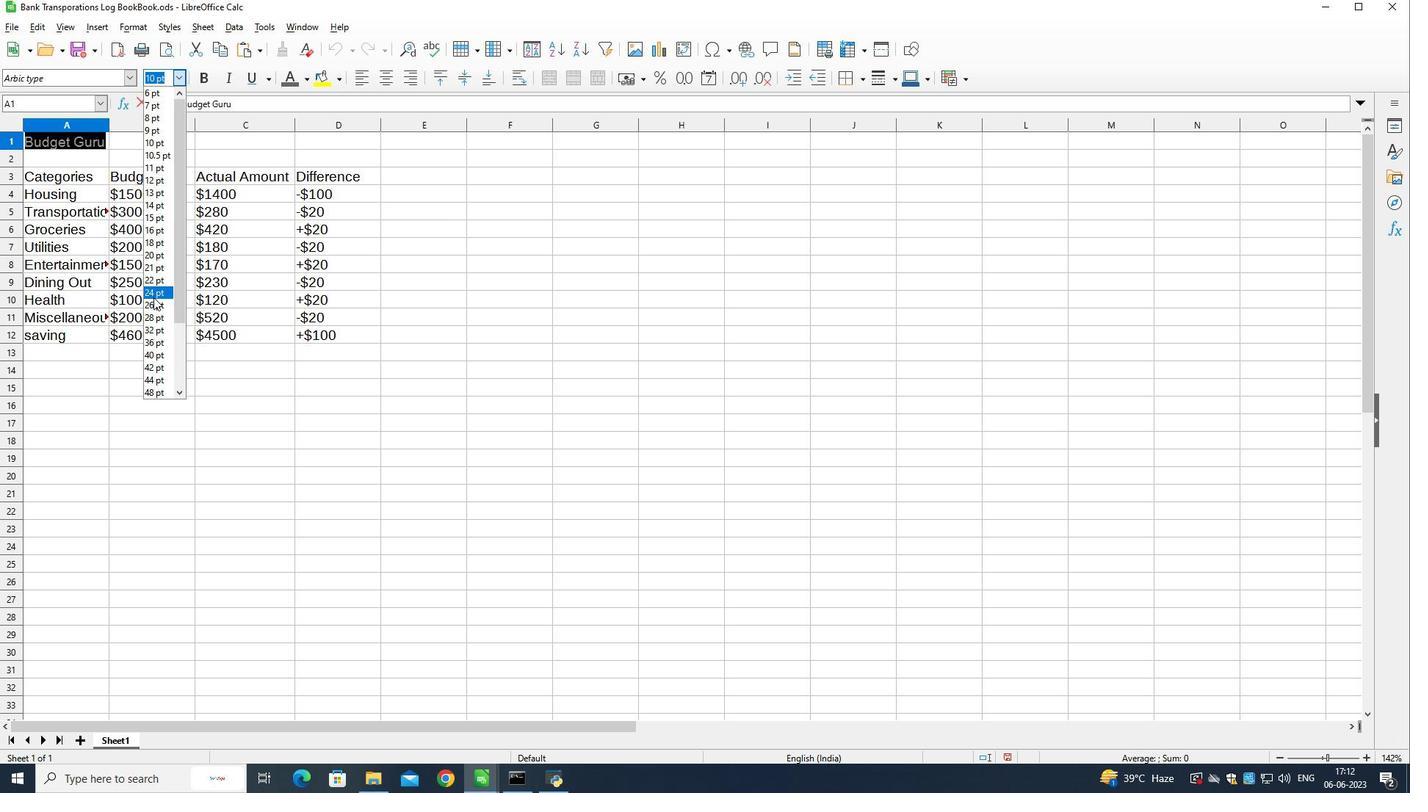 
Action: Mouse pressed left at (155, 301)
Screenshot: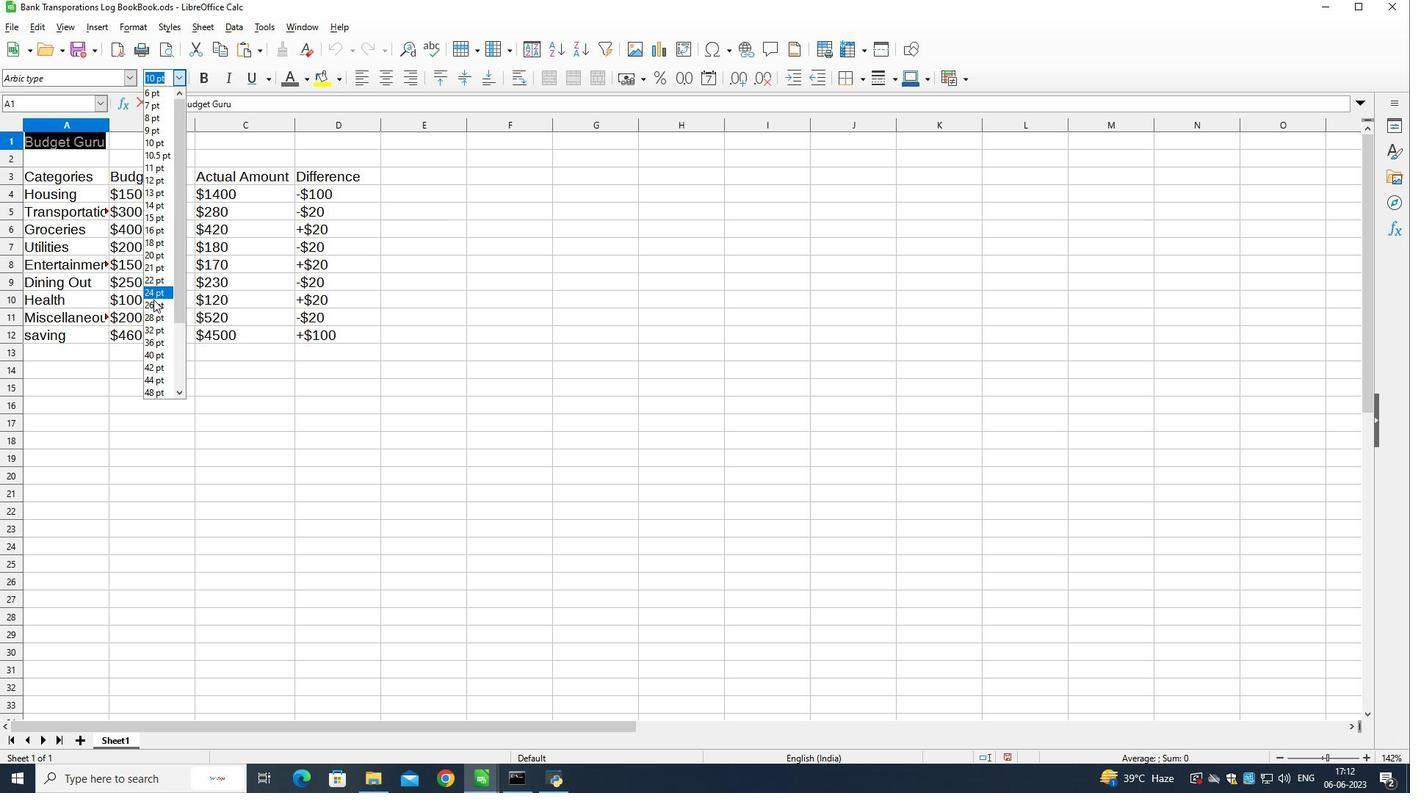 
Action: Mouse moved to (146, 292)
Screenshot: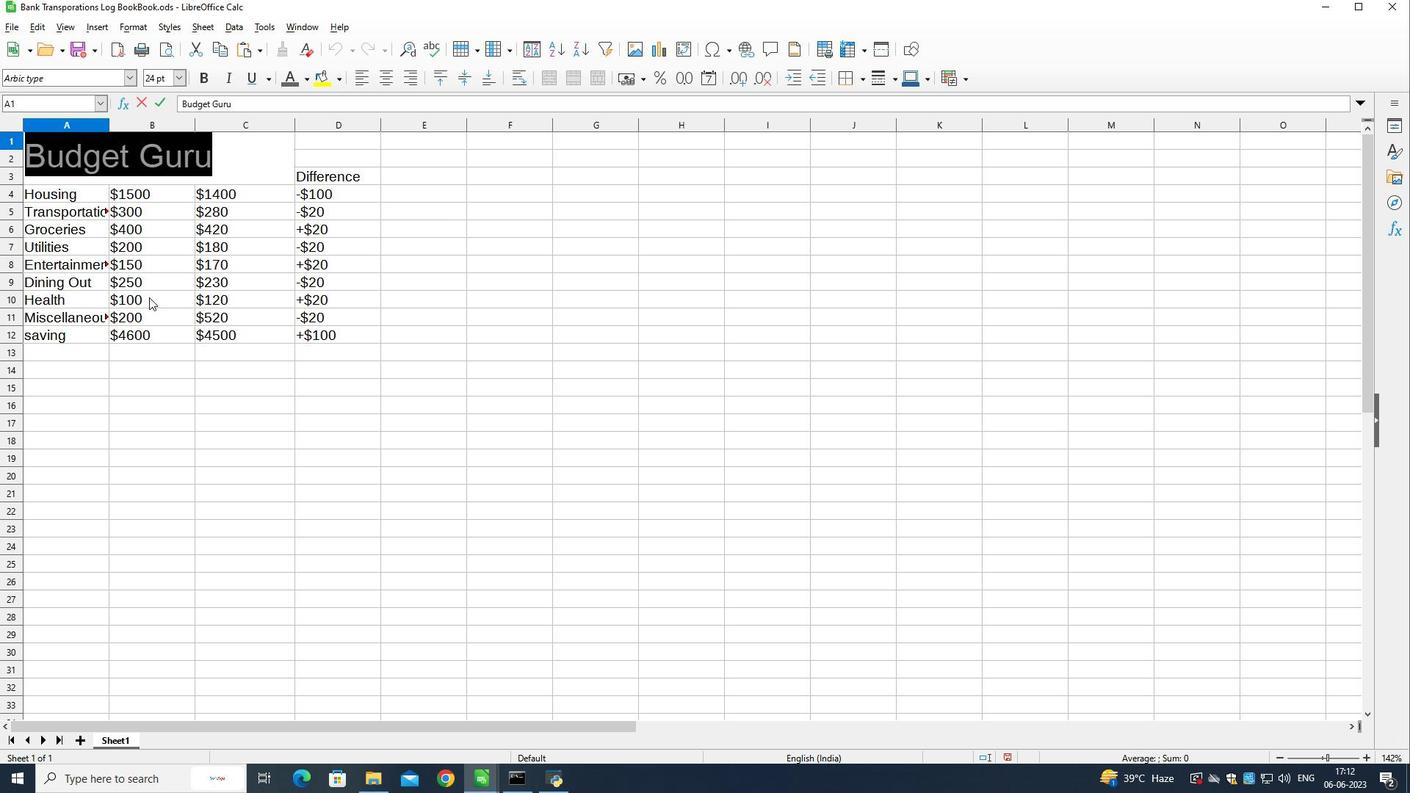 
Action: Mouse pressed left at (146, 292)
Screenshot: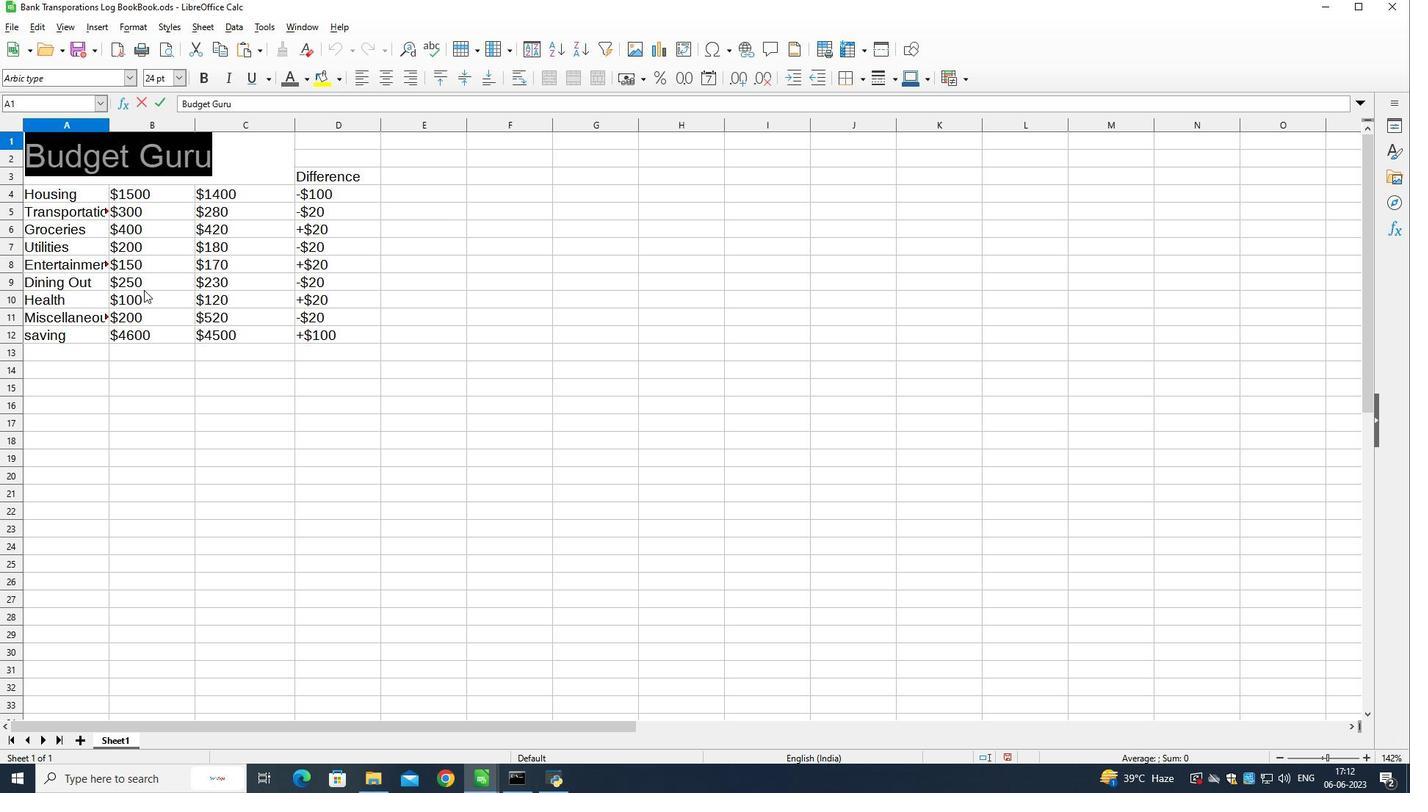 
Action: Mouse moved to (62, 203)
Screenshot: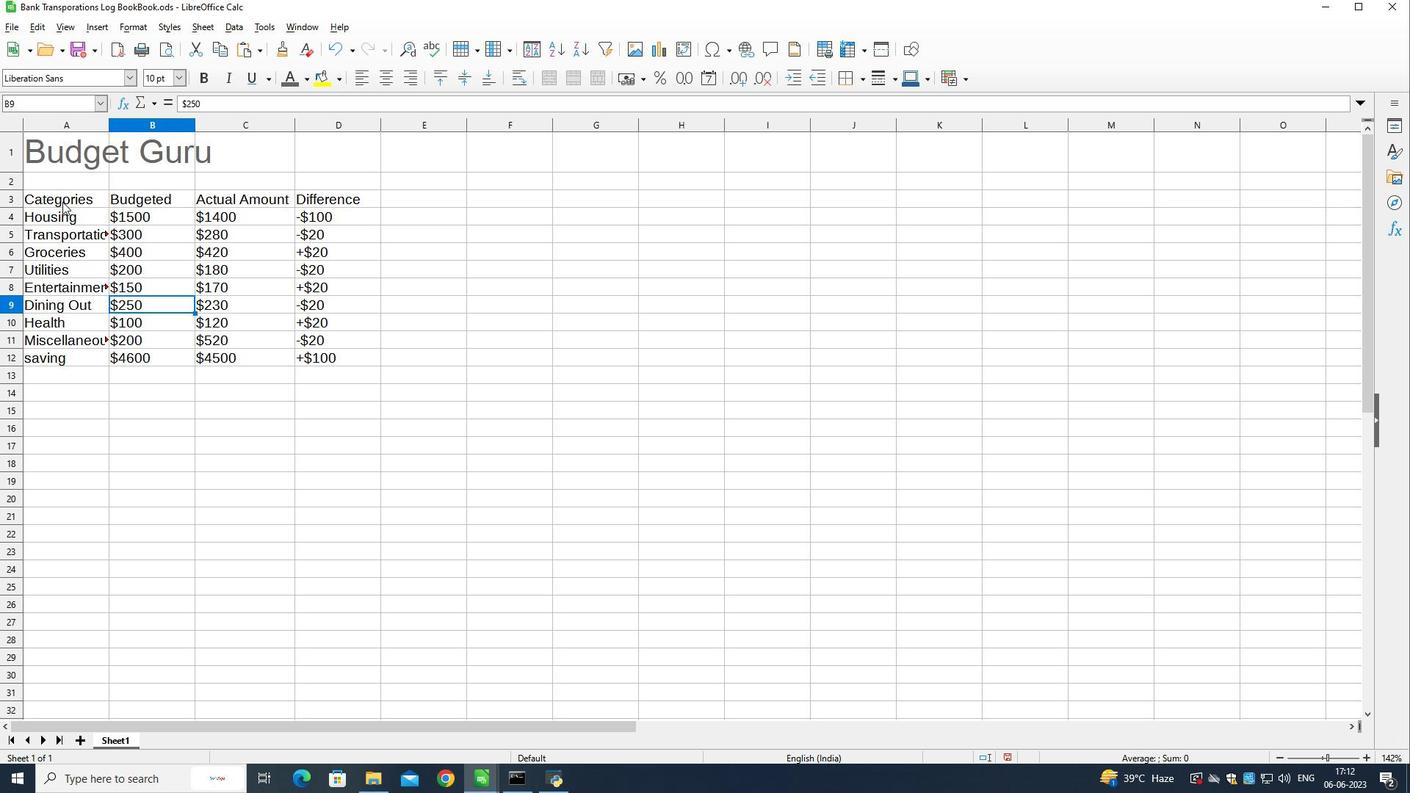 
Action: Mouse pressed left at (62, 203)
Screenshot: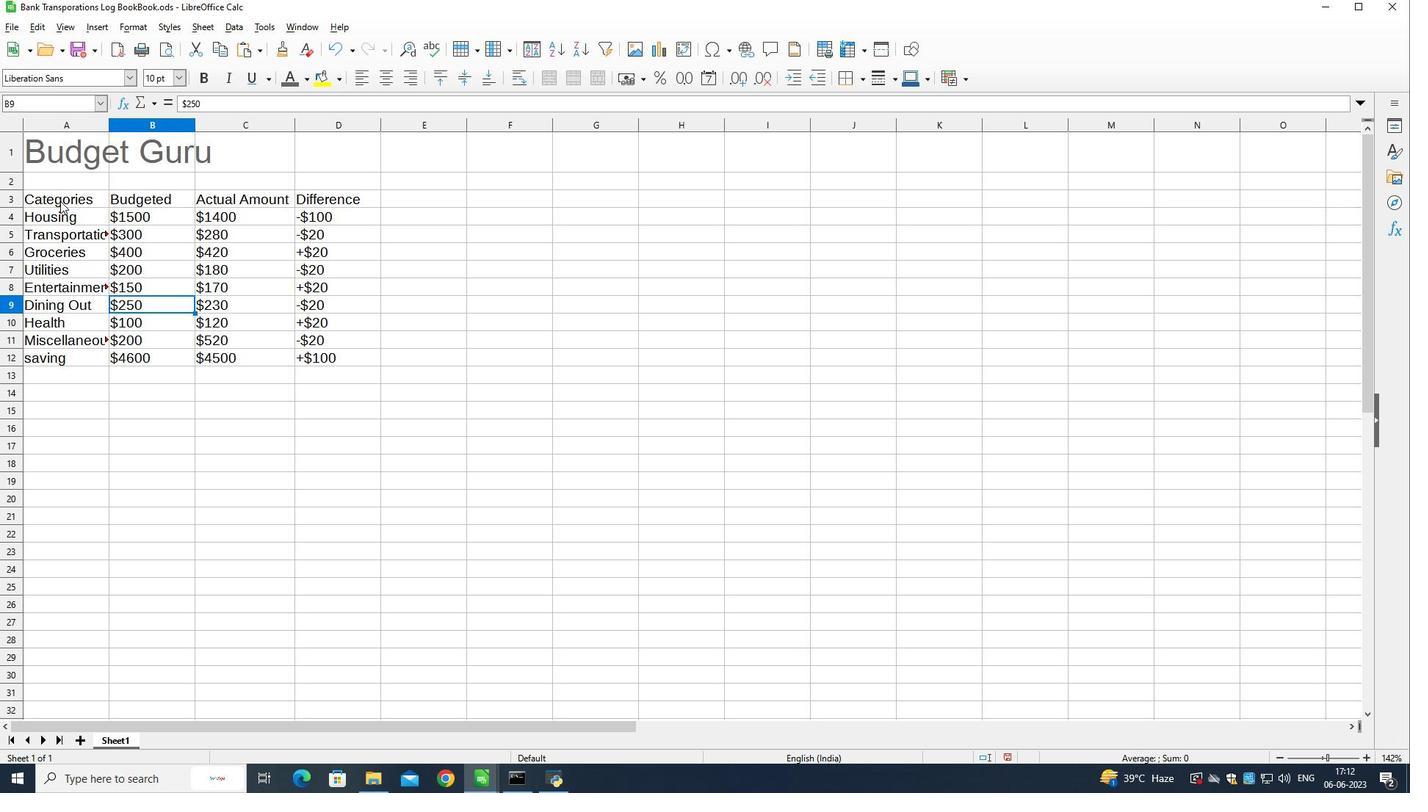 
Action: Mouse moved to (100, 75)
Screenshot: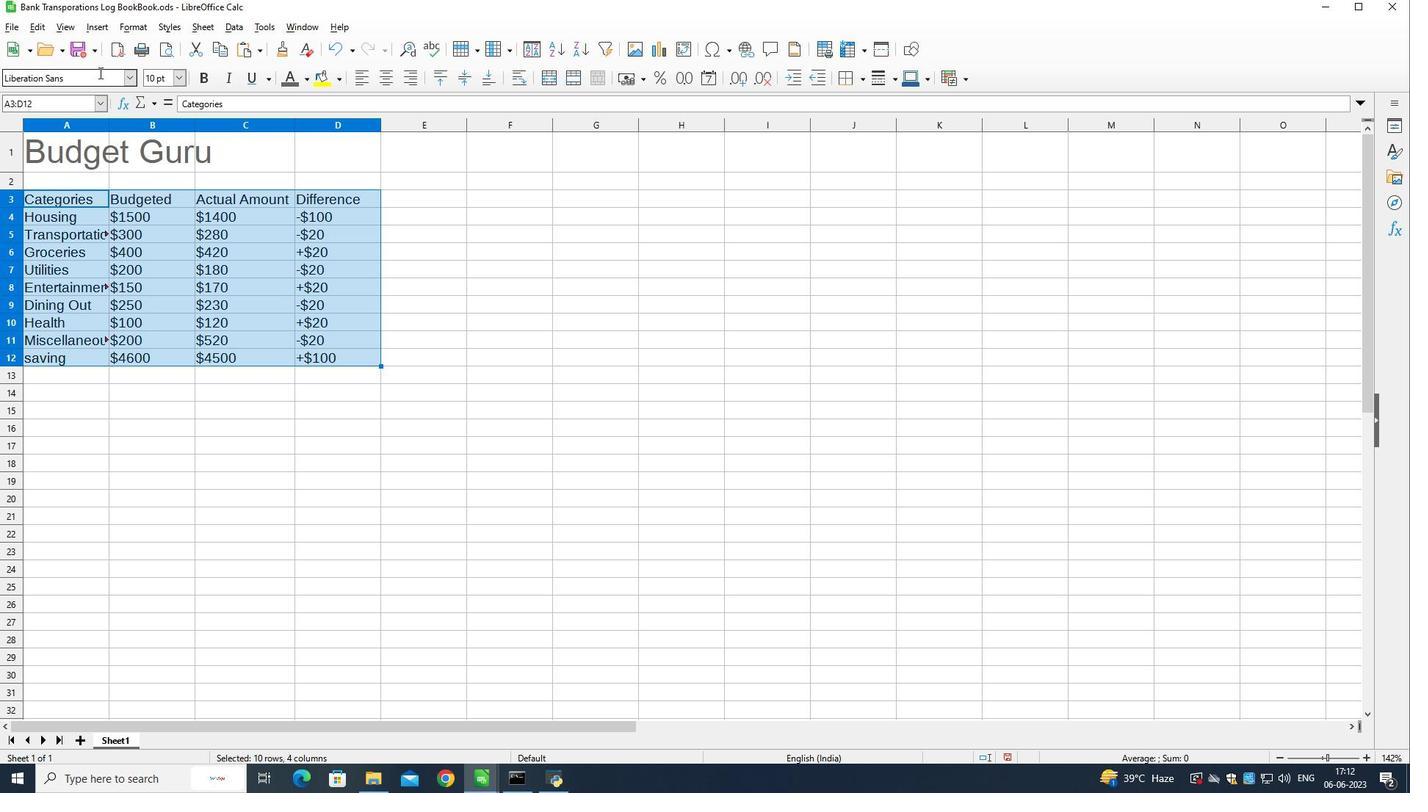 
Action: Mouse pressed left at (100, 75)
Screenshot: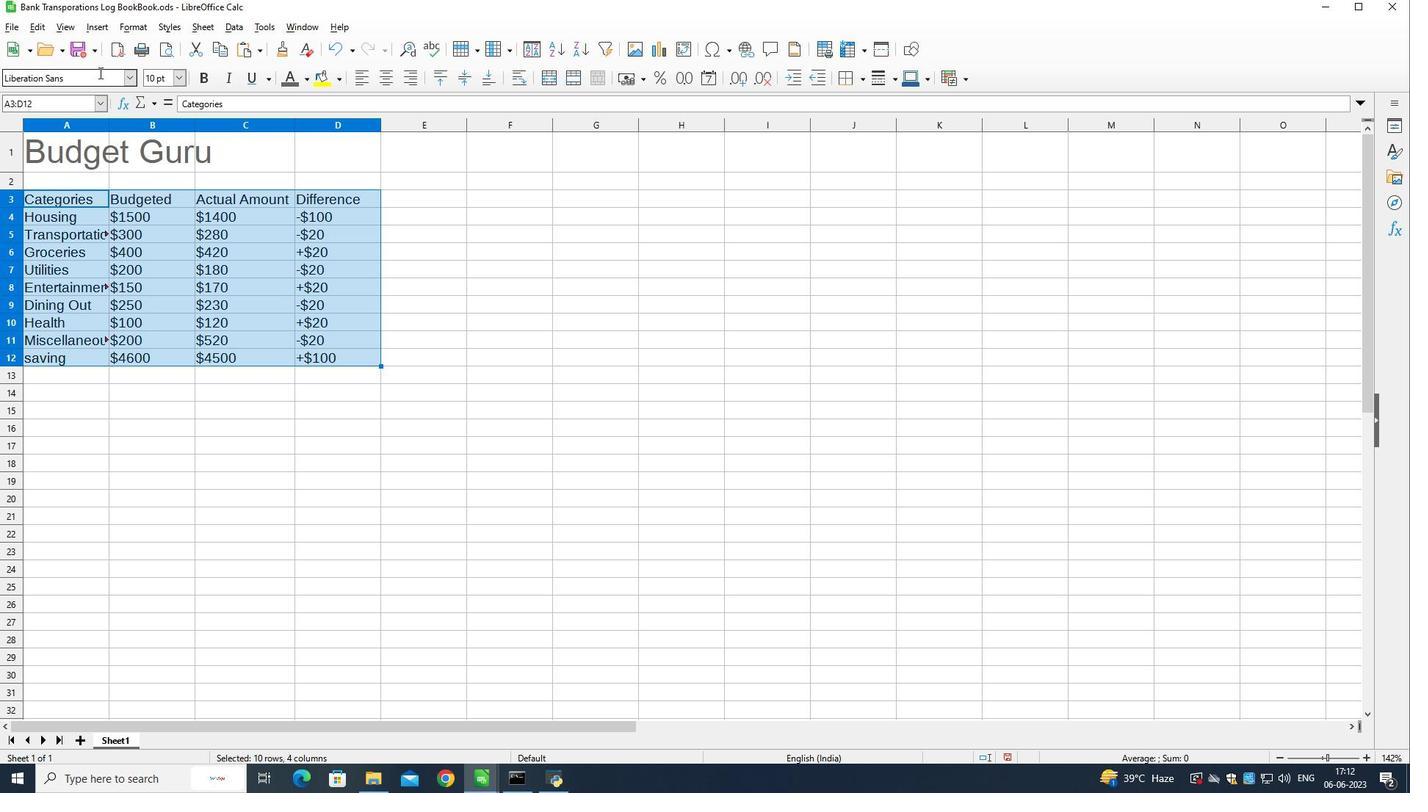 
Action: Mouse pressed left at (100, 75)
Screenshot: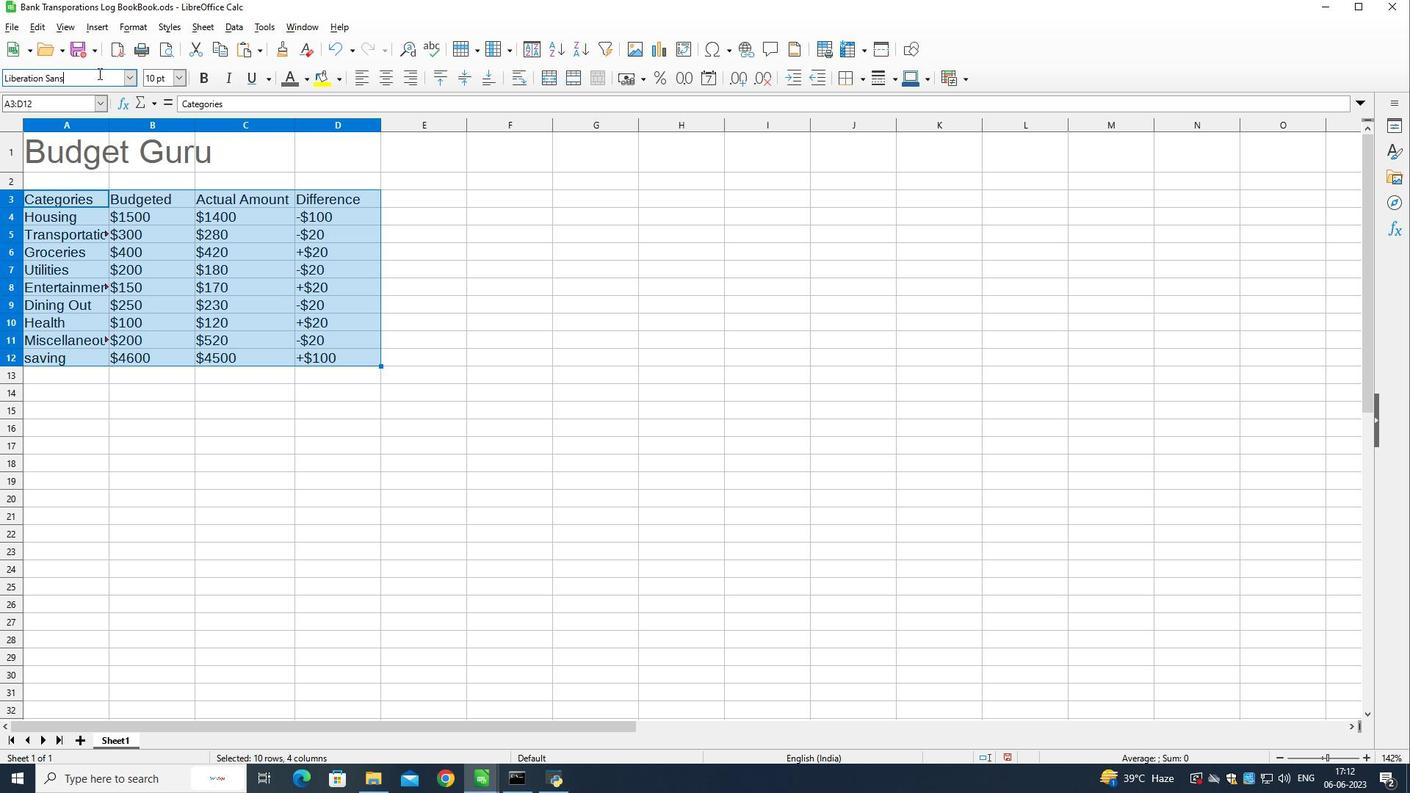 
Action: Mouse pressed left at (100, 75)
Screenshot: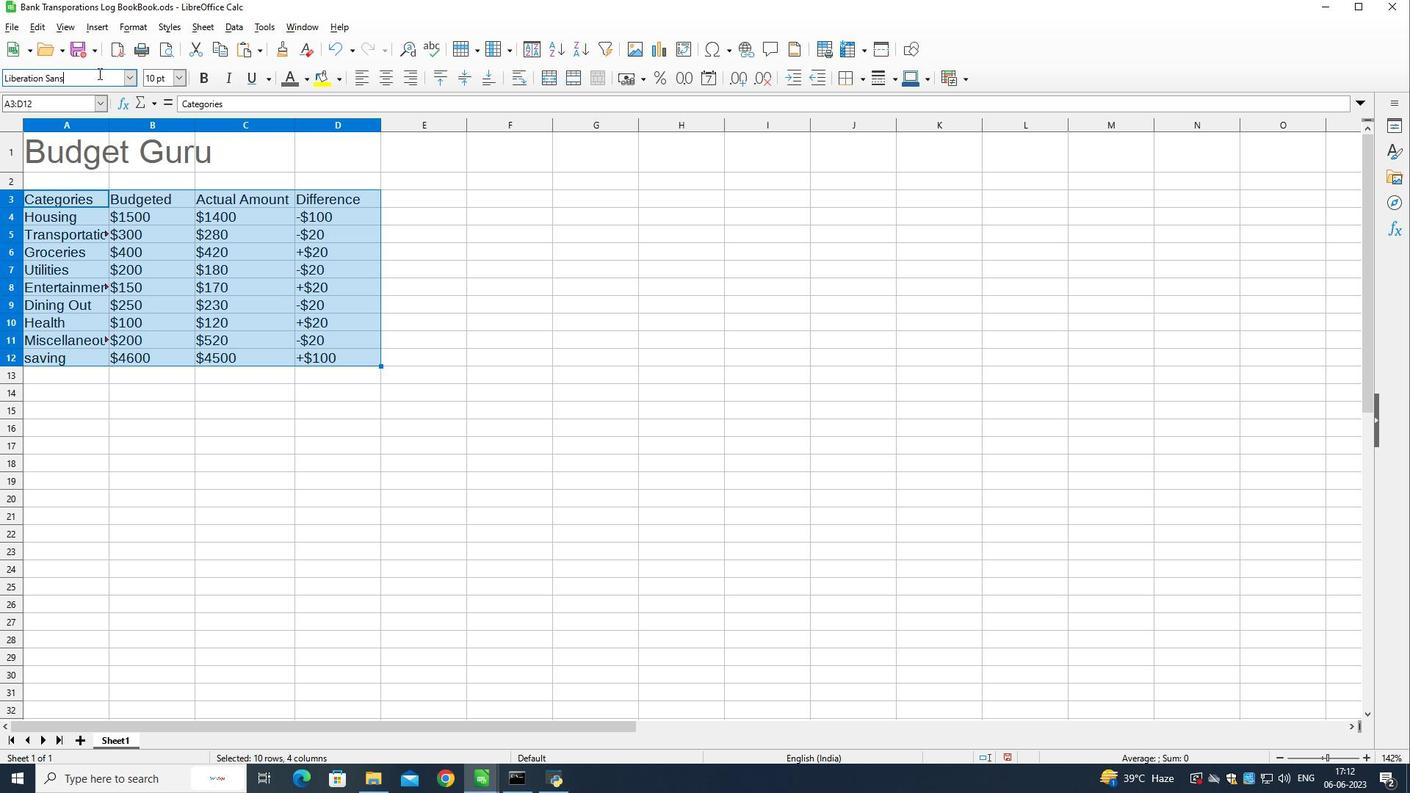 
Action: Key pressed <Key.shift>Arbic<Key.space>type<Key.enter>
Screenshot: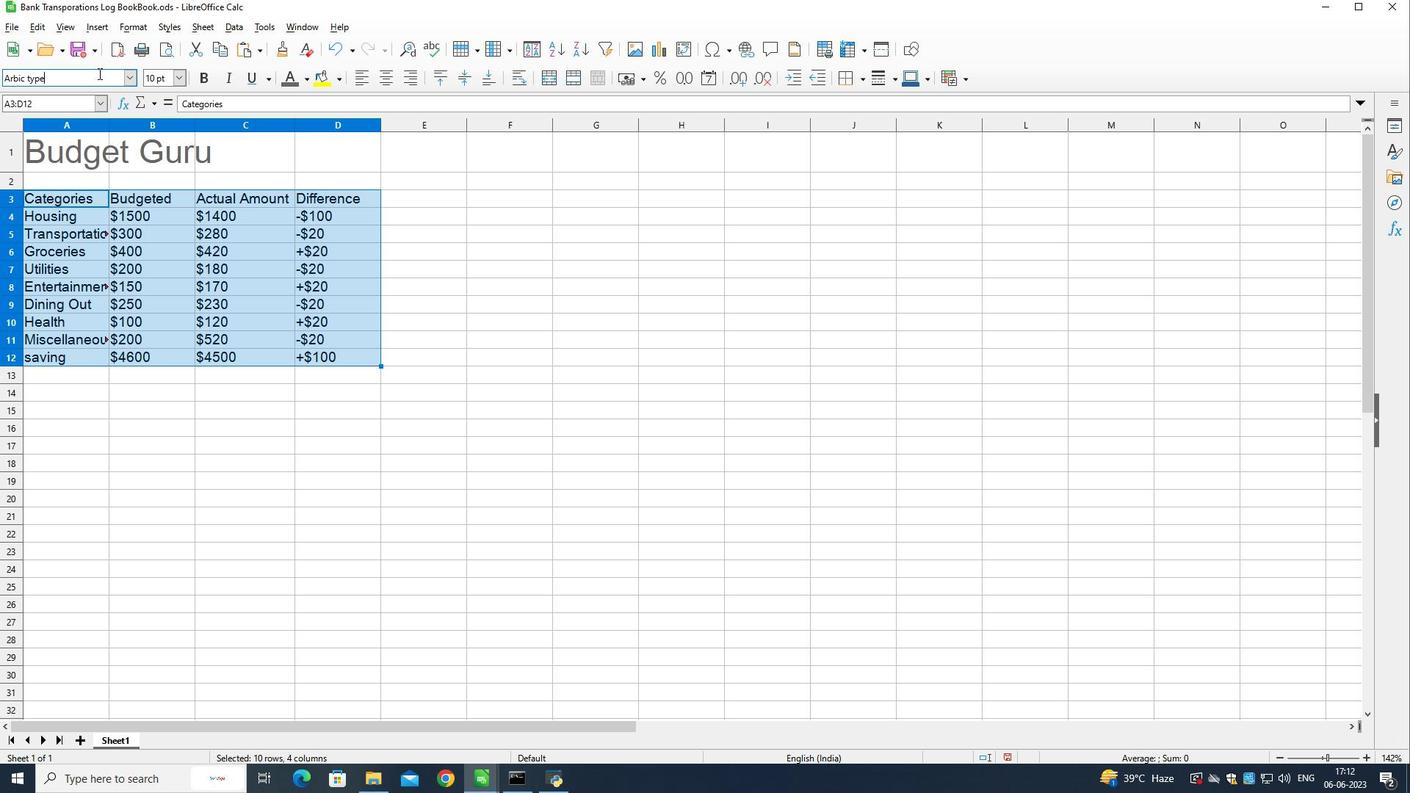 
Action: Mouse moved to (179, 84)
Screenshot: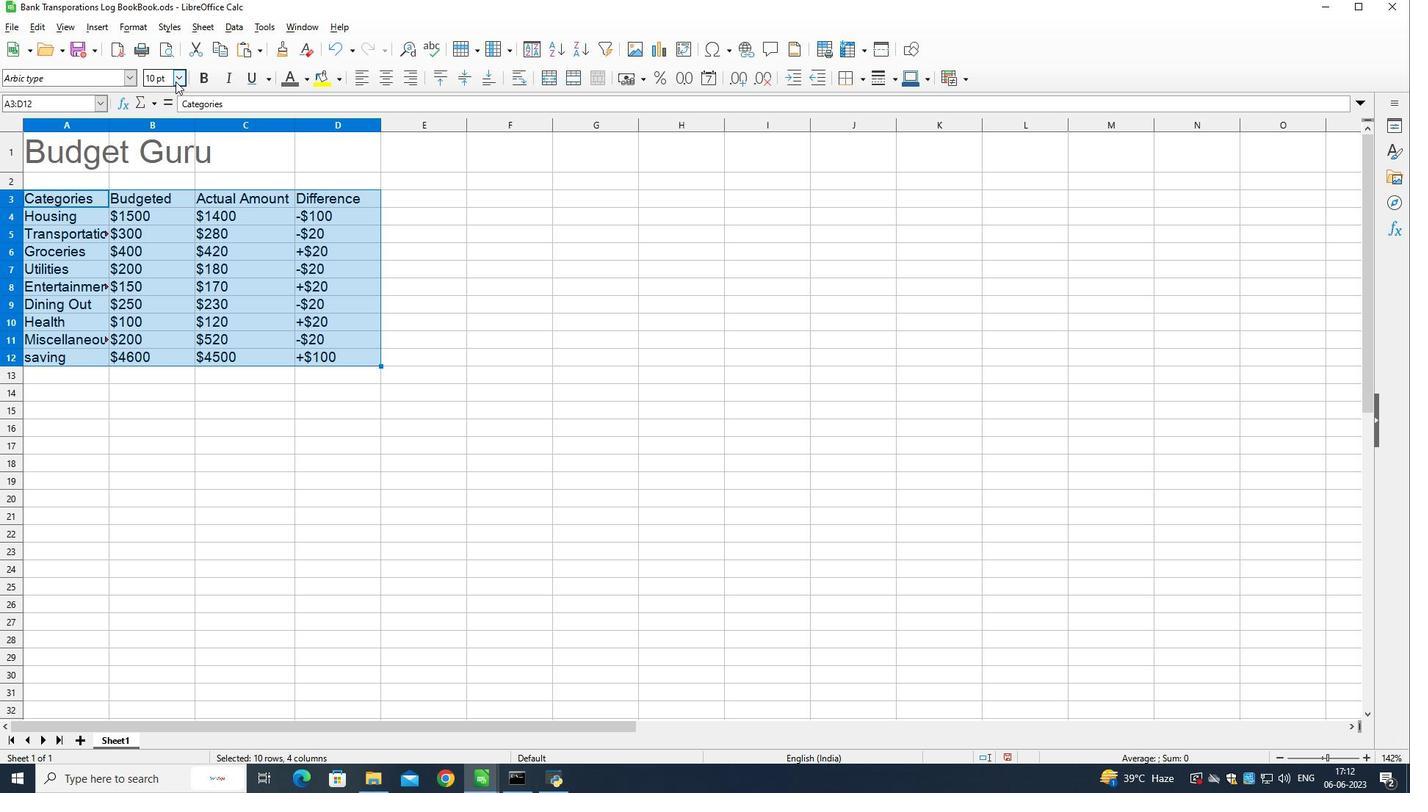 
Action: Mouse pressed left at (179, 84)
Screenshot: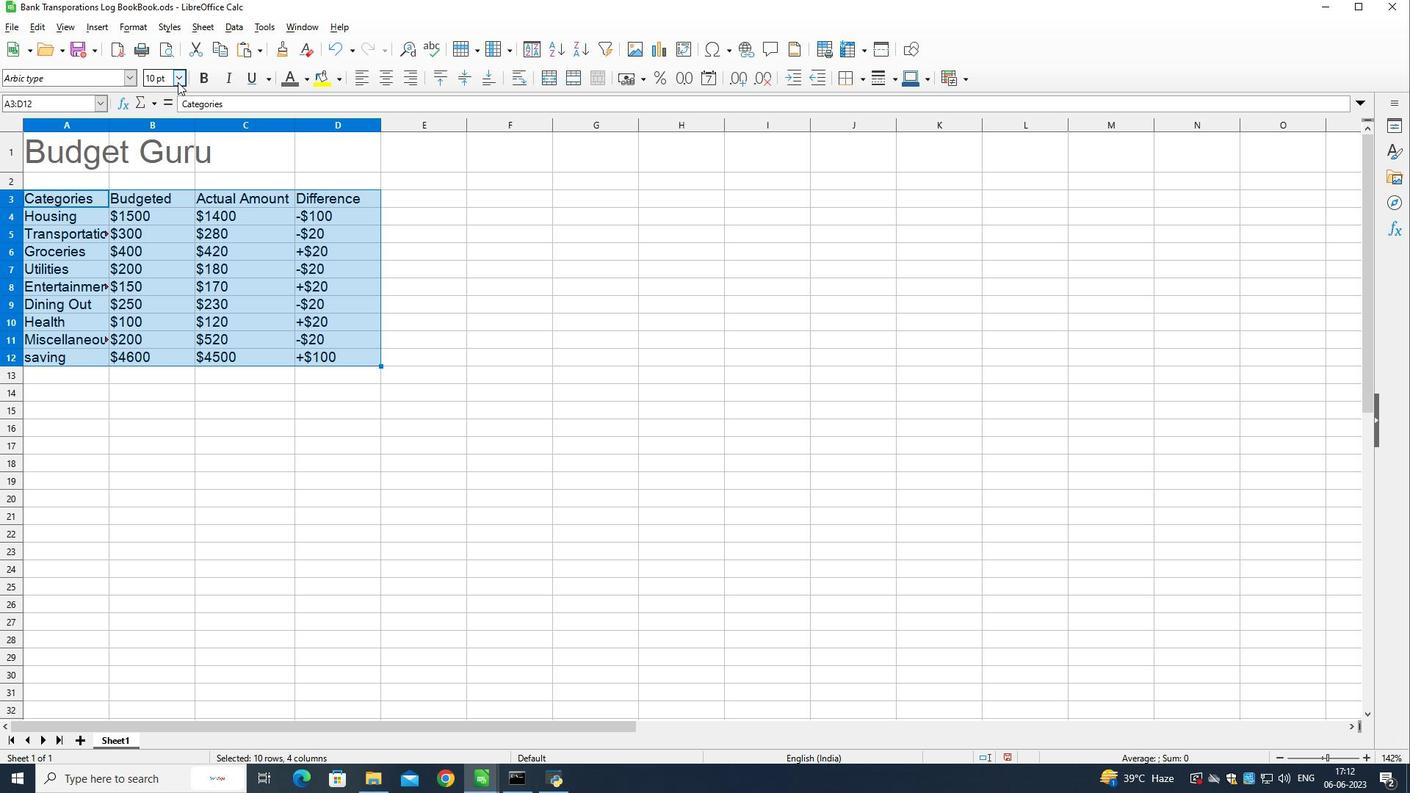 
Action: Mouse moved to (163, 131)
Screenshot: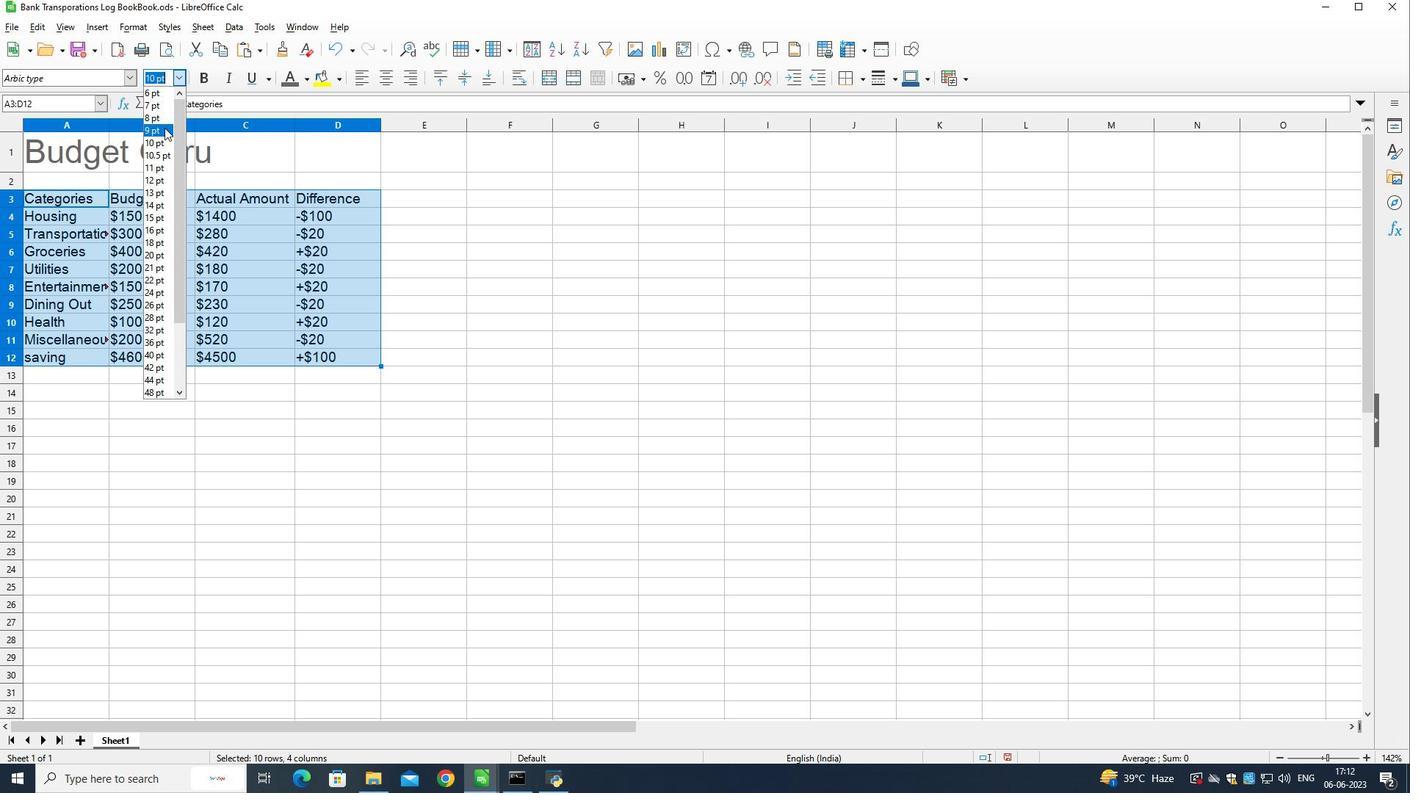 
Action: Mouse pressed left at (163, 131)
Screenshot: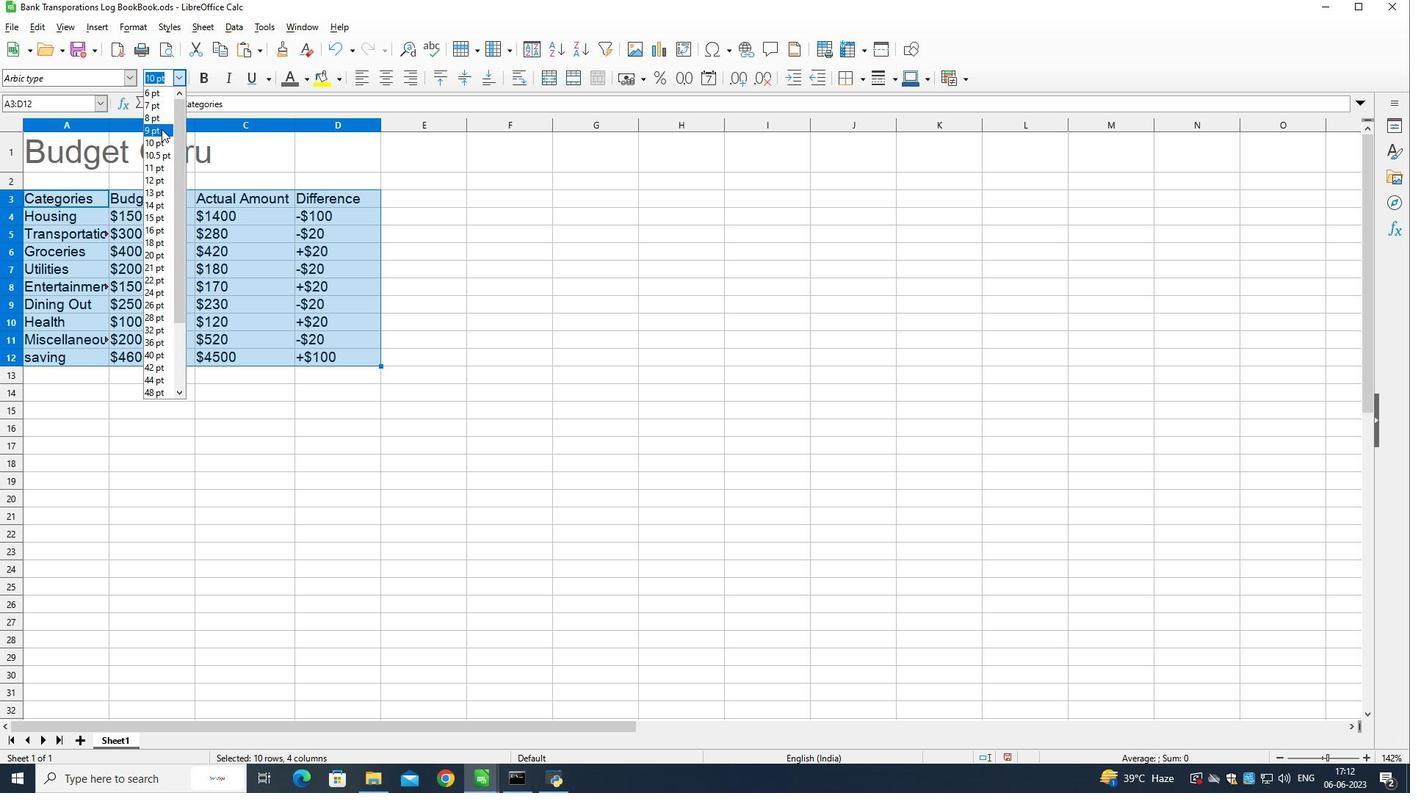 
Action: Mouse moved to (491, 215)
Screenshot: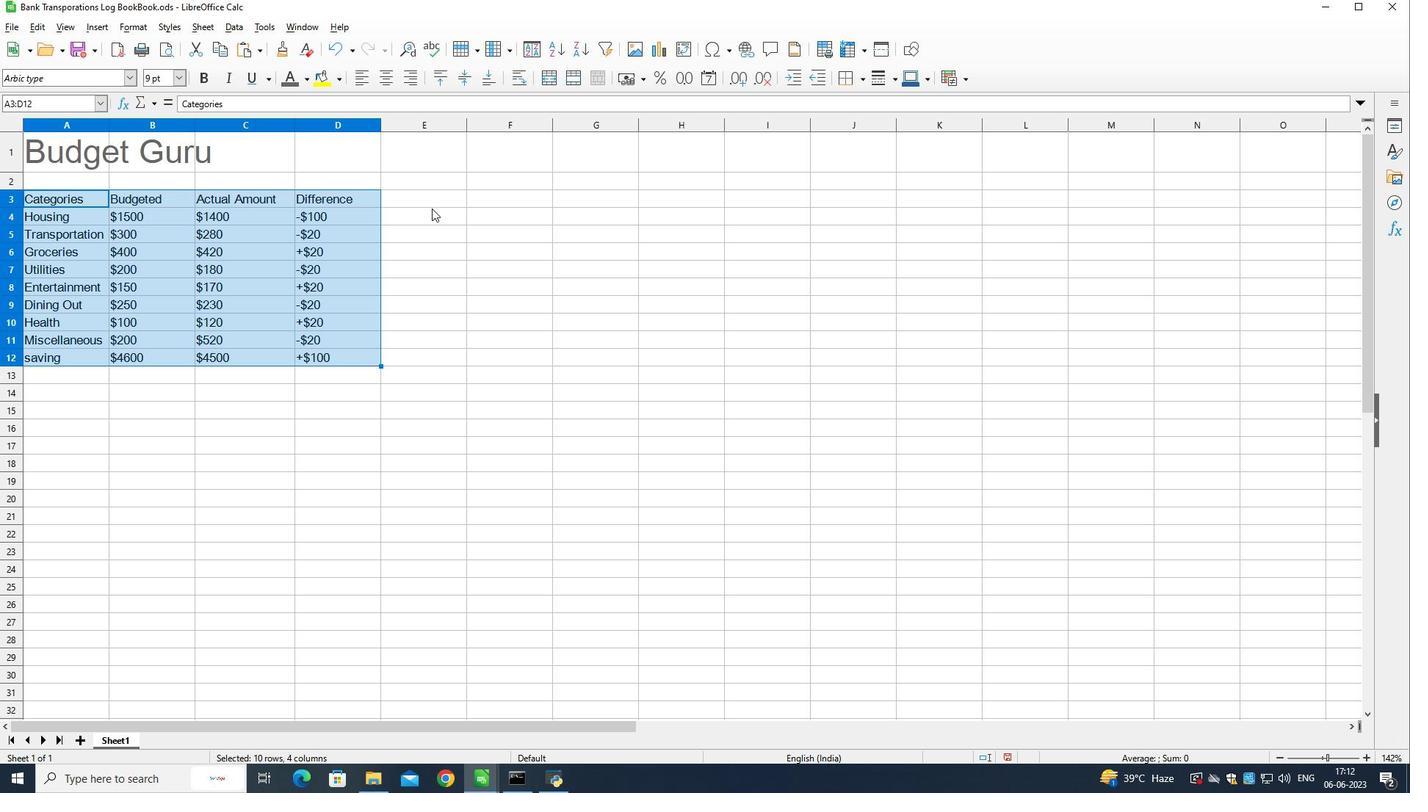 
Action: Mouse pressed left at (491, 215)
Screenshot: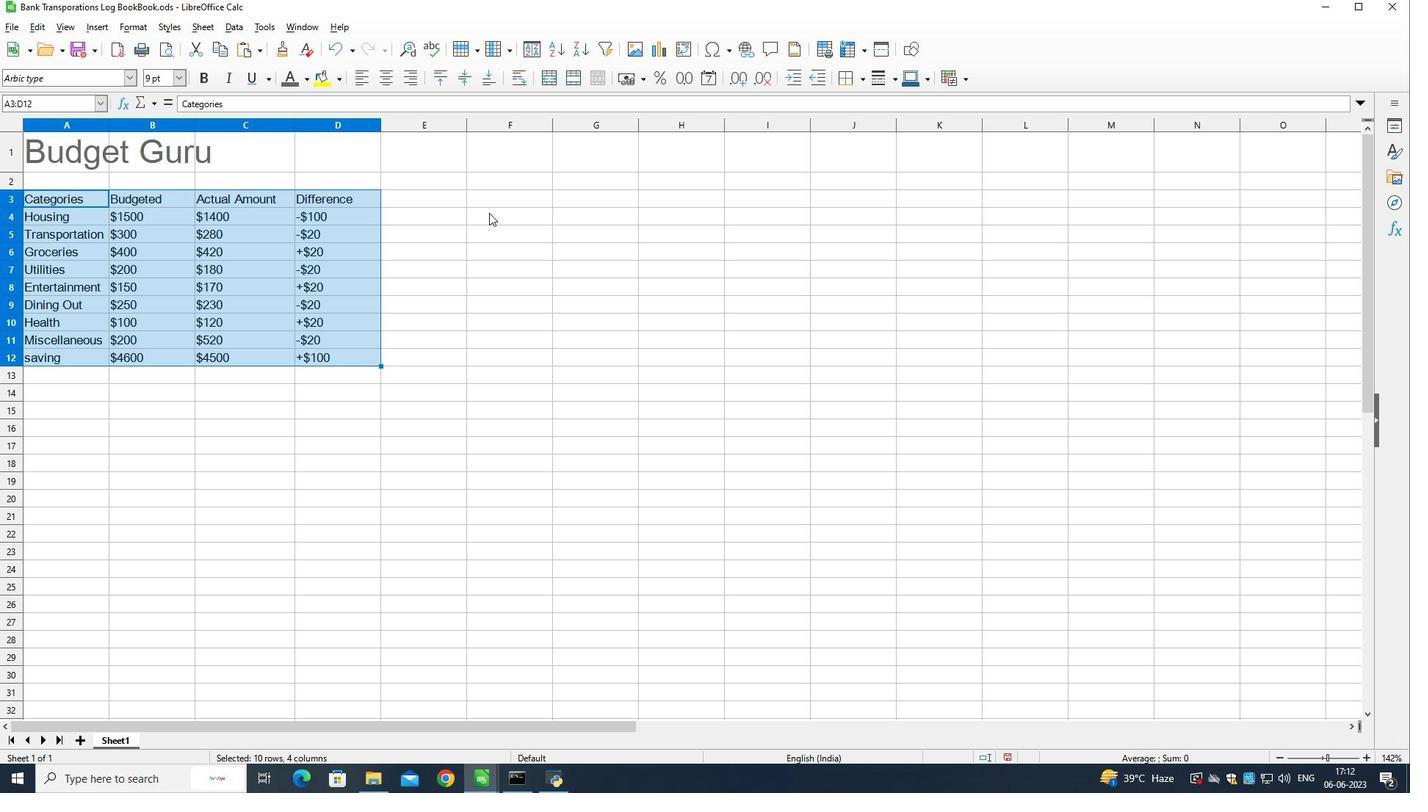 
Action: Mouse moved to (55, 152)
Screenshot: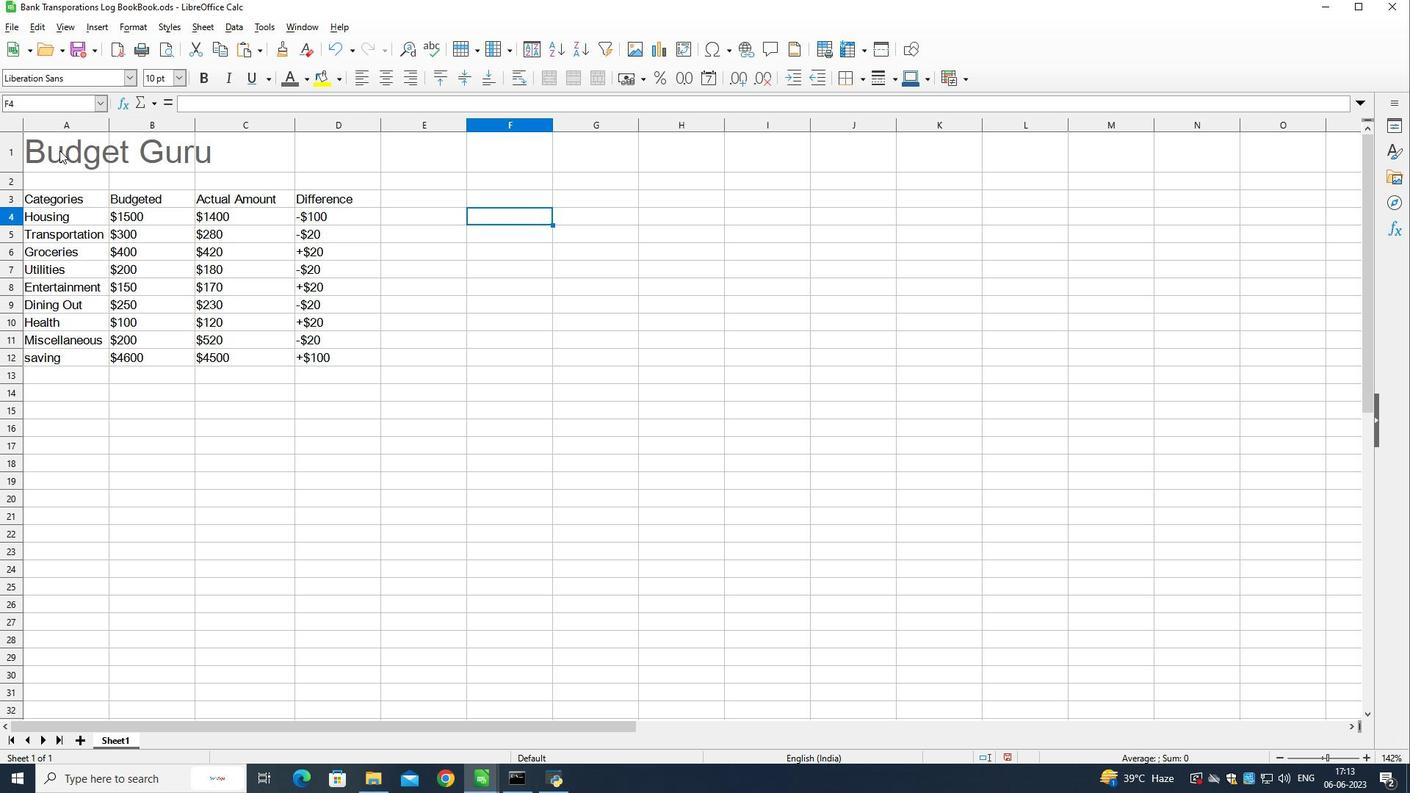 
Action: Mouse pressed left at (55, 152)
Screenshot: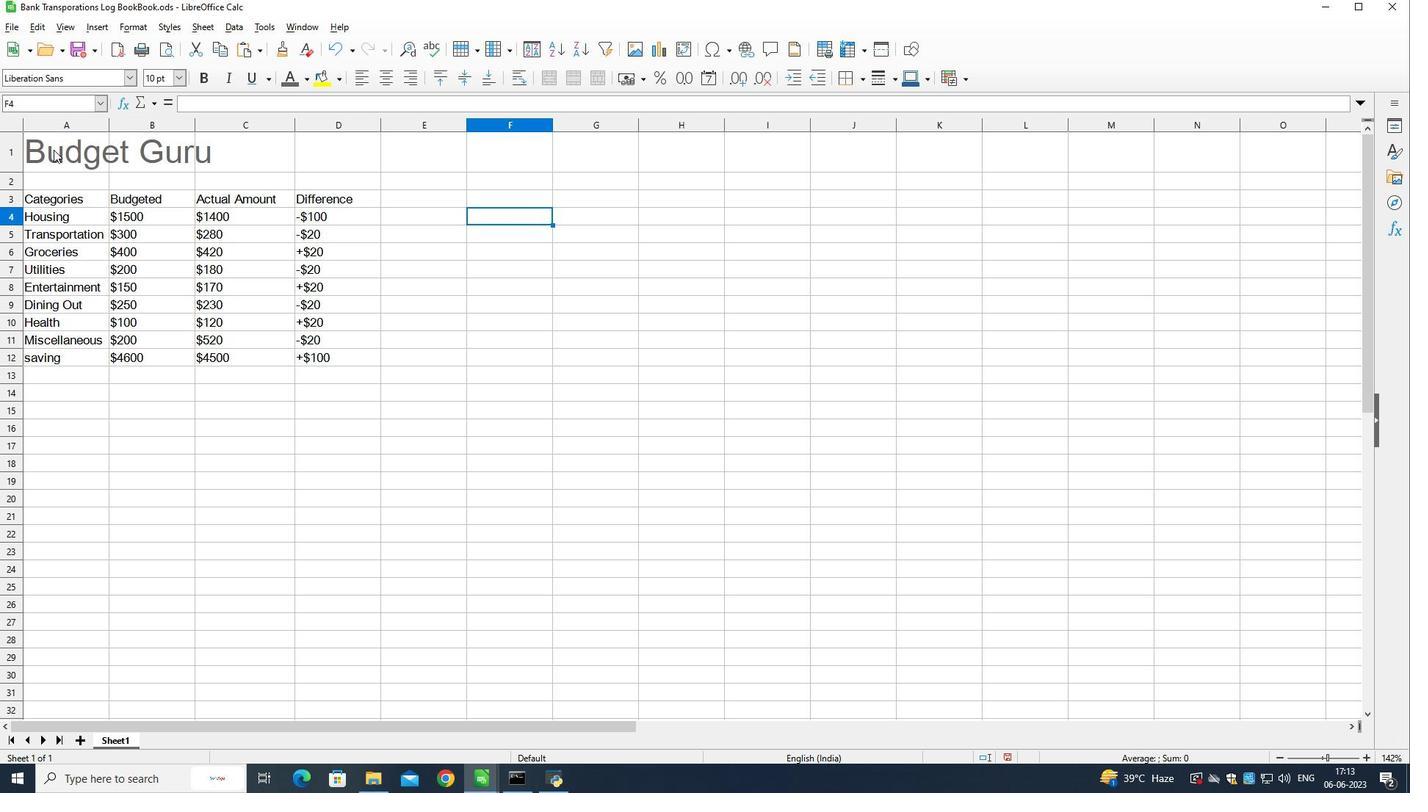 
Action: Mouse moved to (389, 80)
Screenshot: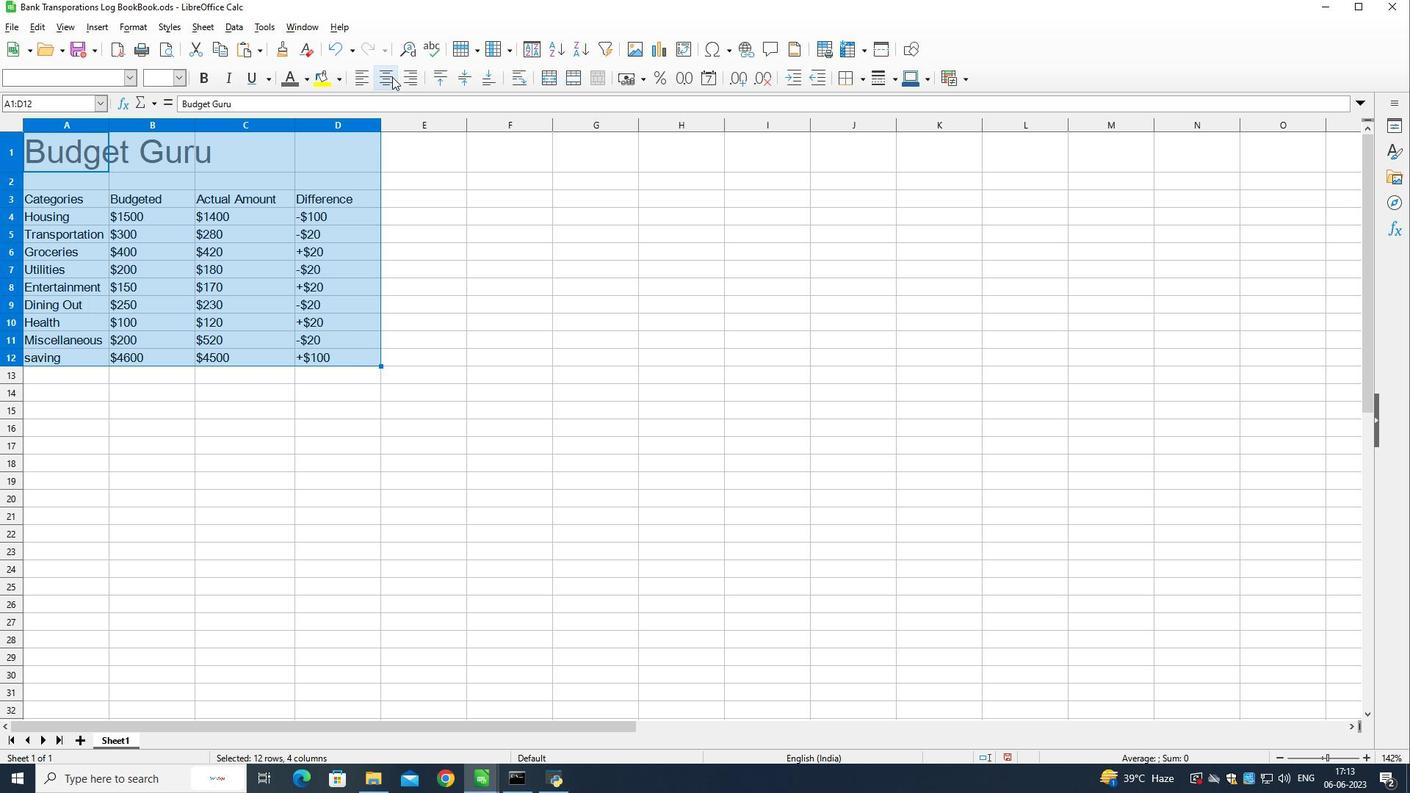 
Action: Mouse pressed left at (389, 80)
Screenshot: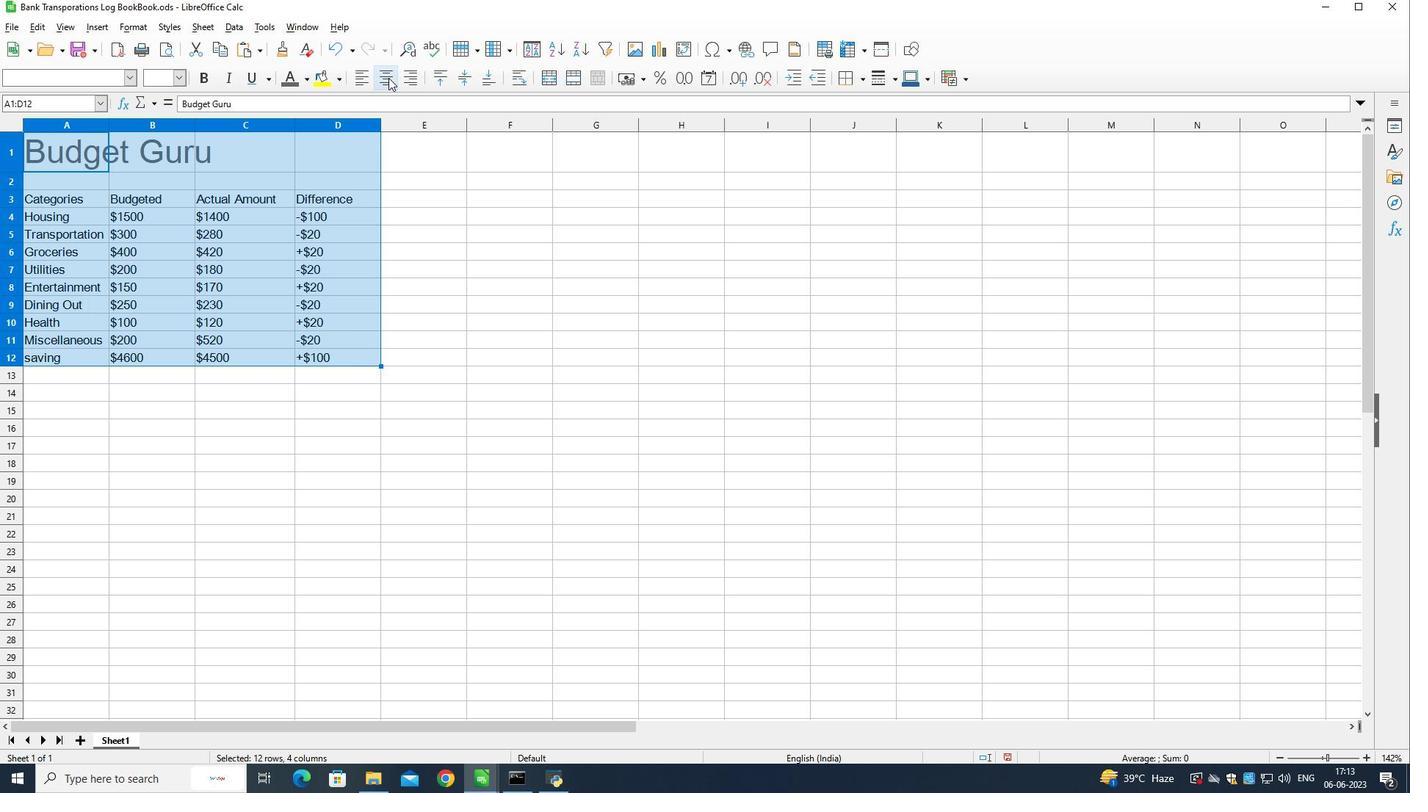 
Action: Mouse moved to (576, 290)
Screenshot: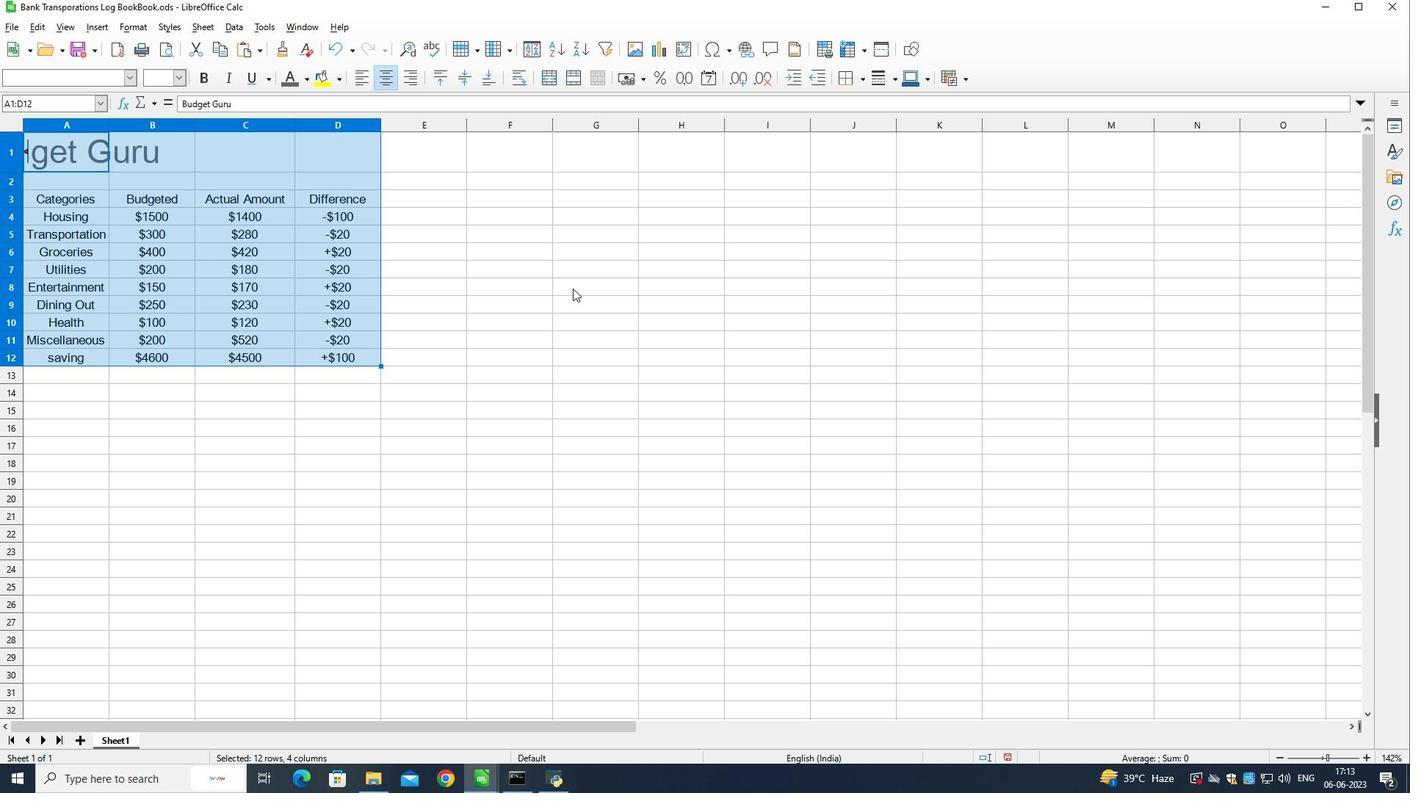 
Action: Mouse pressed left at (576, 290)
Screenshot: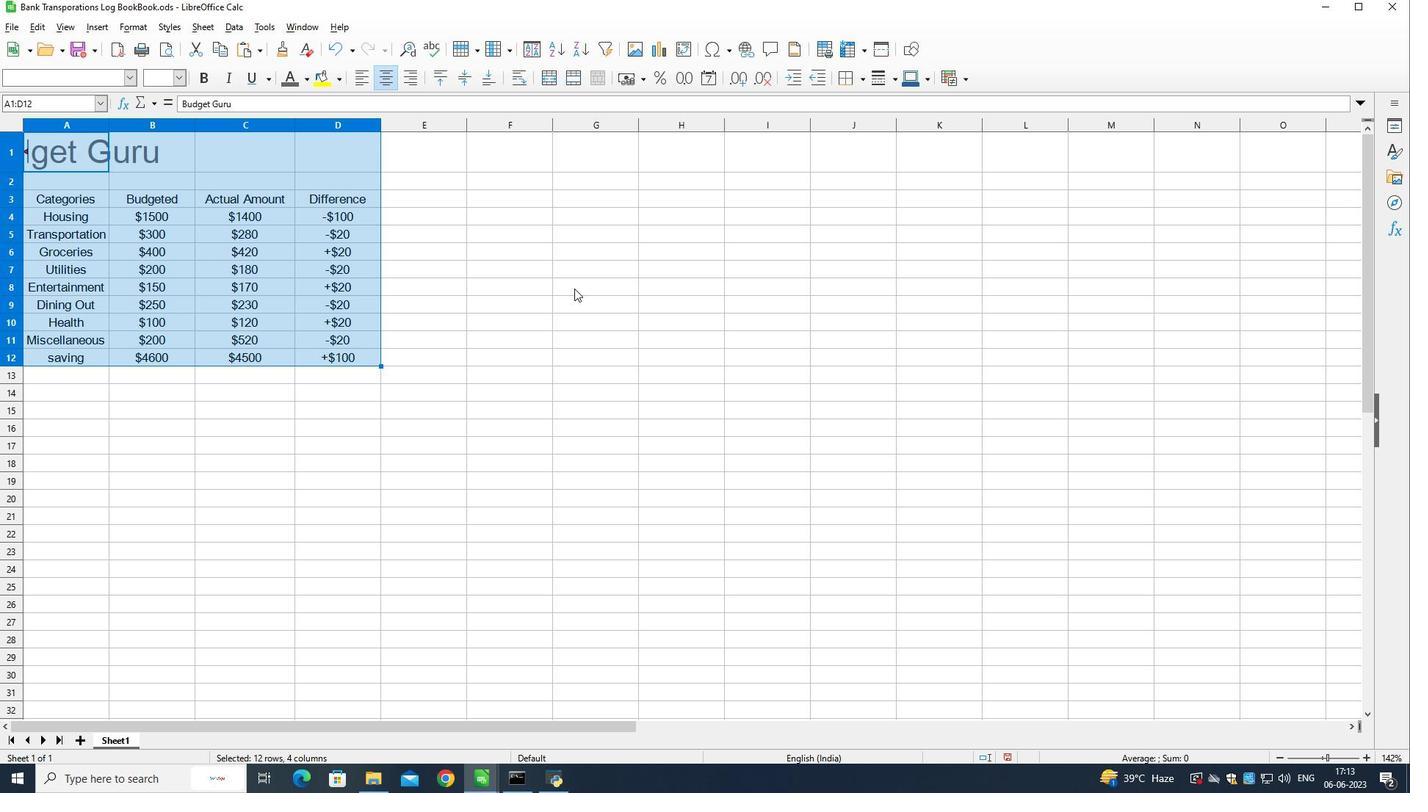 
Action: Mouse moved to (575, 290)
Screenshot: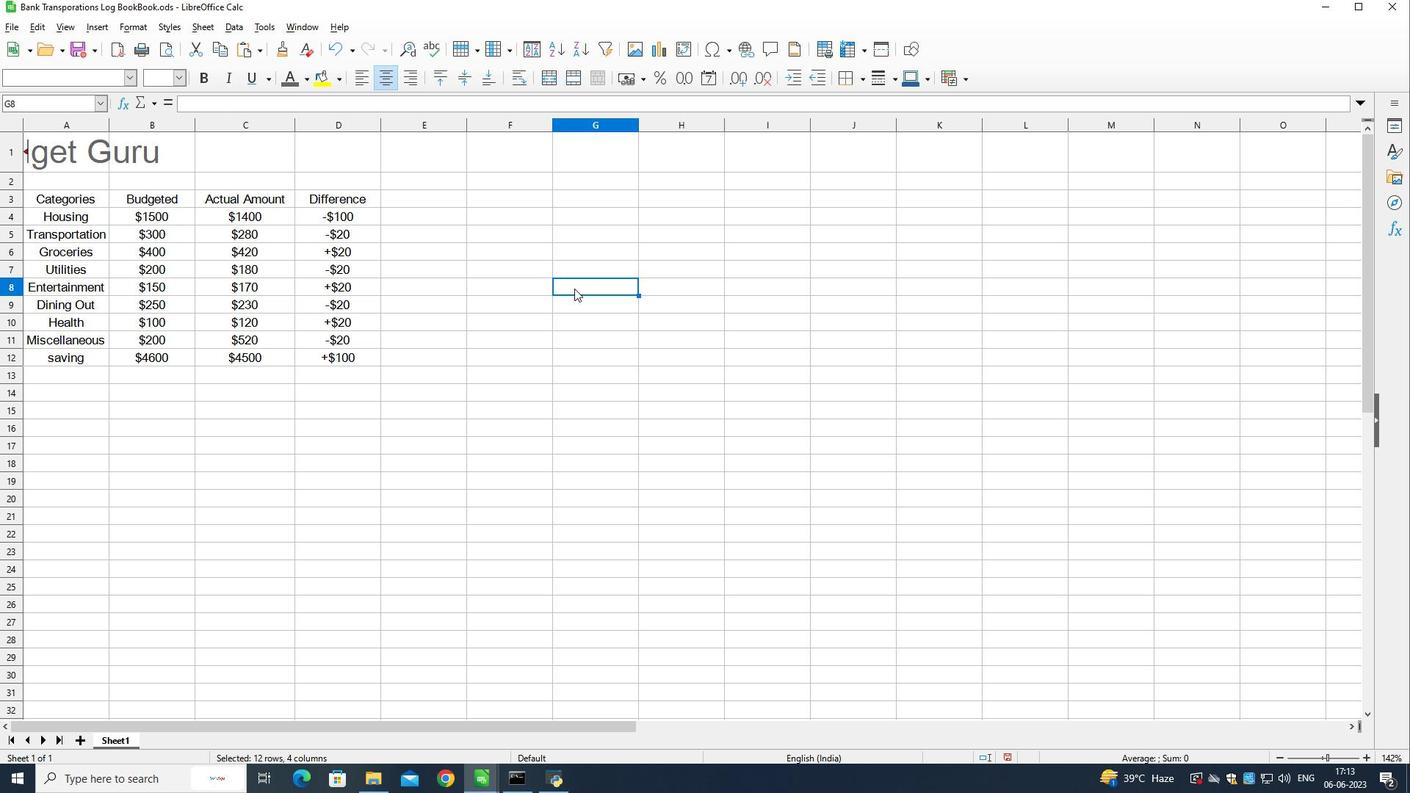 
